 Task: Open an excel sheet and write heading  Apex Sales. Add 10 people name  'Alexander Cooper, Victoria Hayes, Daniel Carter, Chloe Murphy, Christopher Ross, Natalie Price, Jack Peterson, Harper Foster, Joseph Gray, Lily Reed'Item code in between  4055-6600. Product range in between  4000-7000. Add Products  Nike shoe, Adidas shoe, Gucci T-shirt, Louis Vuitton bag, Zara Shirt, H&M jeans, Chanel perfume, Versace perfume, Ralph Lauren, Prada Shirt_x000D_
Choose quantity  5 to 9 Tax 12 percent commission 2 percent Total Add Amount. Save page Attendance Record Sheetbook
Action: Mouse moved to (33, 141)
Screenshot: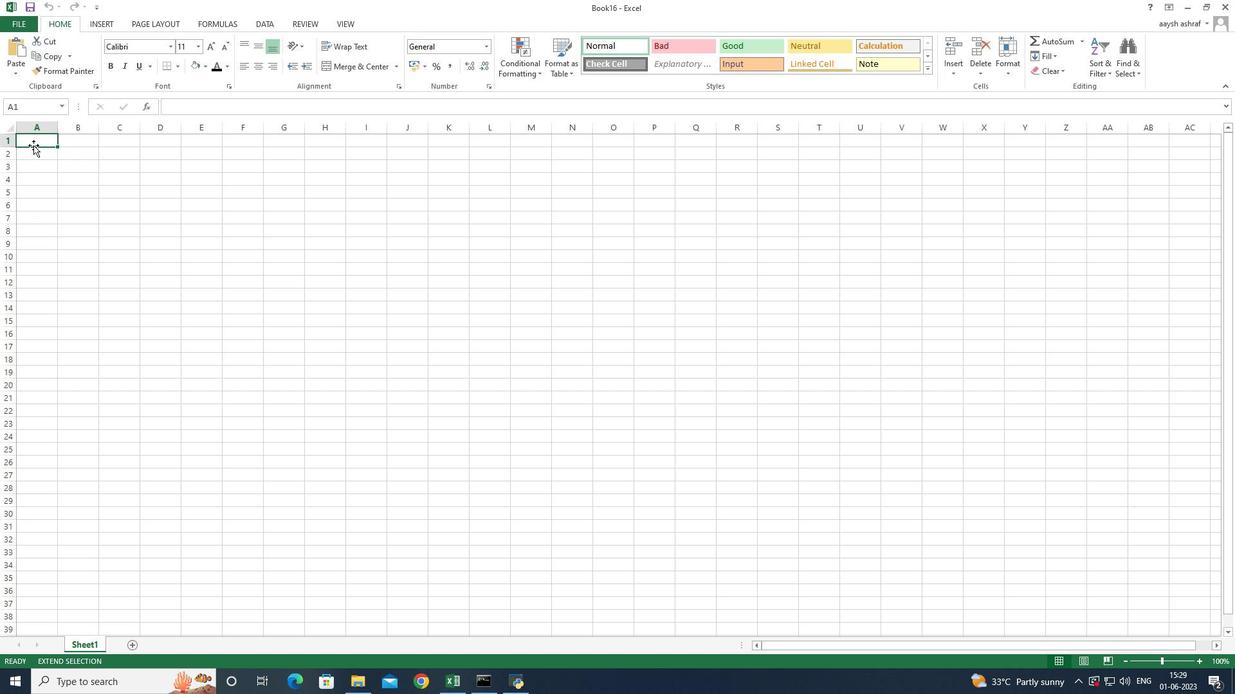 
Action: Key pressed <Key.shift>Apex<Key.space>
Screenshot: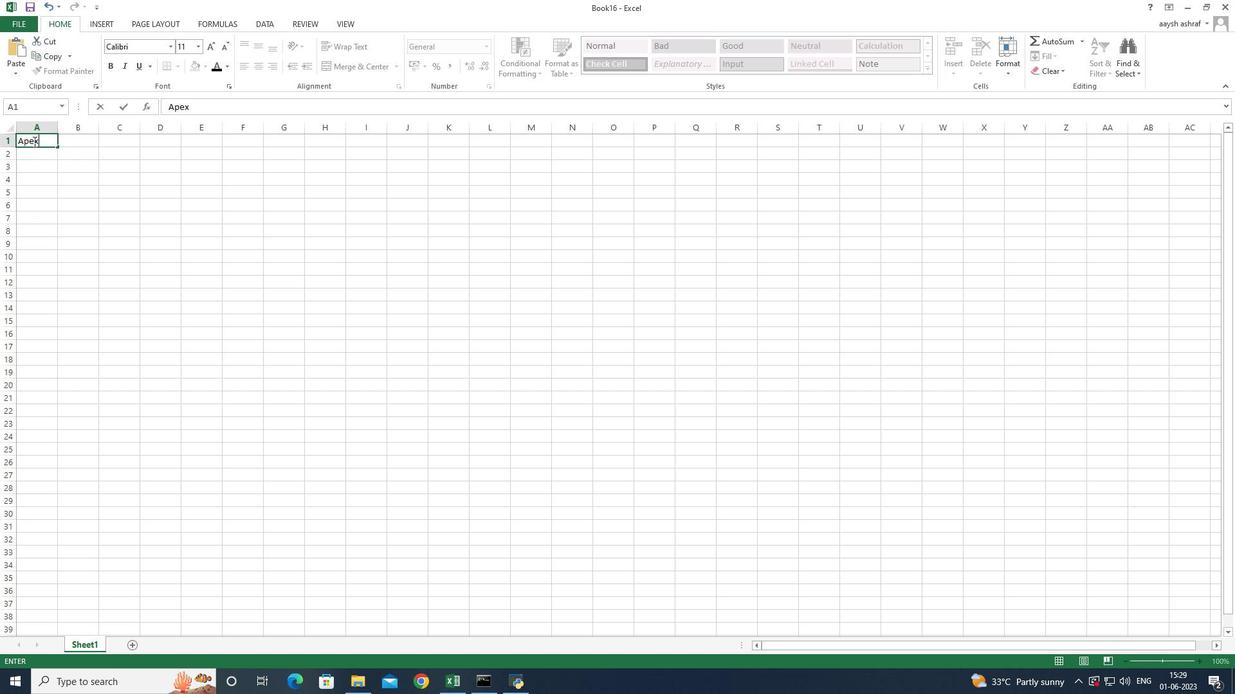 
Action: Mouse moved to (63, 176)
Screenshot: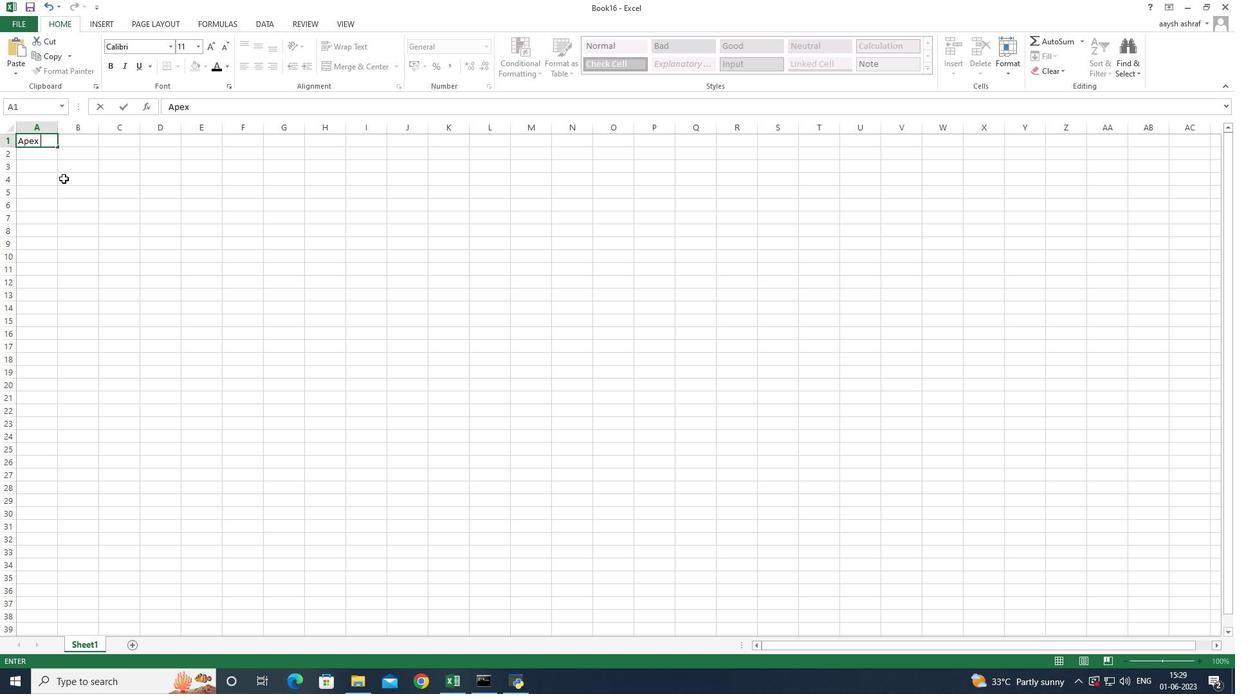 
Action: Key pressed <Key.shift>Sales<Key.enter><Key.shift>NAme<Key.backspace><Key.backspace><Key.backspace>ame<Key.space><Key.enter><Key.shift>Alexnader<Key.space><Key.shift>Cooper<Key.enter><Key.shift>Victoria<Key.space><Key.shift>Hy<Key.backspace>ayes<Key.enter><Key.shift><Key.shift><Key.shift><Key.shift><Key.shift><Key.shift><Key.shift><Key.shift><Key.shift><Key.shift><Key.shift><Key.shift>Daniel<Key.space><Key.shift>Carter<Key.enter><Key.shift>Chloe<Key.space><Key.shift>Mi<Key.backspace>urphy<Key.enter><Key.shift>Christopher<Key.space><Key.shift>Ross<Key.space><Key.enter><Key.shift>Natalie<Key.space><Key.shift>PRICE<Key.enter><Key.shift><Key.shift><Key.shift>Jacl<Key.backspace>k<Key.space><Key.shift>Peterson<Key.space><Key.enter><Key.shift>Harper<Key.space><Key.shift><Key.shift><Key.shift><Key.shift><Key.shift><Key.shift><Key.shift><Key.shift><Key.shift><Key.shift>Foster<Key.enter><Key.shift>Joseph<Key.space><Key.shift><Key.shift><Key.shift><Key.shift><Key.shift><Key.shift><Key.shift><Key.shift><Key.shift><Key.shift><Key.shift><Key.shift><Key.shift><Key.shift><Key.shift><Key.shift><Key.shift><Key.shift><Key.shift><Key.shift><Key.shift>Gray<Key.enter><Key.shift>Lily<Key.space><Key.shift>Reed<Key.enter>
Screenshot: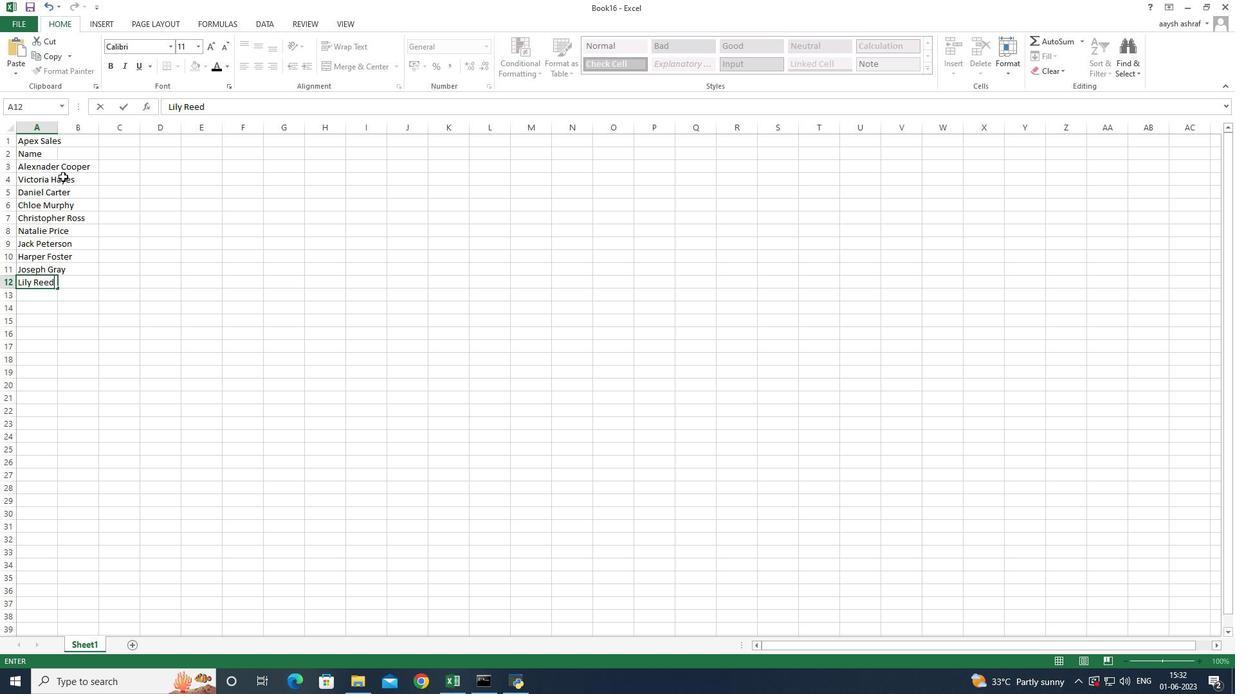 
Action: Mouse moved to (47, 156)
Screenshot: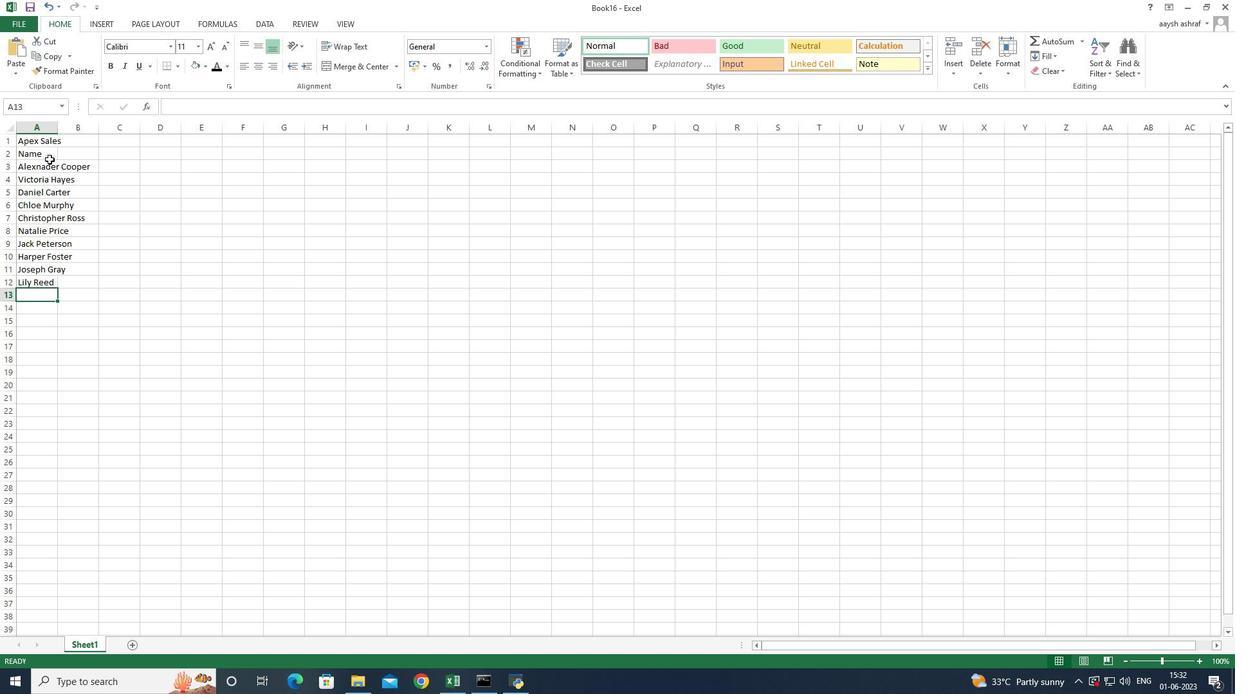 
Action: Mouse pressed left at (47, 156)
Screenshot: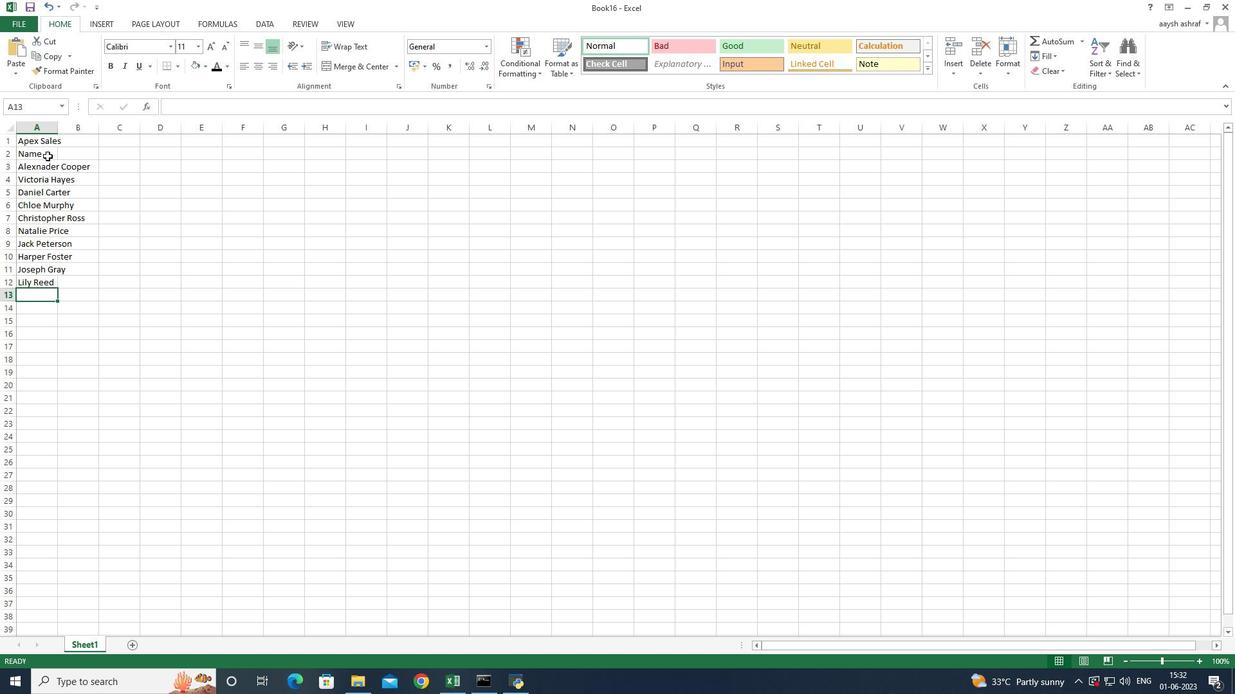 
Action: Mouse moved to (58, 128)
Screenshot: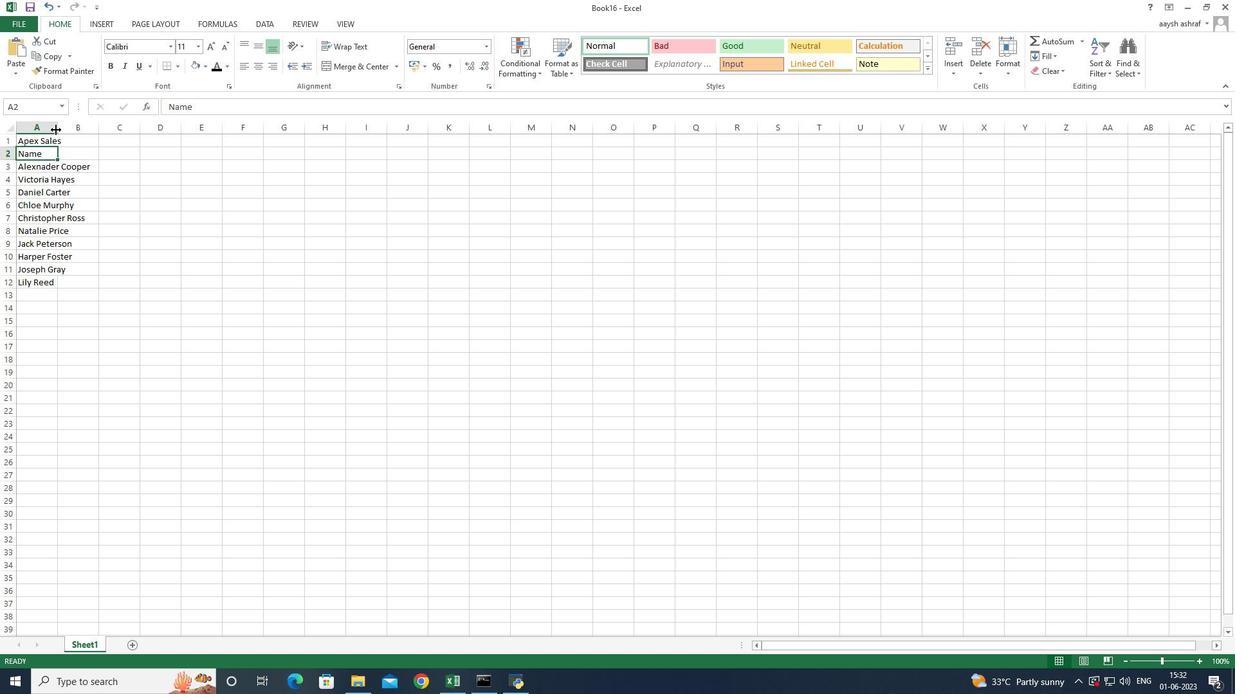 
Action: Mouse pressed left at (58, 128)
Screenshot: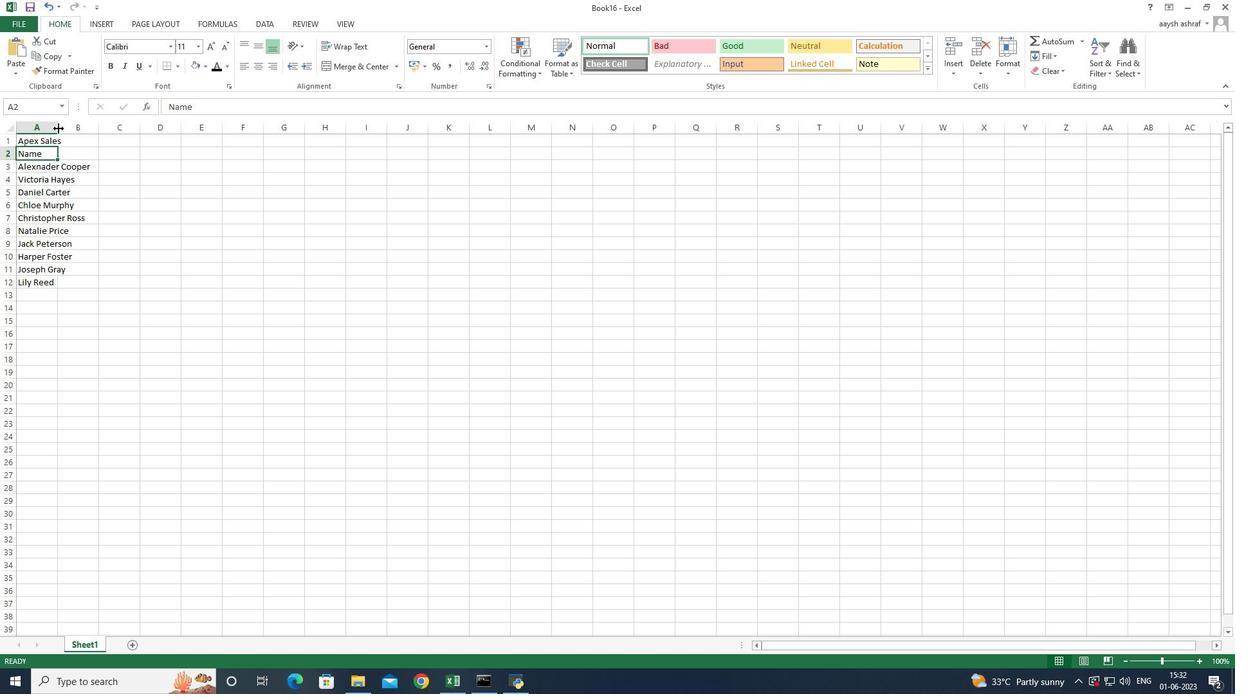 
Action: Mouse moved to (116, 153)
Screenshot: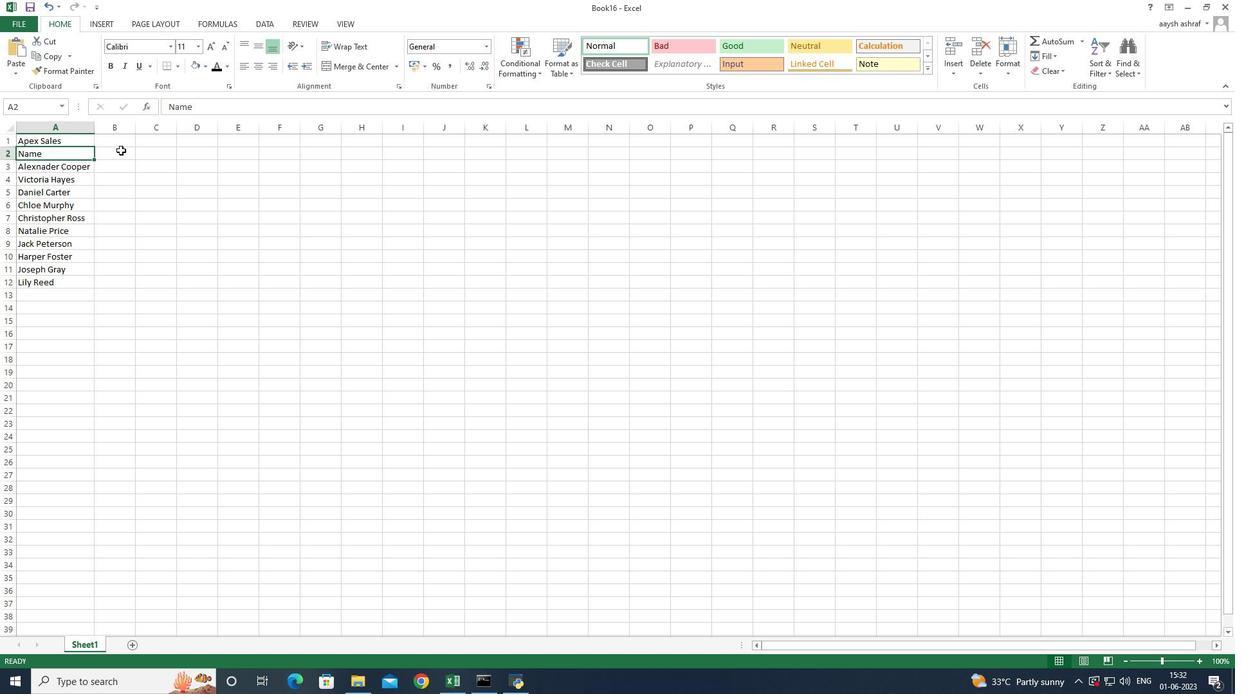 
Action: Mouse pressed left at (116, 153)
Screenshot: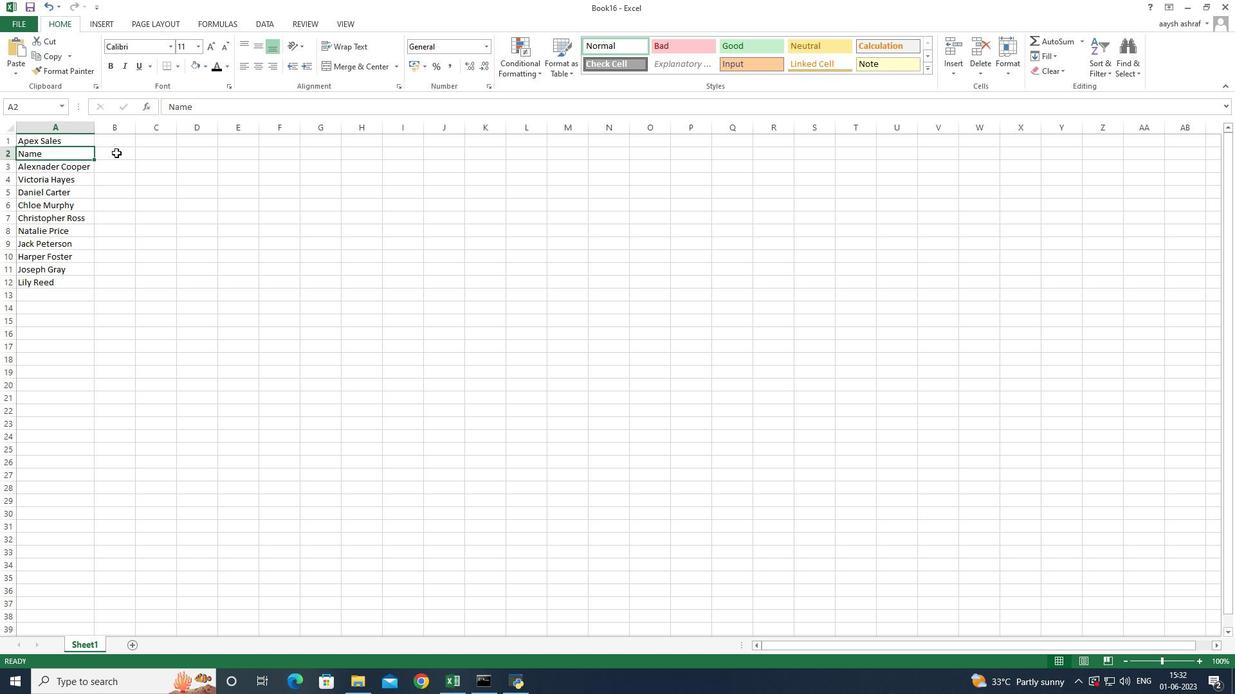 
Action: Mouse pressed left at (116, 153)
Screenshot: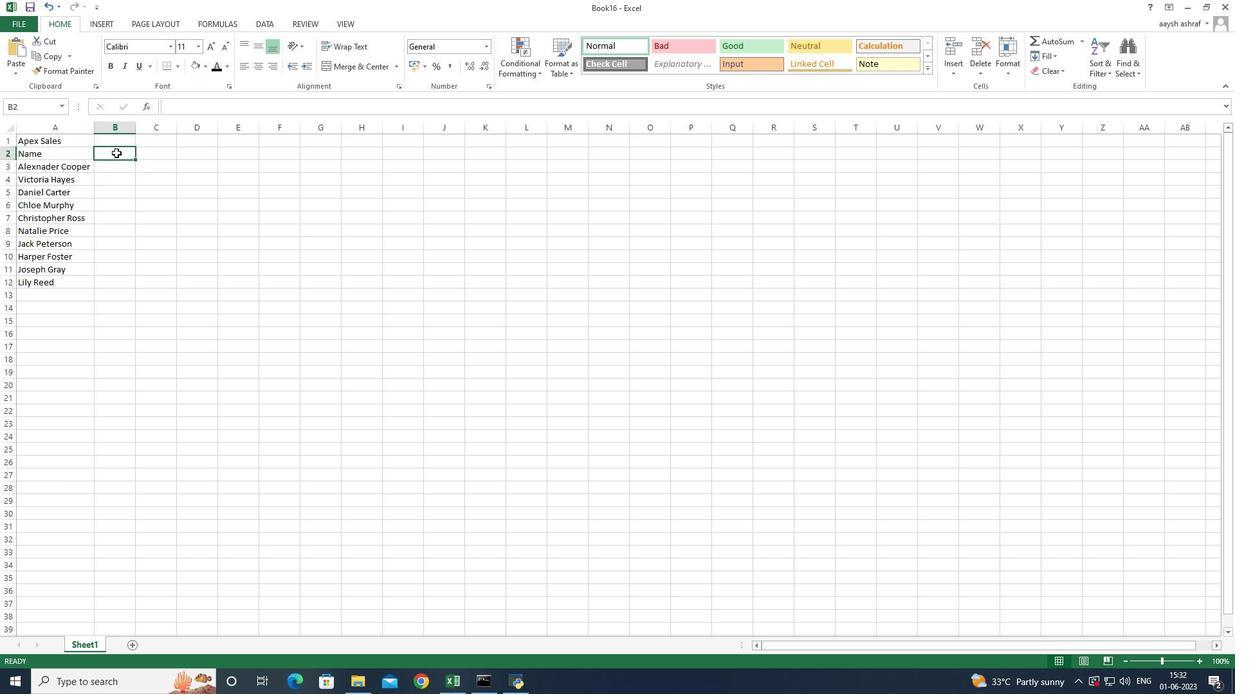 
Action: Key pressed <Key.shift>Item<Key.space><Key.shift>Code<Key.enter>4055<Key.enter>4056<Key.enter>5000<Key.enter>5500<Key.enter>6000<Key.enter>7000<Key.enter>7500
Screenshot: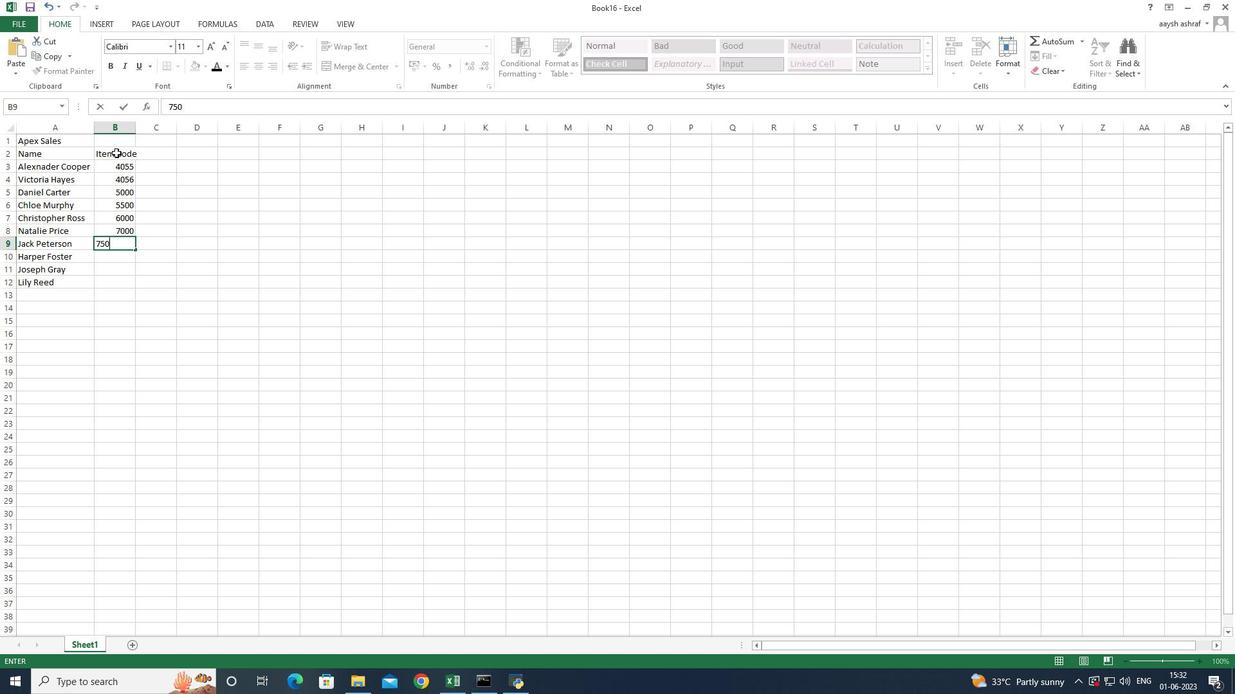 
Action: Mouse moved to (123, 219)
Screenshot: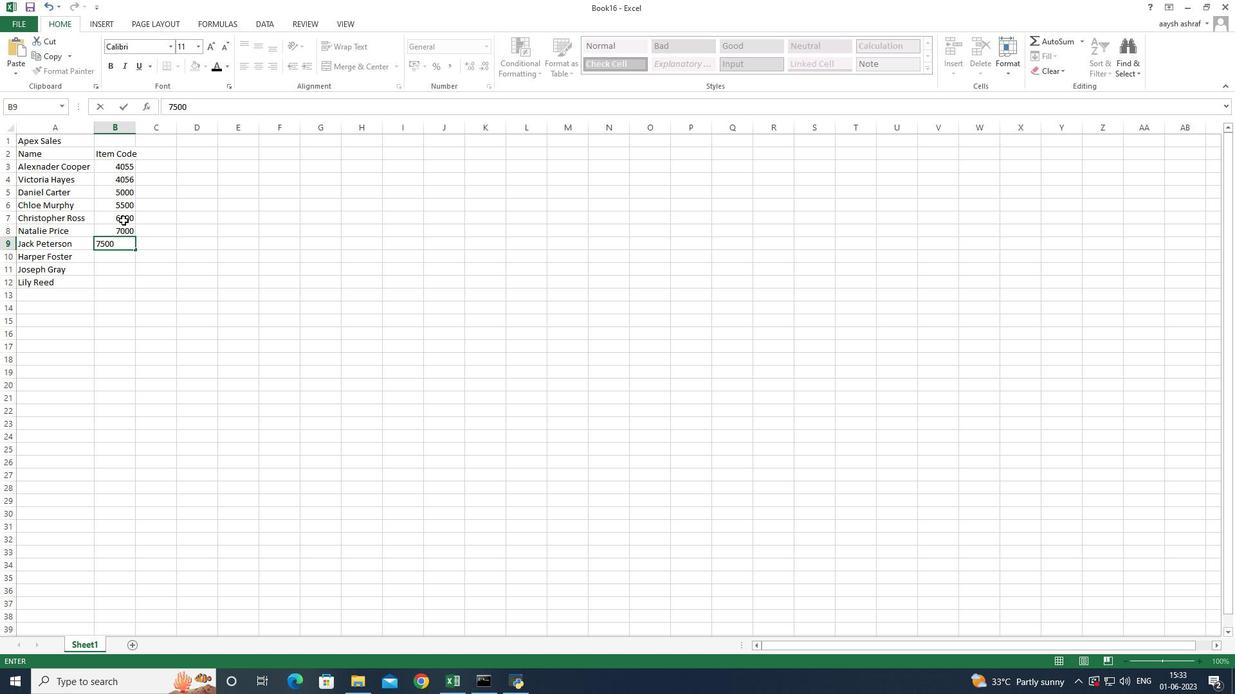 
Action: Mouse pressed left at (123, 219)
Screenshot: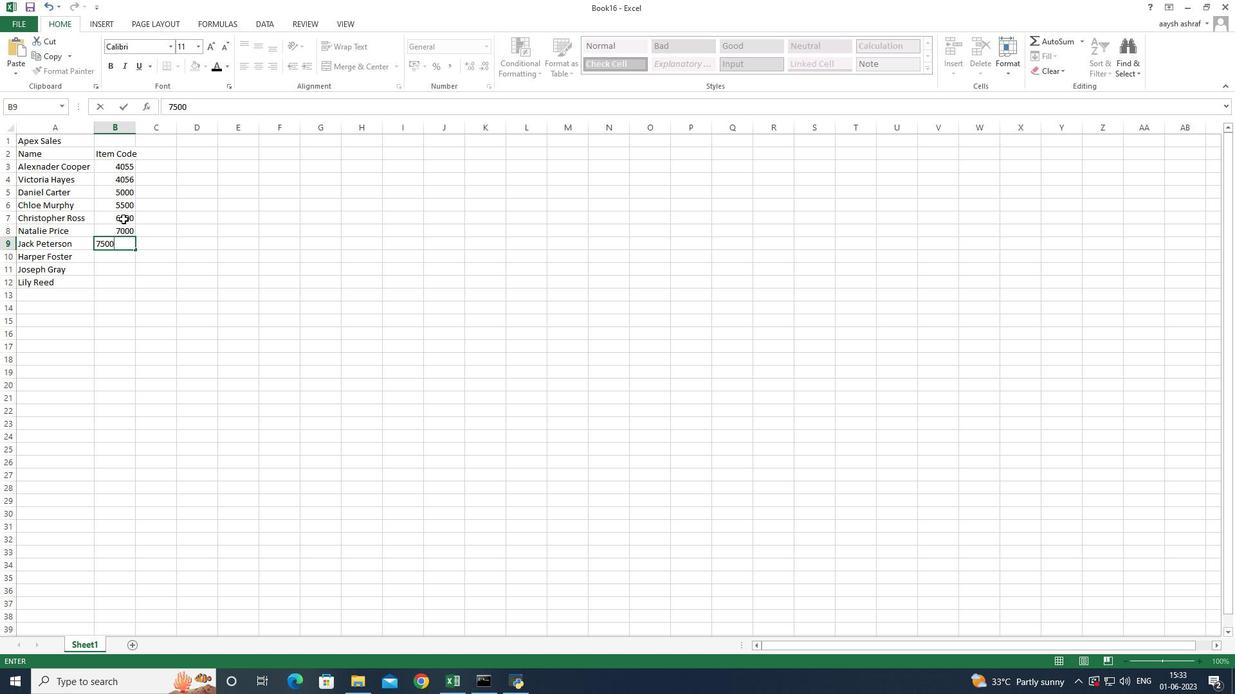 
Action: Key pressed 5600<Key.enter>5700<Key.enter>5800<Key.enter>5900<Key.enter>5950<Key.enter>6600
Screenshot: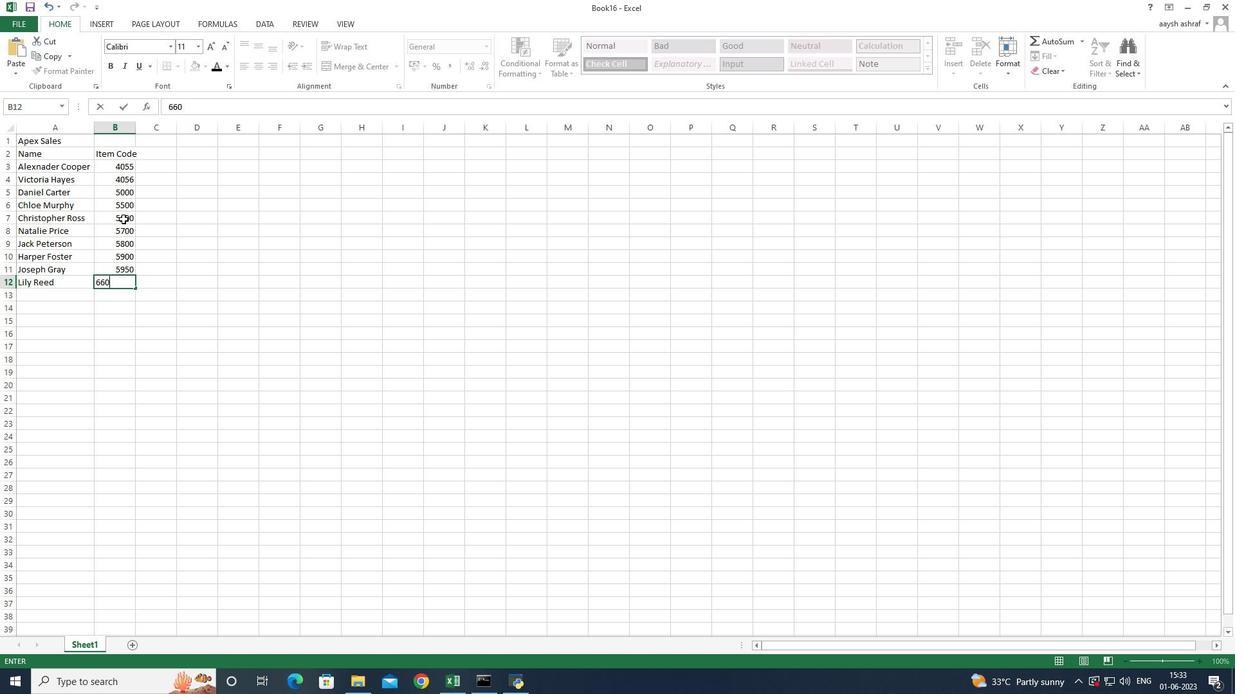 
Action: Mouse moved to (164, 279)
Screenshot: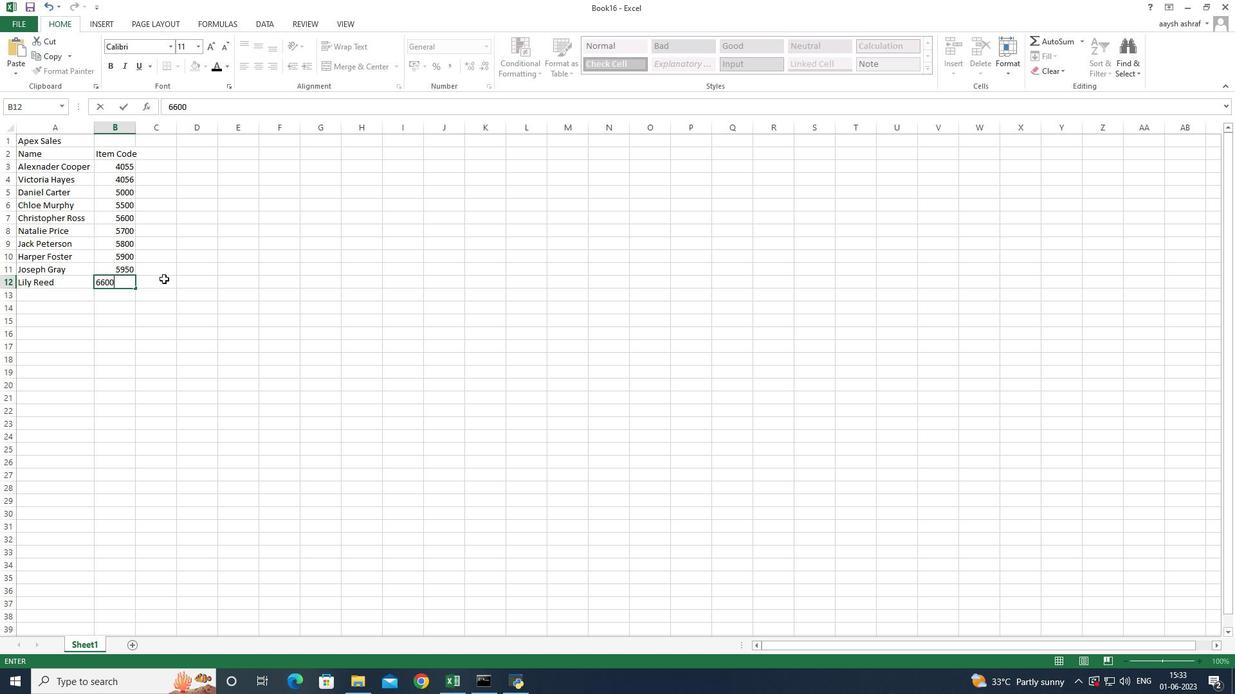 
Action: Mouse pressed left at (164, 279)
Screenshot: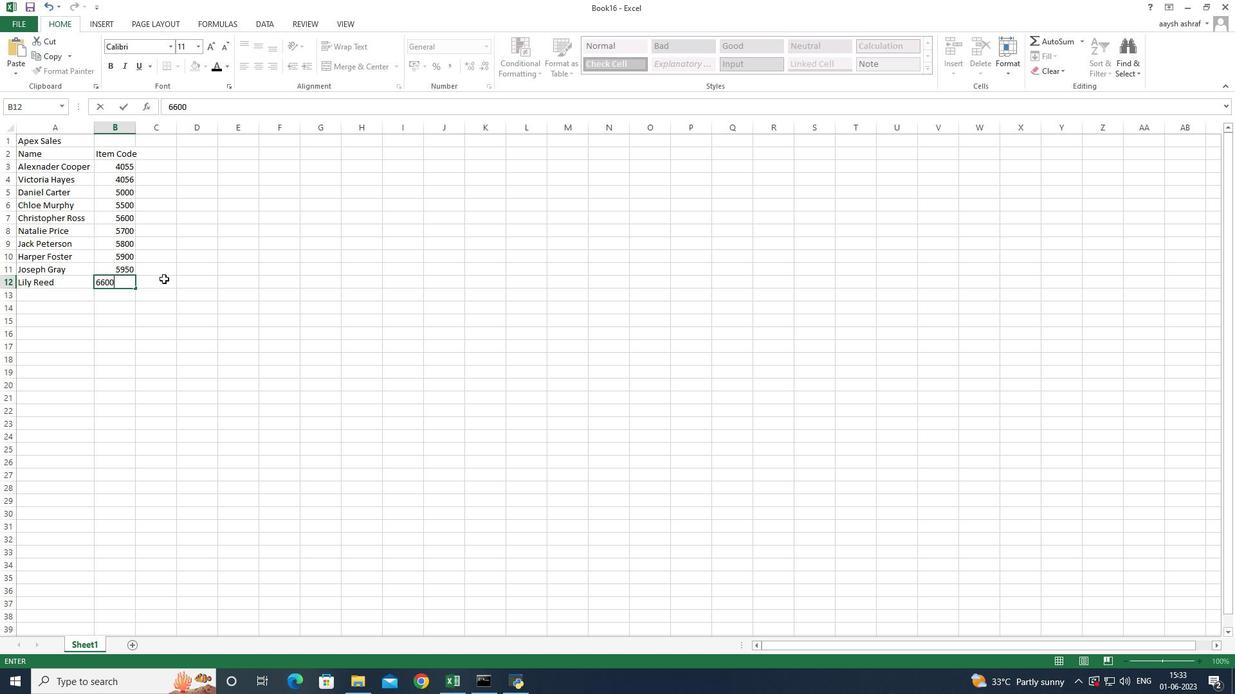 
Action: Mouse moved to (158, 155)
Screenshot: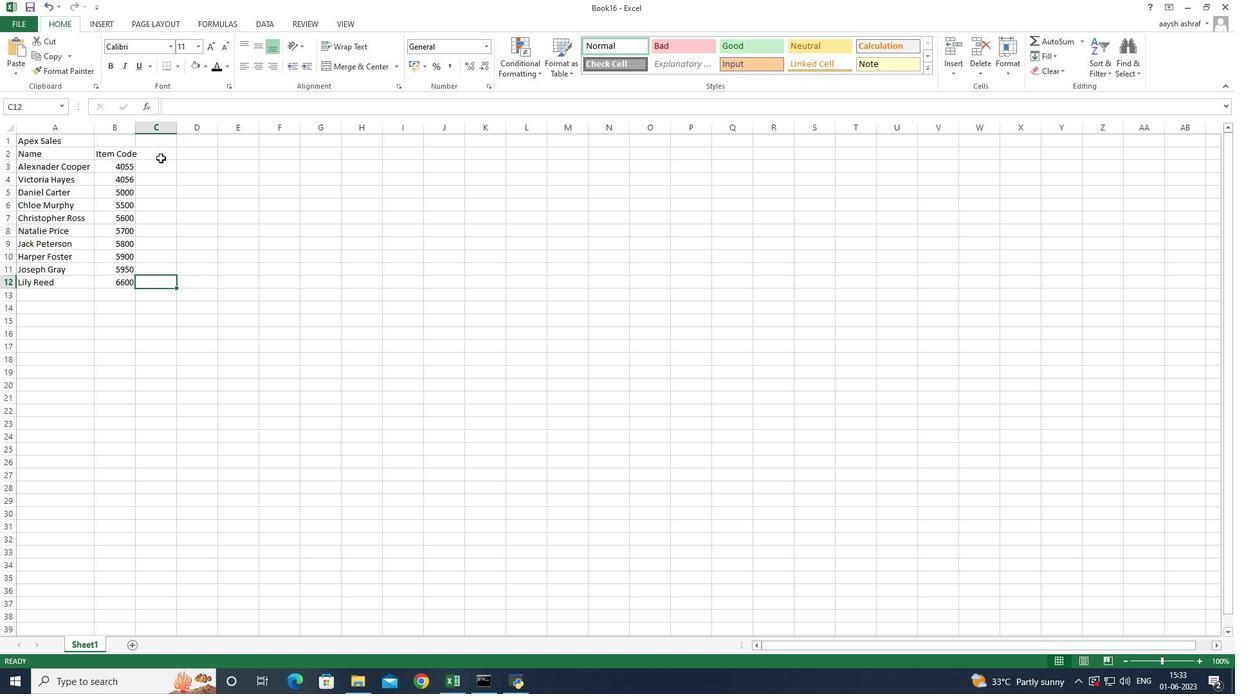 
Action: Mouse pressed left at (158, 155)
Screenshot: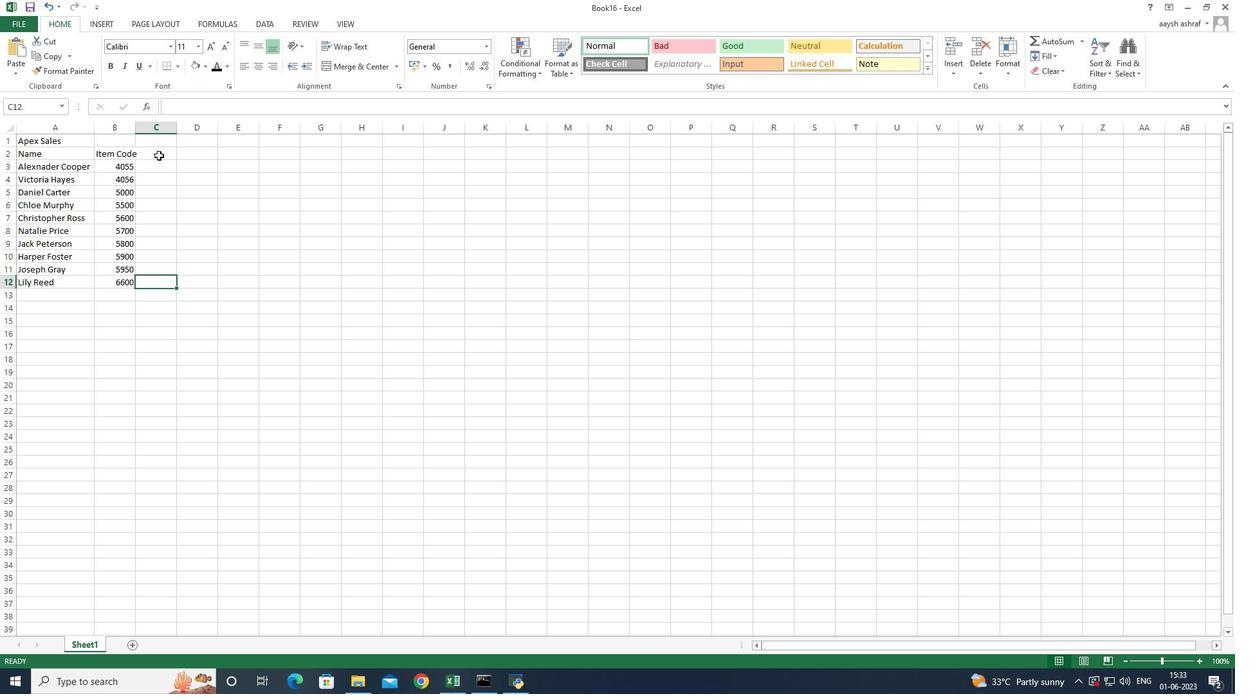 
Action: Mouse pressed left at (158, 155)
Screenshot: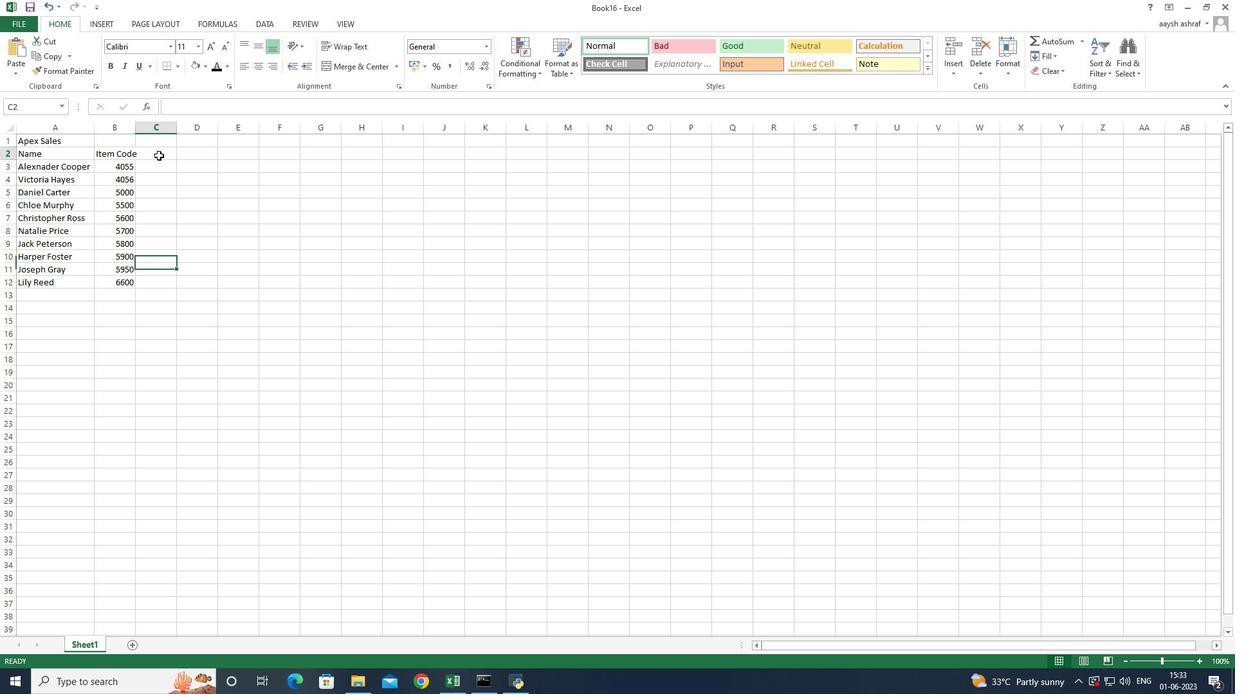 
Action: Key pressed <Key.shift>Prduct<Key.space><Key.shift>Range<Key.enter>
Screenshot: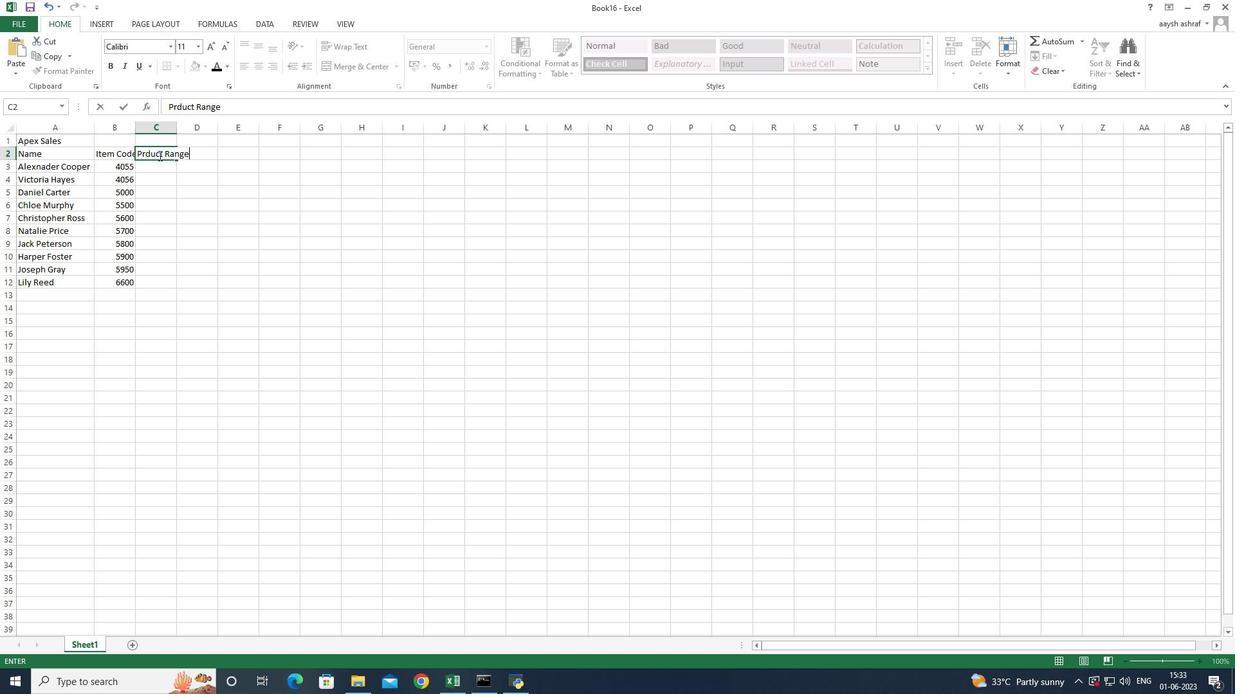 
Action: Mouse moved to (134, 142)
Screenshot: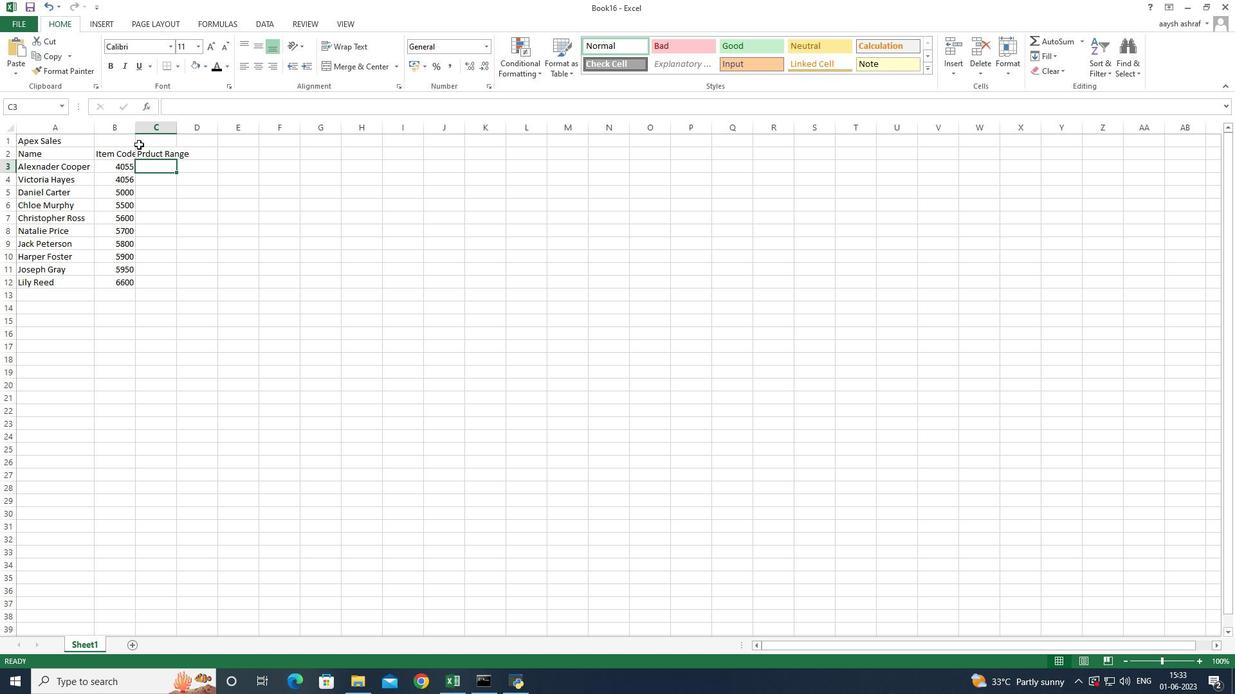
Action: Mouse pressed left at (134, 142)
Screenshot: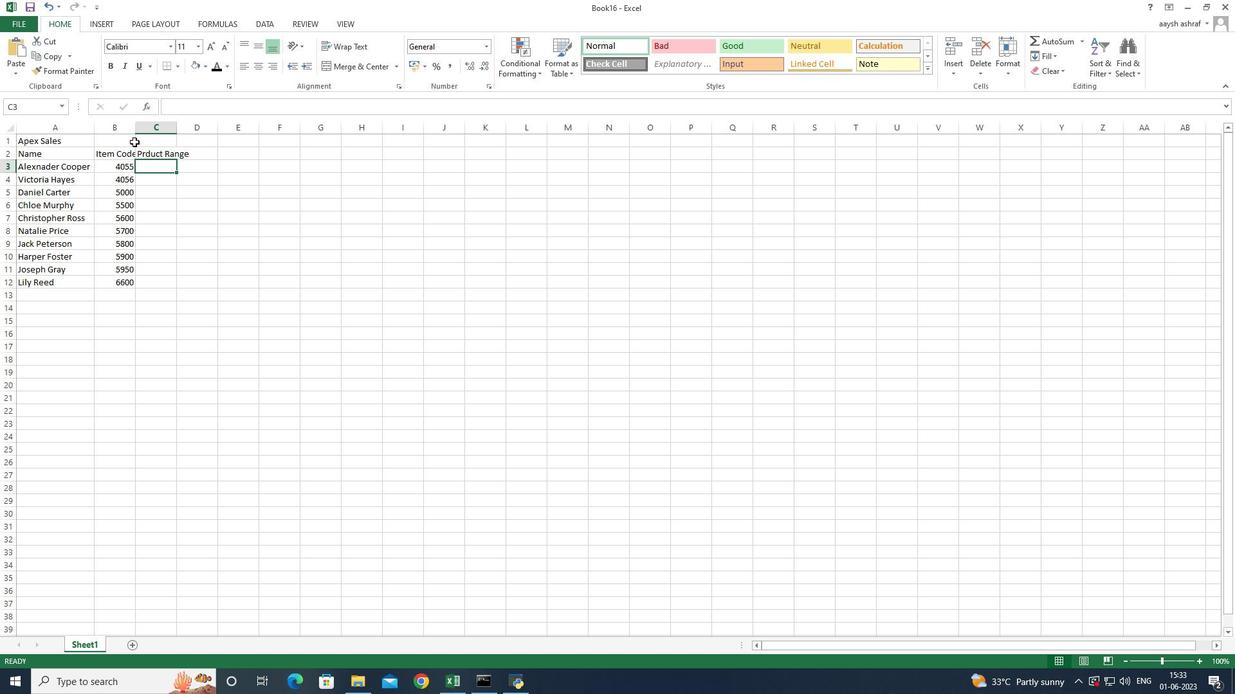 
Action: Mouse moved to (118, 155)
Screenshot: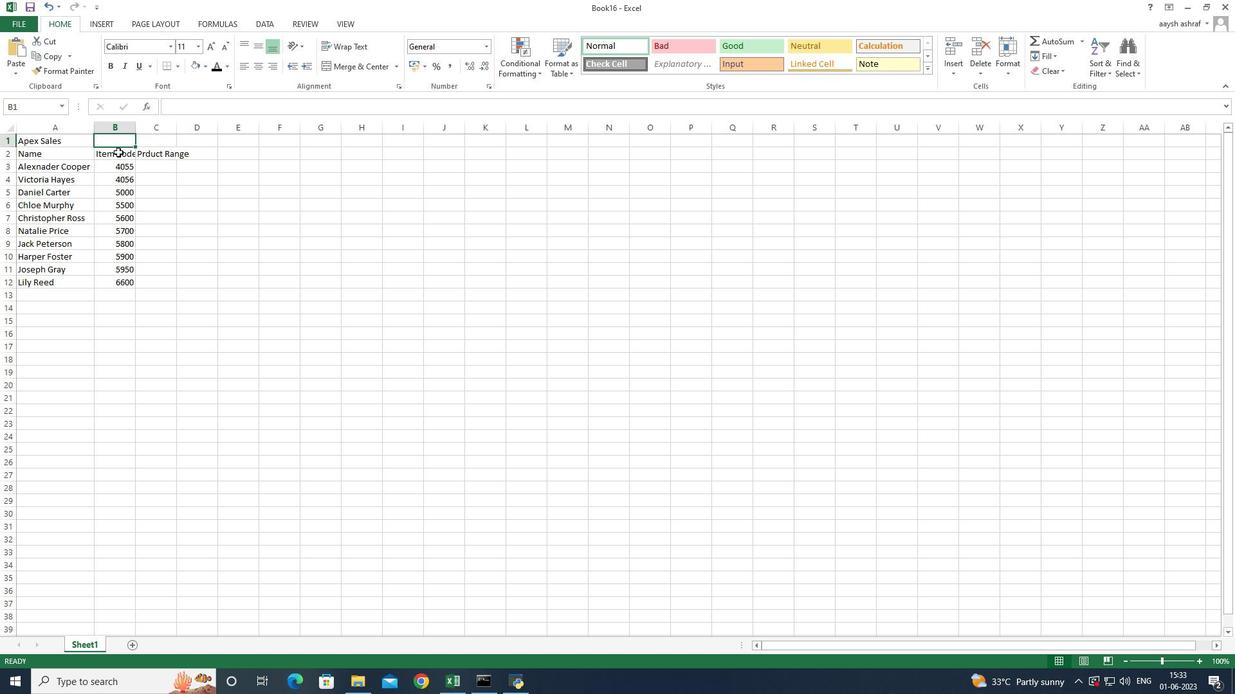 
Action: Mouse pressed left at (118, 155)
Screenshot: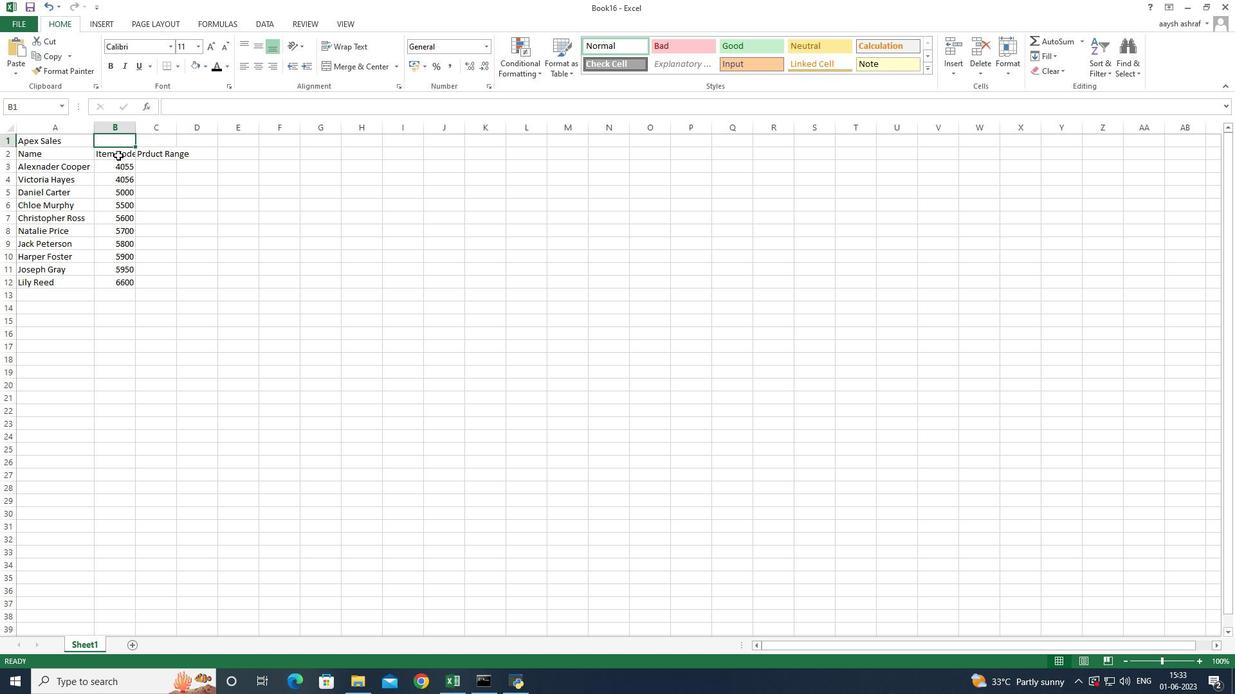 
Action: Mouse moved to (135, 127)
Screenshot: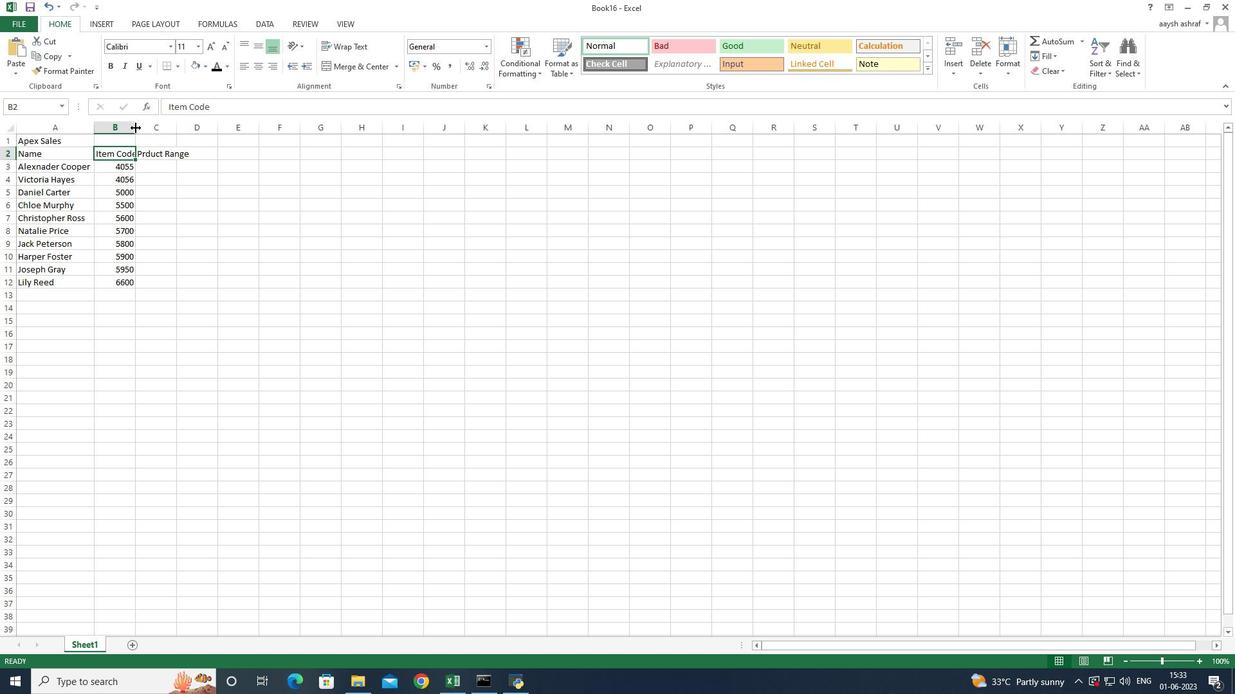
Action: Mouse pressed left at (135, 127)
Screenshot: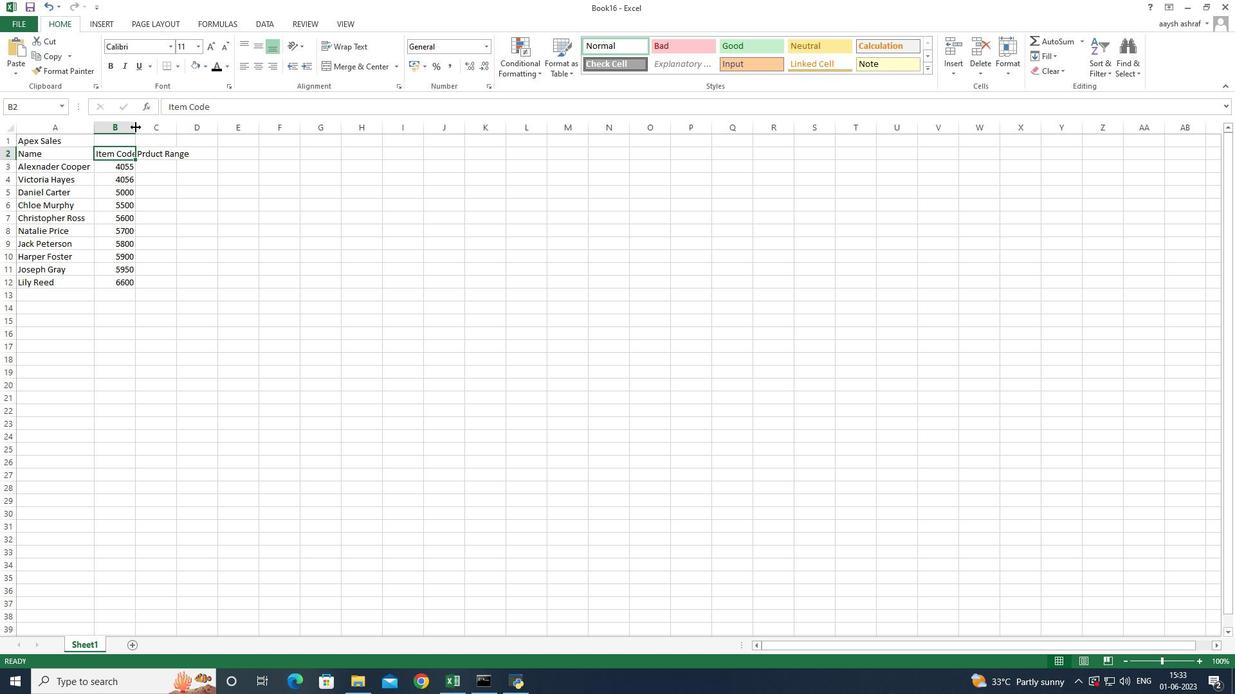 
Action: Mouse pressed left at (135, 127)
Screenshot: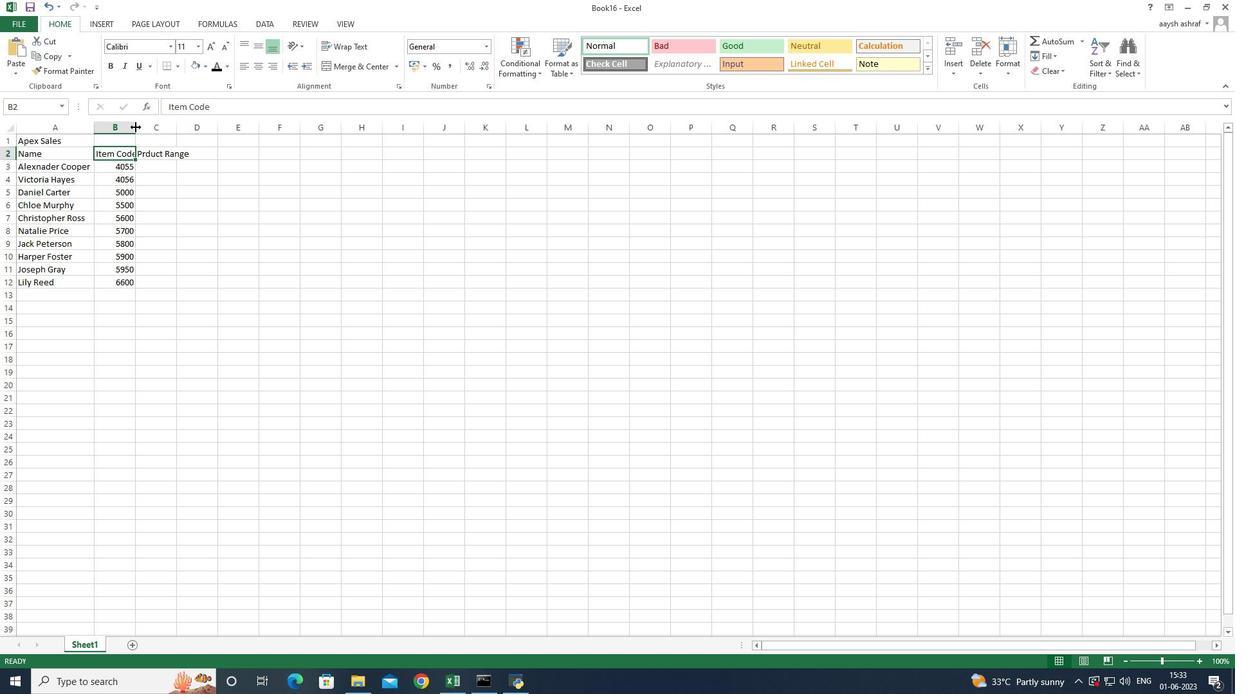 
Action: Mouse moved to (175, 142)
Screenshot: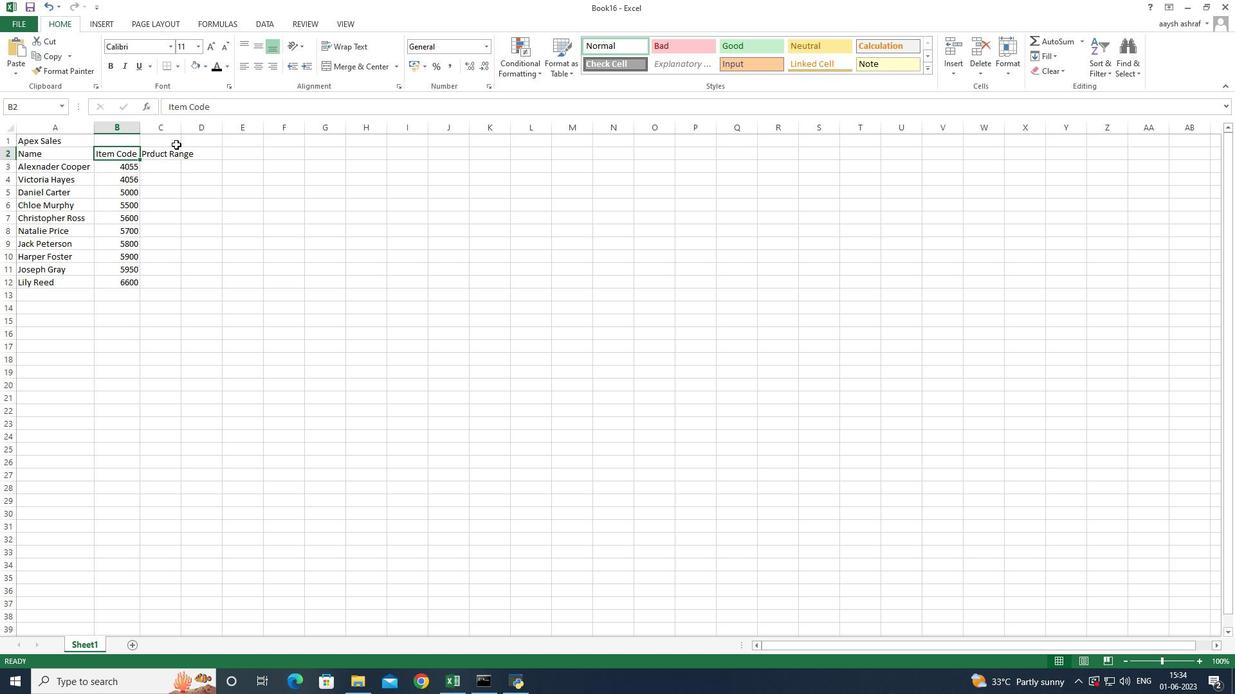 
Action: Mouse pressed left at (175, 142)
Screenshot: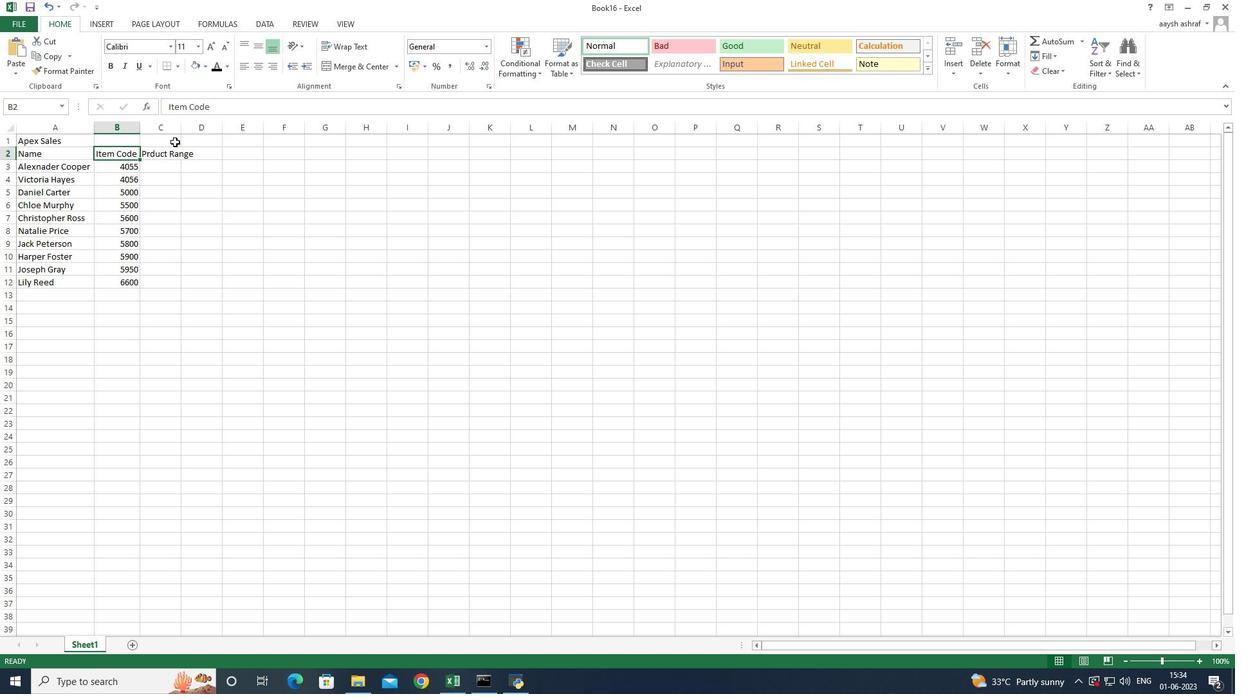 
Action: Mouse moved to (180, 126)
Screenshot: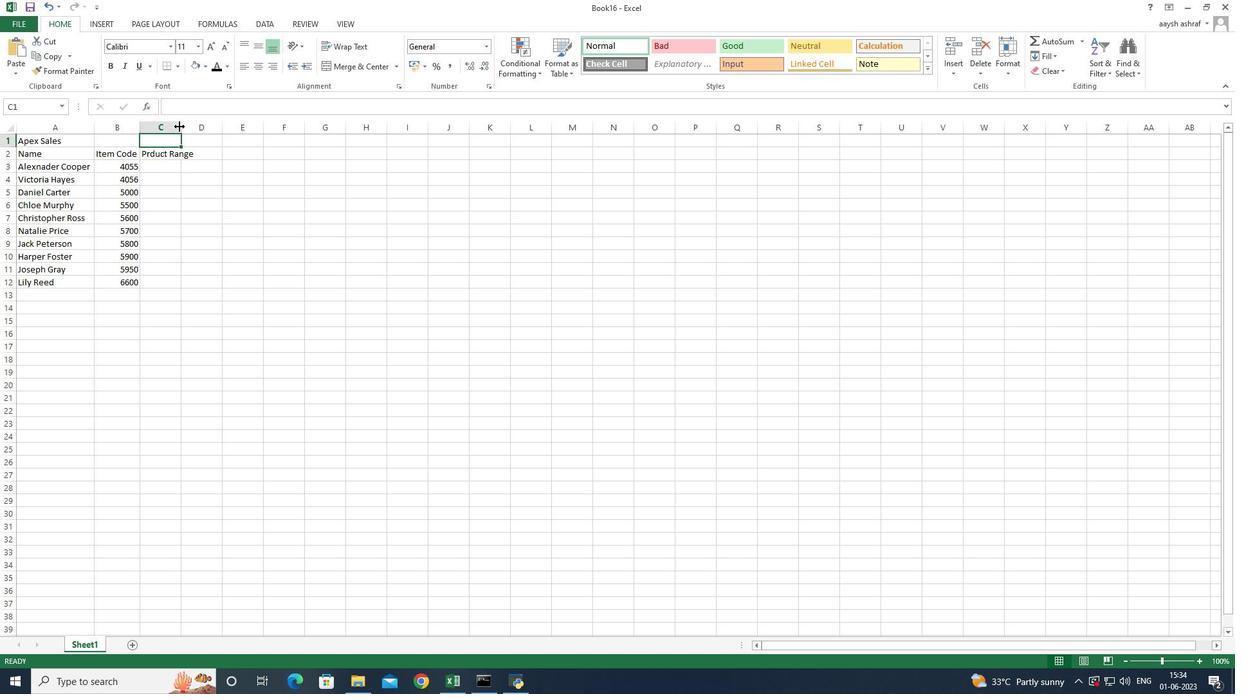 
Action: Mouse pressed left at (180, 126)
Screenshot: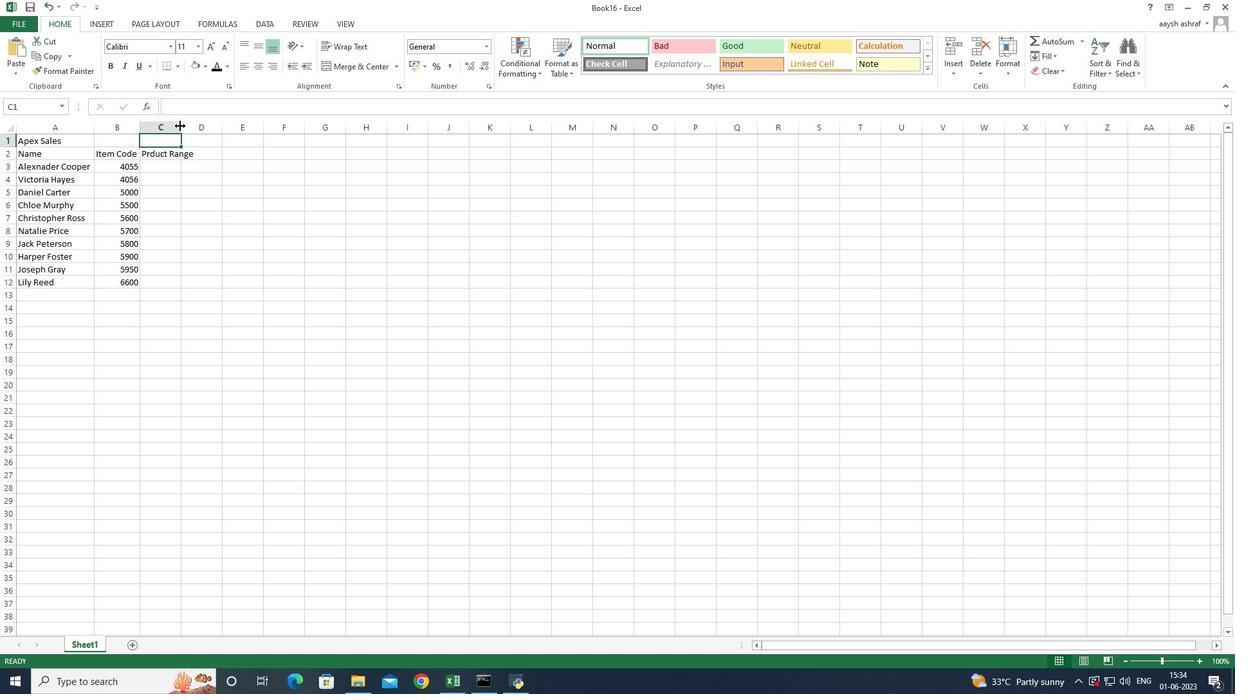 
Action: Mouse moved to (152, 164)
Screenshot: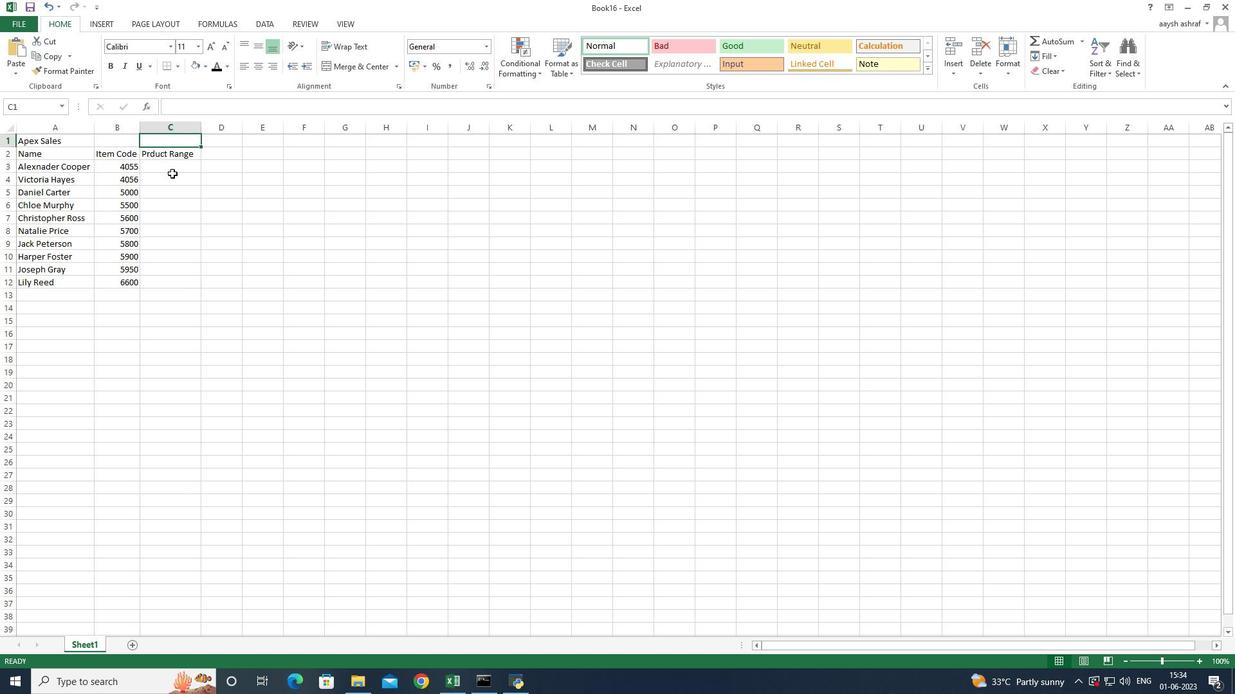 
Action: Mouse pressed left at (152, 164)
Screenshot: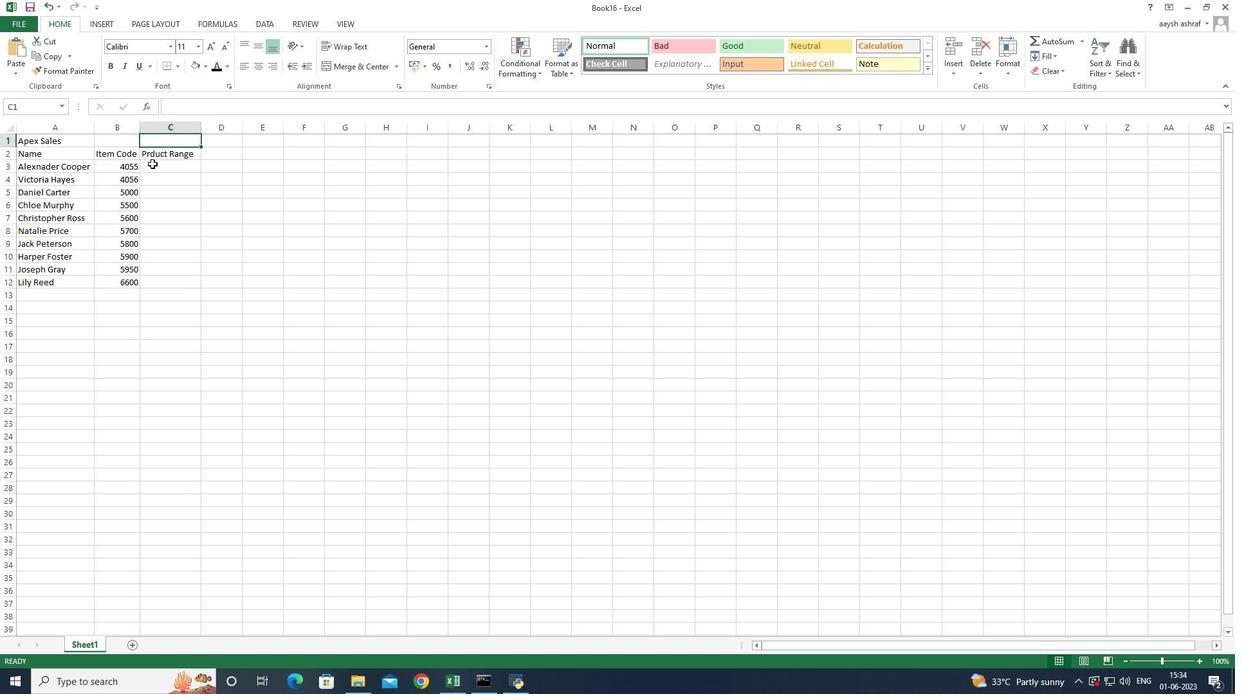 
Action: Mouse pressed left at (152, 164)
Screenshot: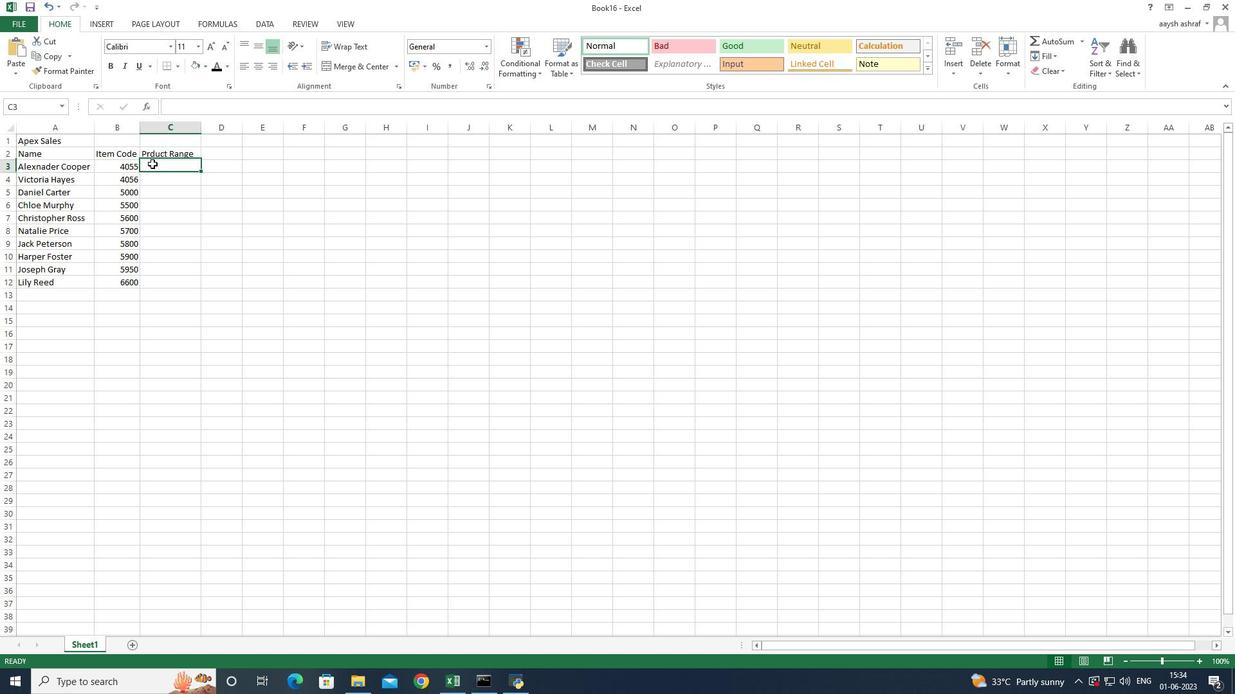 
Action: Key pressed 4000<Key.enter>4200<Key.enter>4500<Key.enter>4700<Key.enter>4800<Key.enter>4900<Key.enter>5000<Key.enter>6500<Key.enter>6600<Key.enter>7000<Key.enter>
Screenshot: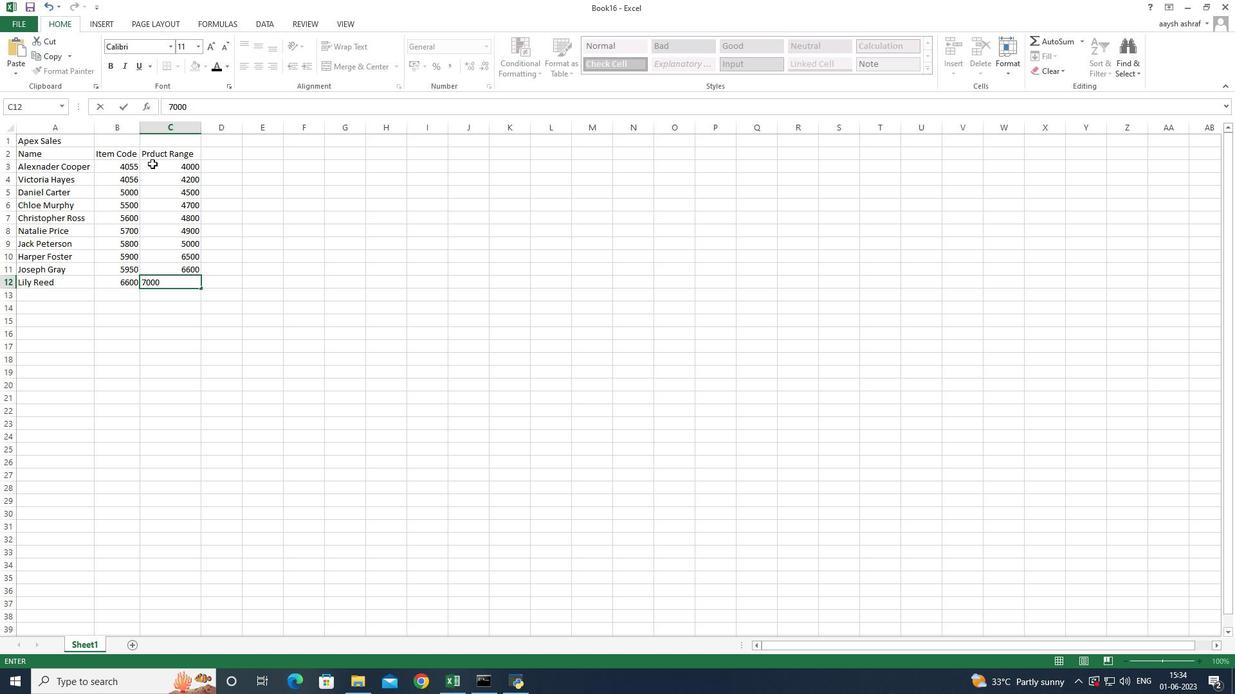 
Action: Mouse moved to (232, 155)
Screenshot: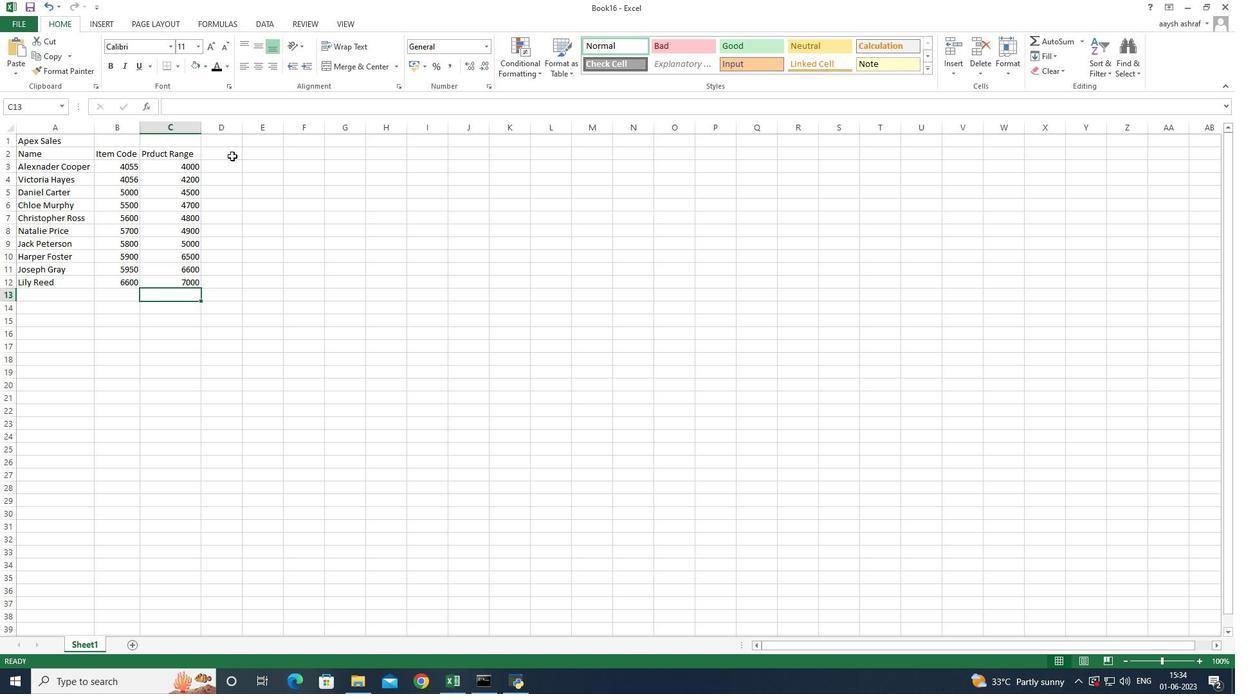 
Action: Mouse pressed left at (232, 155)
Screenshot: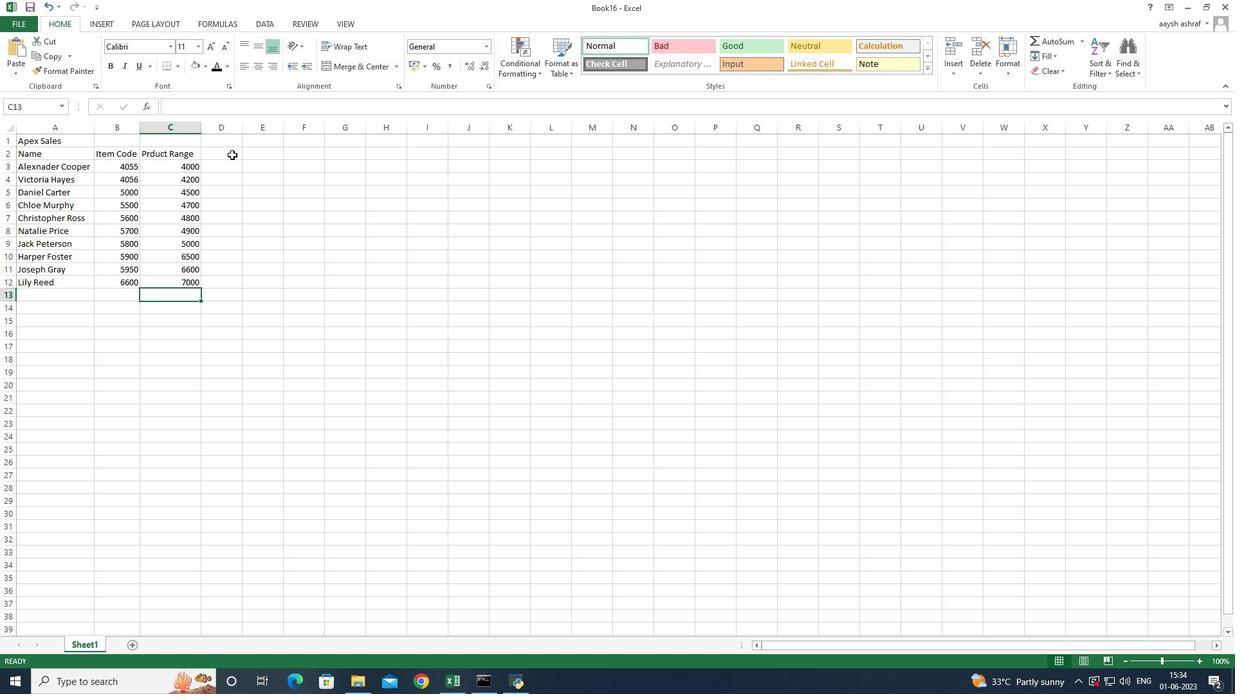
Action: Mouse pressed left at (232, 155)
Screenshot: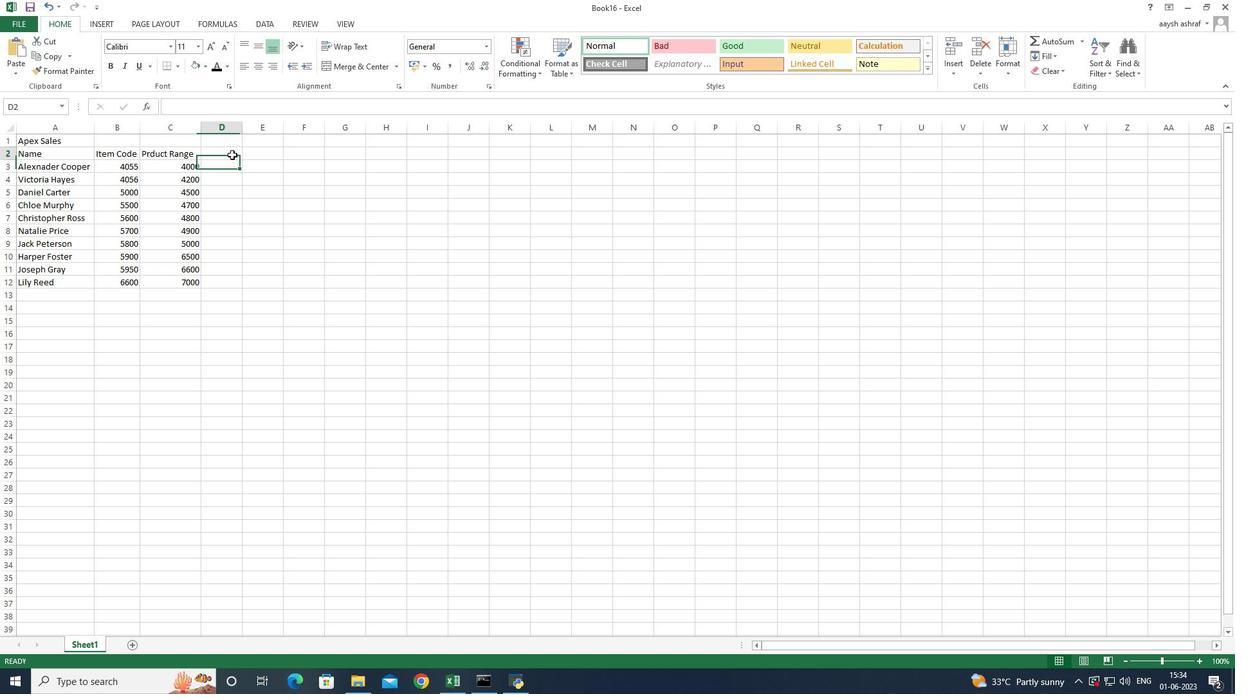 
Action: Key pressed <Key.shift>Products<Key.space><Key.enter><Key.shift>Nike<Key.space><Key.shift>Shoe<Key.enter><Key.shift>Adidas<Key.space><Key.shift><Key.shift><Key.shift><Key.shift>Shoe<Key.enter><Key.shift><Key.shift><Key.shift><Key.shift><Key.shift><Key.shift><Key.shift><Key.shift><Key.shift><Key.shift><Key.shift><Key.shift><Key.shift><Key.shift><Key.shift><Key.shift><Key.shift><Key.shift><Key.shift><Key.shift><Key.shift><Key.shift><Key.shift><Key.shift><Key.shift><Key.shift><Key.shift><Key.shift><Key.shift>Guccci<Key.backspace><Key.backspace>i<Key.space><Key.shift>R<Key.backspace><Key.shift>T-<Key.shift><Key.shift><Key.shift><Key.shift>Shirt<Key.enter><Key.shift>Louis<Key.space><Key.shift>Vuitton<Key.space>bag<Key.enter><Key.shift>Zara<Key.space><Key.shift><Key.caps_lock>sH<Key.backspace>H<Key.backspace><Key.caps_lock>hirt<Key.enter><Key.shift>H<Key.shift>&M<Key.space>jeans<Key.enter><Key.shift>Chanel<Key.space><Key.shift>Perfume<Key.enter><Key.shift>Versace<Key.space><Key.shift>Perfume<Key.enter><Key.shift>Ralph<Key.space><Key.shift>Lauren<Key.enter><Key.shift>Prada<Key.space><Key.shift>Shirt<Key.enter>
Screenshot: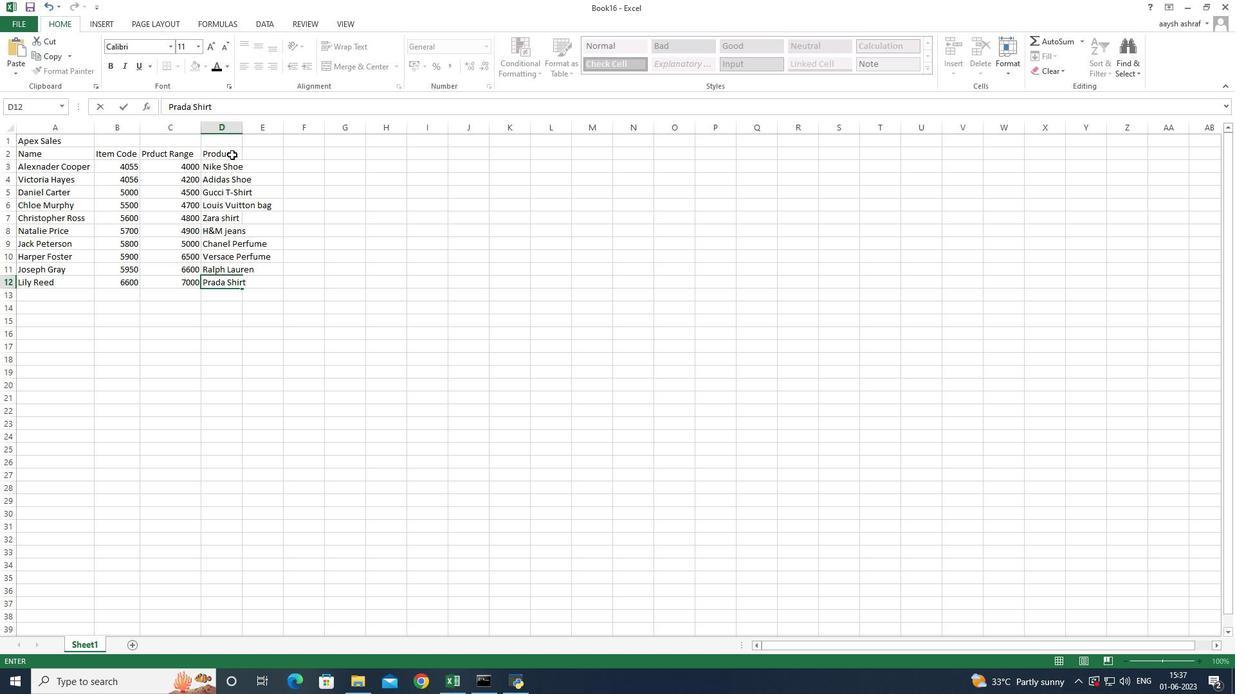 
Action: Mouse moved to (240, 125)
Screenshot: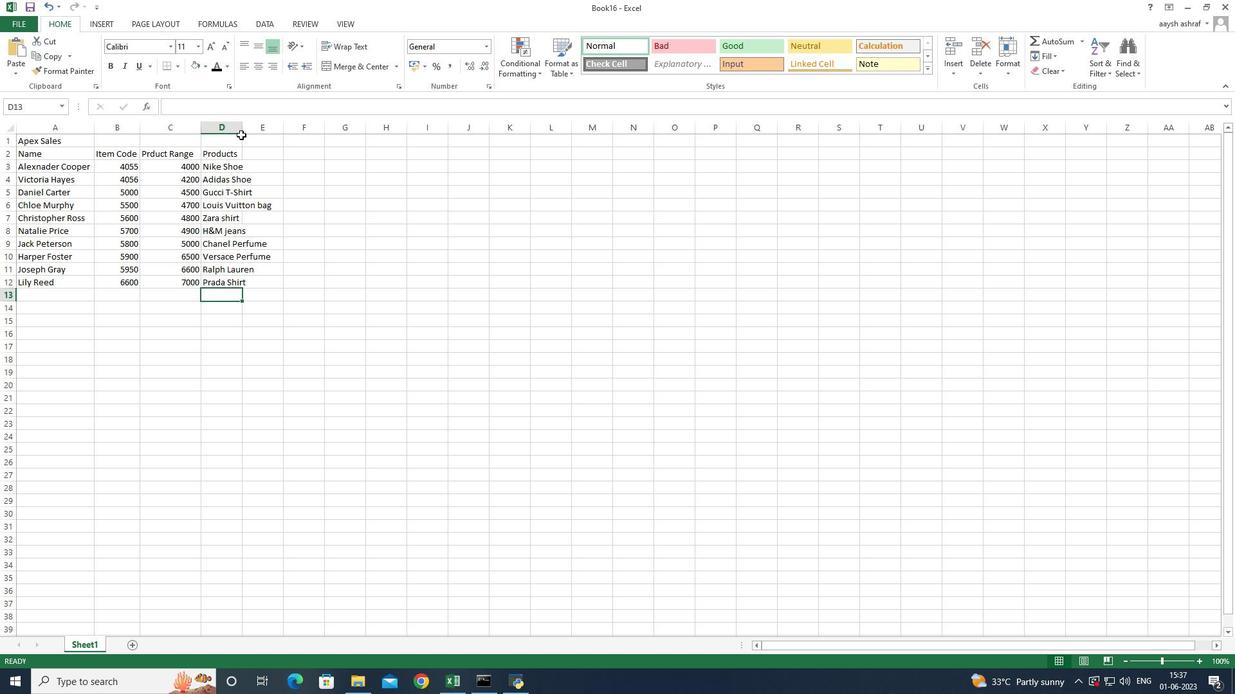 
Action: Mouse pressed left at (240, 125)
Screenshot: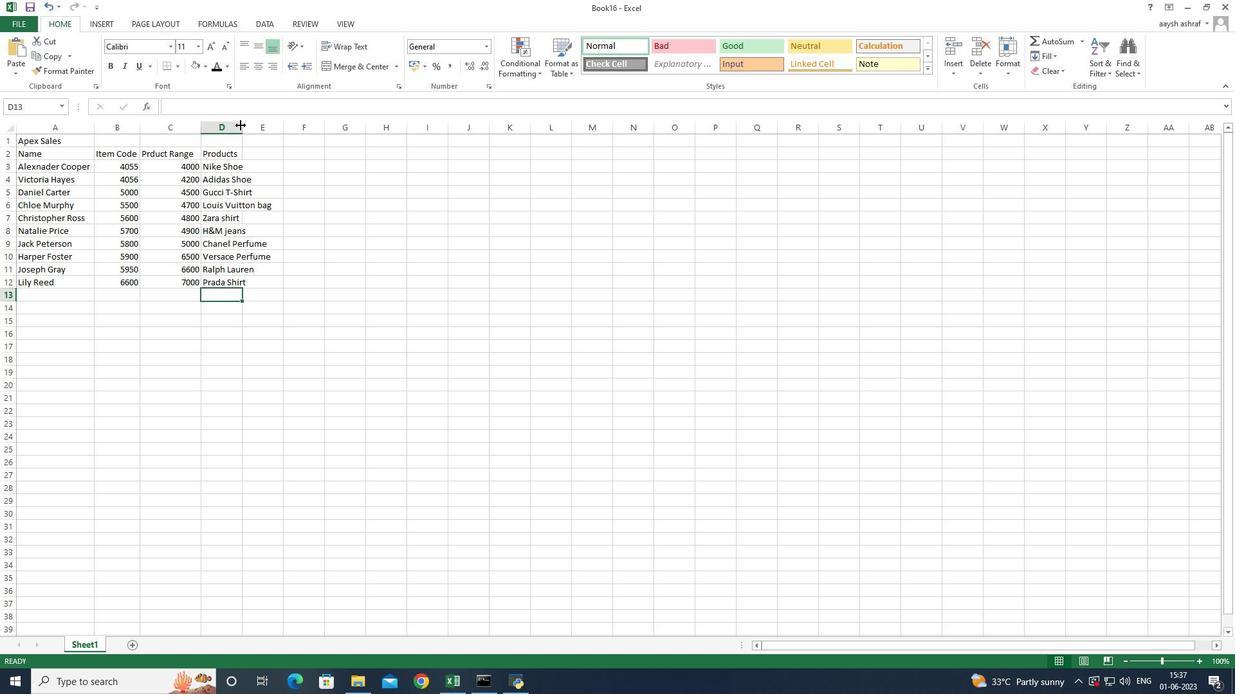 
Action: Mouse pressed left at (240, 125)
Screenshot: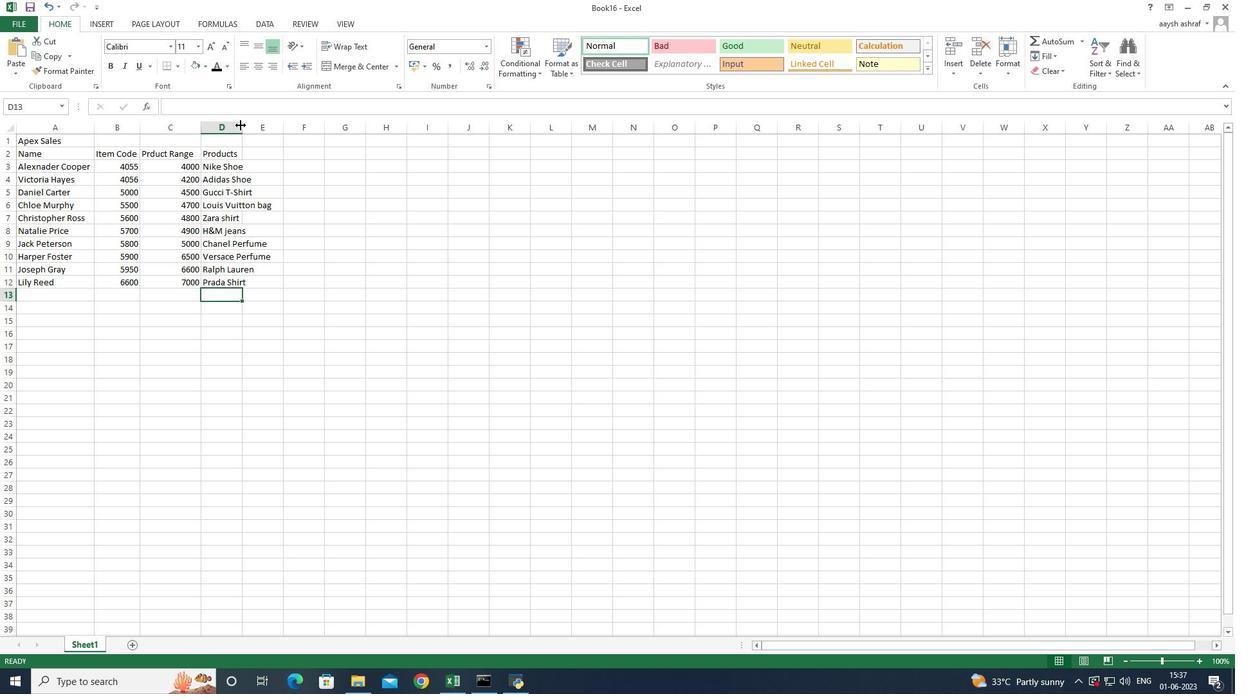 
Action: Mouse moved to (228, 319)
Screenshot: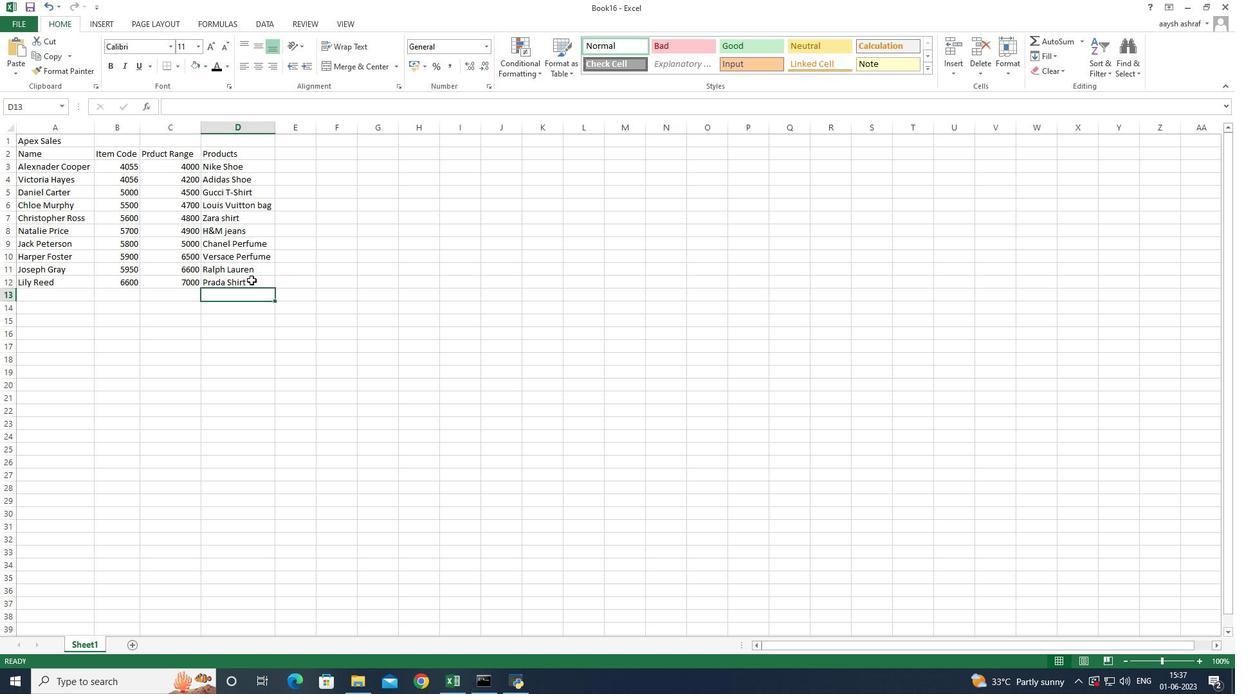 
Action: Mouse pressed left at (228, 319)
Screenshot: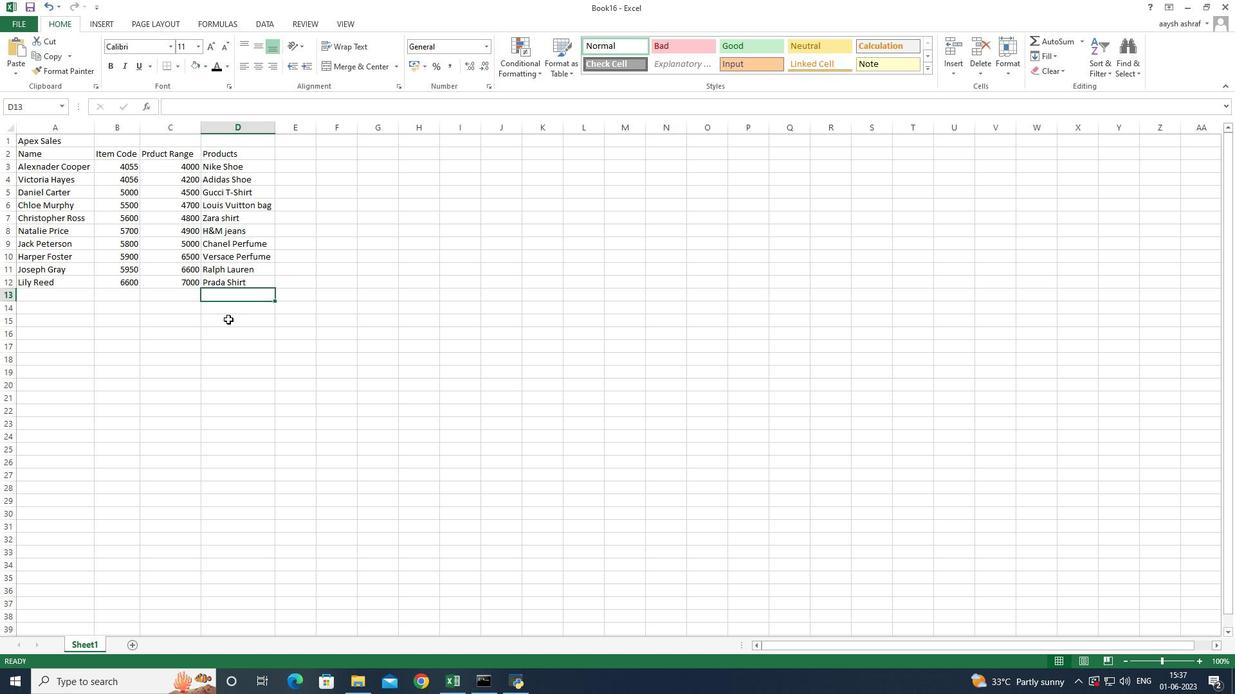 
Action: Mouse moved to (288, 152)
Screenshot: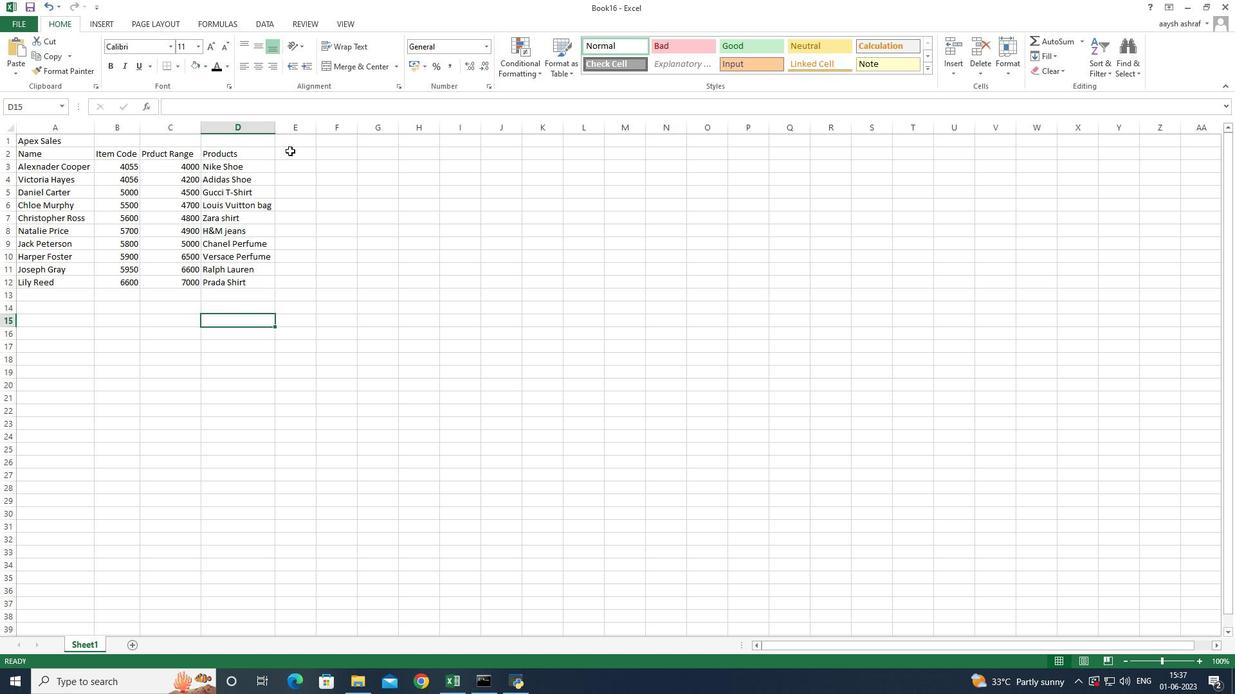 
Action: Mouse pressed left at (288, 152)
Screenshot: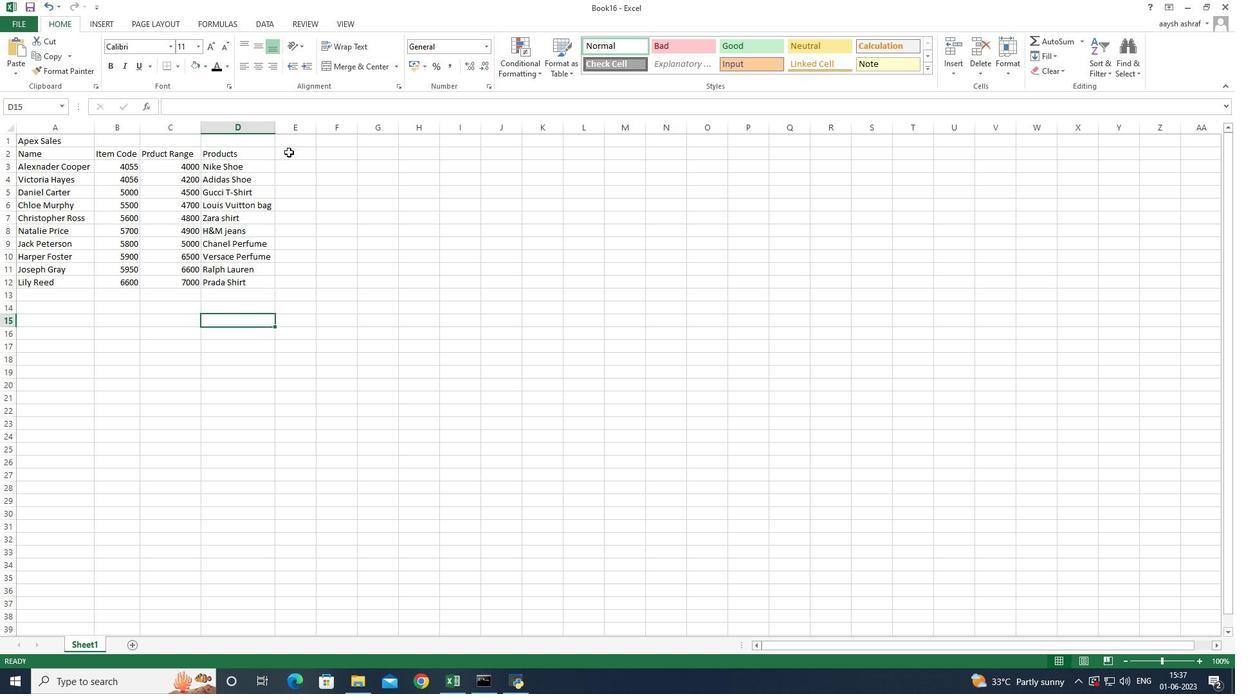 
Action: Mouse pressed left at (288, 152)
Screenshot: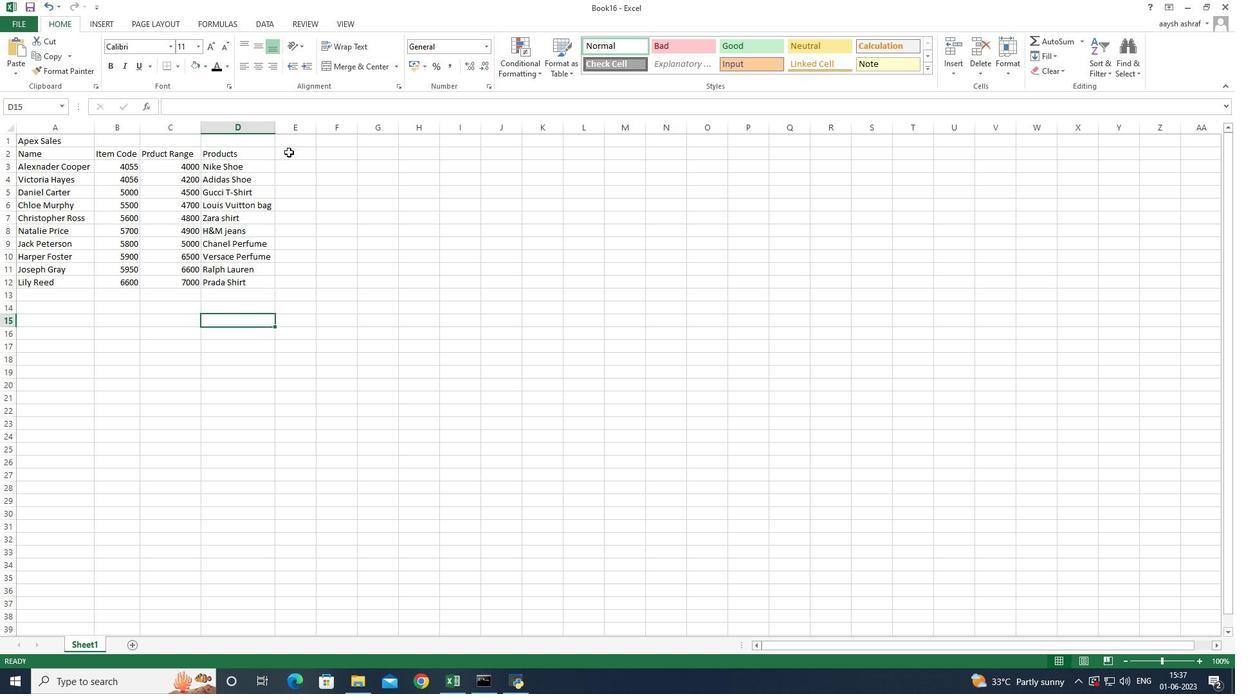 
Action: Mouse moved to (288, 153)
Screenshot: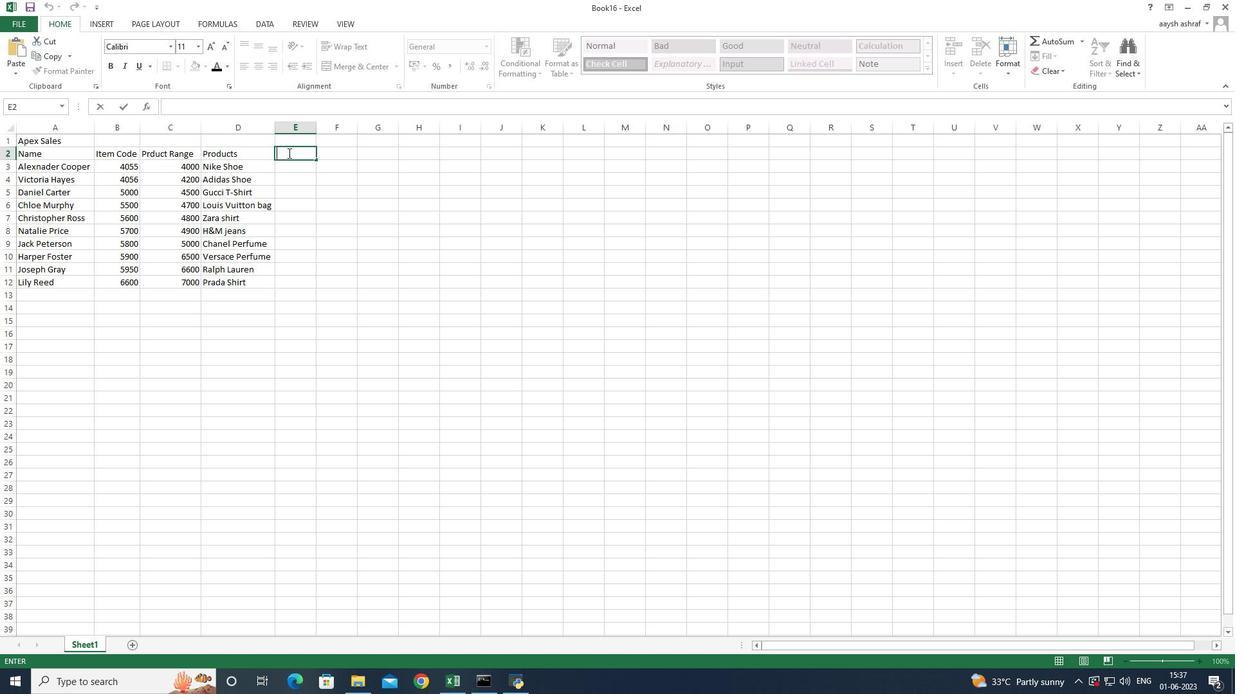 
Action: Key pressed <Key.shift><Key.shift><Key.shift><Key.shift>Quantity<Key.enter>
Screenshot: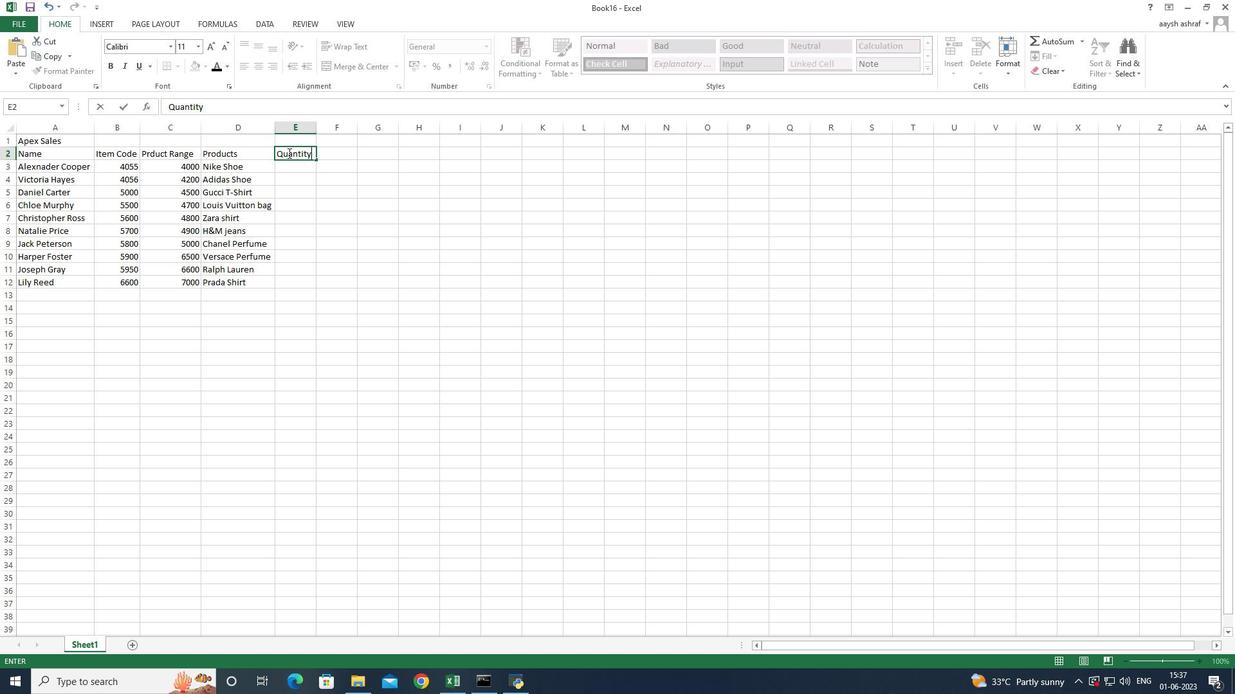 
Action: Mouse moved to (199, 256)
Screenshot: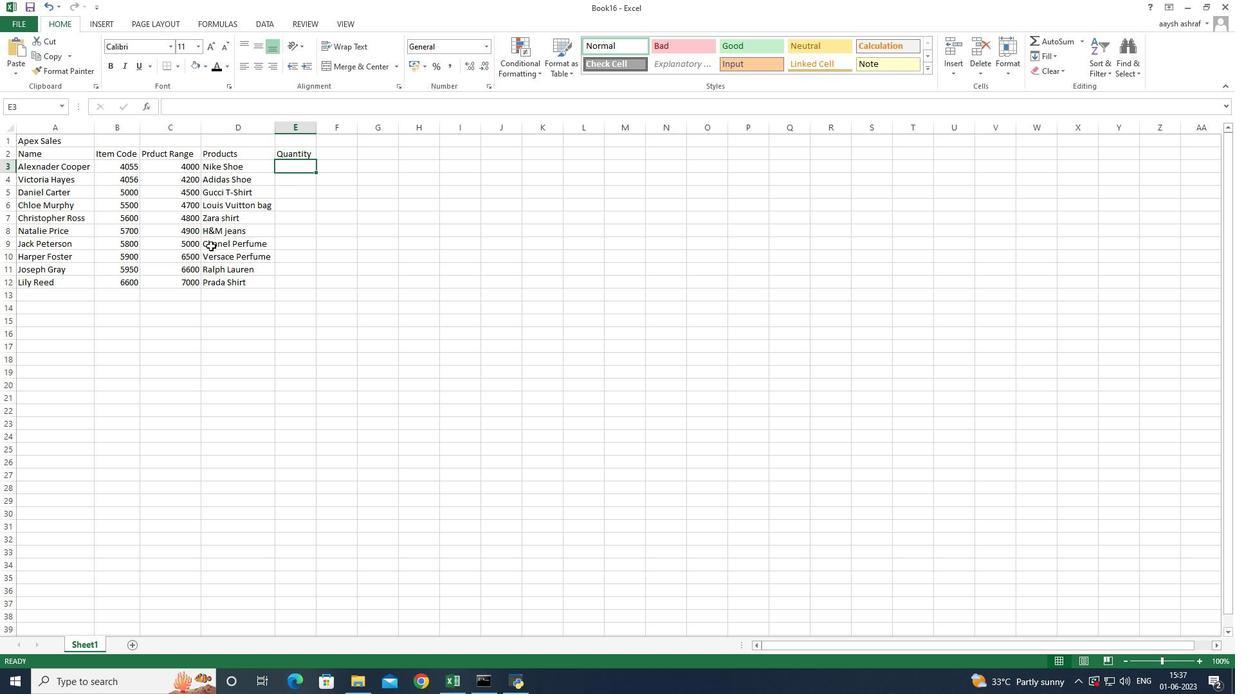 
Action: Key pressed 5<Key.enter>7<Key.enter>6<Key.enter>9<Key.enter>8<Key.enter>5<Key.enter>8<Key.enter>7<Key.enter>6<Key.enter>5<Key.enter>
Screenshot: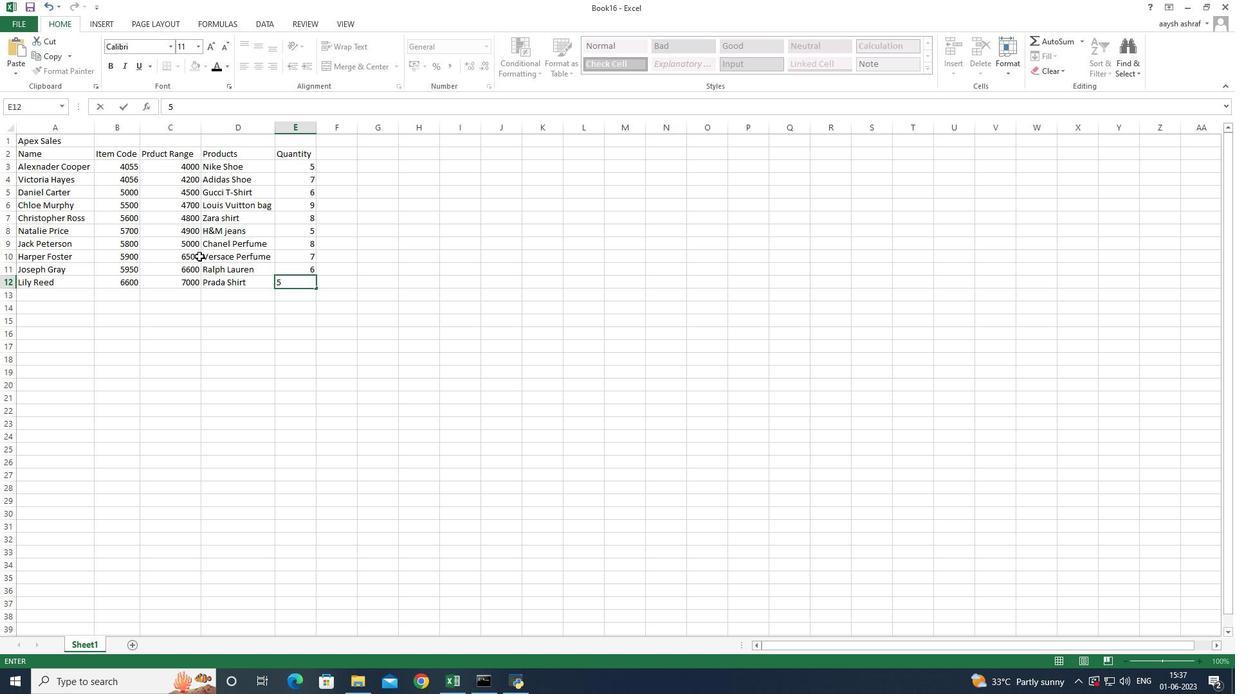 
Action: Mouse moved to (301, 283)
Screenshot: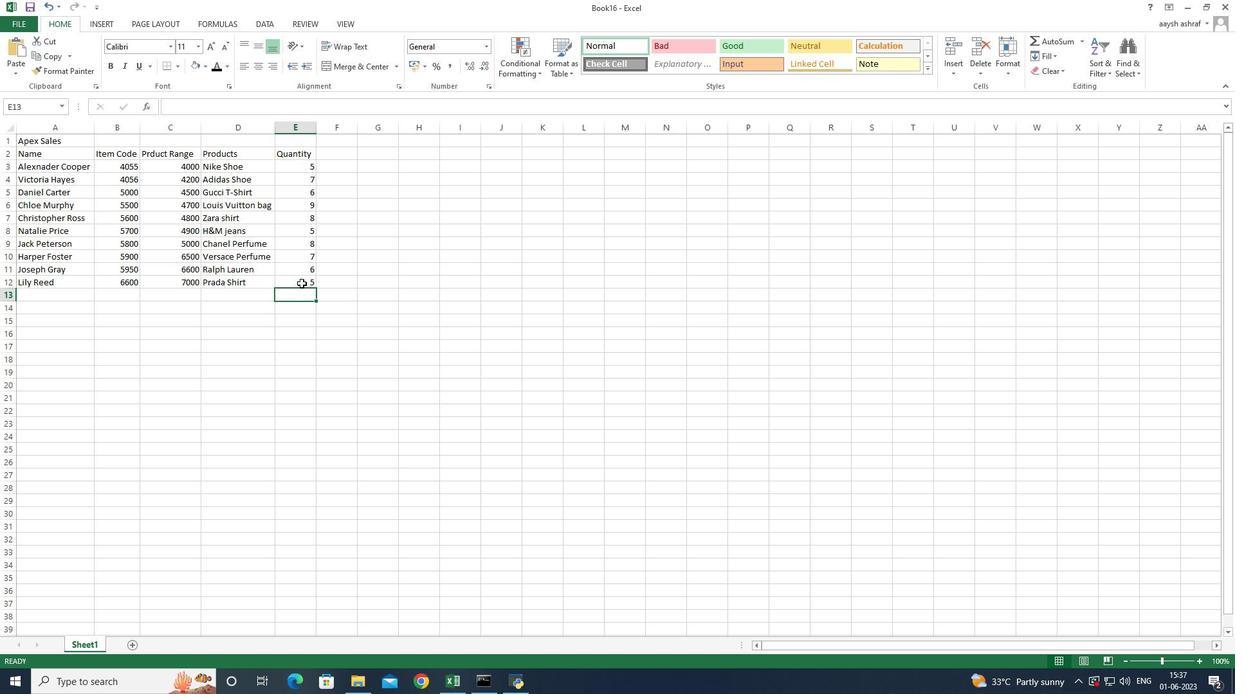 
Action: Mouse pressed left at (301, 283)
Screenshot: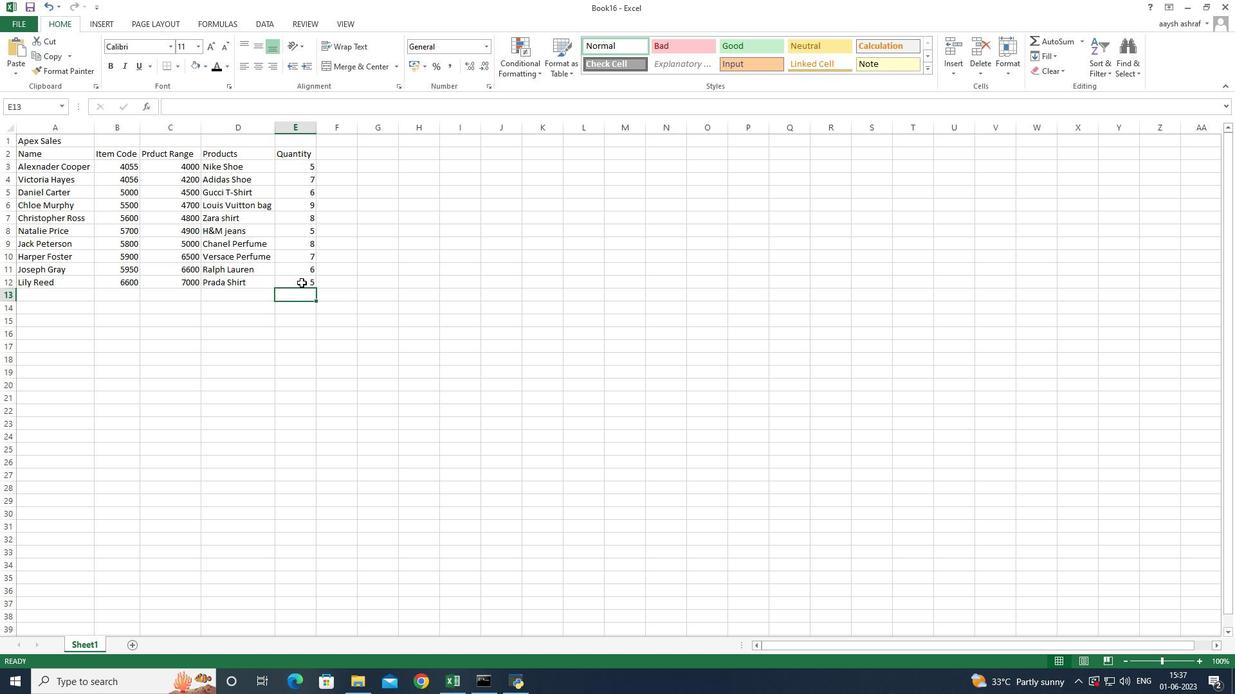 
Action: Key pressed 9<Key.enter>
Screenshot: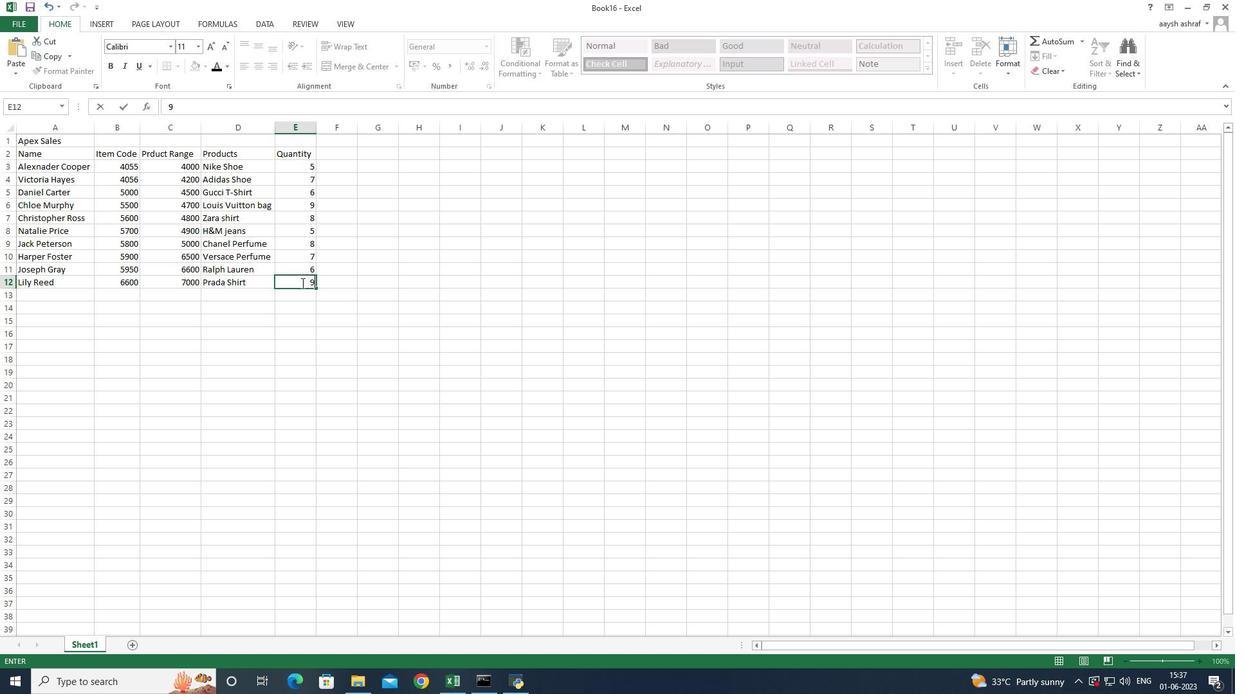 
Action: Mouse moved to (331, 152)
Screenshot: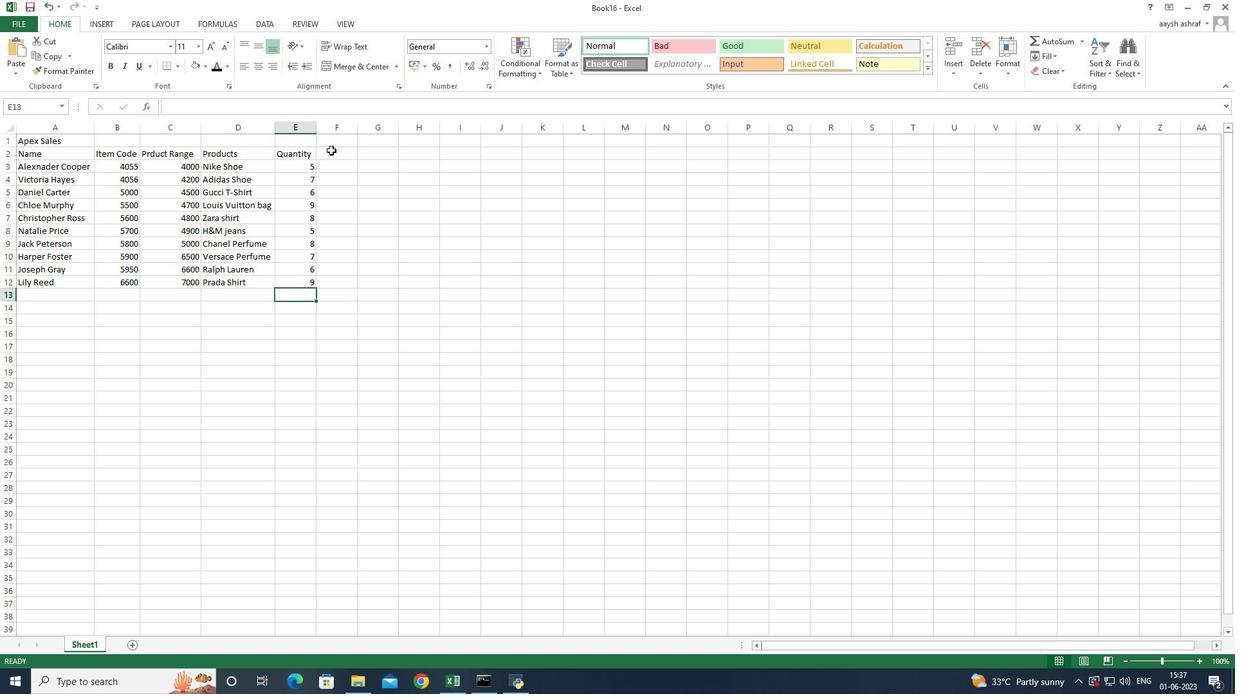
Action: Mouse pressed left at (331, 152)
Screenshot: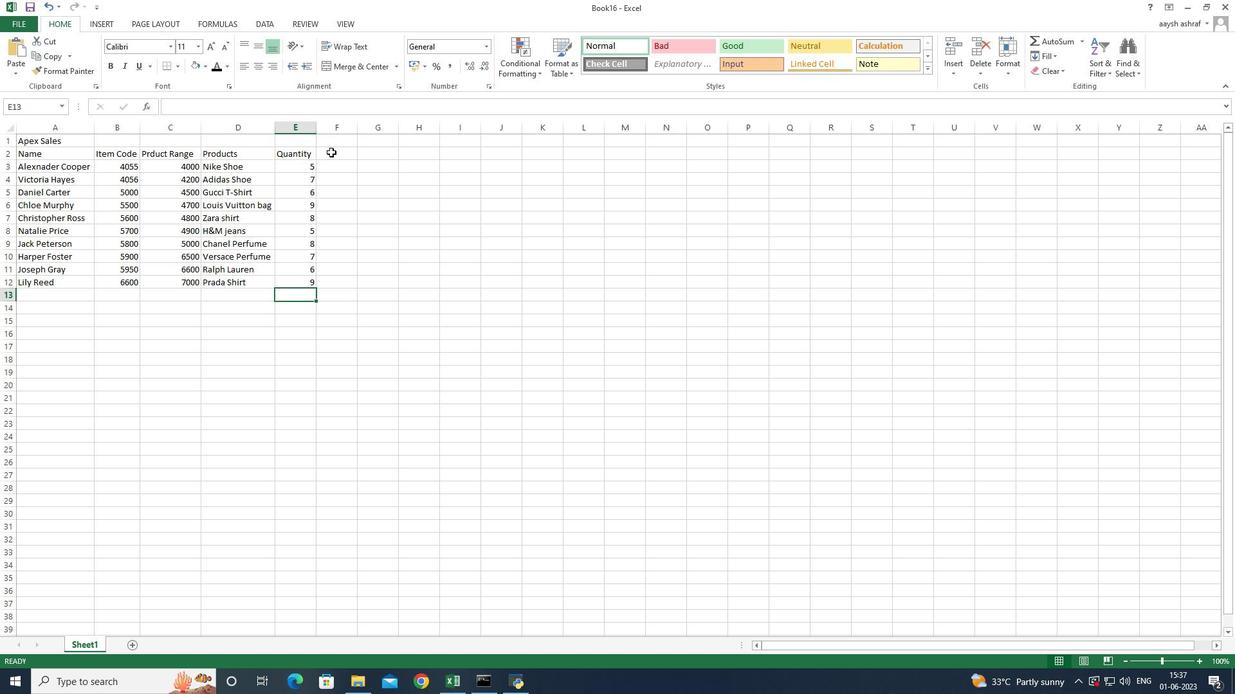 
Action: Mouse moved to (331, 153)
Screenshot: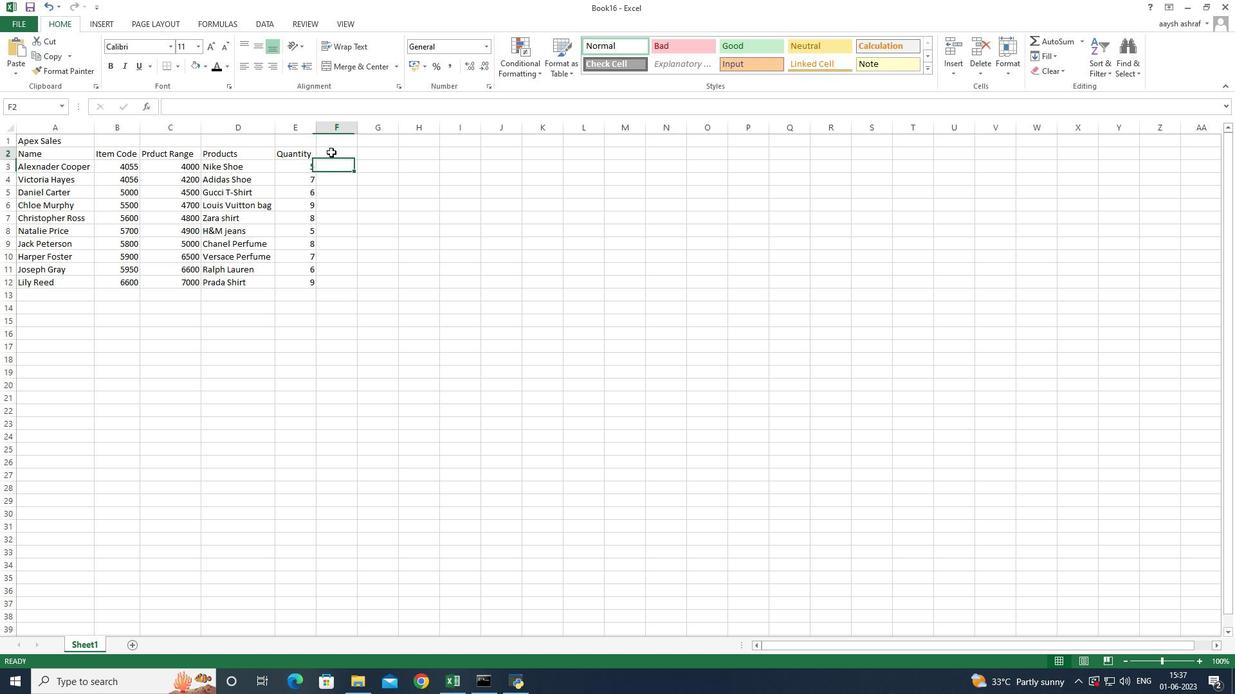 
Action: Key pressed <Key.shift><Key.shift><Key.shift><Key.shift><Key.shift>Commision<Key.space><Key.enter>
Screenshot: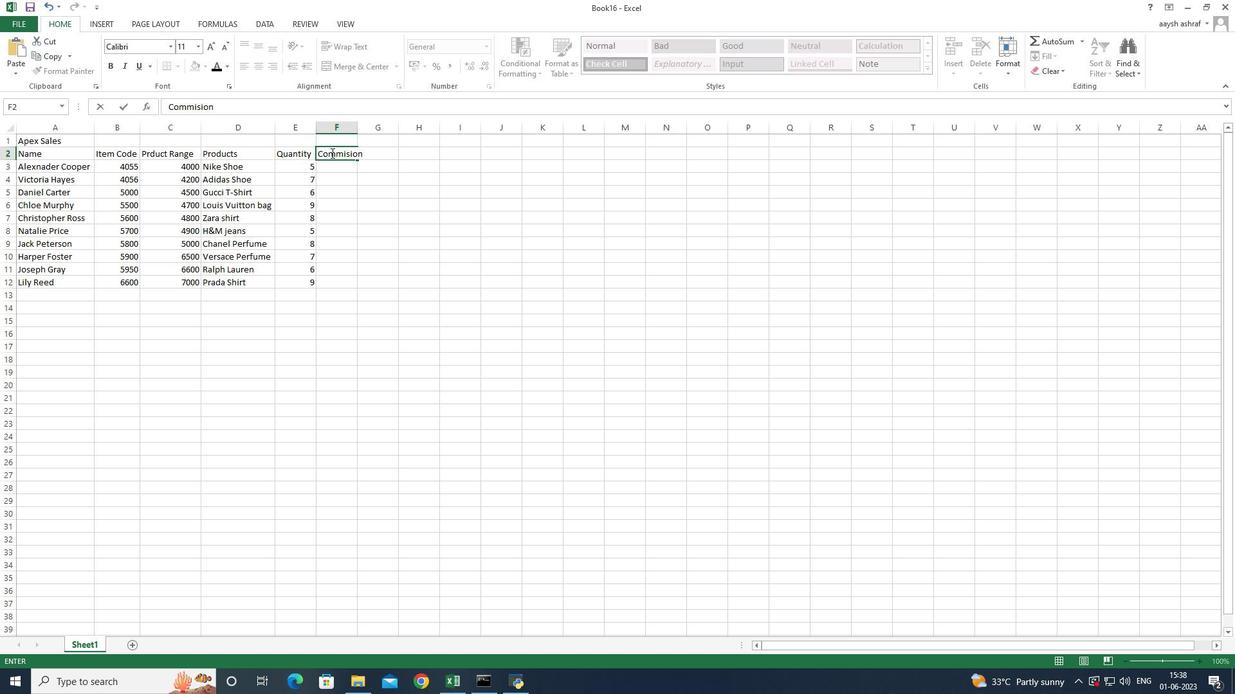 
Action: Mouse moved to (358, 128)
Screenshot: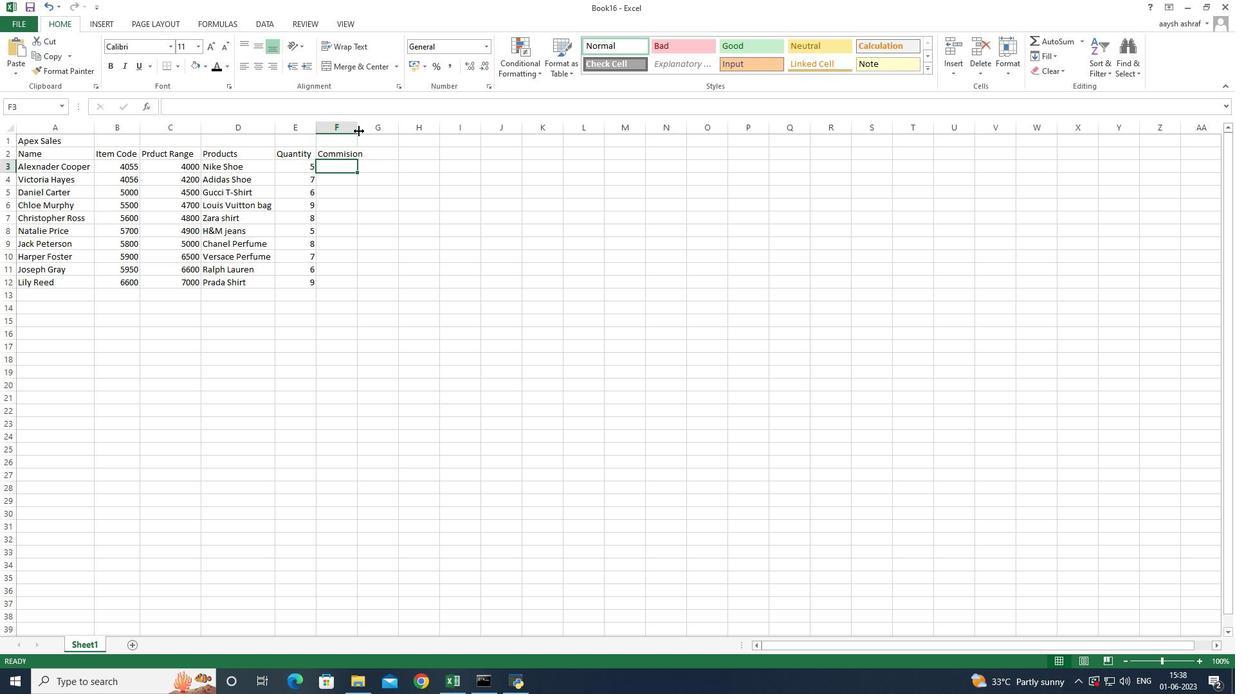 
Action: Mouse pressed left at (358, 128)
Screenshot: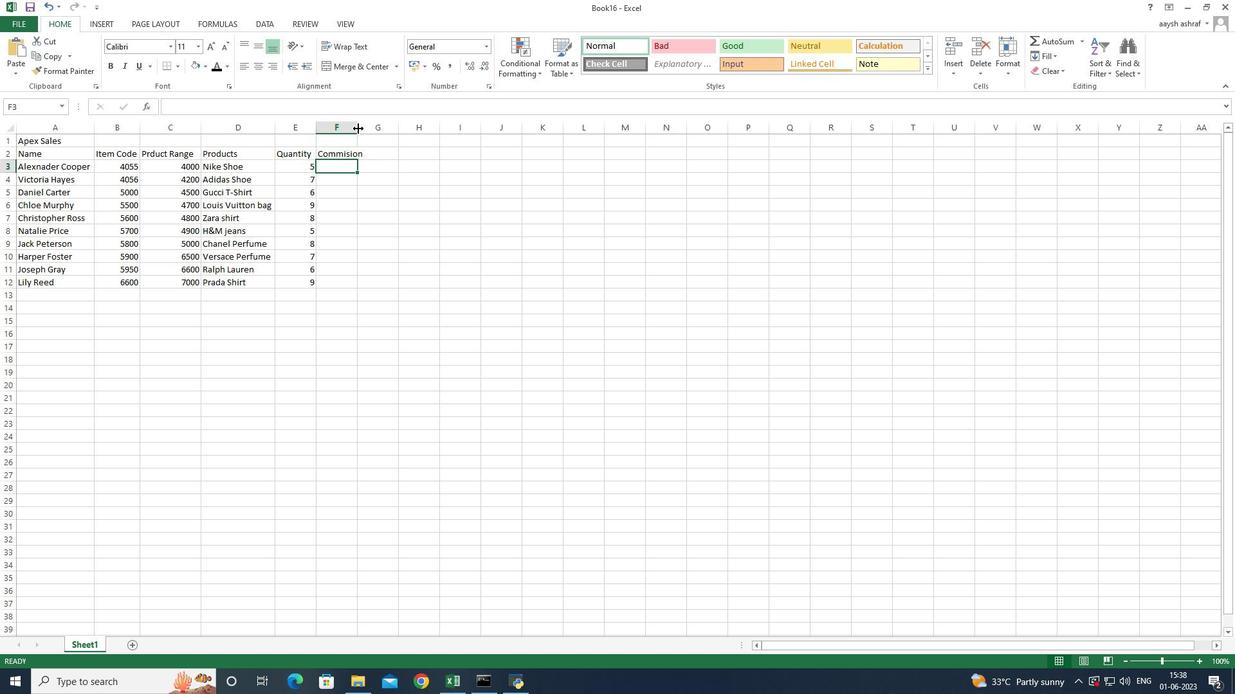 
Action: Mouse moved to (295, 169)
Screenshot: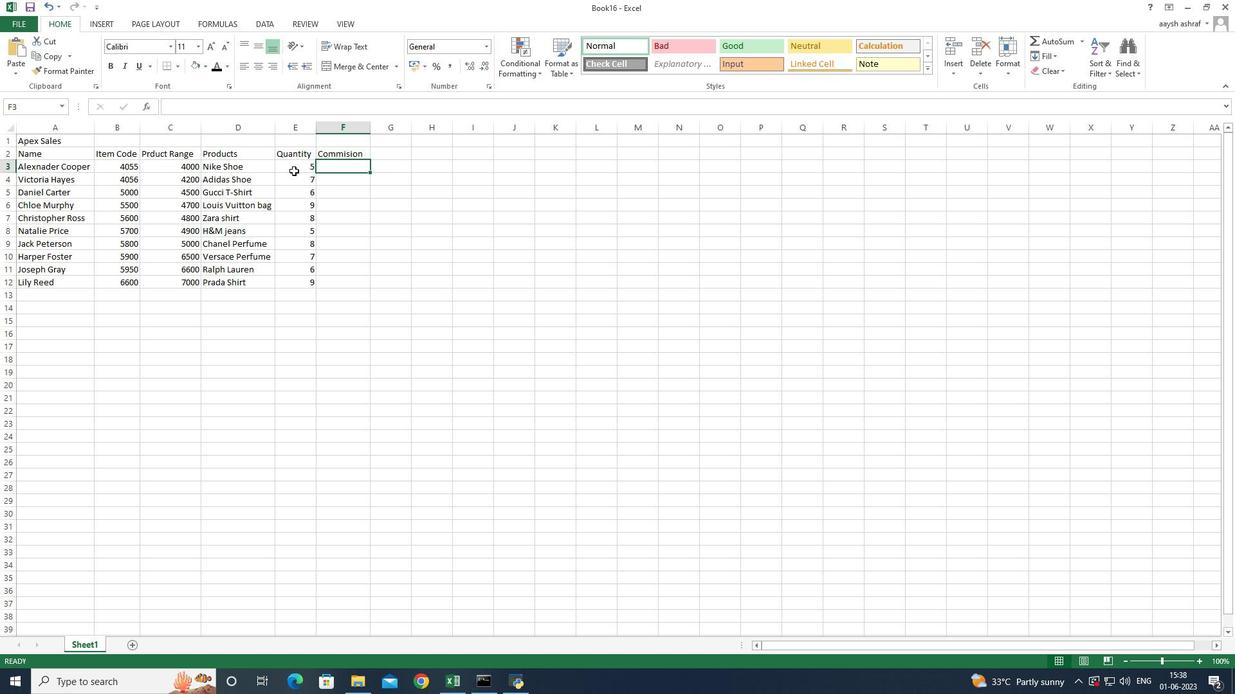 
Action: Mouse pressed left at (295, 169)
Screenshot: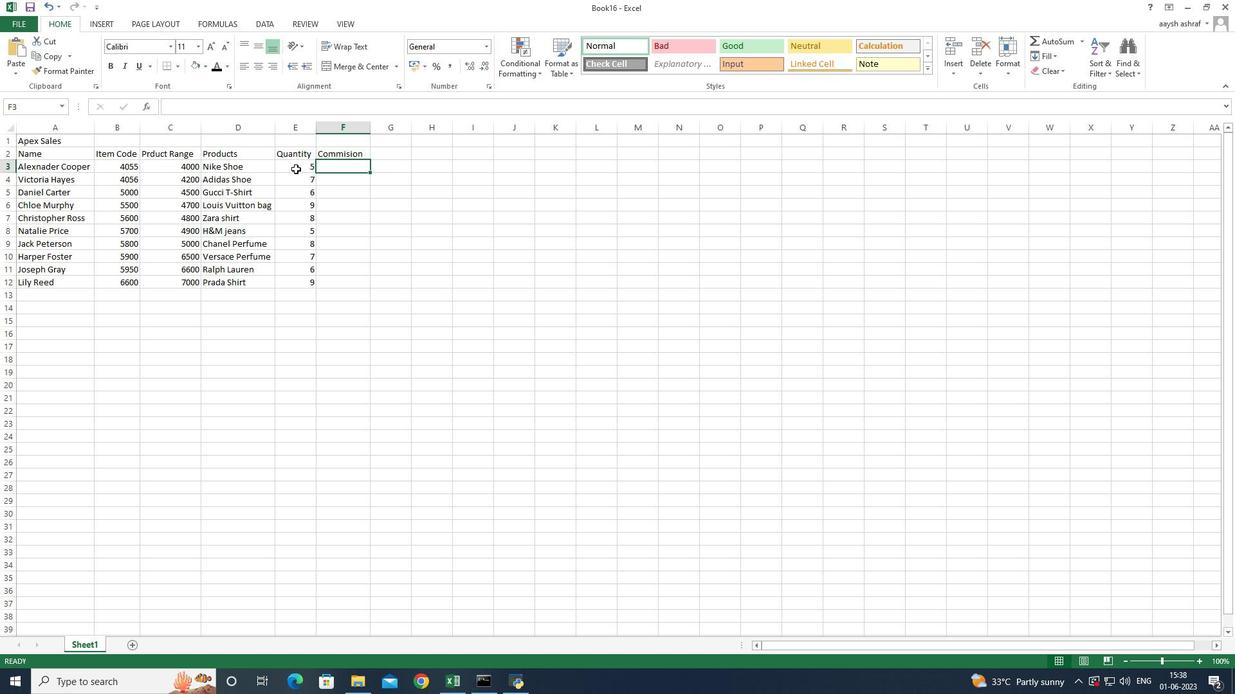 
Action: Mouse moved to (346, 163)
Screenshot: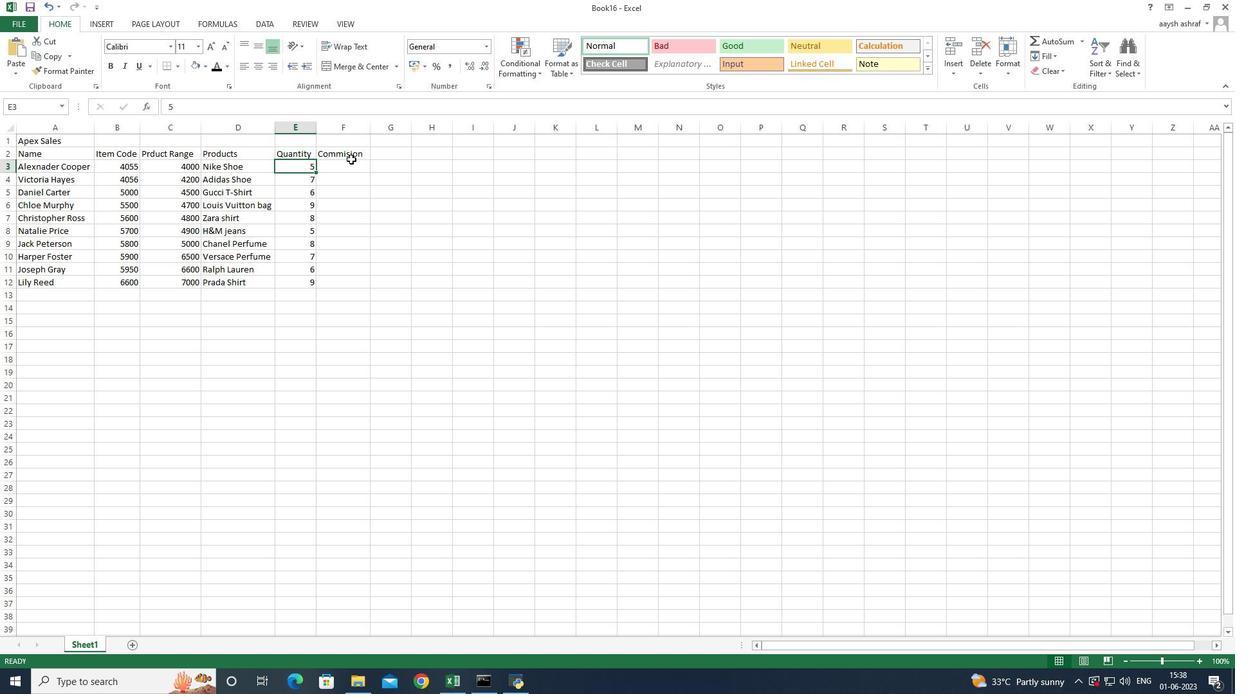 
Action: Mouse pressed left at (346, 163)
Screenshot: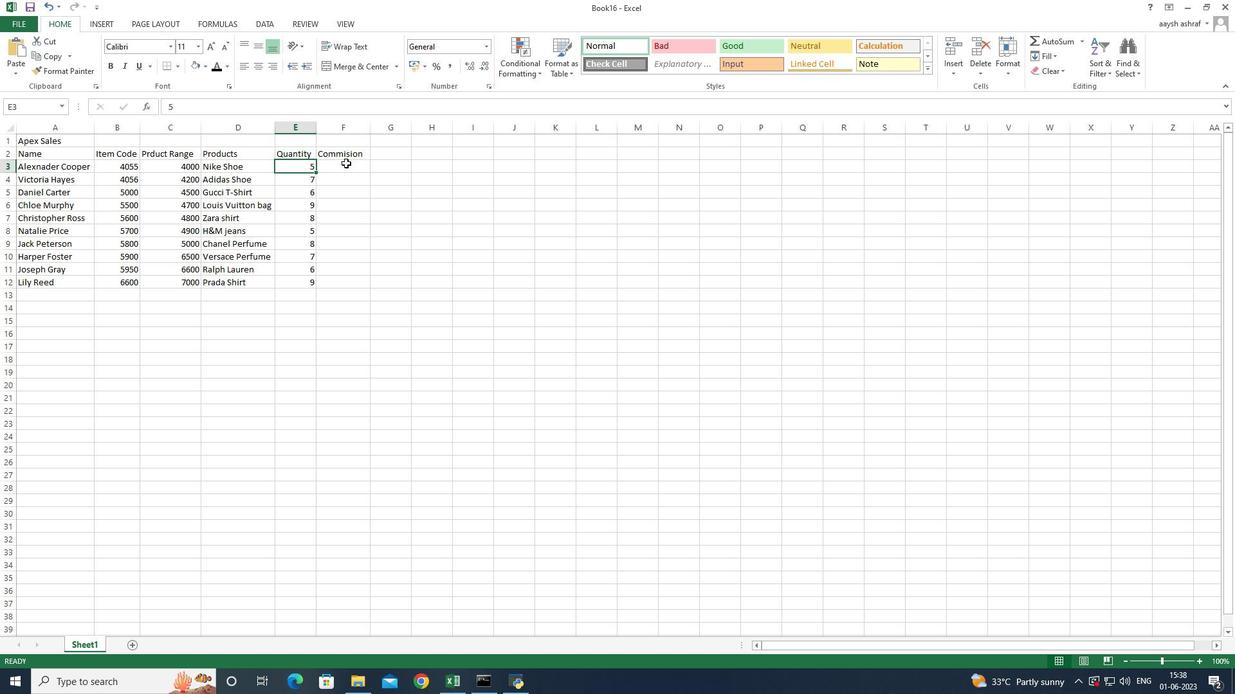 
Action: Mouse moved to (301, 285)
Screenshot: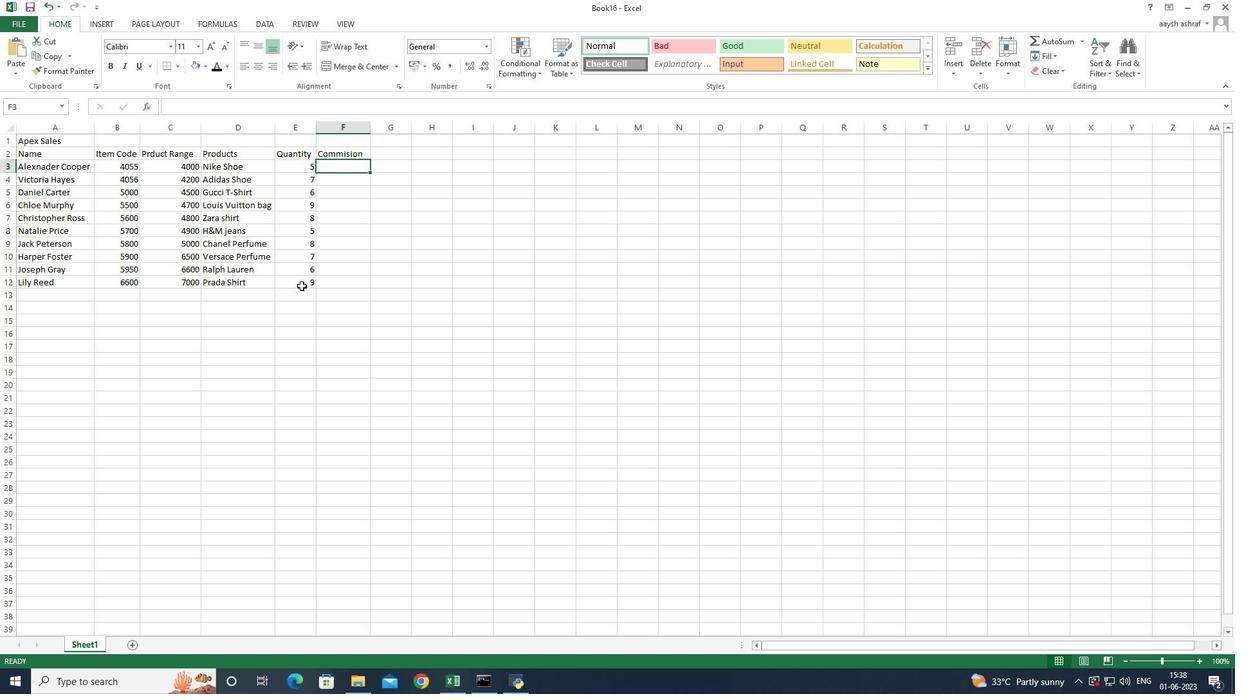 
Action: Mouse pressed left at (301, 285)
Screenshot: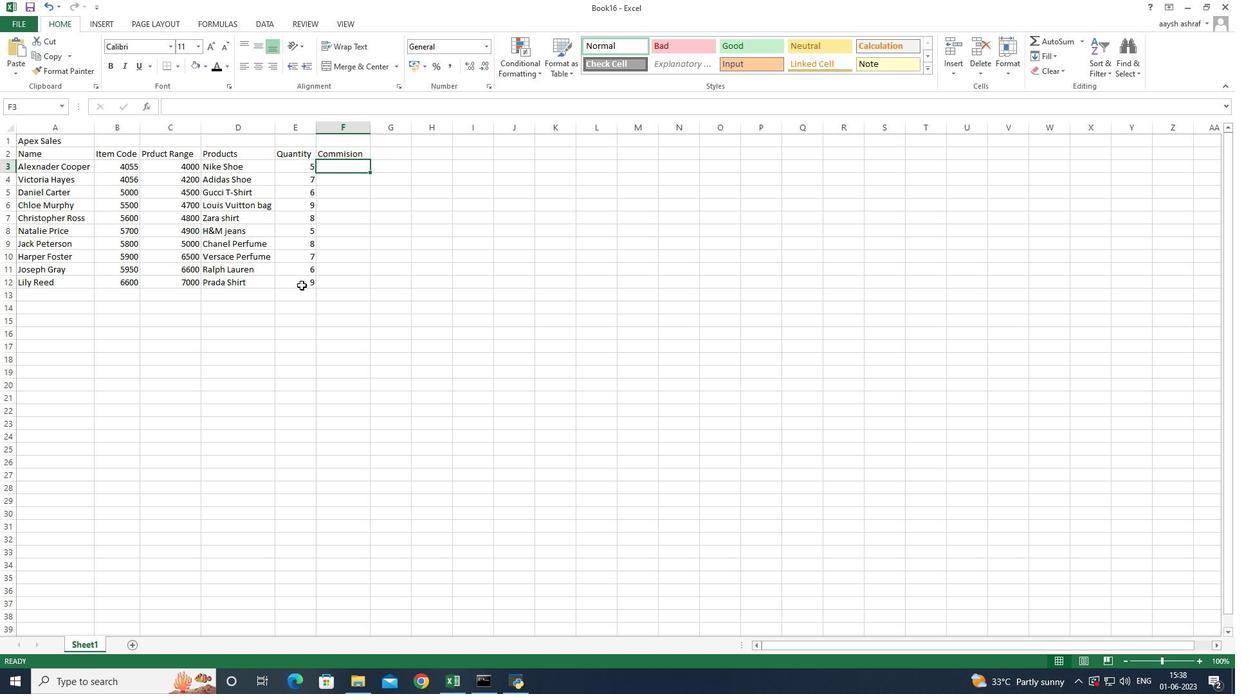 
Action: Mouse moved to (306, 171)
Screenshot: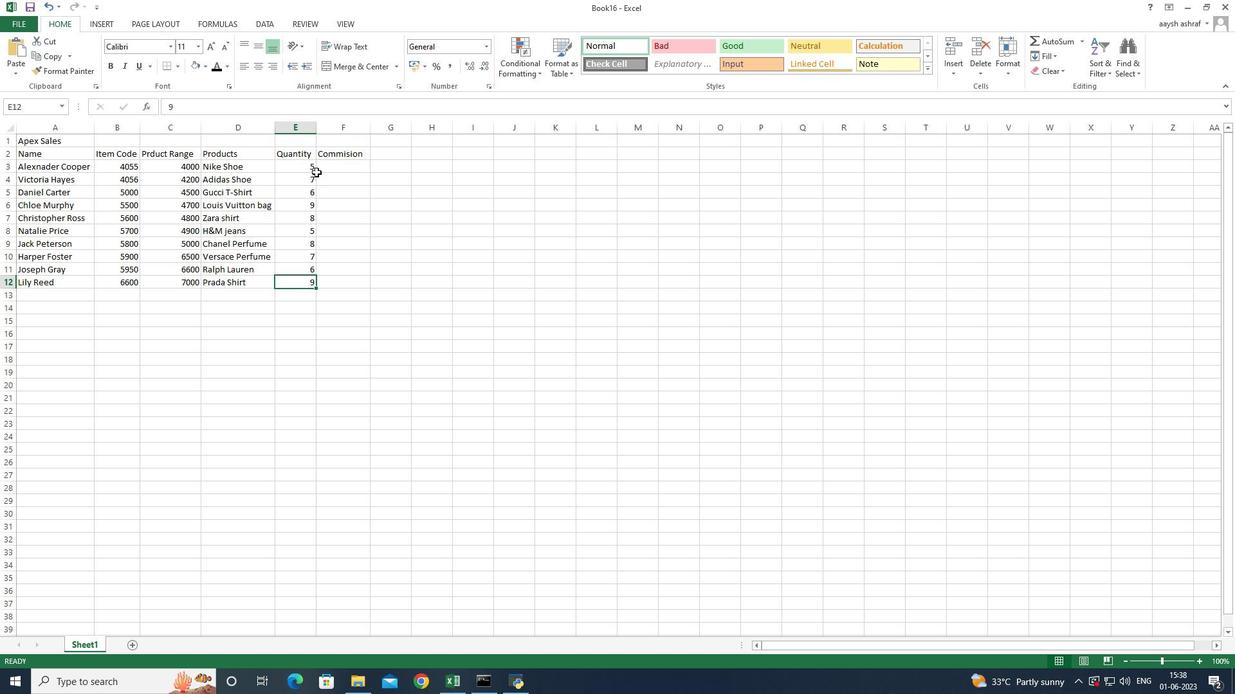 
Action: Mouse pressed left at (306, 171)
Screenshot: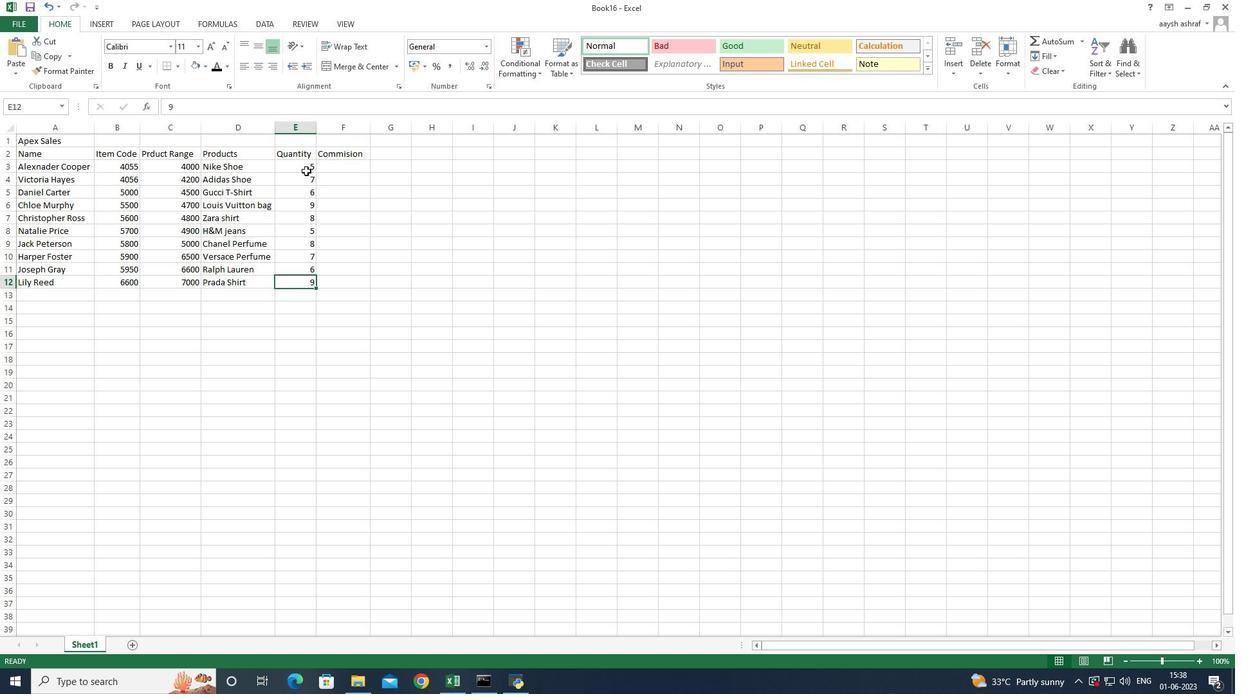 
Action: Mouse moved to (297, 177)
Screenshot: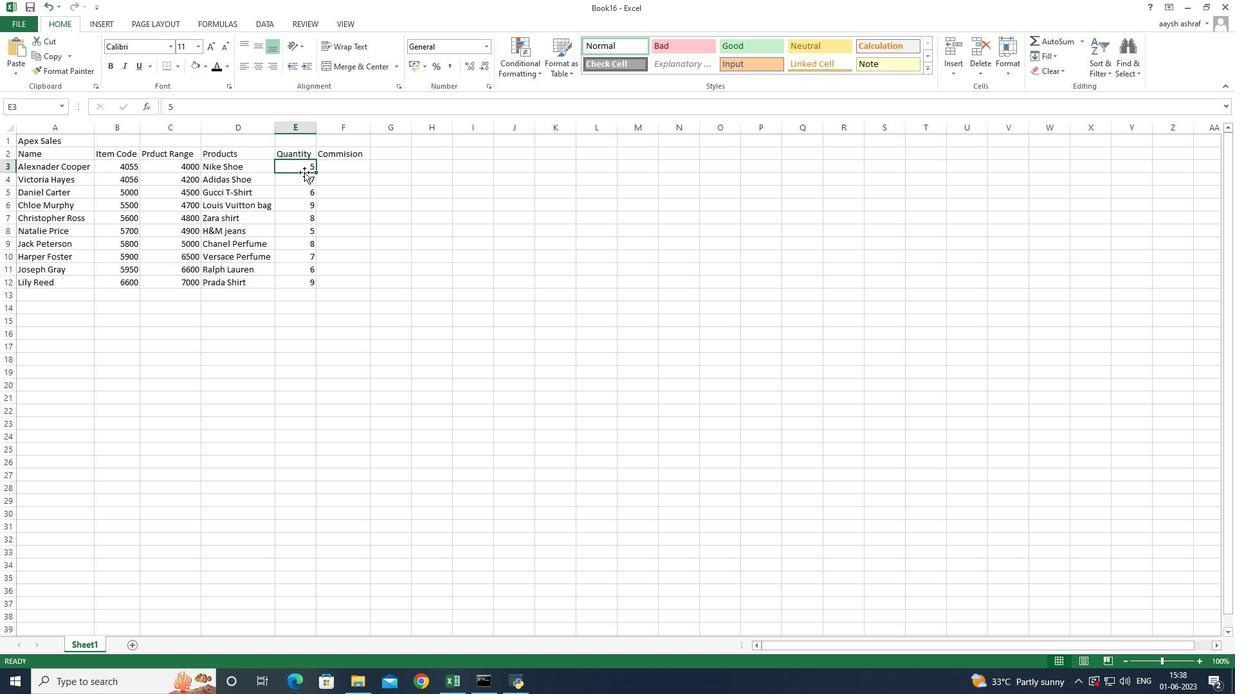 
Action: Mouse scrolled (297, 176) with delta (0, 0)
Screenshot: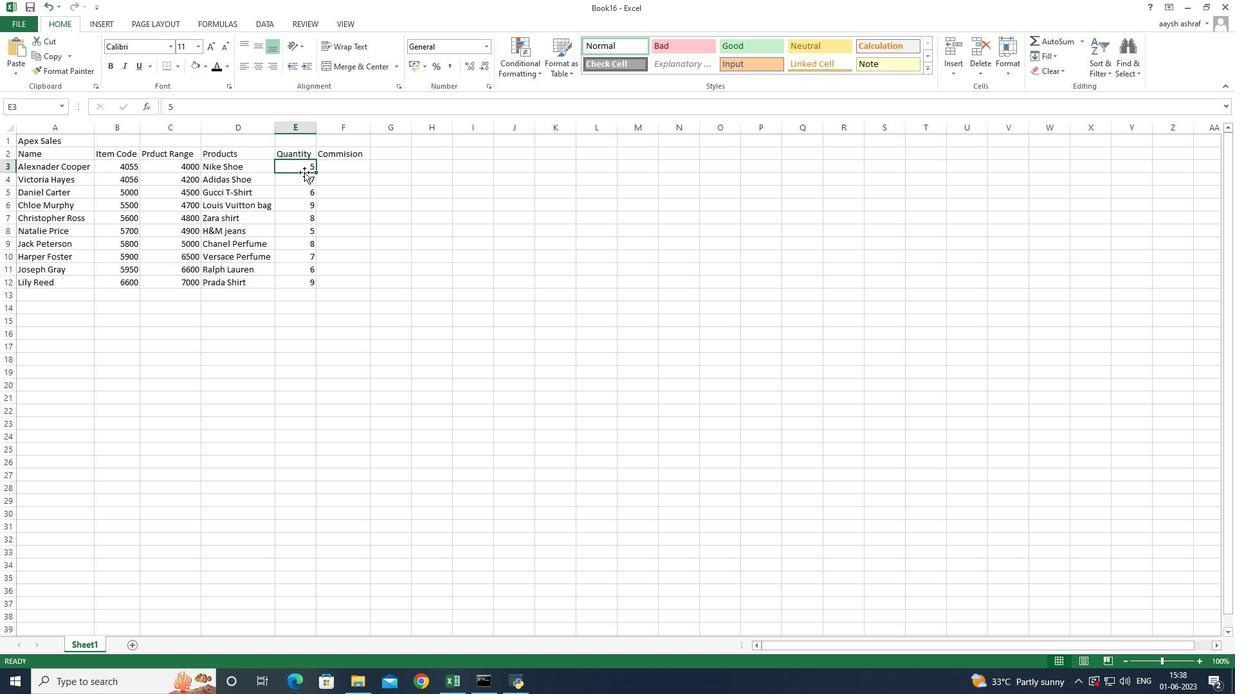 
Action: Mouse moved to (296, 177)
Screenshot: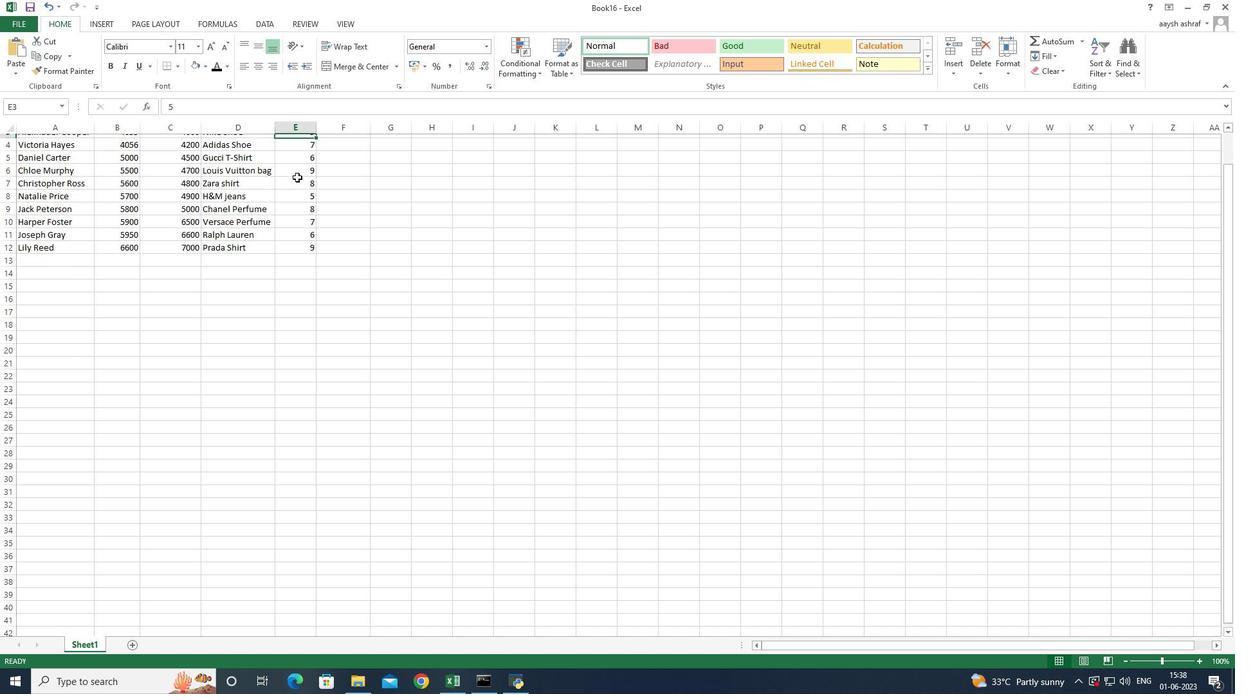 
Action: Mouse scrolled (296, 178) with delta (0, 0)
Screenshot: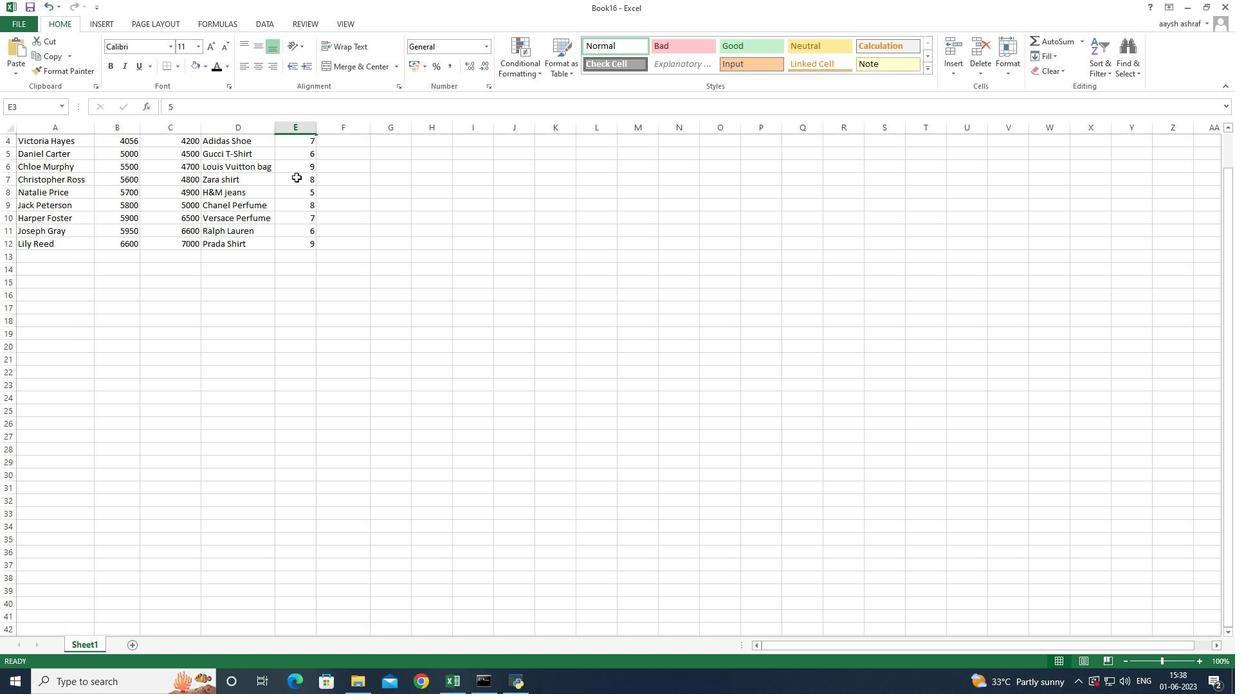 
Action: Mouse moved to (296, 178)
Screenshot: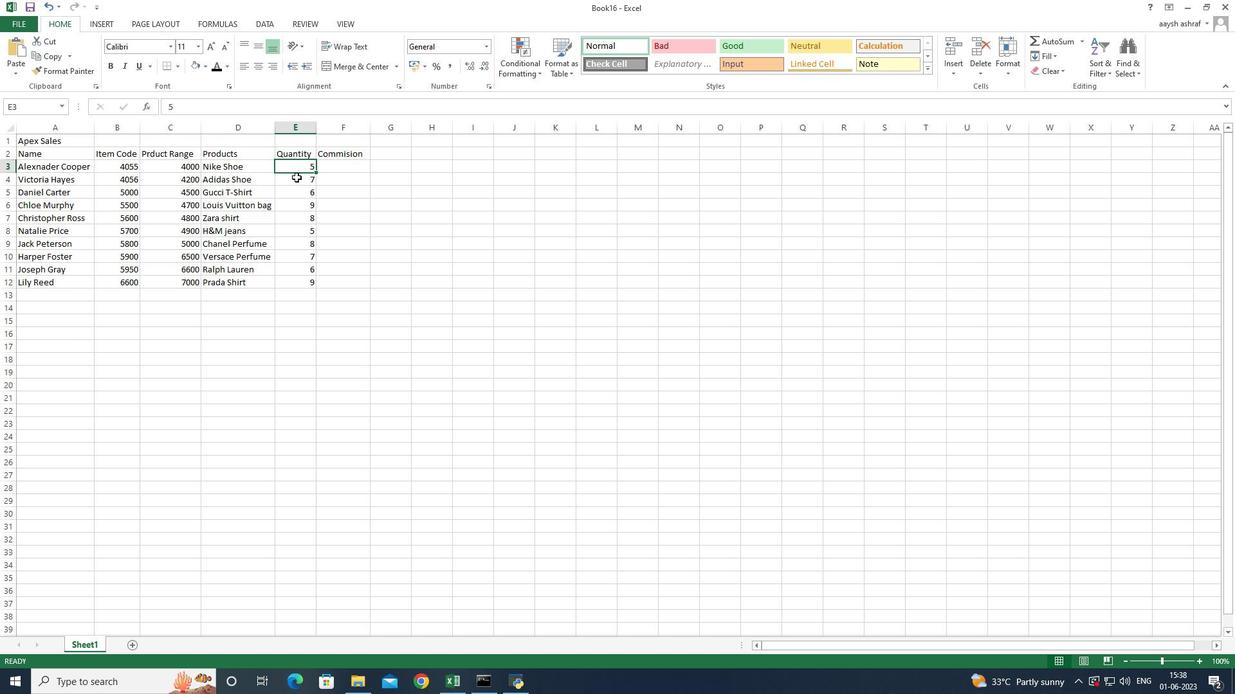 
Action: Mouse scrolled (296, 178) with delta (0, 0)
Screenshot: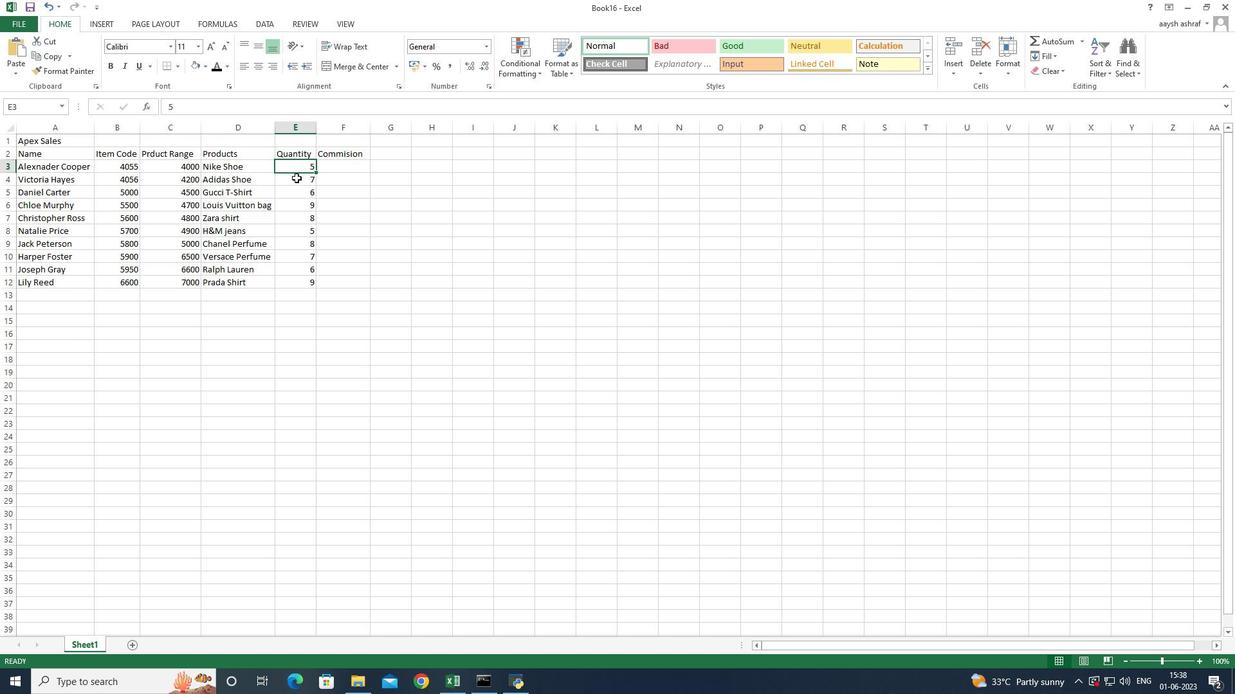 
Action: Mouse scrolled (296, 178) with delta (0, 0)
Screenshot: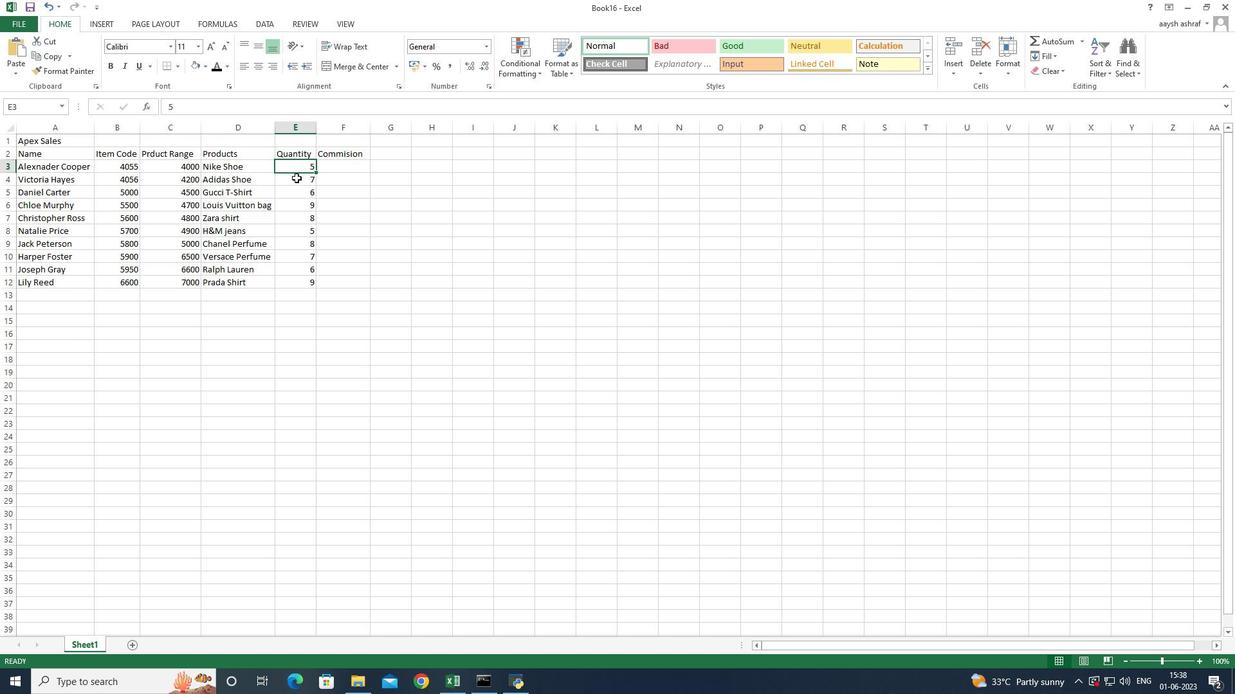 
Action: Mouse moved to (298, 178)
Screenshot: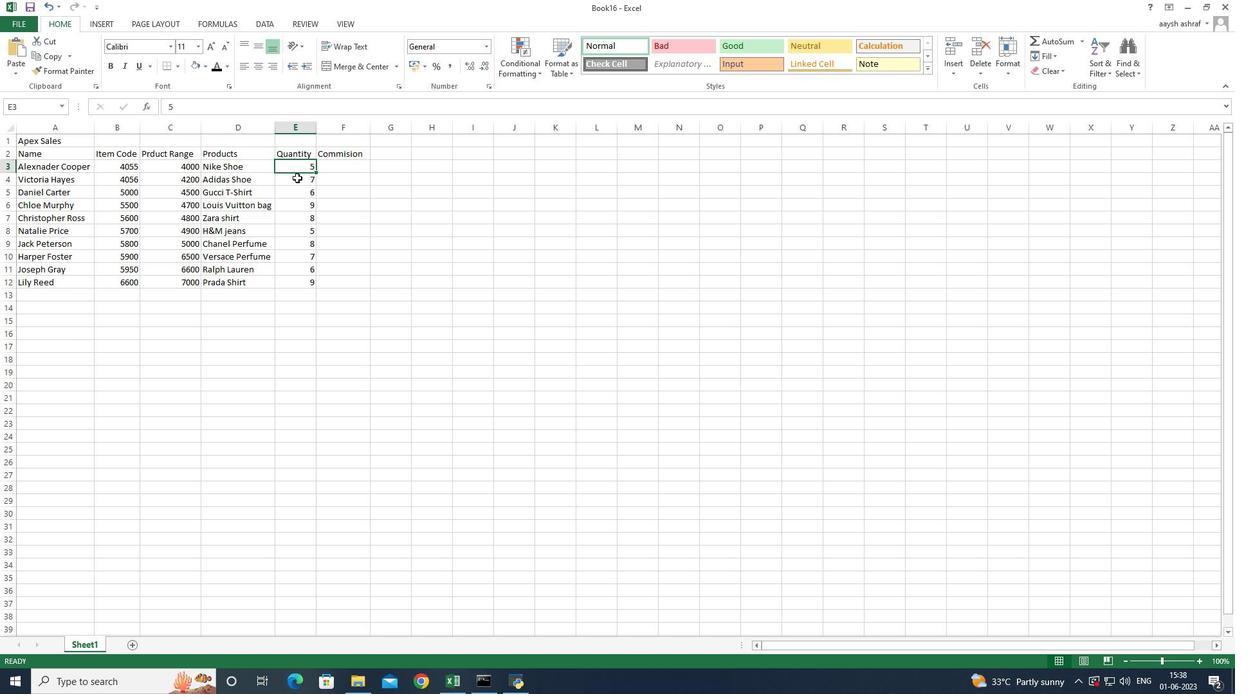 
Action: Mouse scrolled (298, 177) with delta (0, 0)
Screenshot: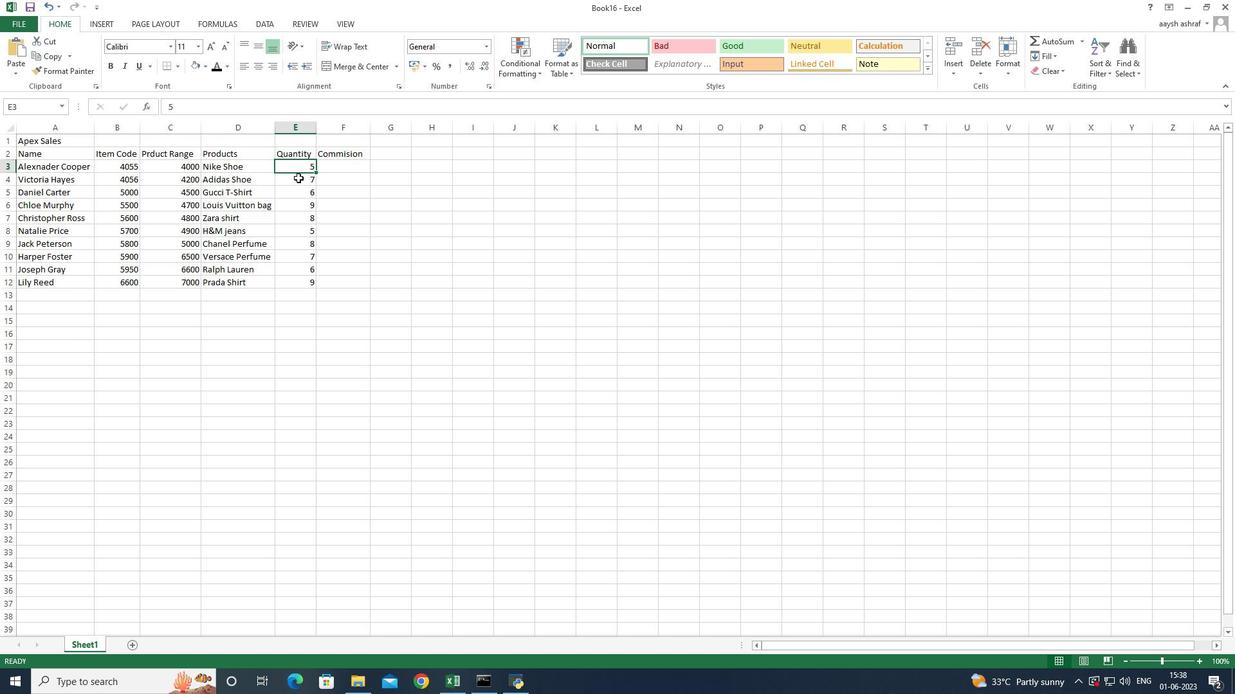 
Action: Mouse scrolled (298, 178) with delta (0, 0)
Screenshot: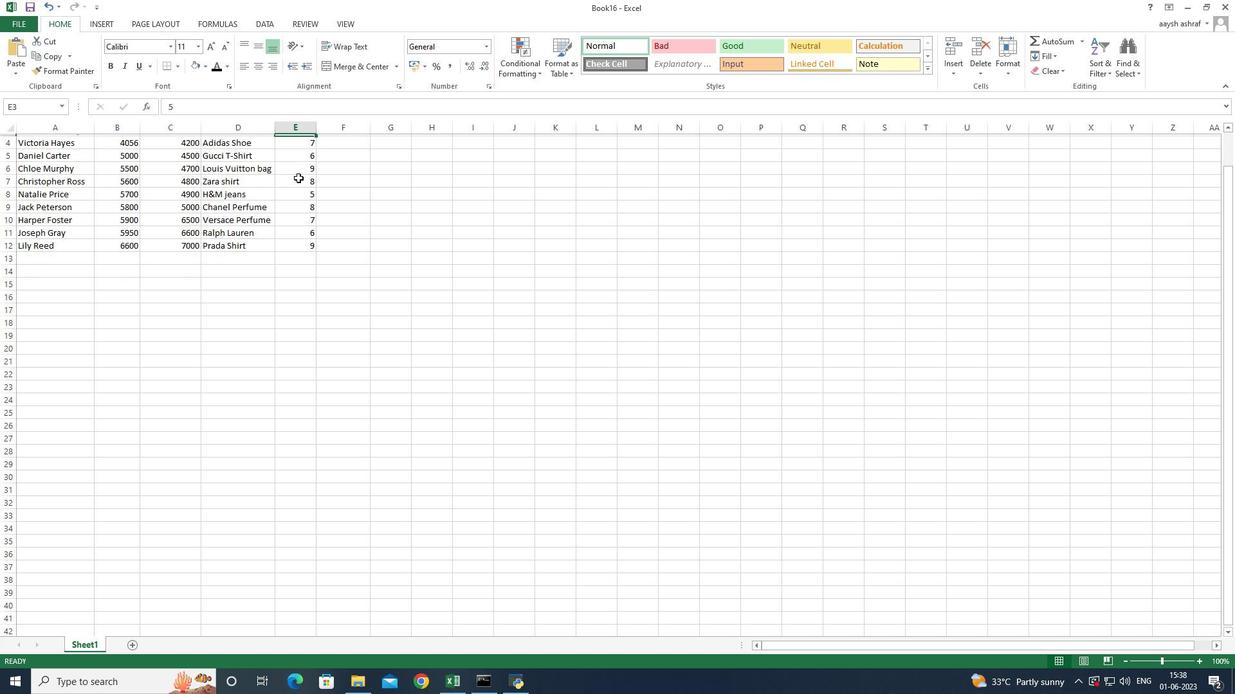 
Action: Mouse scrolled (298, 178) with delta (0, 0)
Screenshot: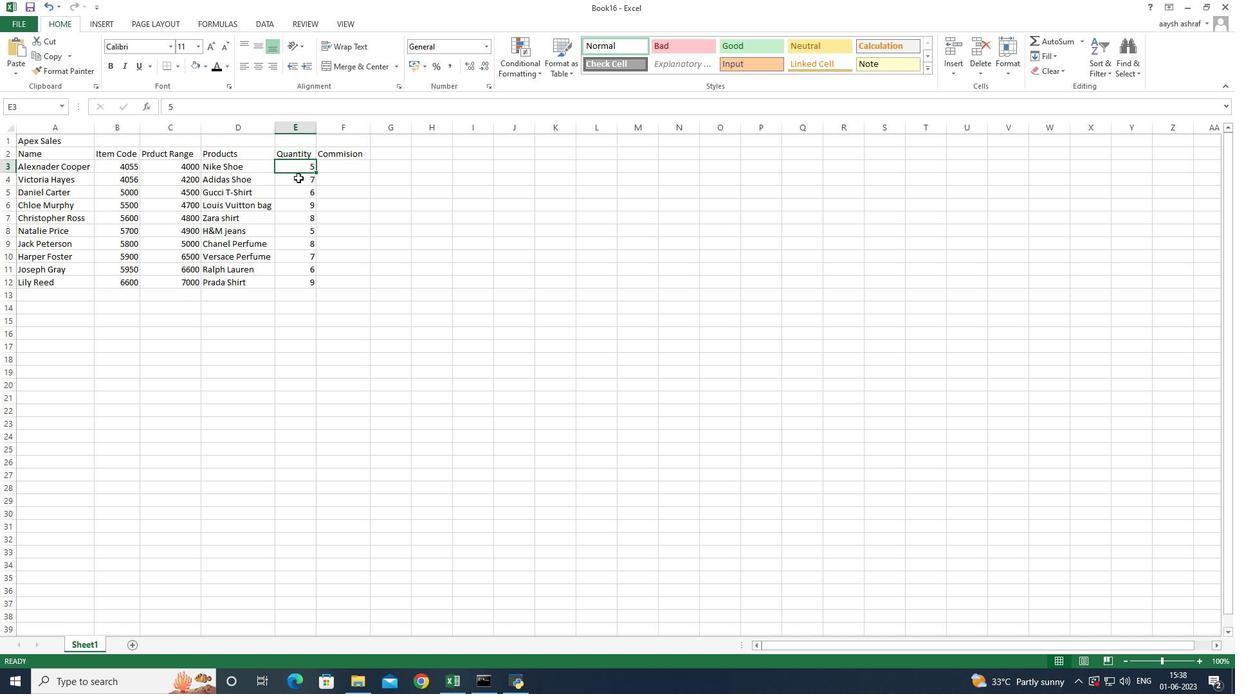 
Action: Mouse scrolled (298, 177) with delta (0, 0)
Screenshot: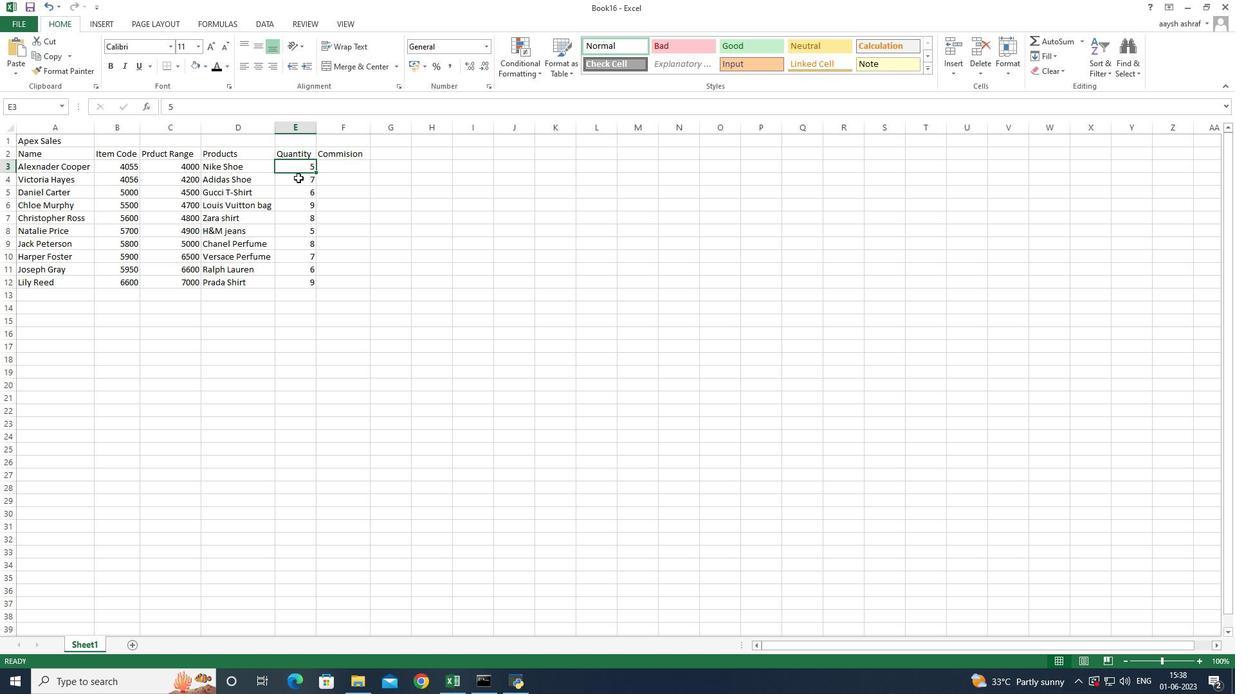 
Action: Mouse scrolled (298, 178) with delta (0, 0)
Screenshot: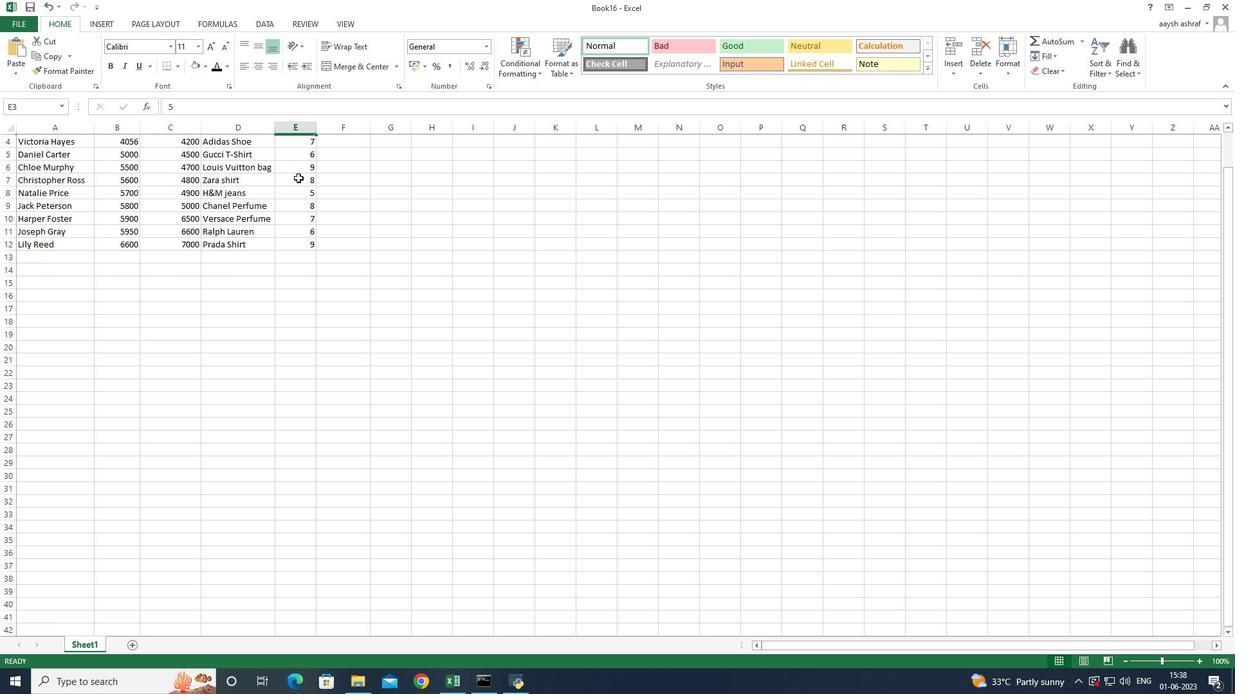 
Action: Mouse scrolled (298, 178) with delta (0, 0)
Screenshot: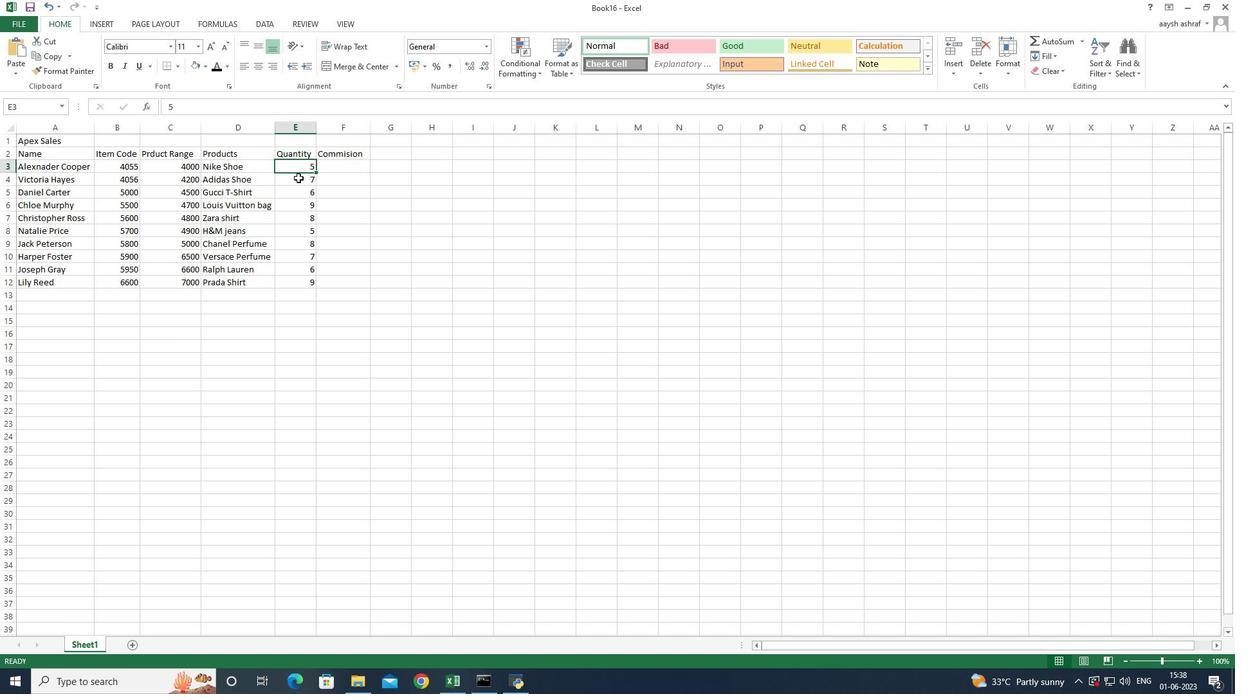
Action: Mouse scrolled (298, 178) with delta (0, 0)
Screenshot: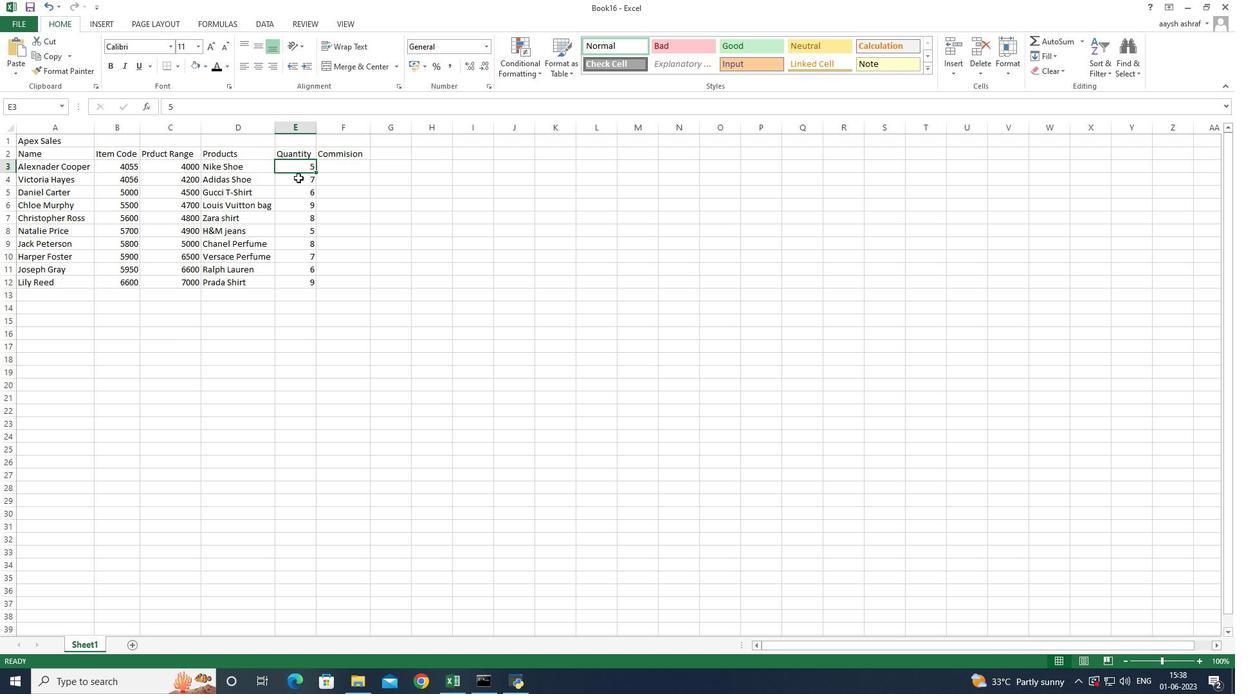 
Action: Mouse scrolled (298, 178) with delta (0, 0)
Screenshot: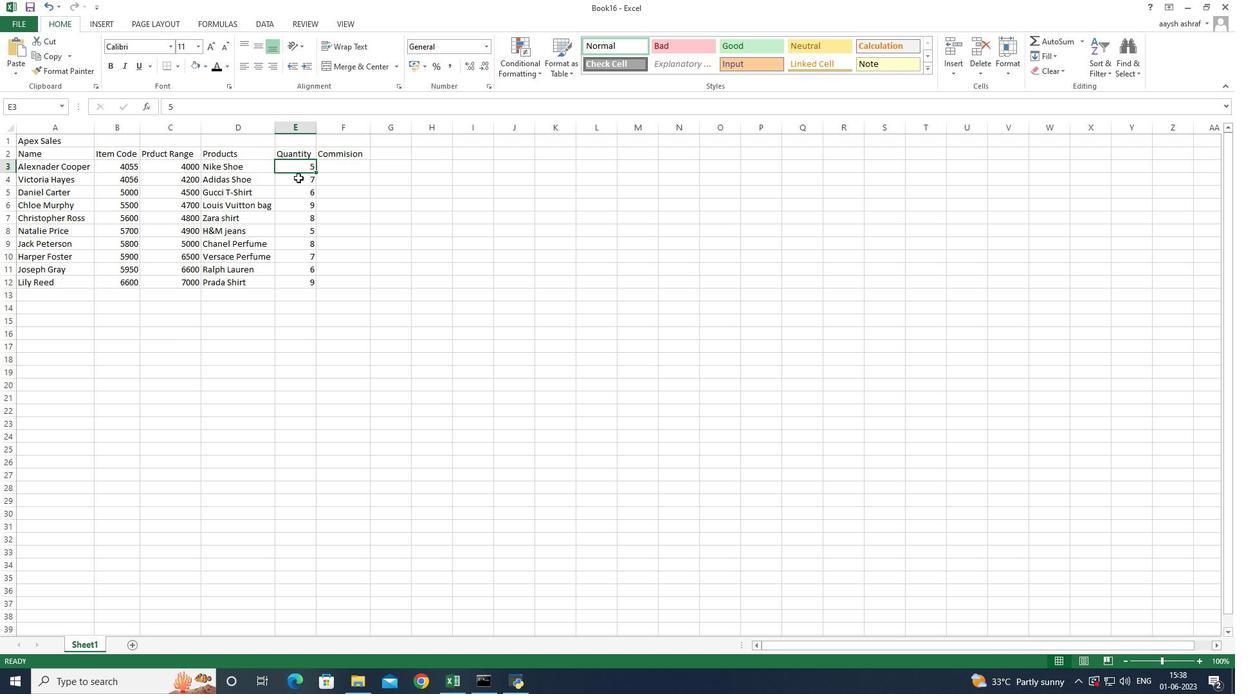 
Action: Mouse moved to (294, 181)
Screenshot: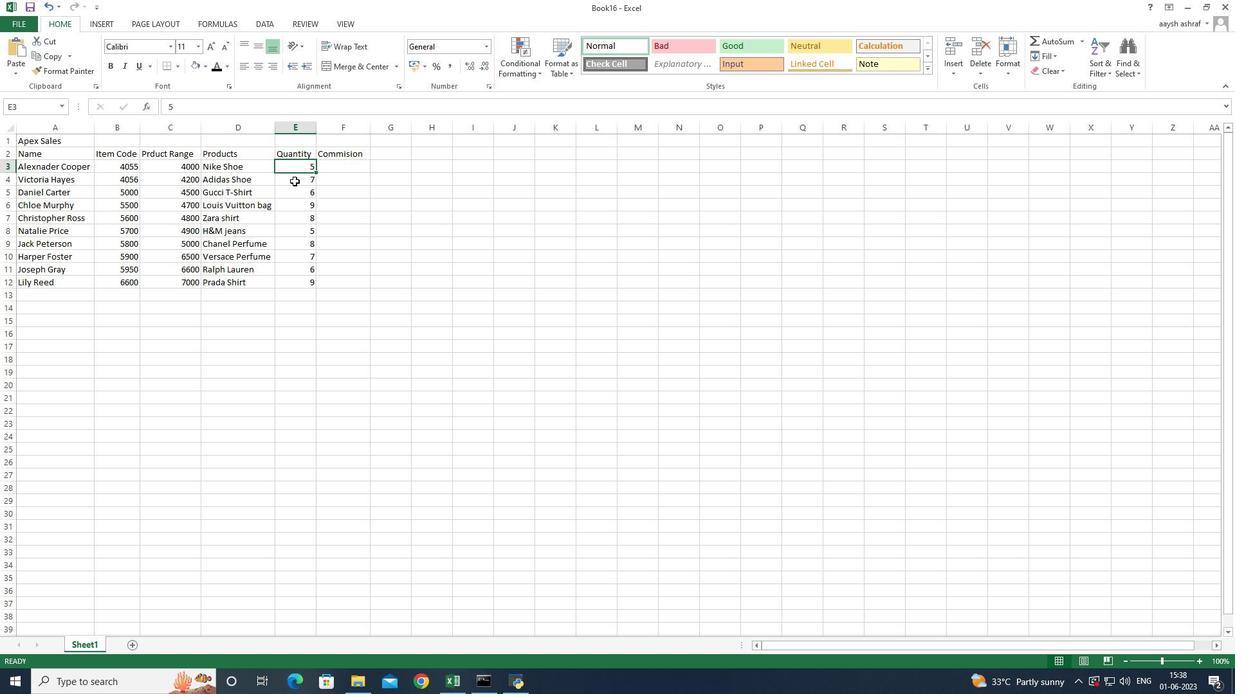 
Action: Mouse scrolled (294, 180) with delta (0, 0)
Screenshot: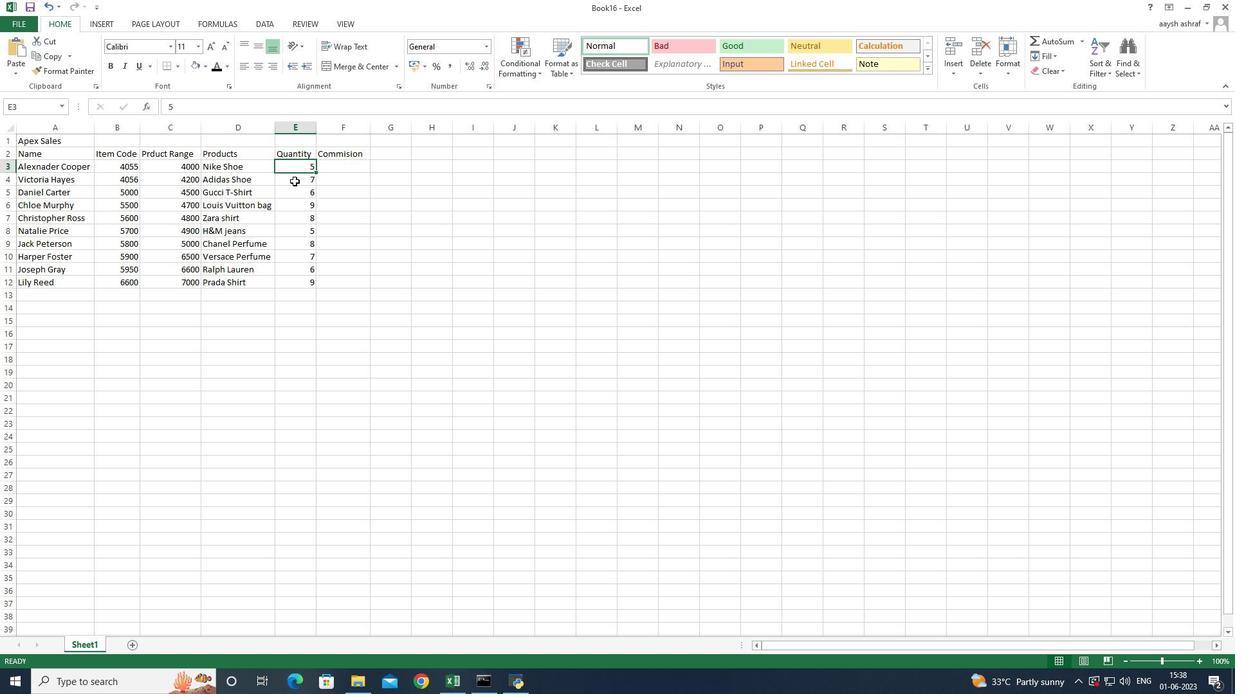 
Action: Mouse moved to (294, 181)
Screenshot: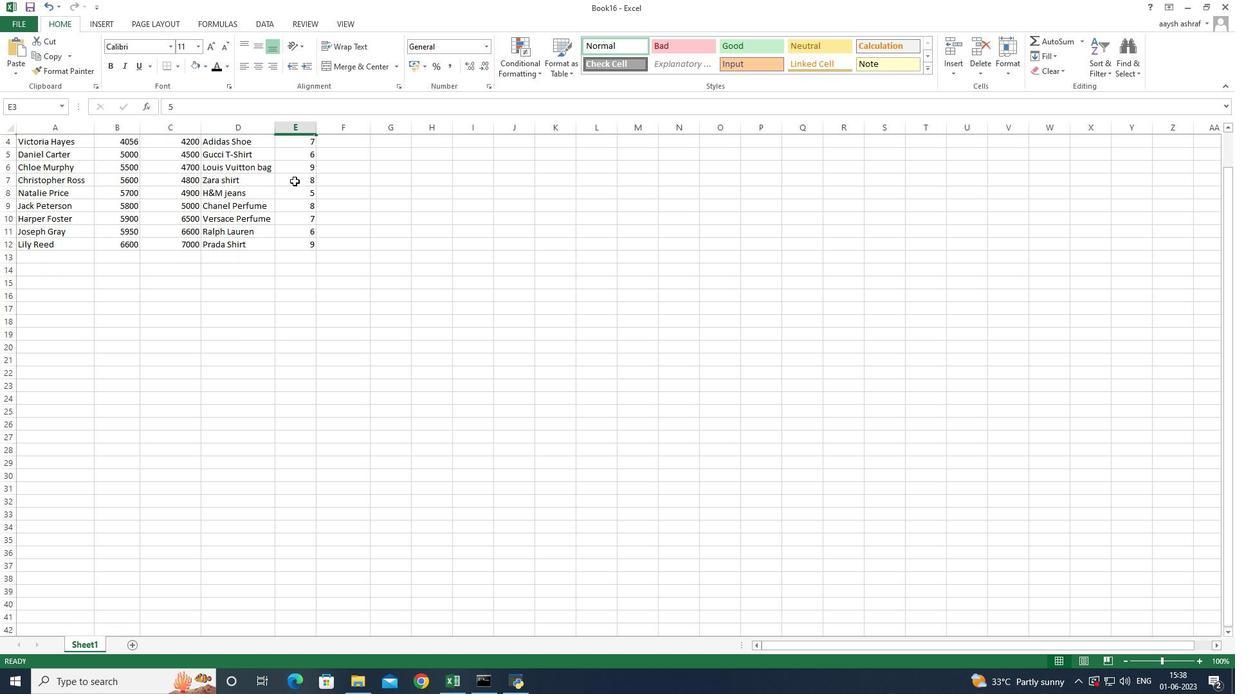 
Action: Mouse scrolled (294, 182) with delta (0, 0)
Screenshot: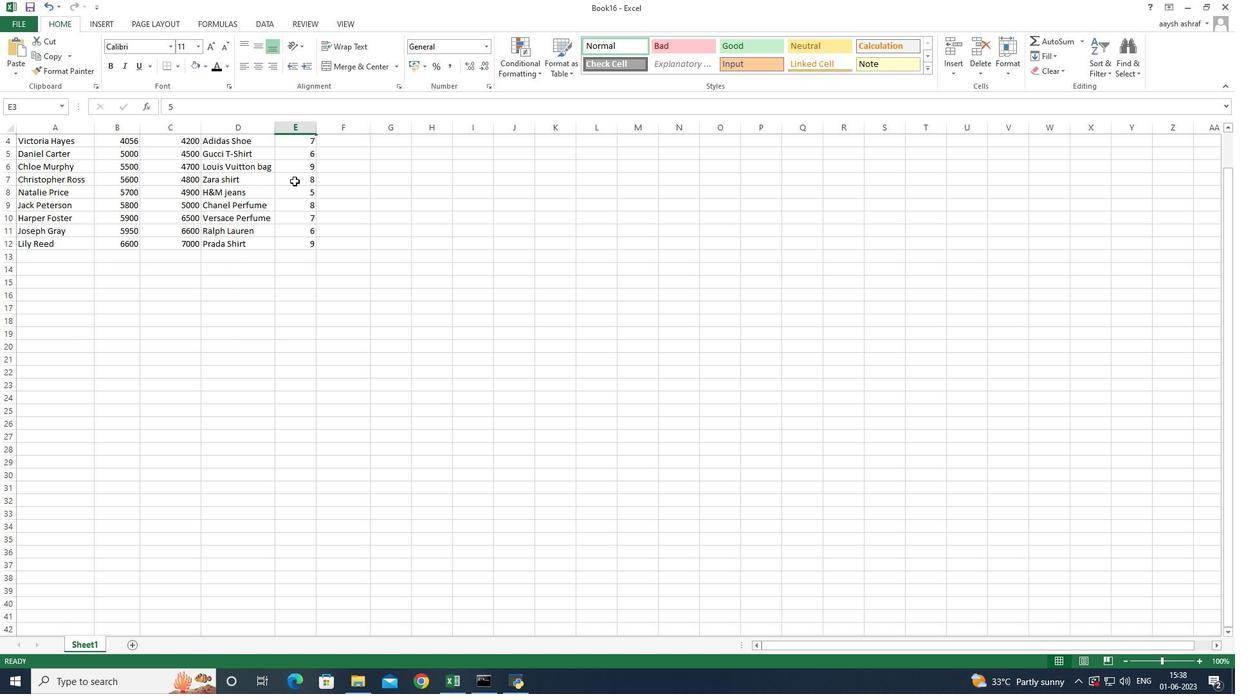 
Action: Mouse moved to (240, 186)
Screenshot: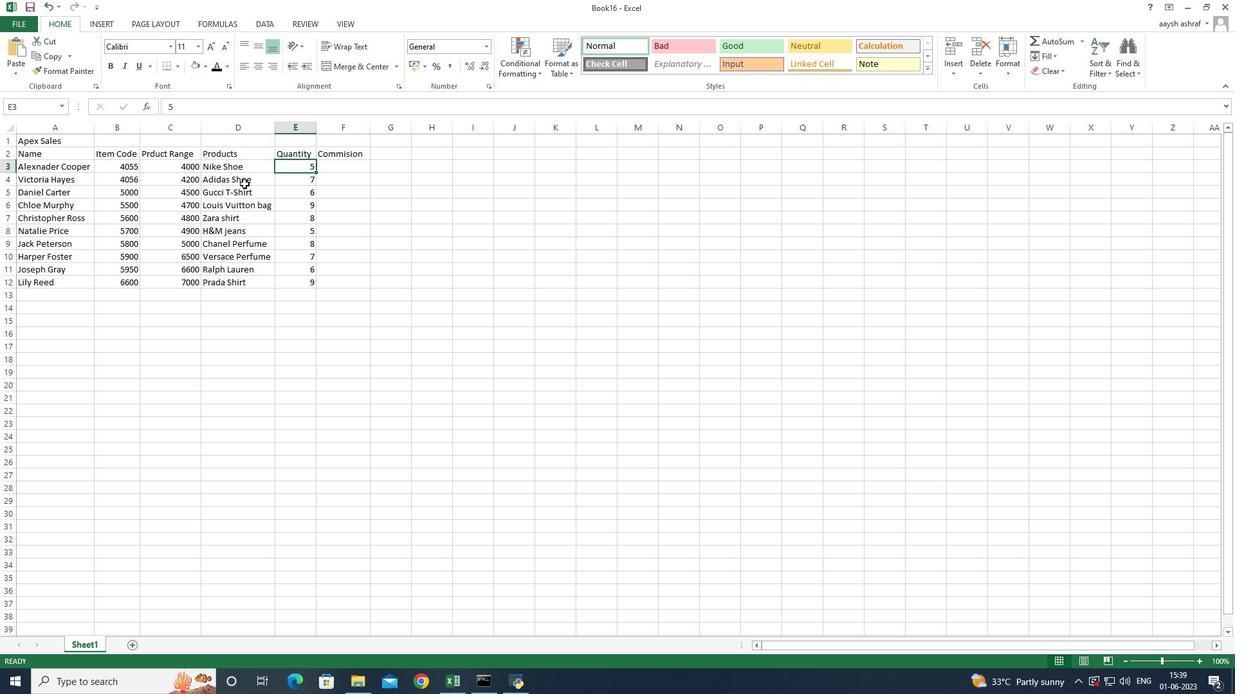 
Action: Mouse pressed left at (240, 186)
Screenshot: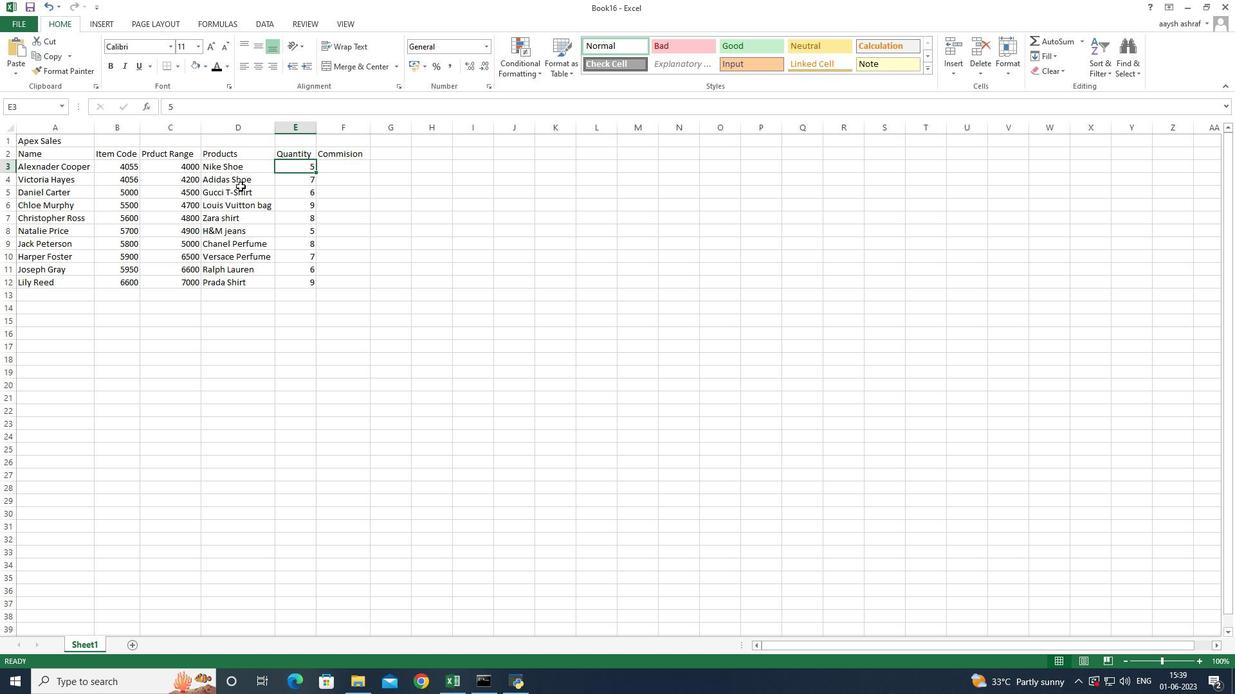 
Action: Mouse moved to (343, 171)
Screenshot: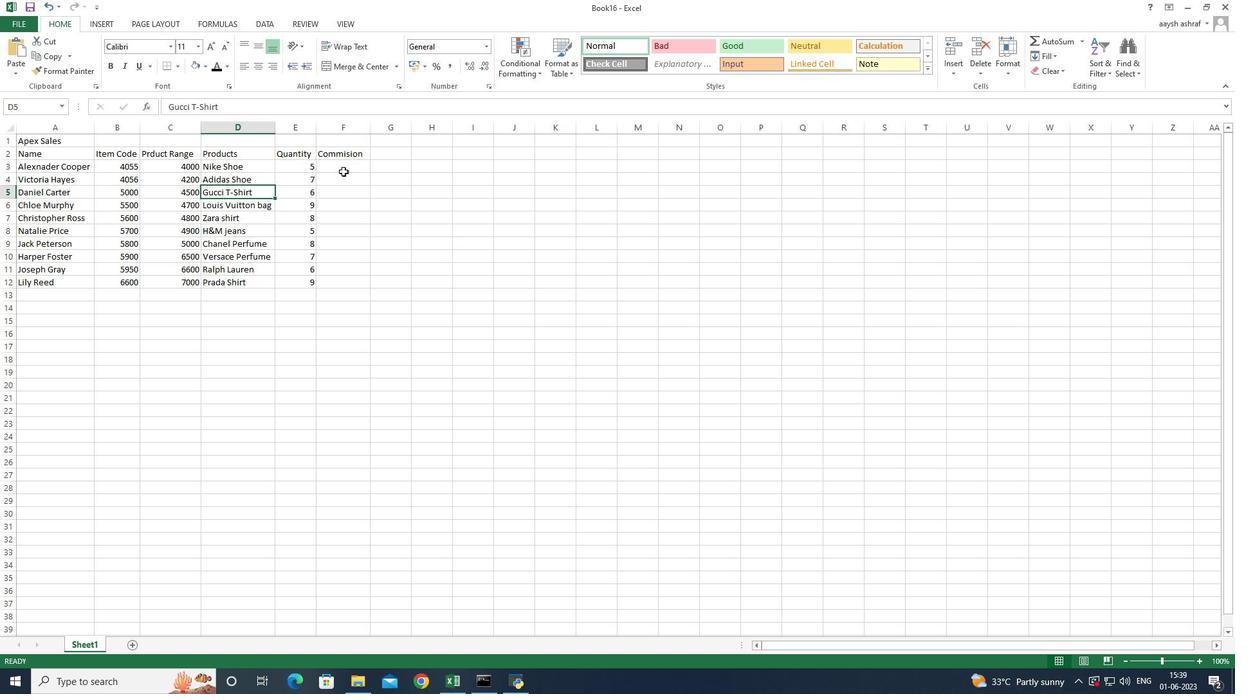 
Action: Mouse pressed left at (343, 171)
Screenshot: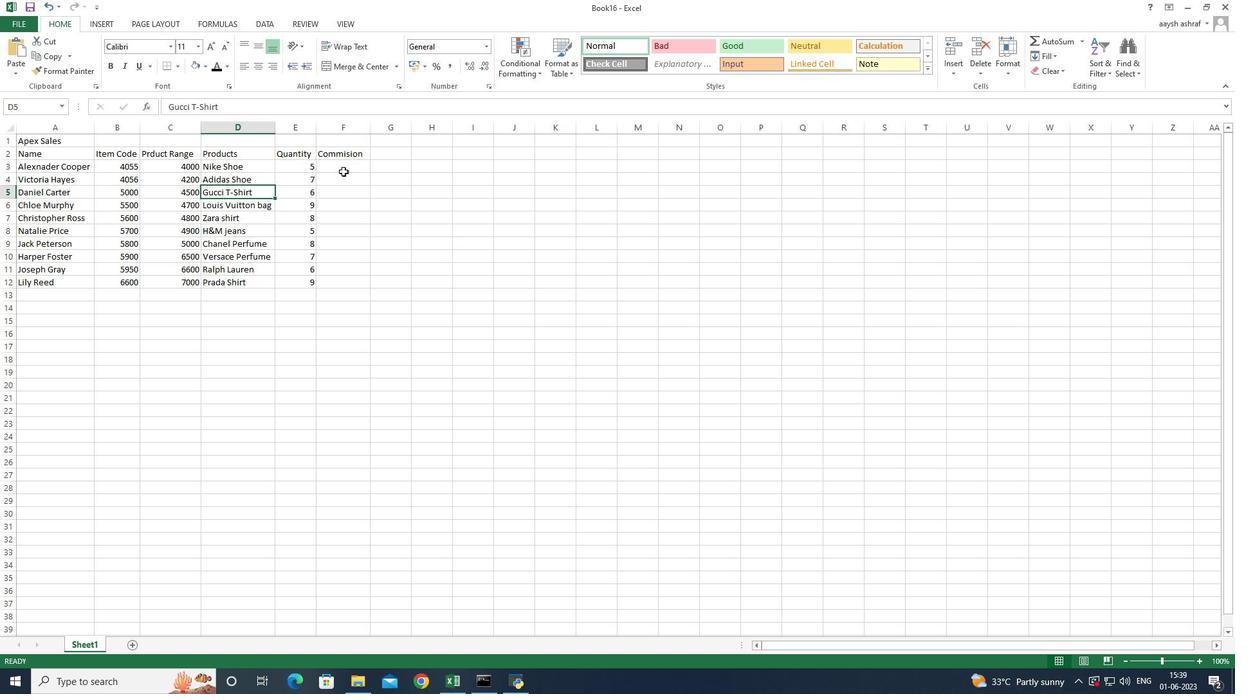 
Action: Mouse moved to (308, 189)
Screenshot: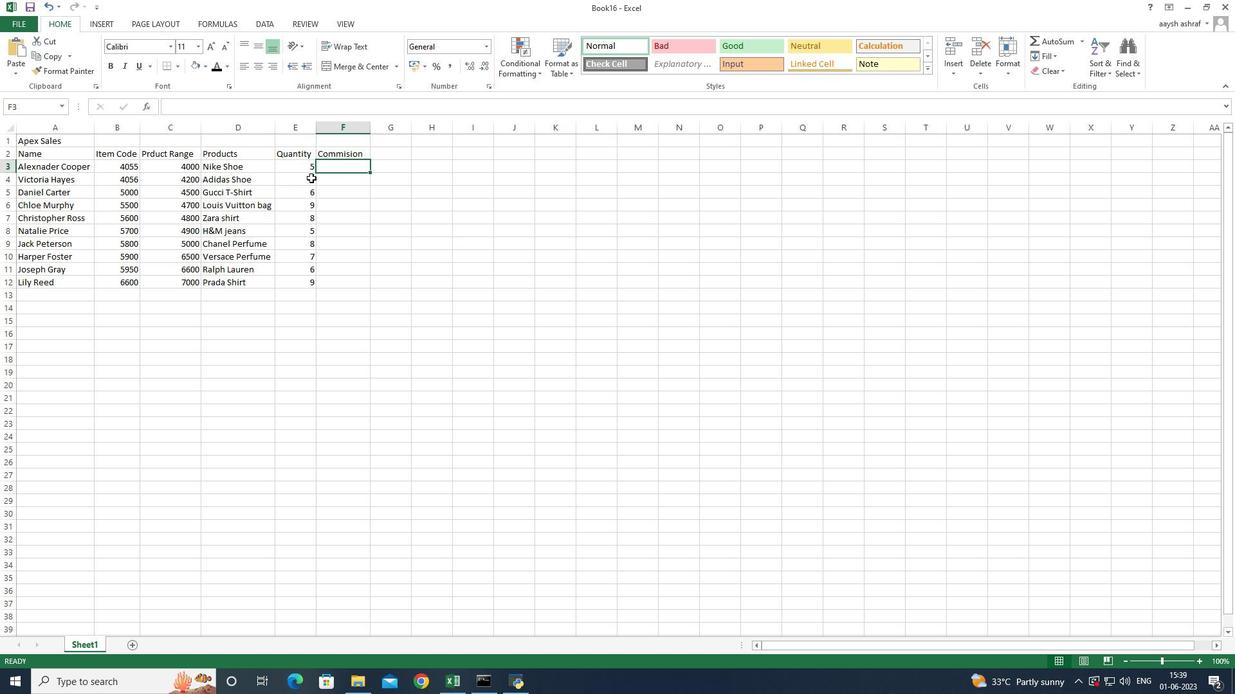
Action: Key pressed =
Screenshot: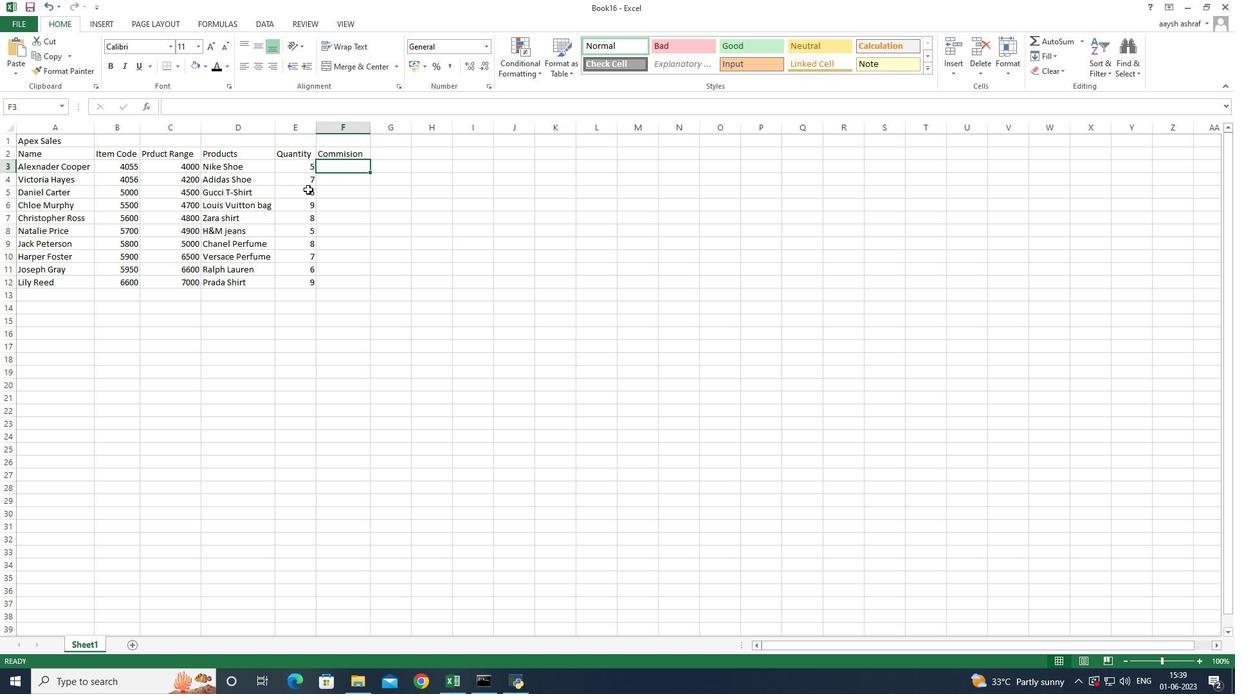 
Action: Mouse moved to (293, 167)
Screenshot: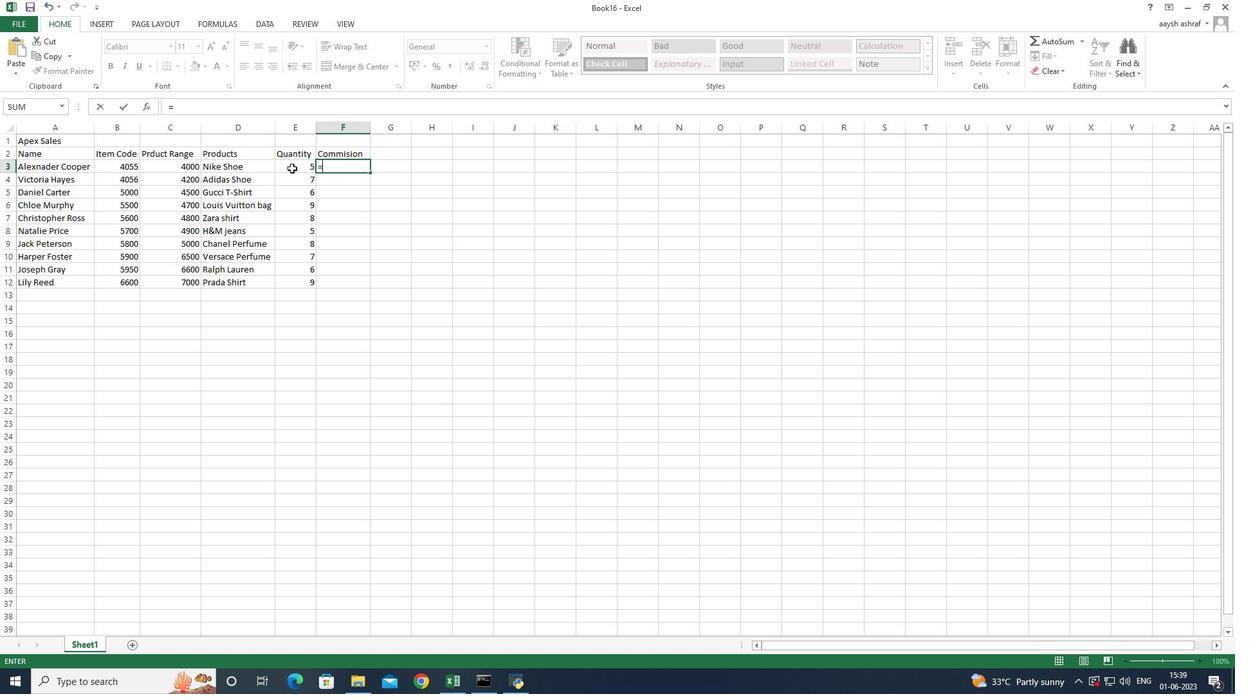 
Action: Mouse pressed left at (293, 167)
Screenshot: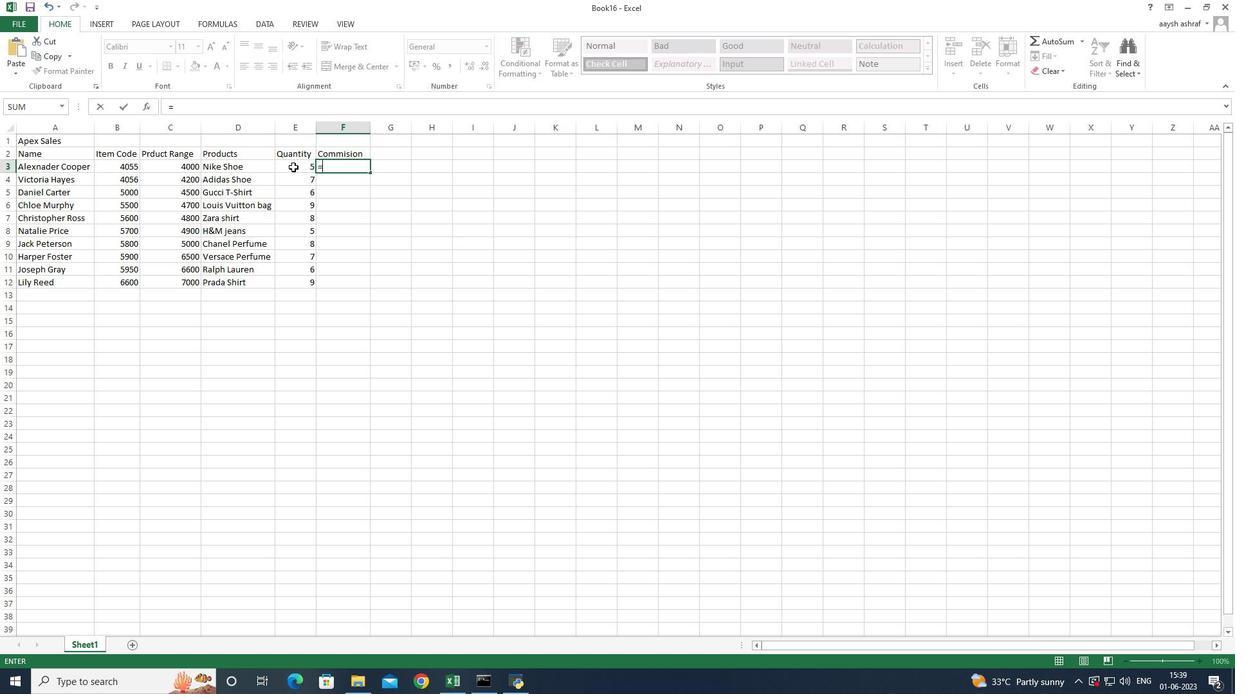 
Action: Mouse moved to (227, 176)
Screenshot: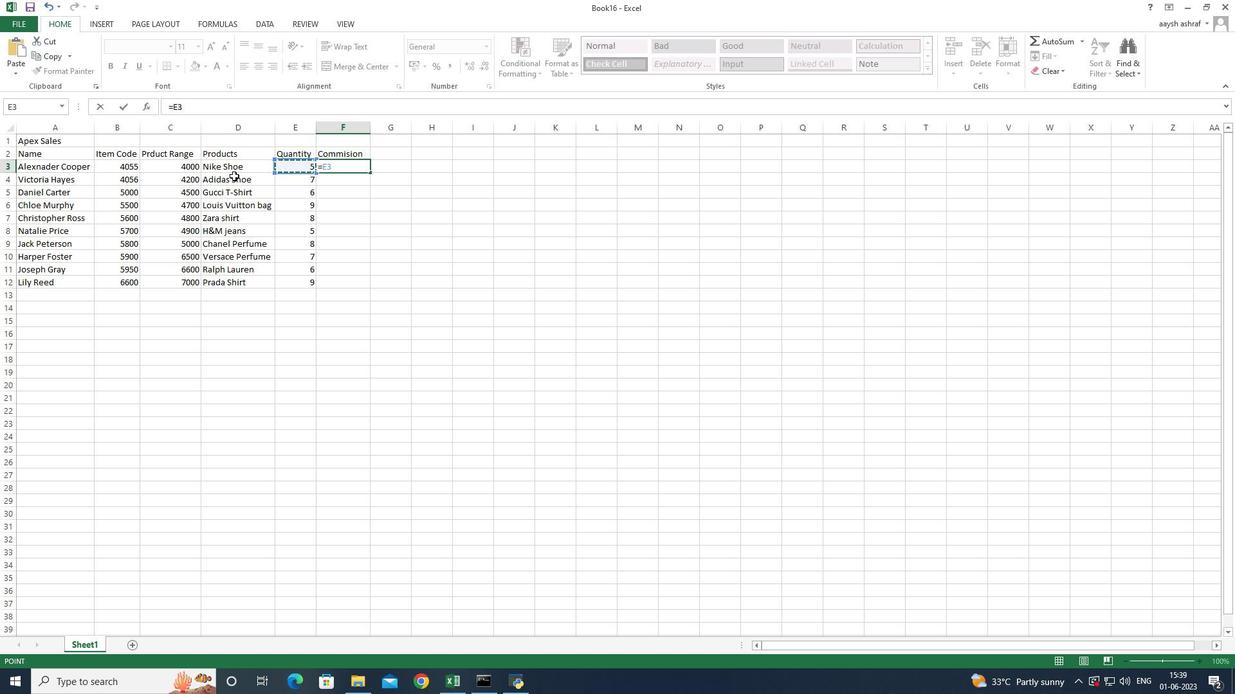 
Action: Key pressed *
Screenshot: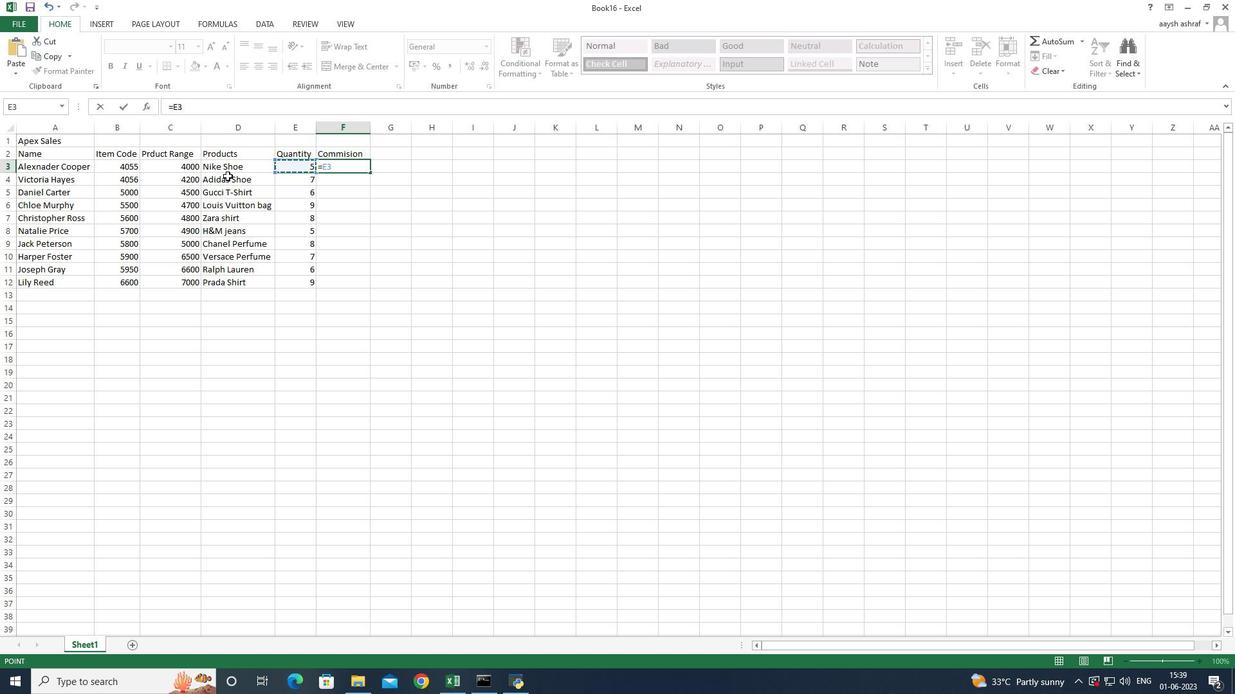
Action: Mouse moved to (181, 170)
Screenshot: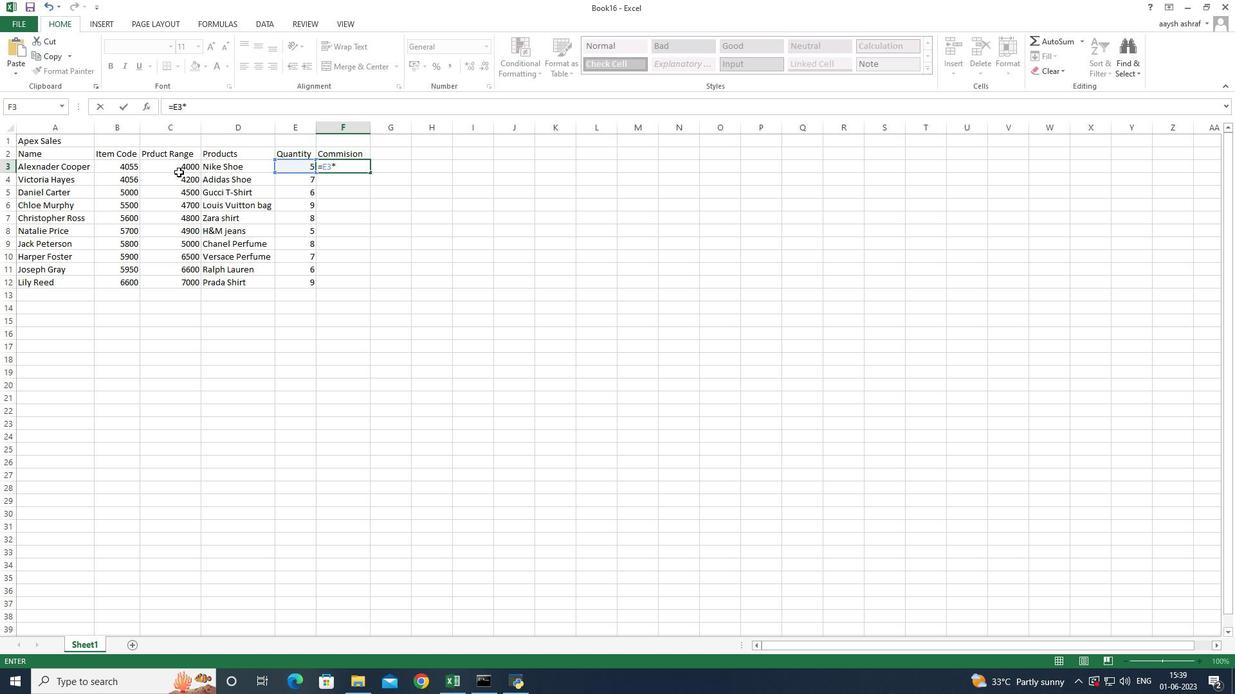 
Action: Mouse pressed left at (181, 170)
Screenshot: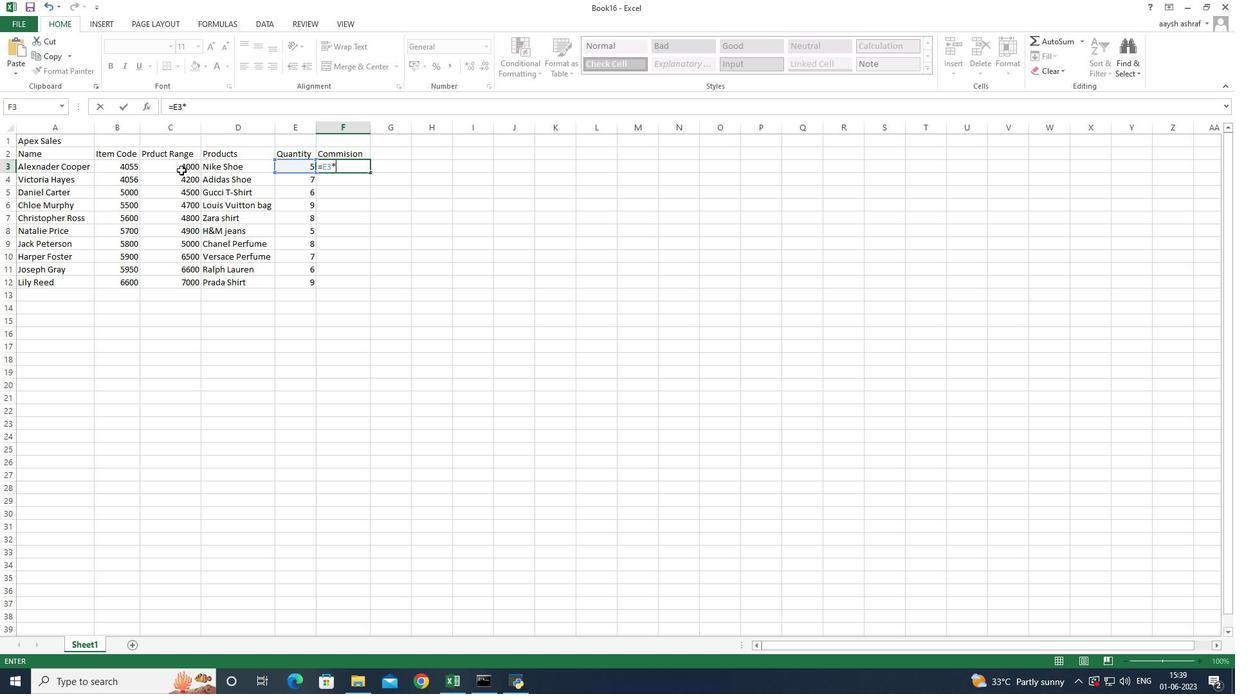 
Action: Mouse moved to (190, 169)
Screenshot: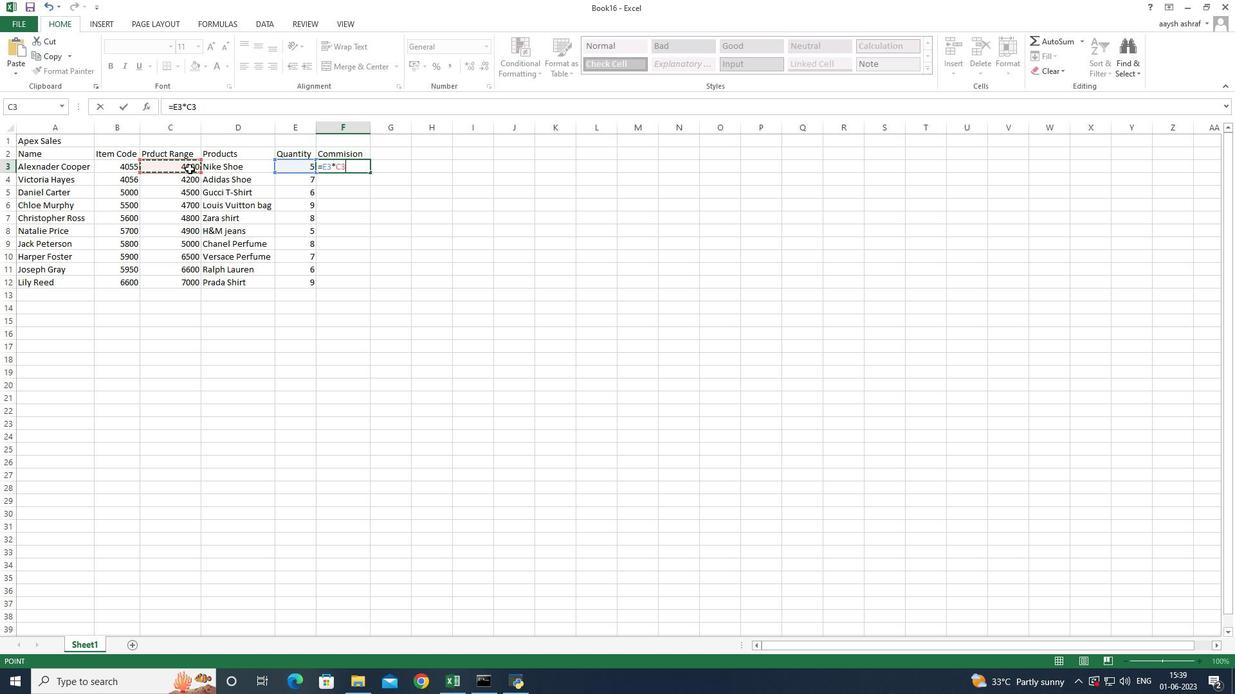 
Action: Key pressed *
Screenshot: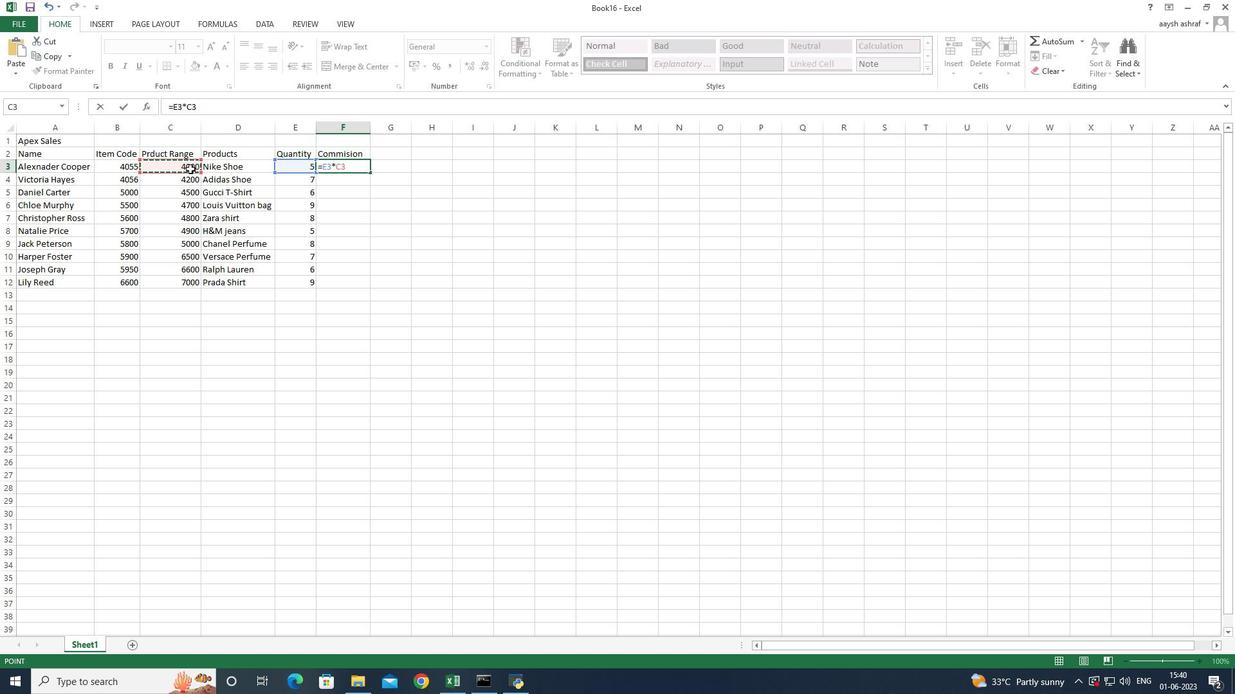 
Action: Mouse moved to (317, 208)
Screenshot: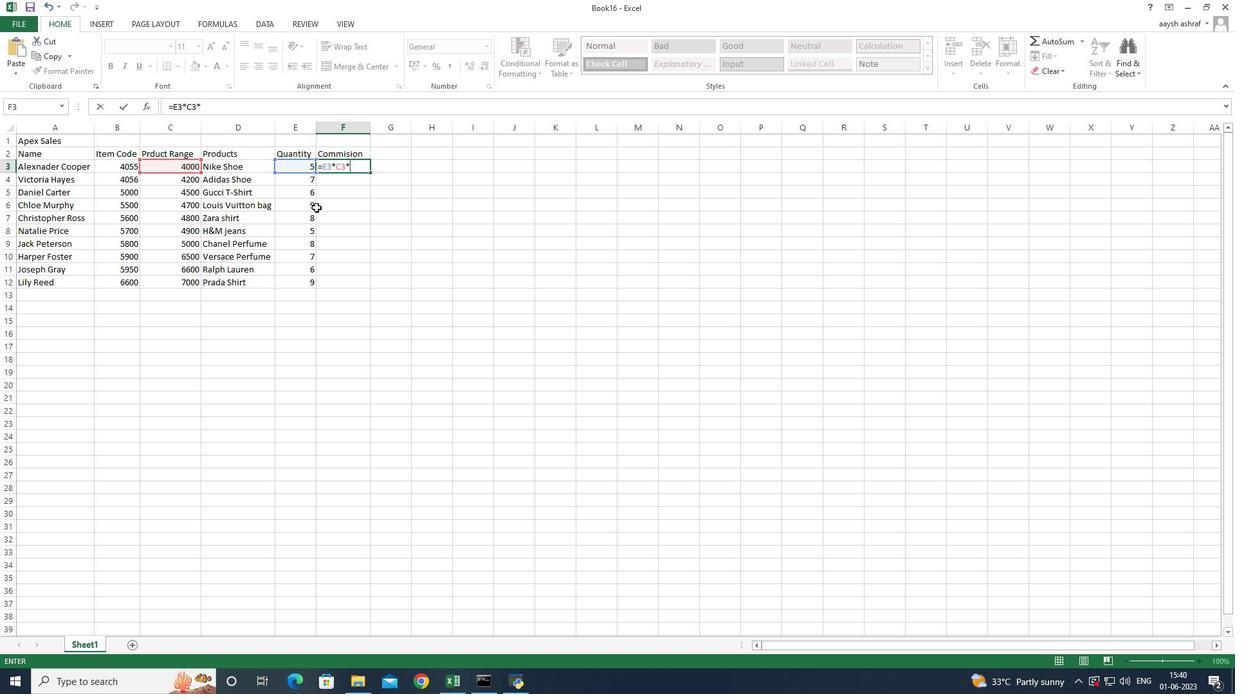 
Action: Key pressed 12<Key.shift><Key.shift><Key.shift><Key.shift><Key.shift><Key.shift><Key.shift><Key.shift><Key.shift><Key.shift><Key.shift><Key.shift><Key.shift><Key.shift><Key.shift><Key.shift><Key.shift><Key.shift><Key.shift><Key.shift><Key.shift><Key.shift>%<Key.enter>
Screenshot: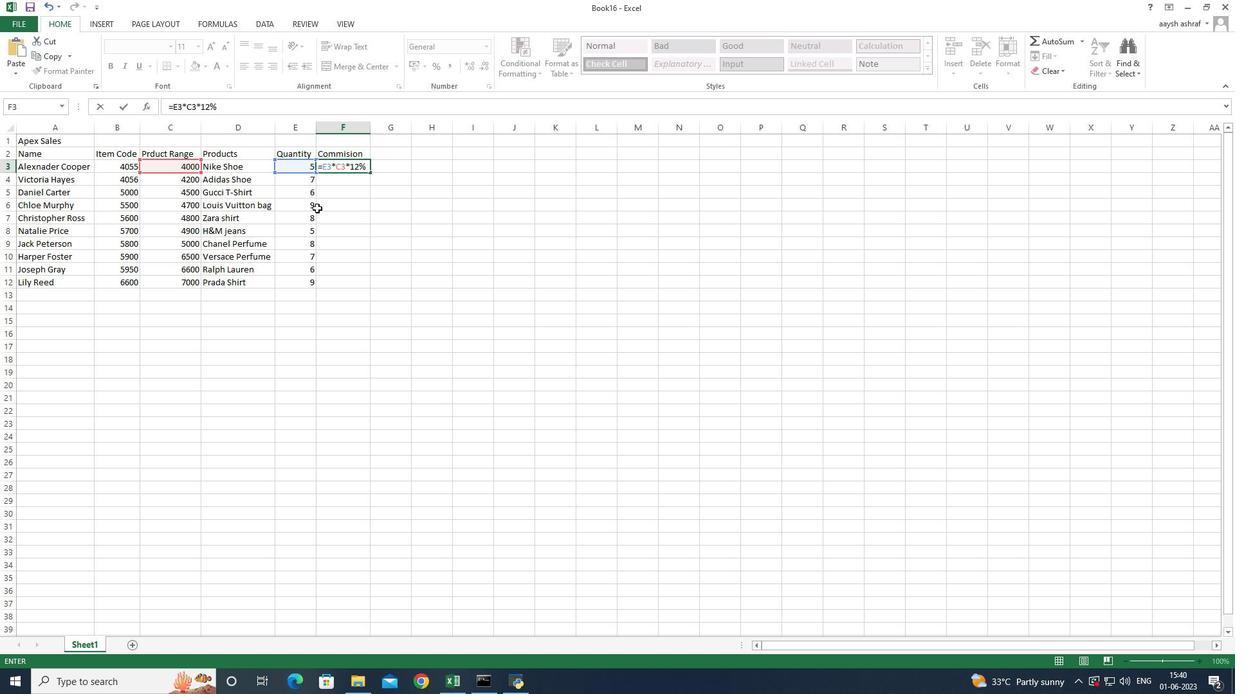 
Action: Mouse moved to (359, 166)
Screenshot: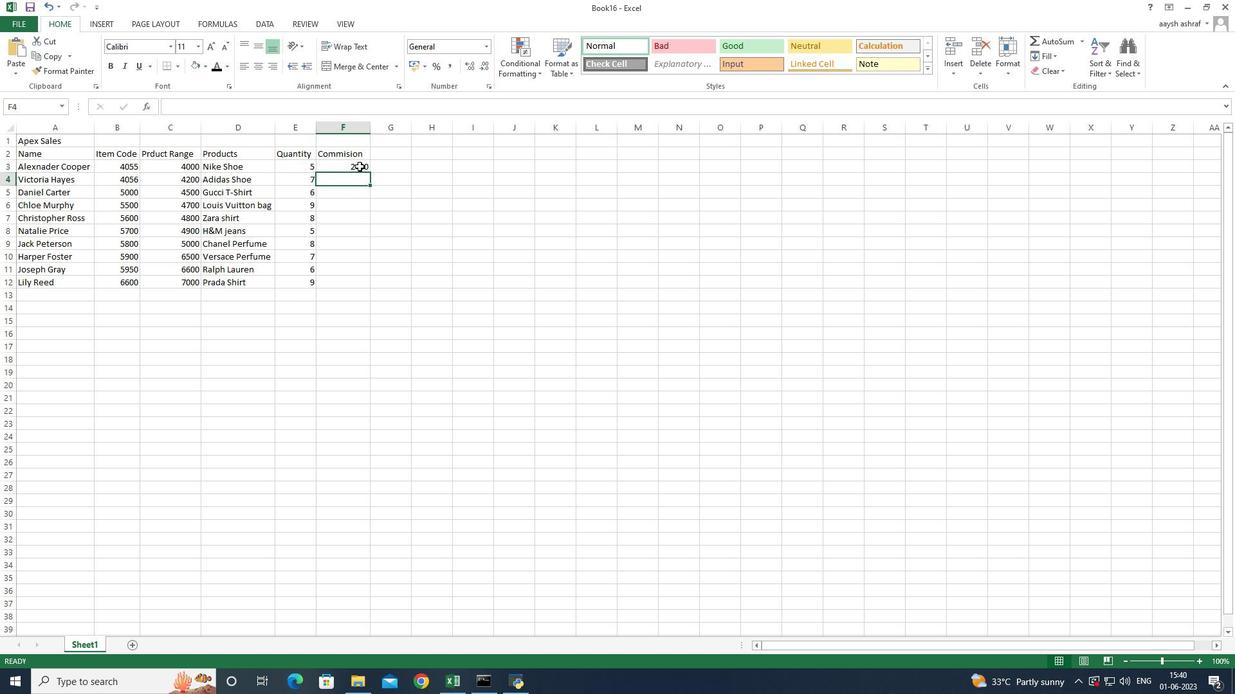 
Action: Mouse pressed left at (359, 166)
Screenshot: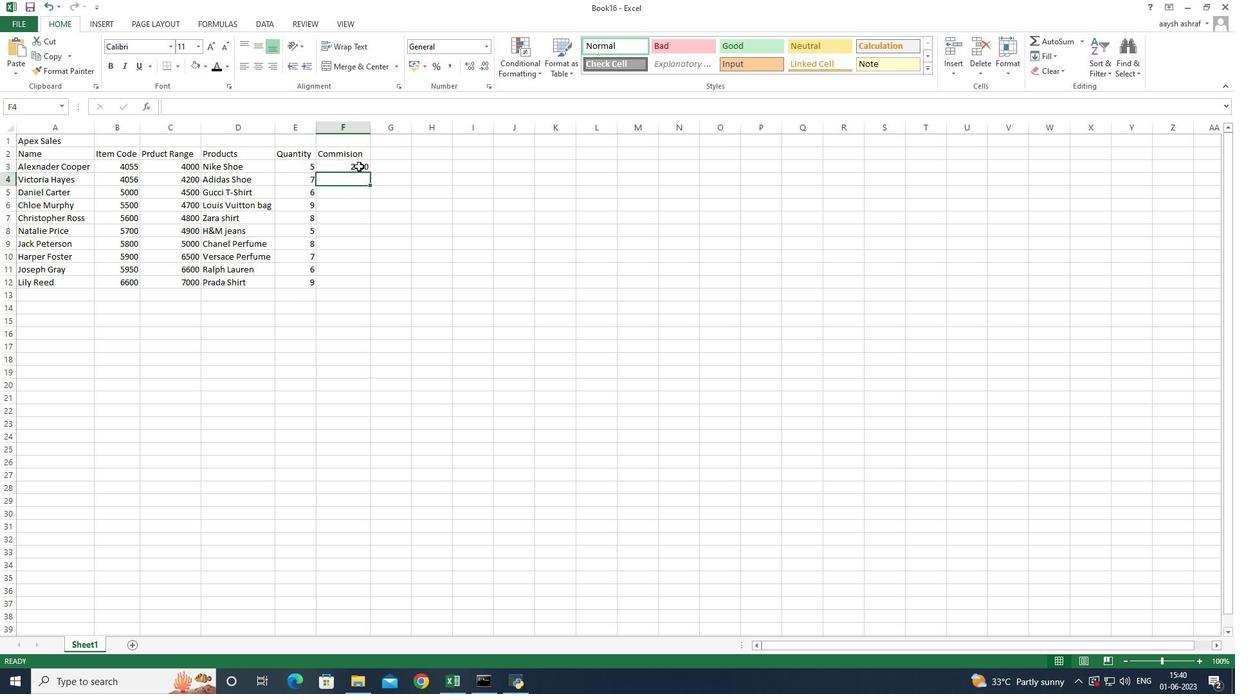 
Action: Mouse moved to (368, 173)
Screenshot: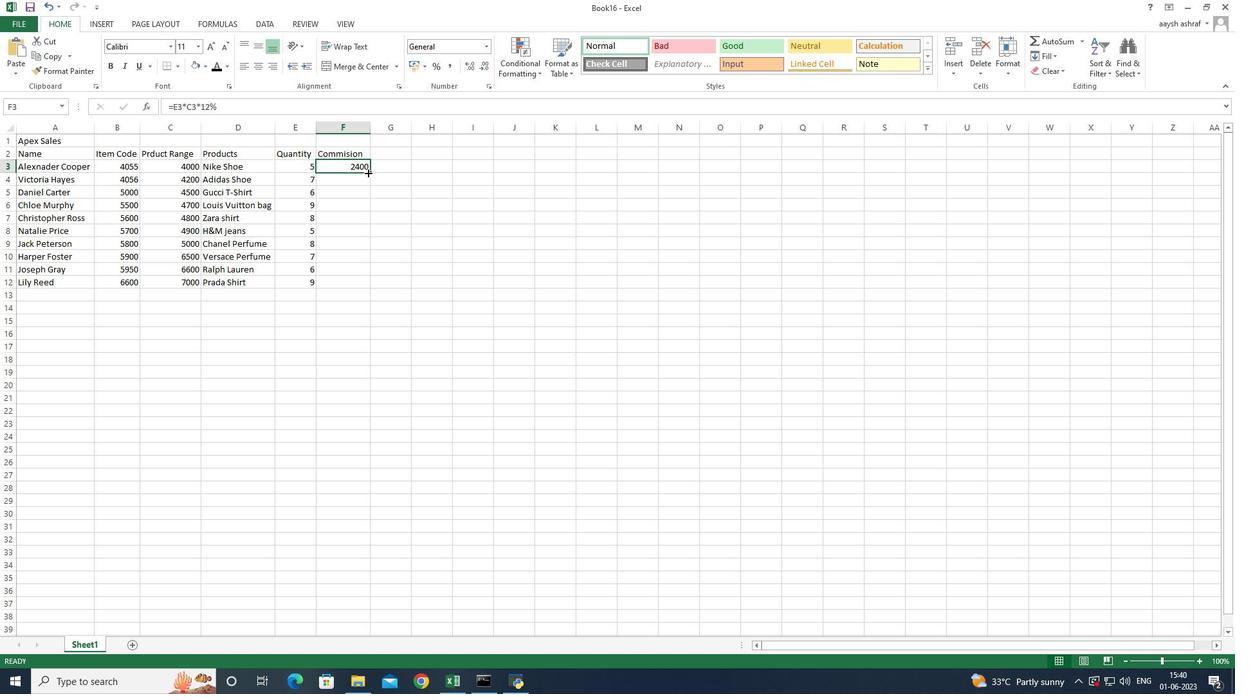 
Action: Mouse pressed left at (368, 173)
Screenshot: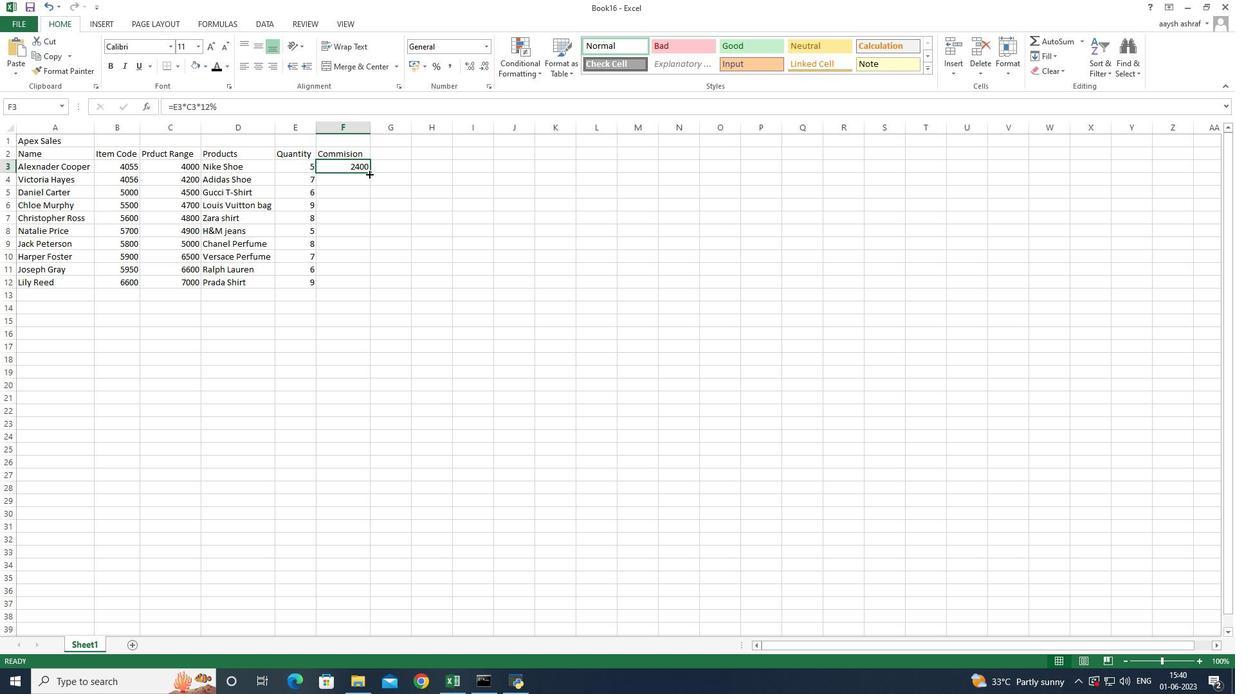 
Action: Mouse moved to (392, 153)
Screenshot: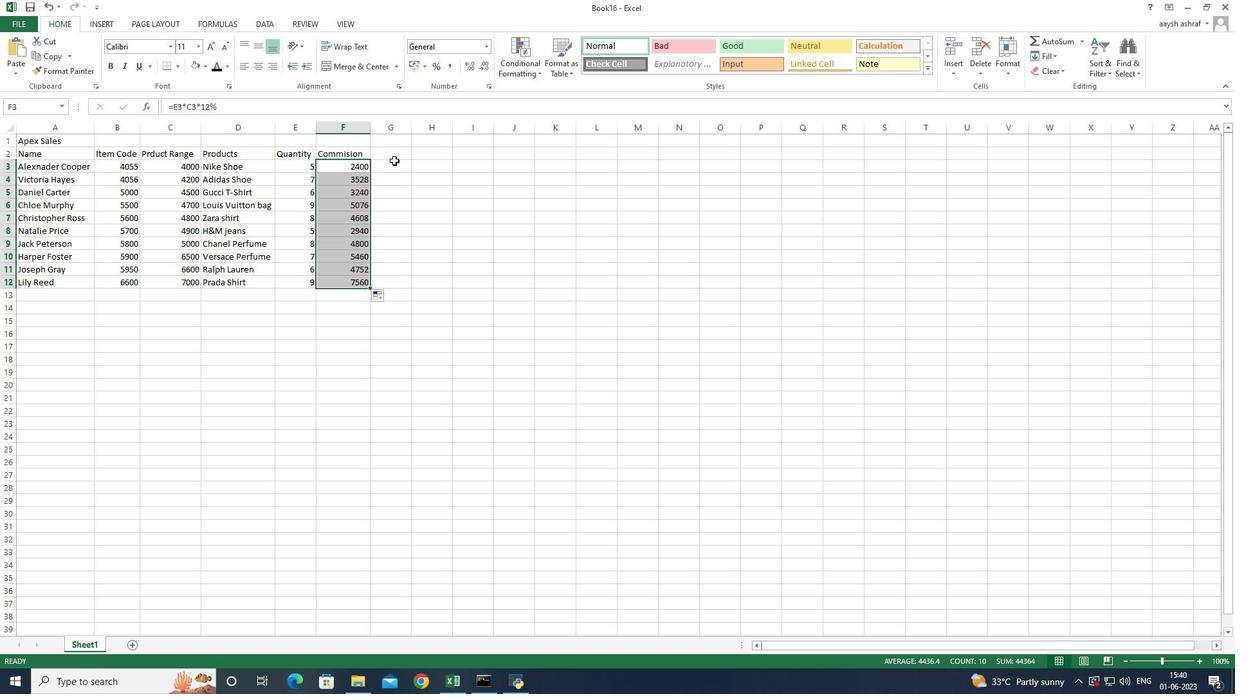 
Action: Mouse pressed left at (392, 153)
Screenshot: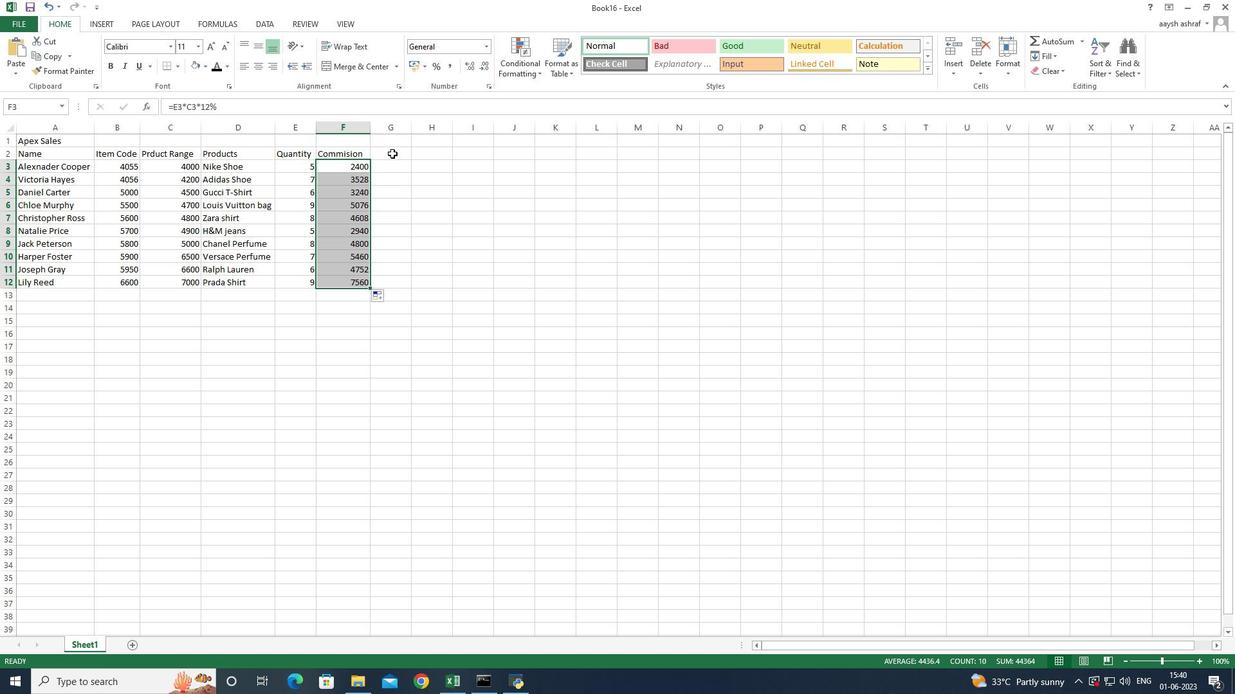 
Action: Mouse moved to (395, 168)
Screenshot: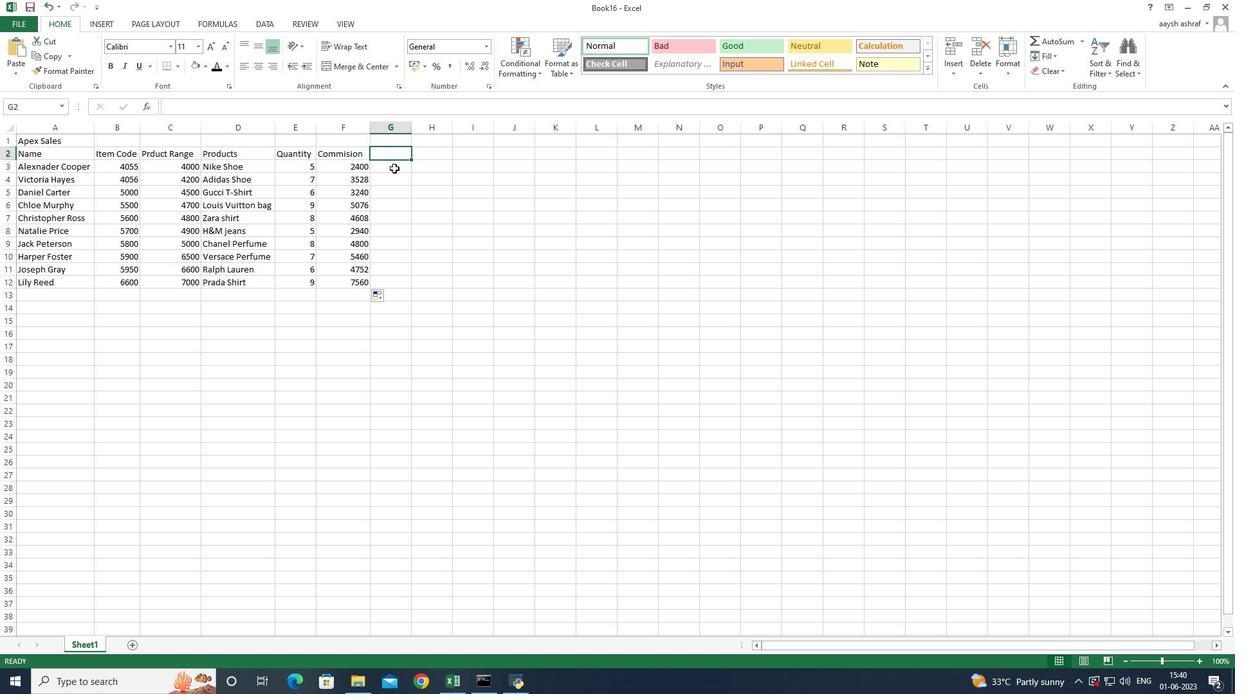 
Action: Key pressed <Key.shift>Amount<Key.enter>
Screenshot: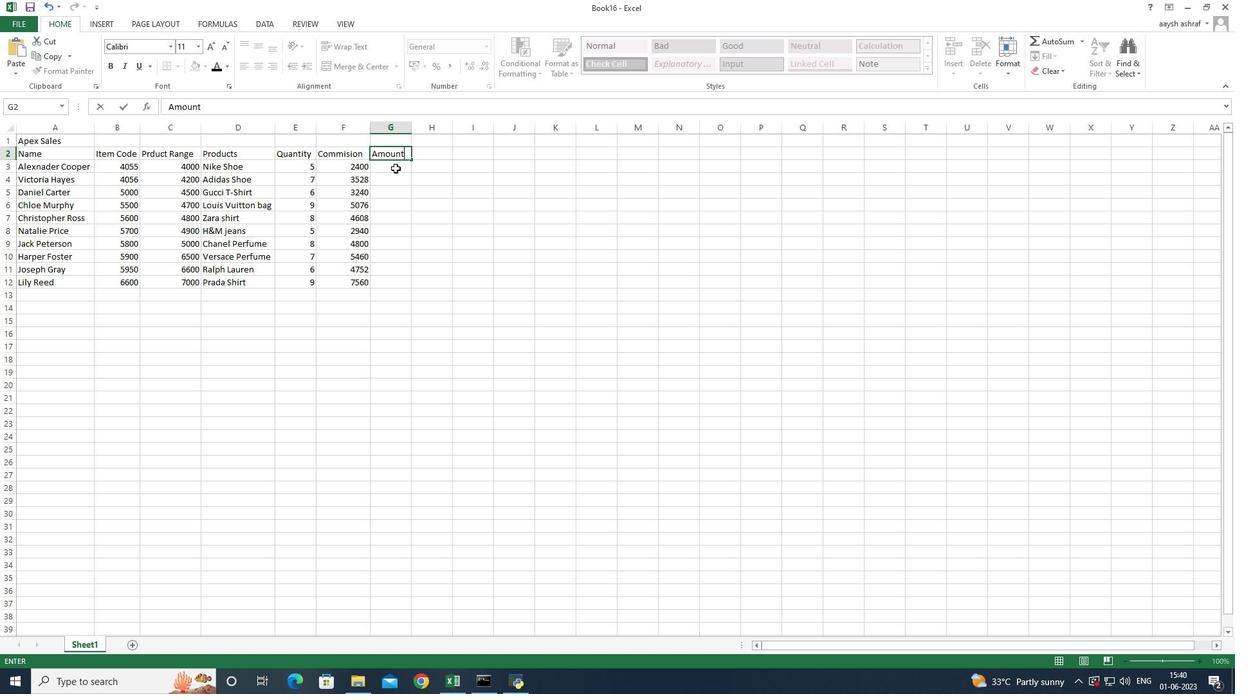 
Action: Mouse moved to (393, 182)
Screenshot: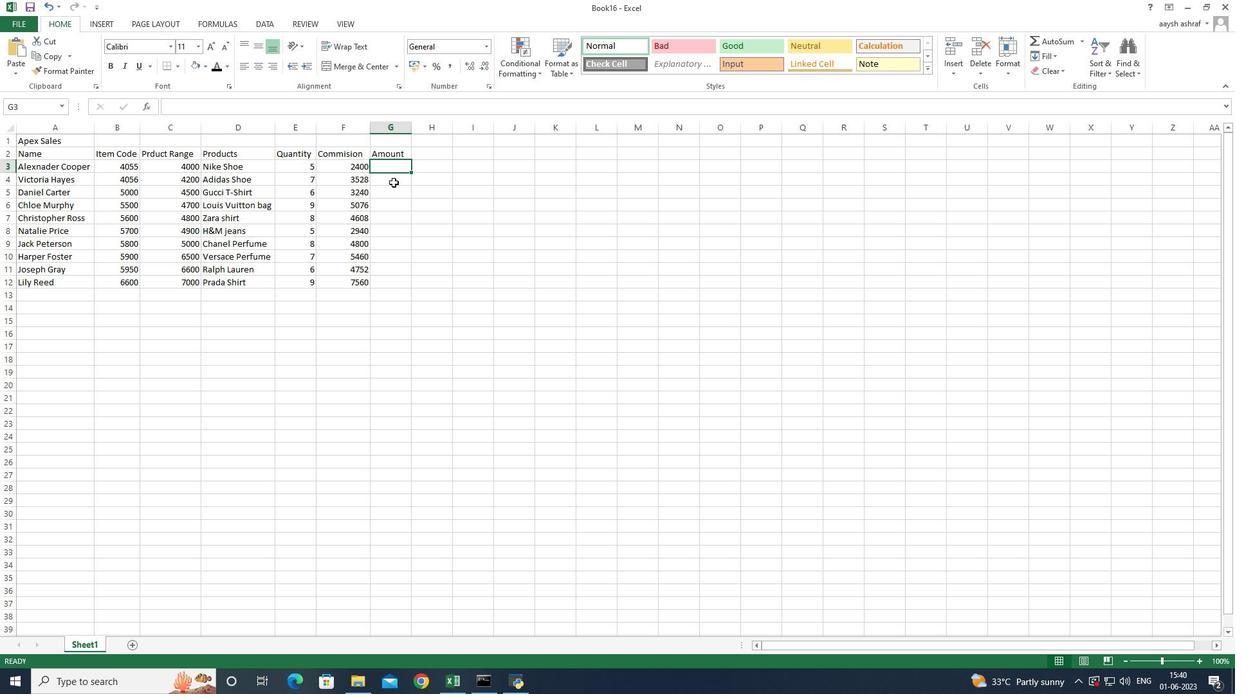 
Action: Key pressed =
Screenshot: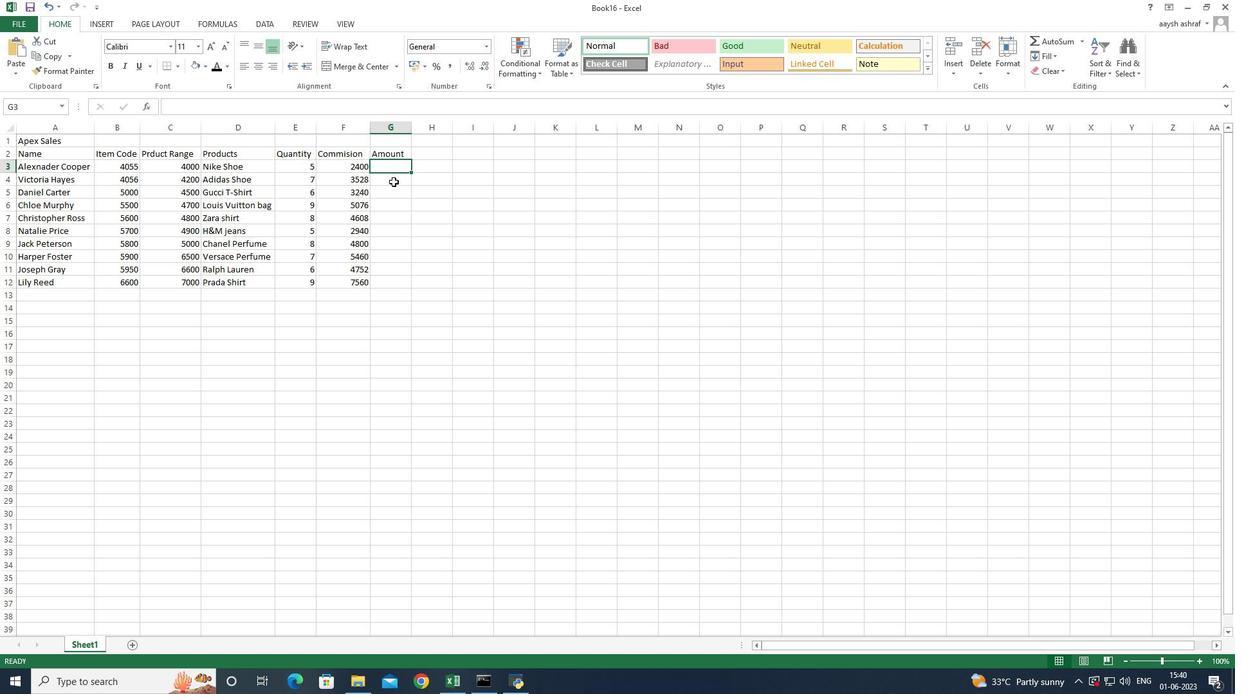 
Action: Mouse moved to (306, 167)
Screenshot: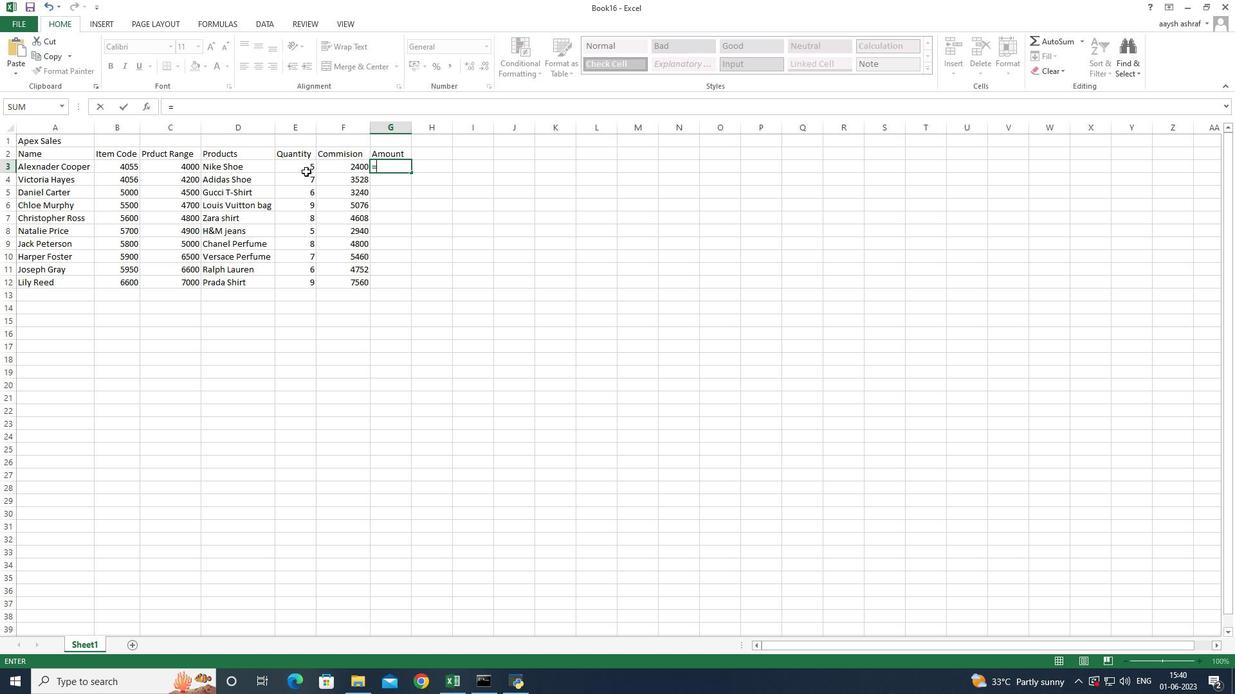 
Action: Mouse pressed left at (306, 167)
Screenshot: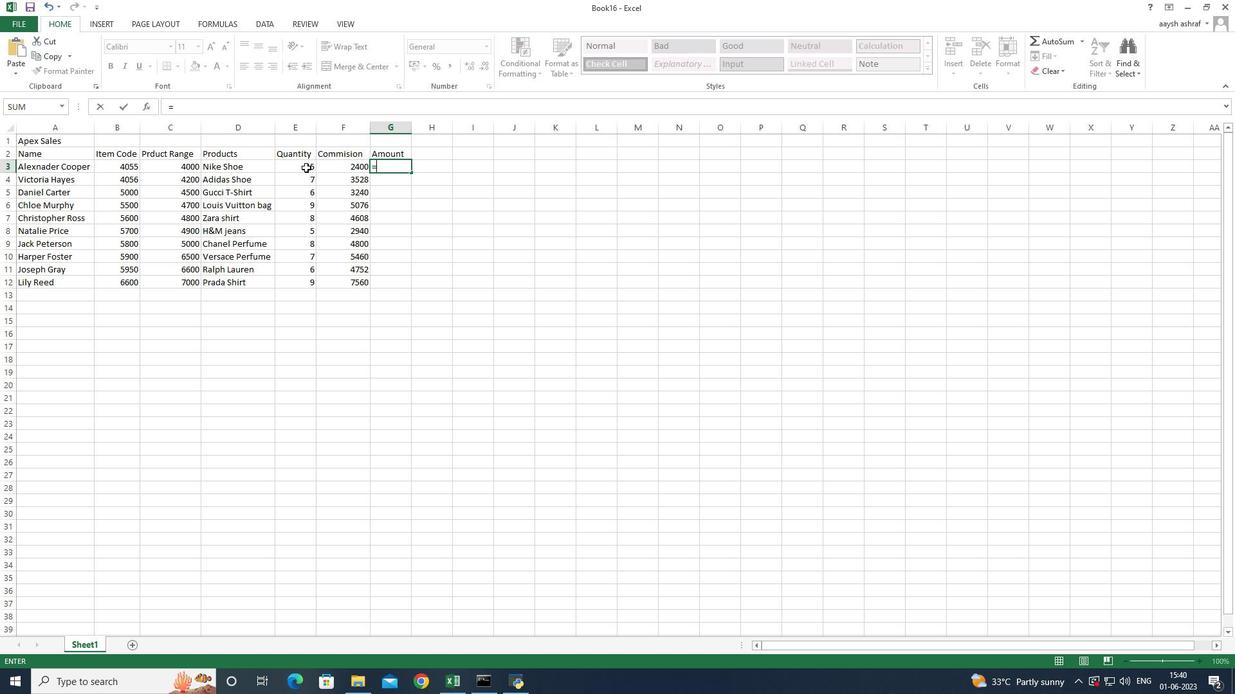 
Action: Key pressed <Key.shift>(
Screenshot: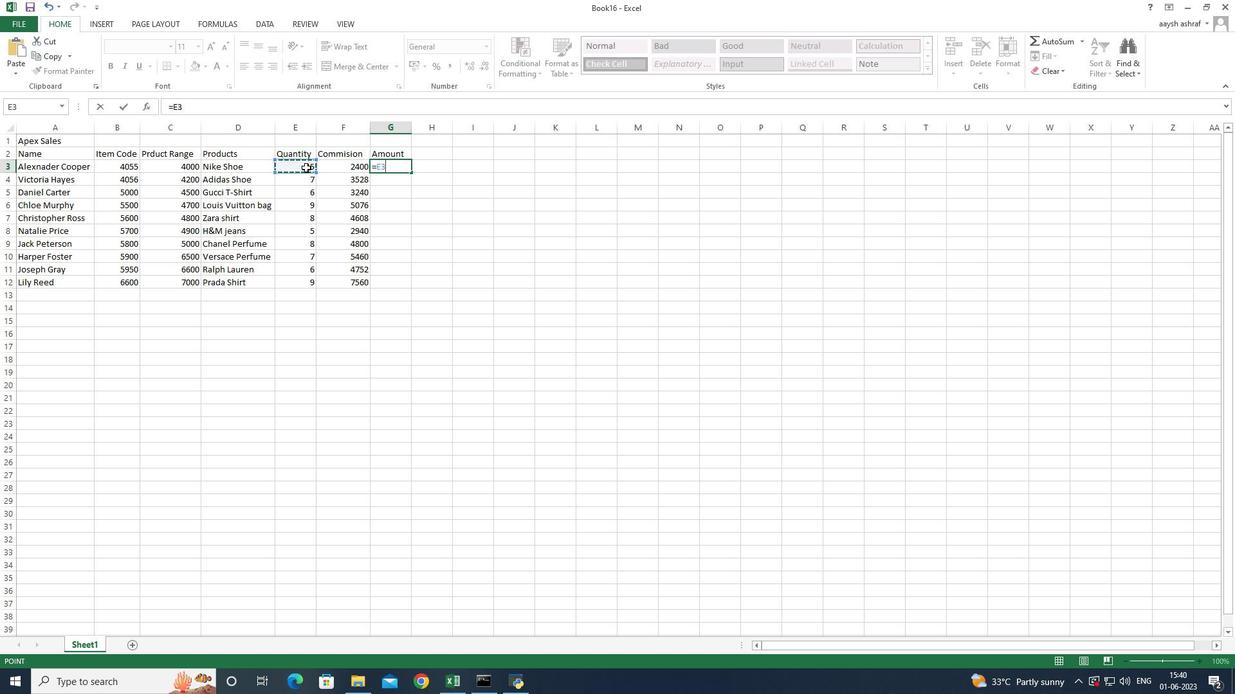 
Action: Mouse moved to (187, 166)
Screenshot: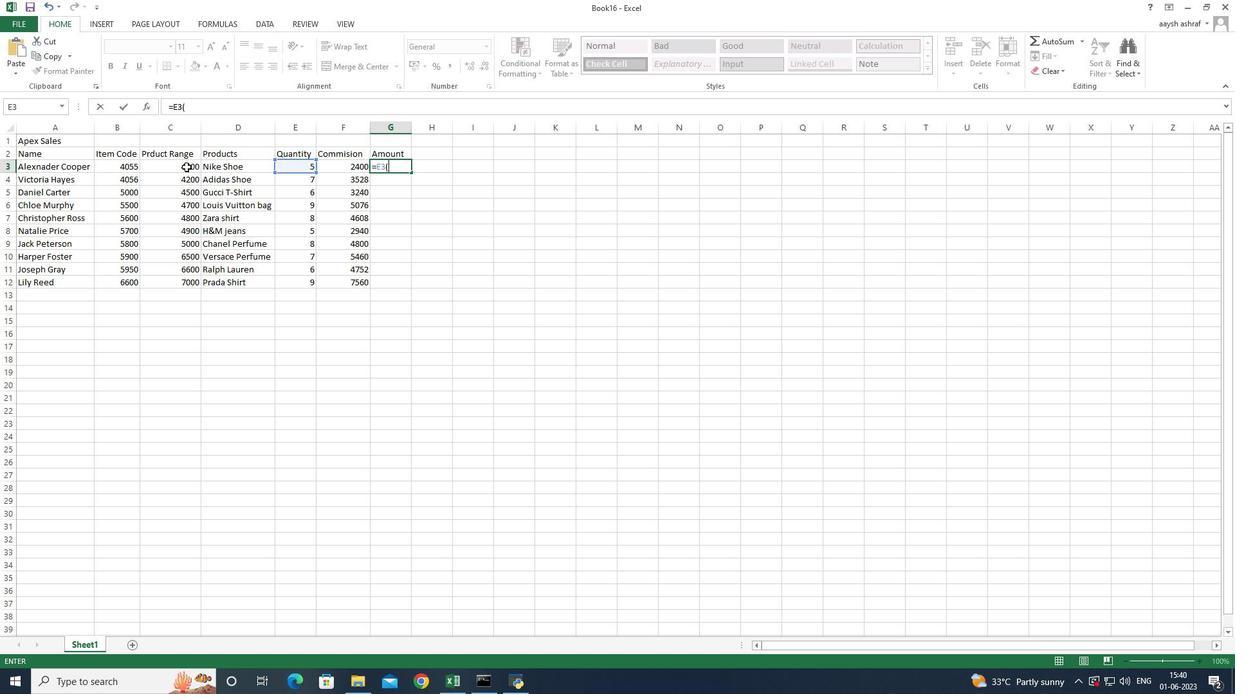 
Action: Mouse pressed left at (187, 166)
Screenshot: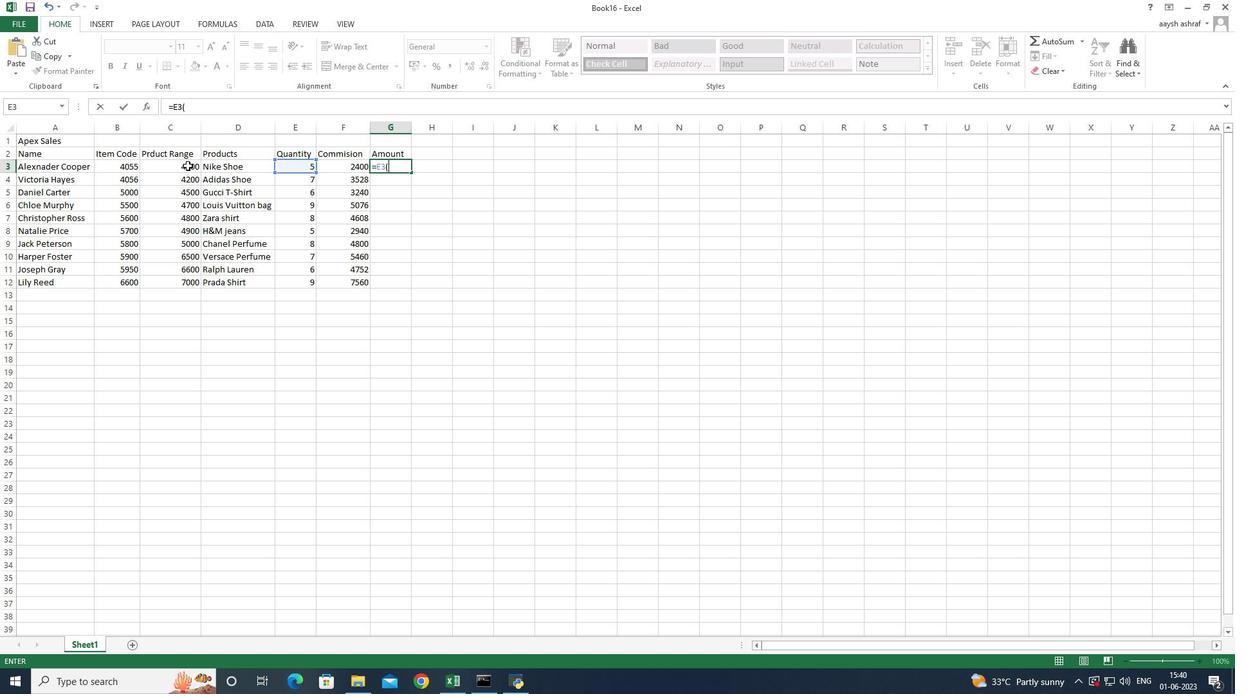 
Action: Mouse moved to (189, 166)
Screenshot: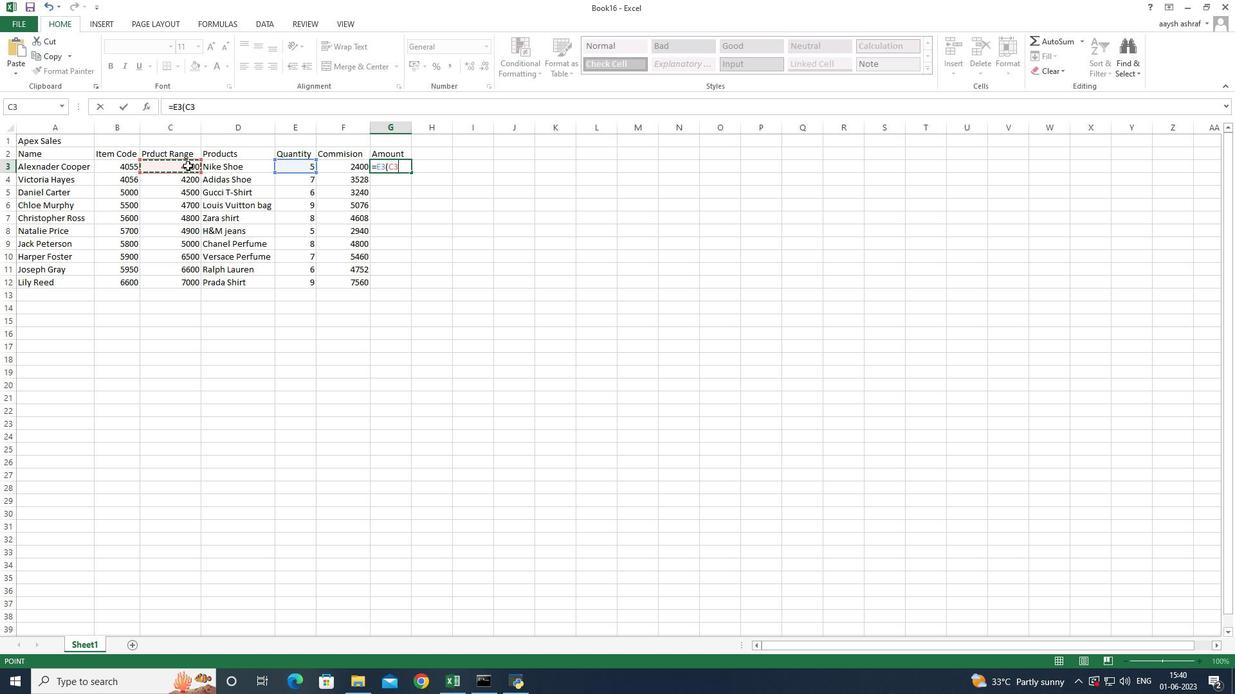
Action: Key pressed +
Screenshot: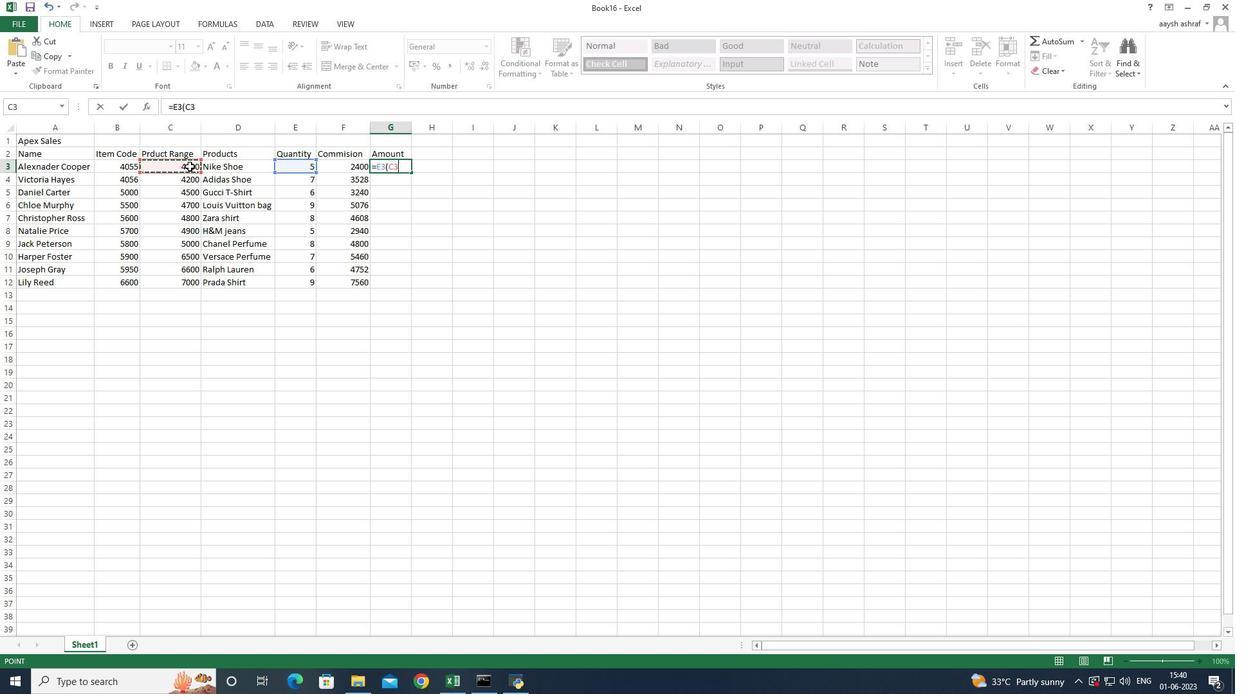
Action: Mouse moved to (348, 166)
Screenshot: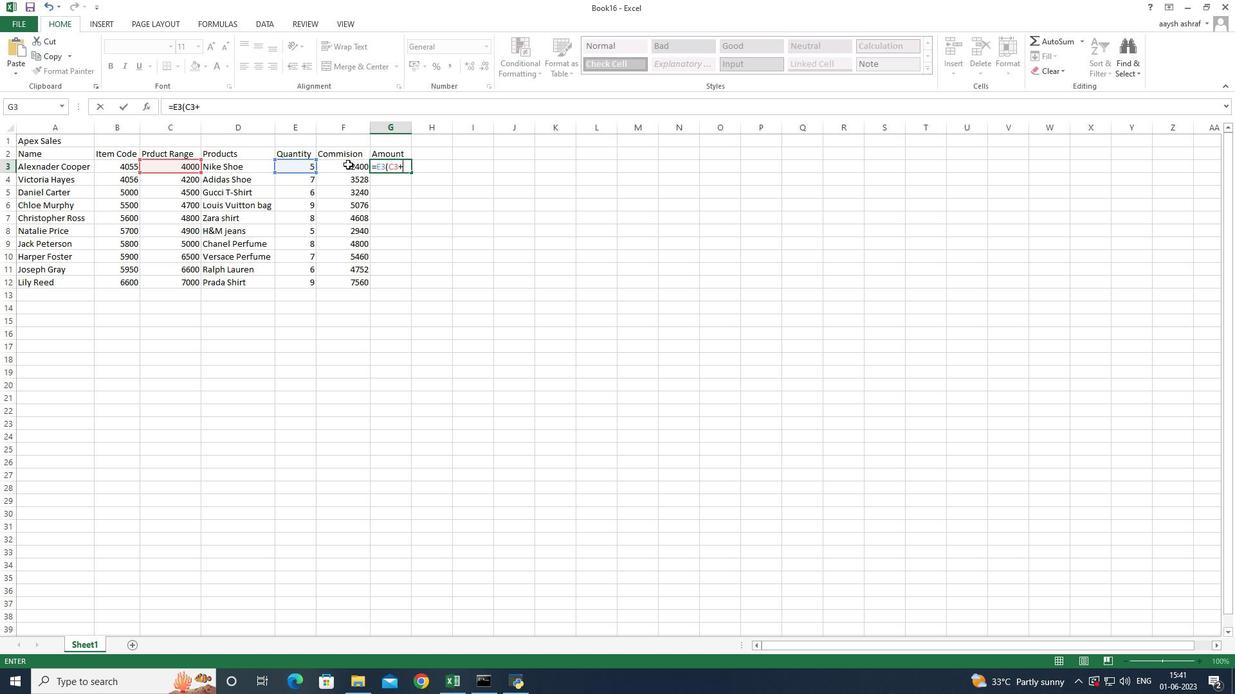 
Action: Mouse pressed left at (348, 166)
Screenshot: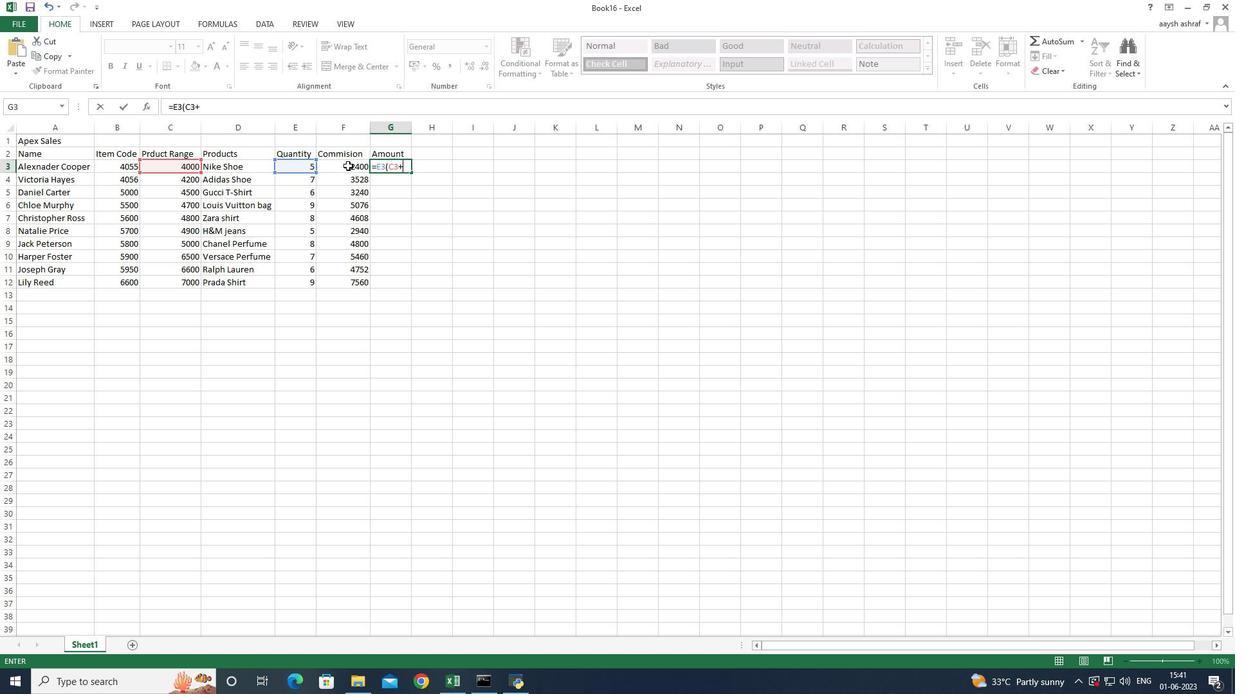 
Action: Mouse moved to (348, 166)
Screenshot: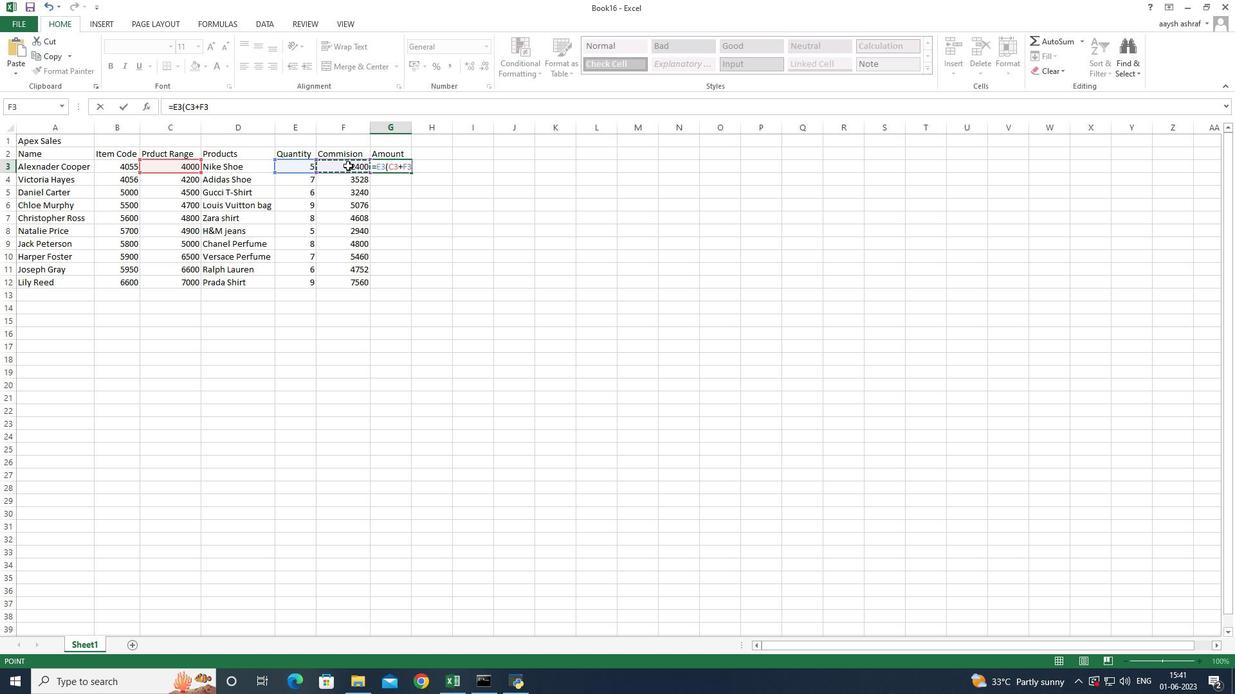 
Action: Key pressed <Key.shift>)
Screenshot: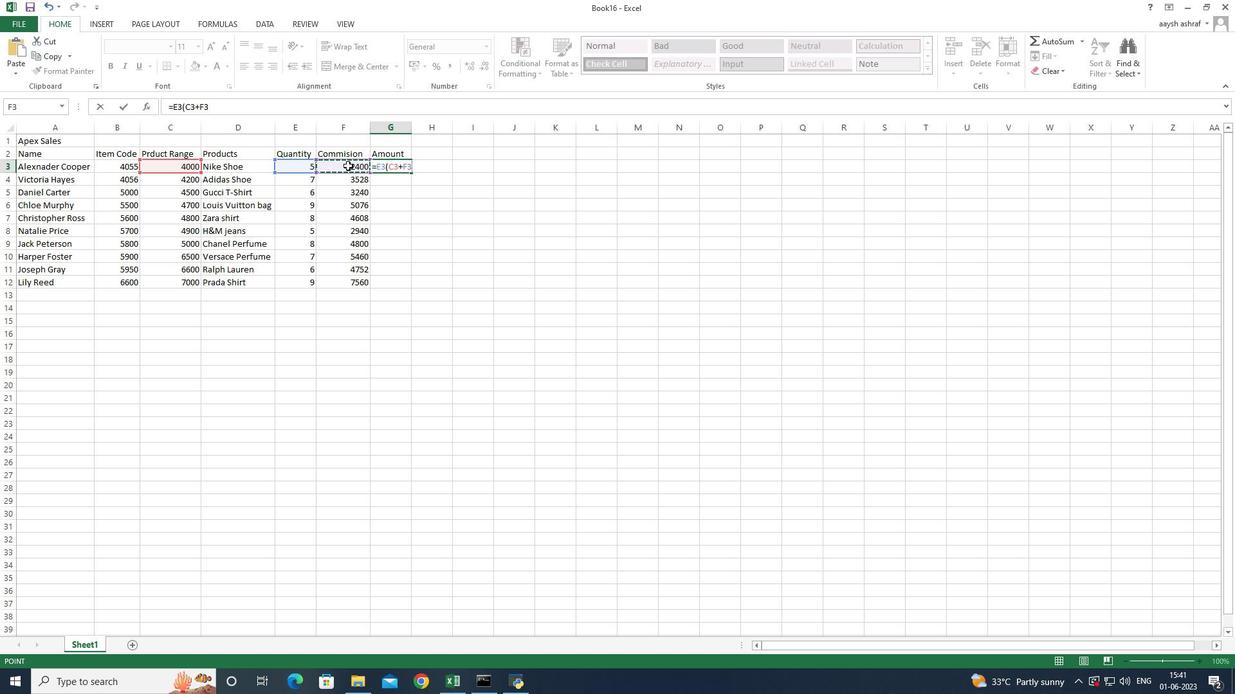 
Action: Mouse moved to (388, 182)
Screenshot: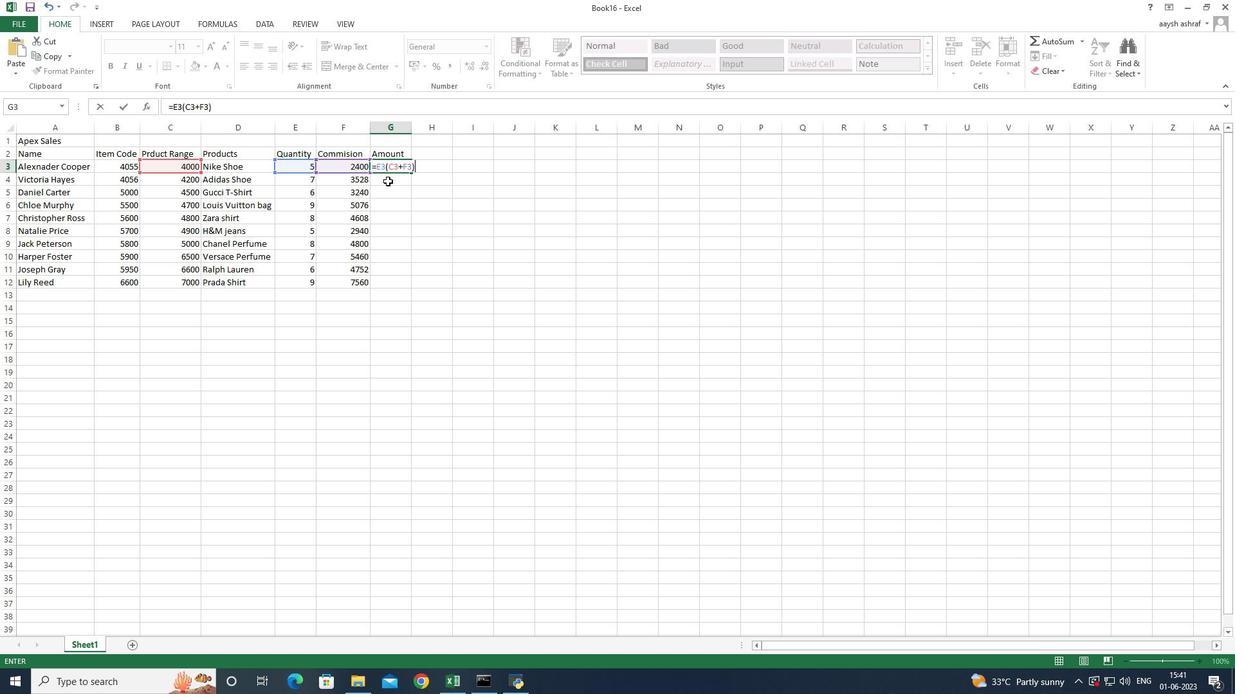 
Action: Key pressed <Key.enter>
Screenshot: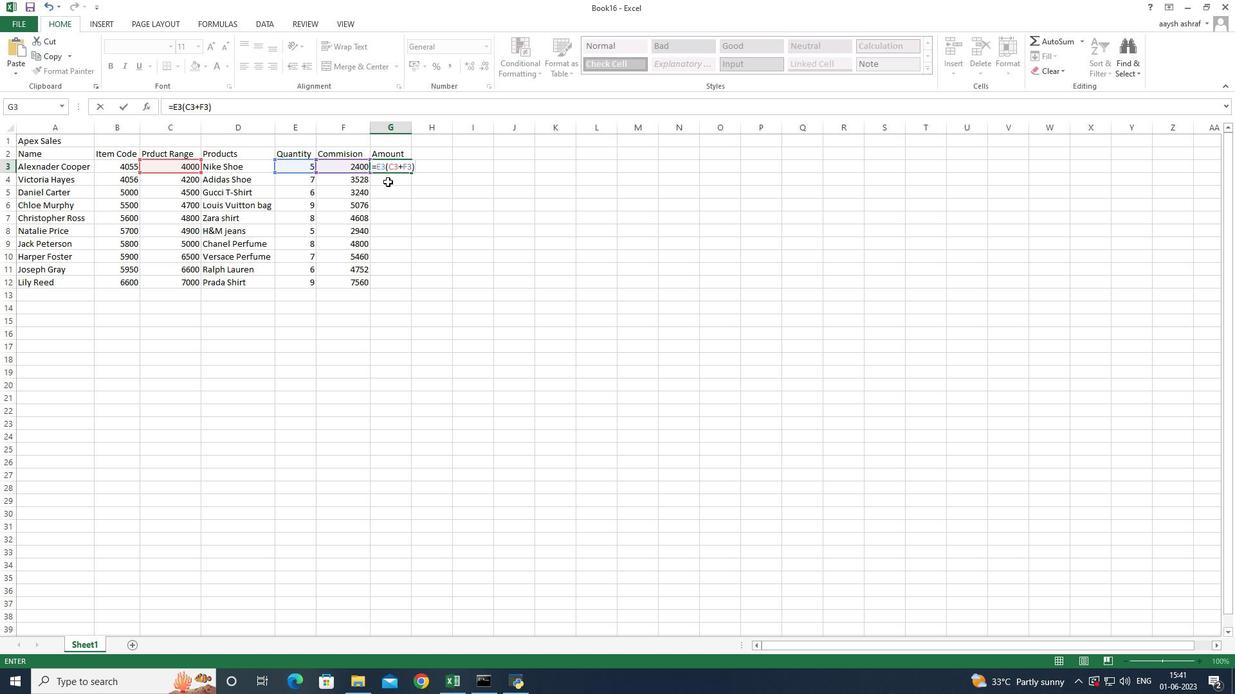 
Action: Mouse moved to (393, 166)
Screenshot: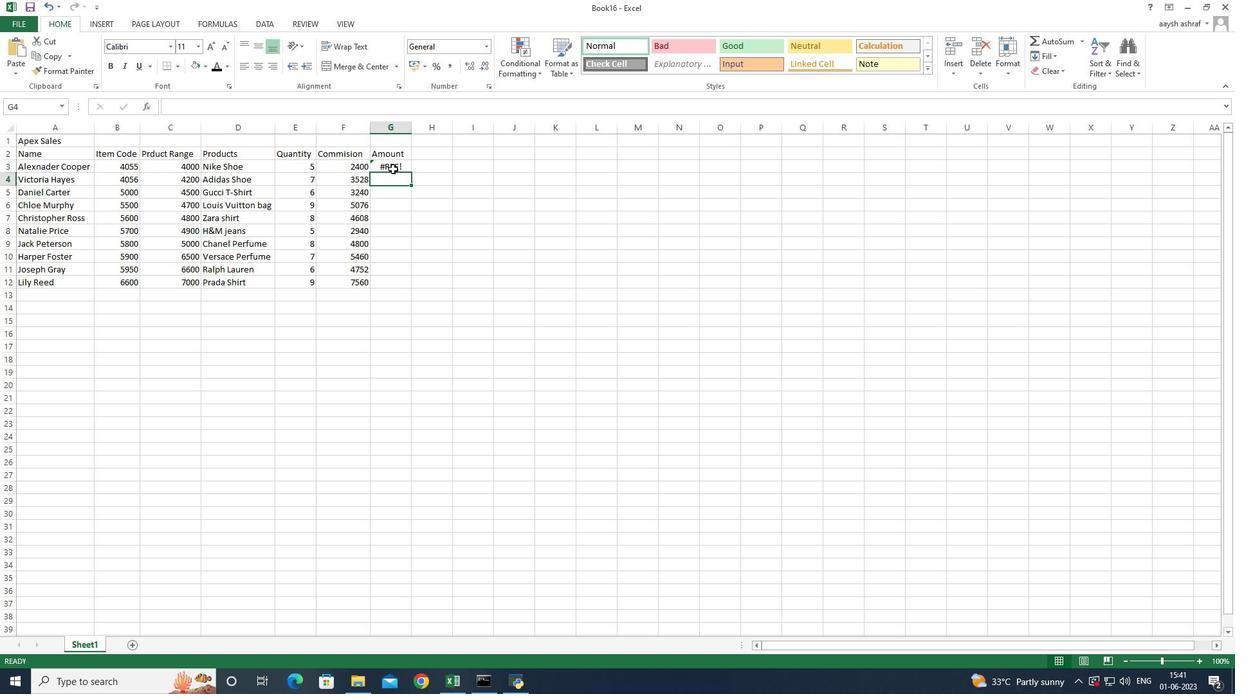 
Action: Mouse pressed left at (393, 166)
Screenshot: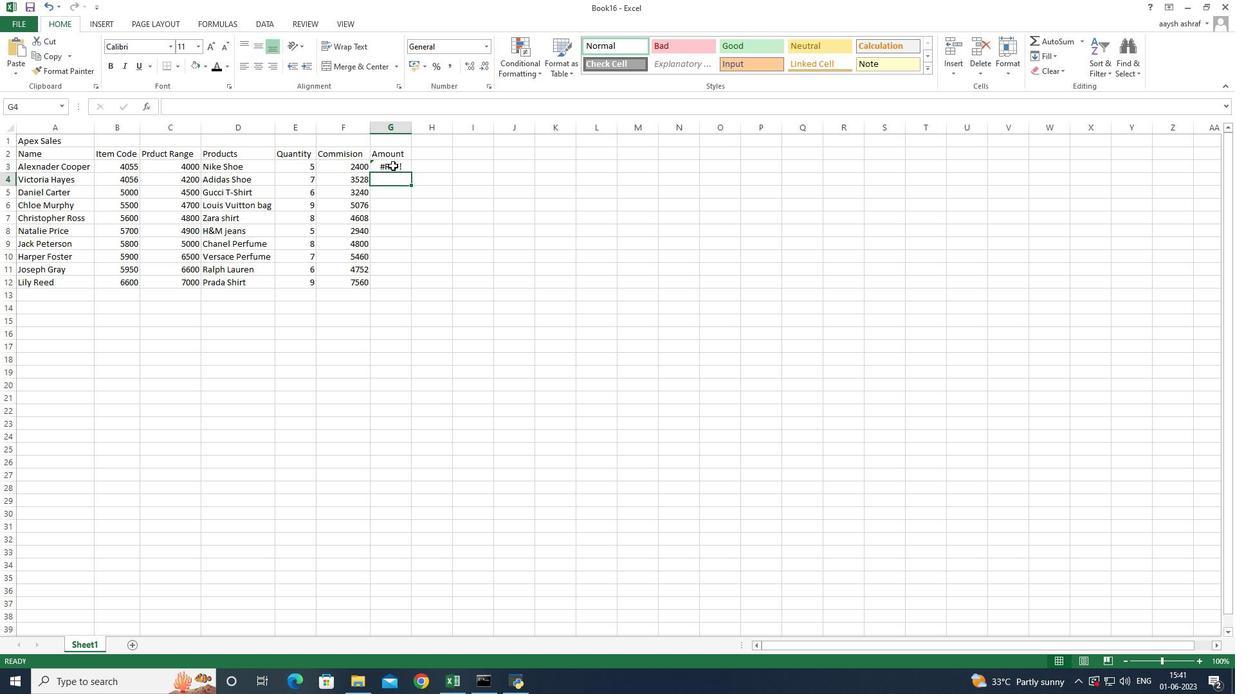 
Action: Mouse pressed left at (393, 166)
Screenshot: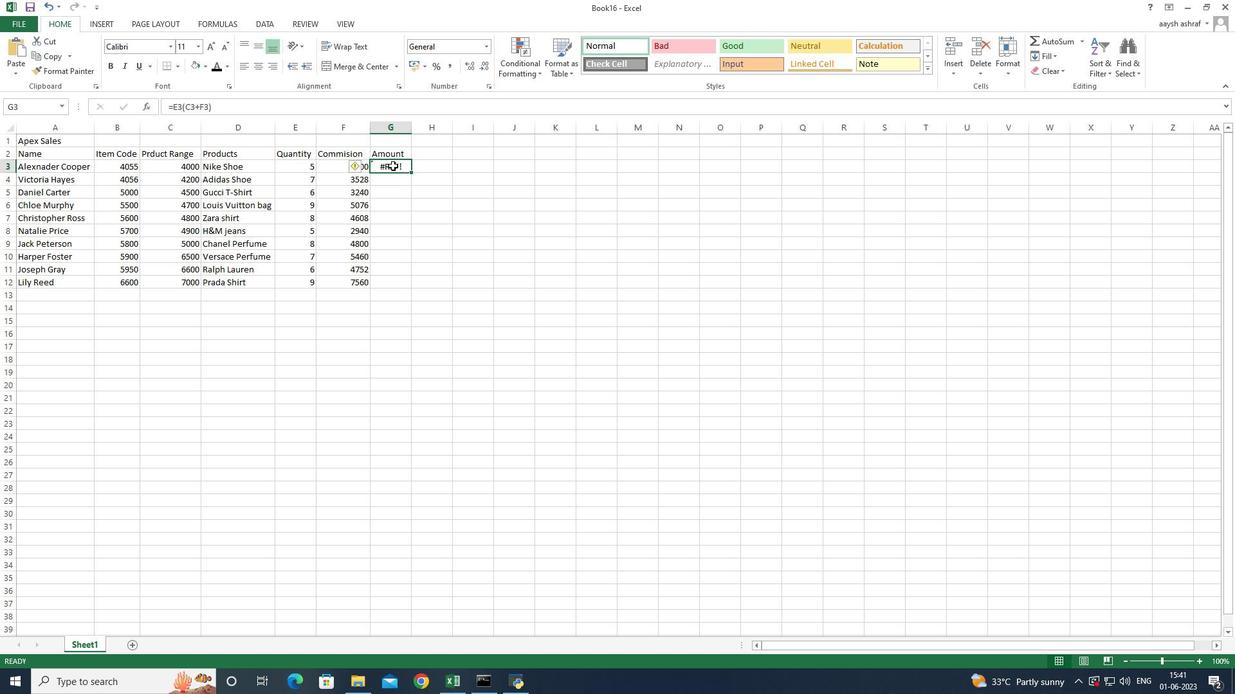 
Action: Mouse pressed left at (393, 166)
Screenshot: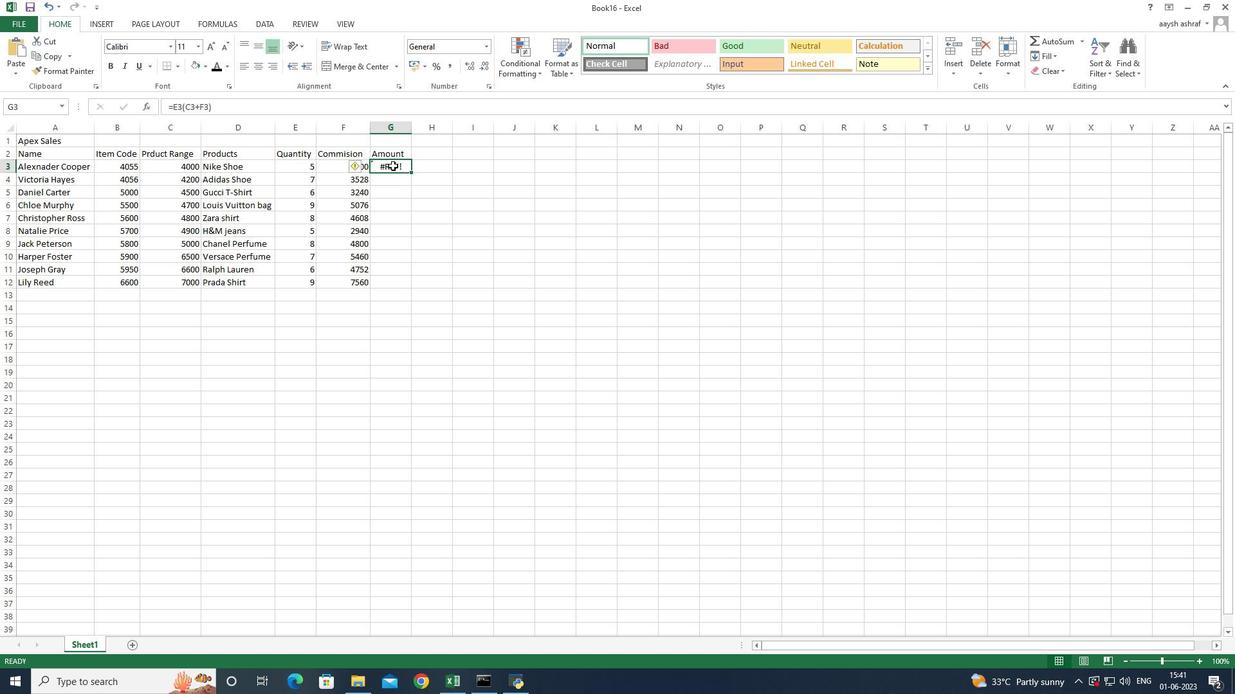 
Action: Mouse moved to (401, 178)
Screenshot: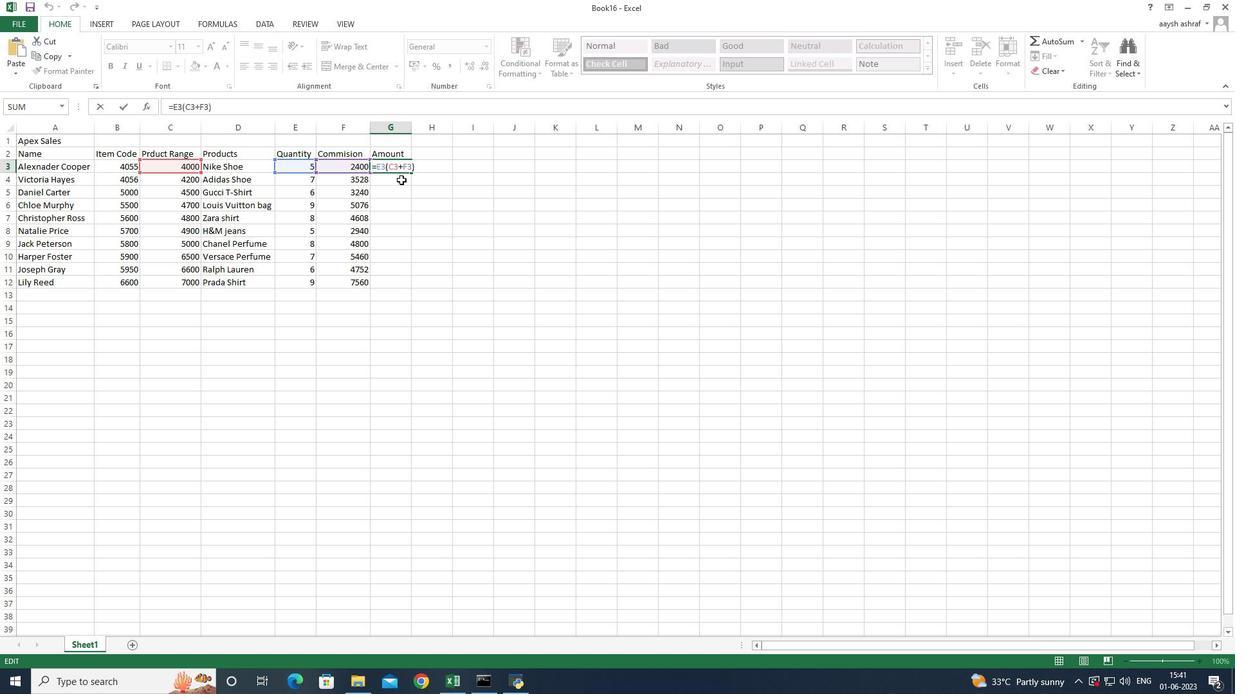 
Action: Mouse pressed left at (401, 178)
Screenshot: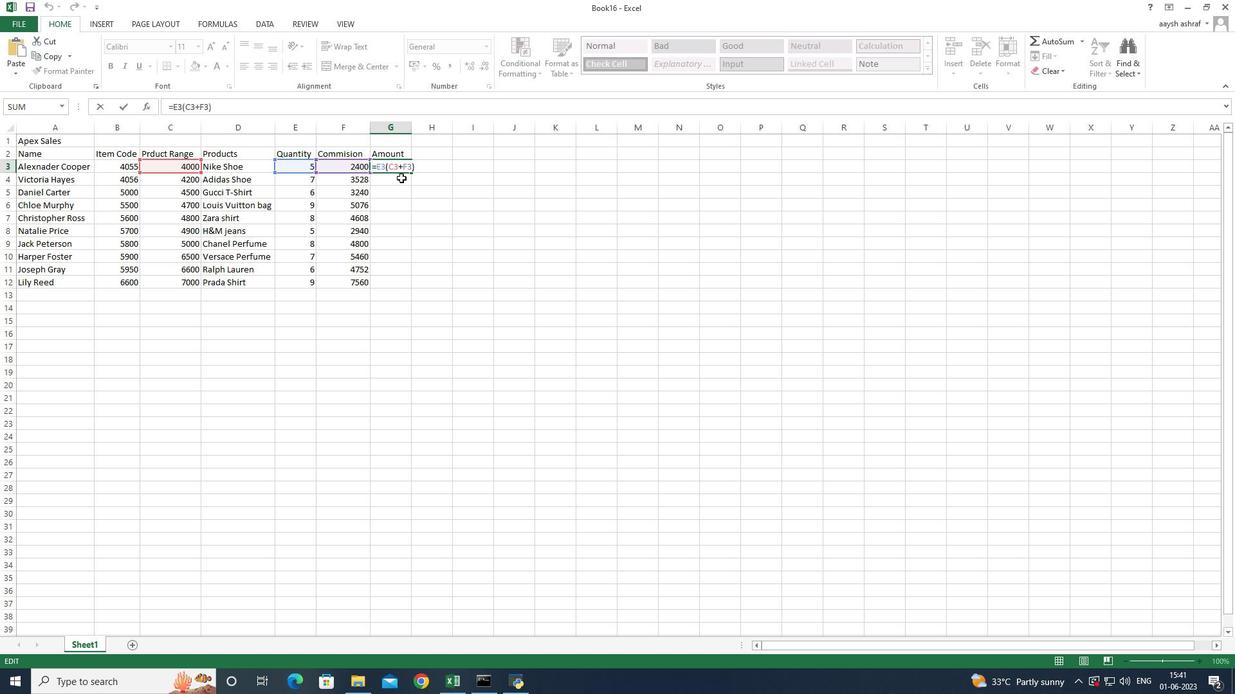 
Action: Mouse moved to (400, 169)
Screenshot: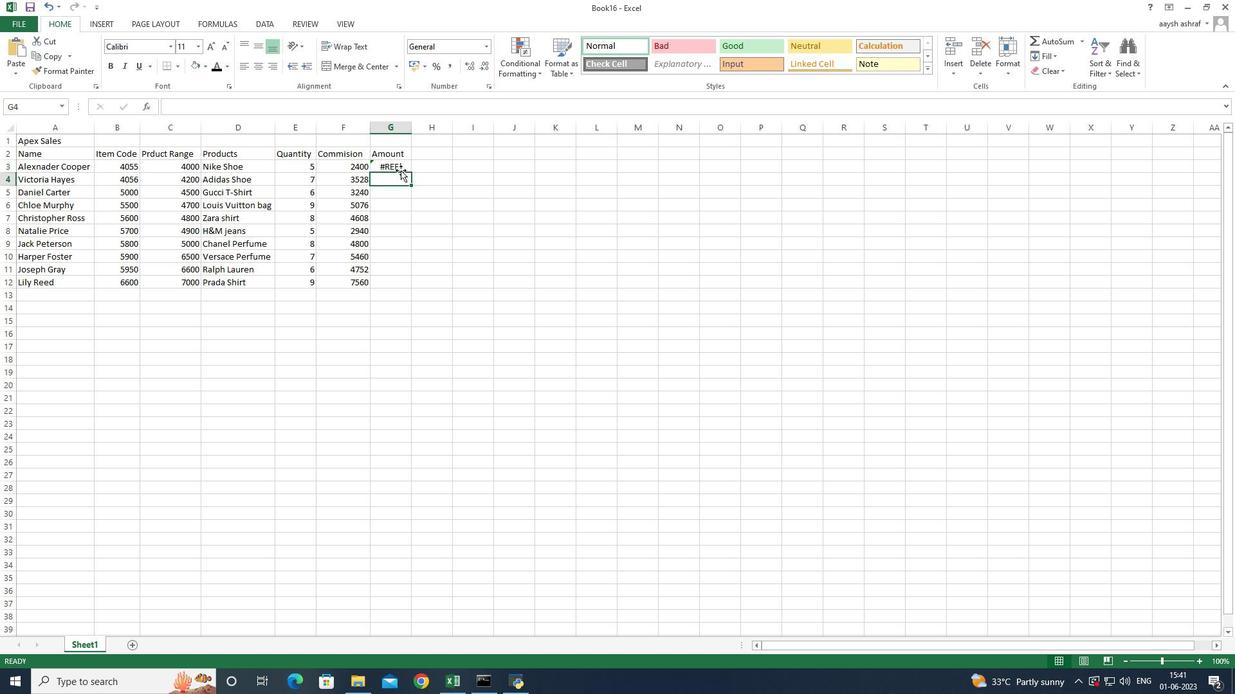 
Action: Mouse pressed left at (400, 169)
Screenshot: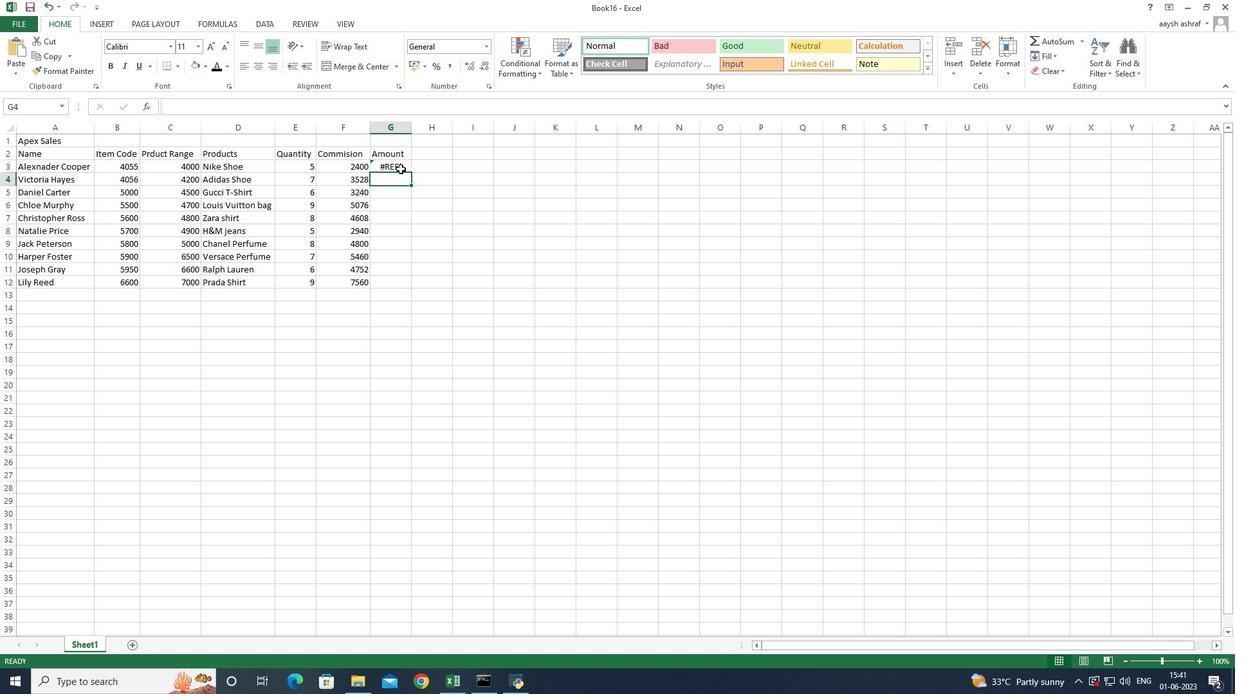 
Action: Mouse pressed left at (400, 169)
Screenshot: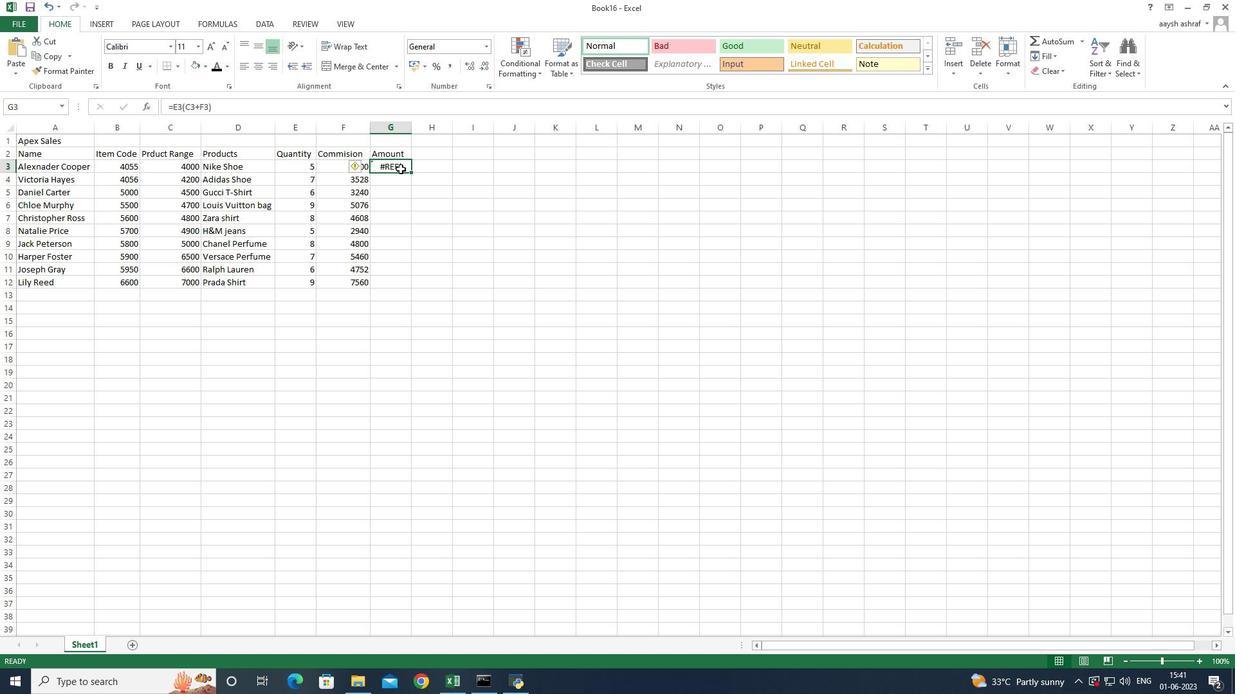 
Action: Mouse pressed left at (400, 169)
Screenshot: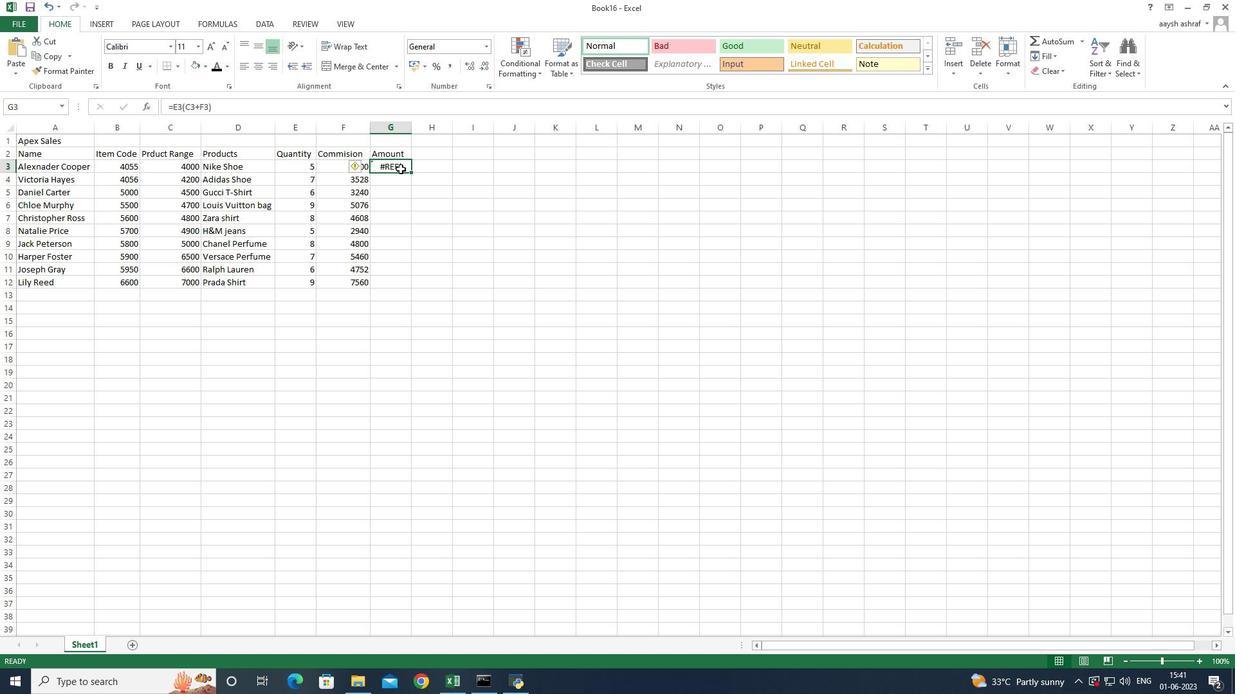 
Action: Mouse moved to (410, 169)
Screenshot: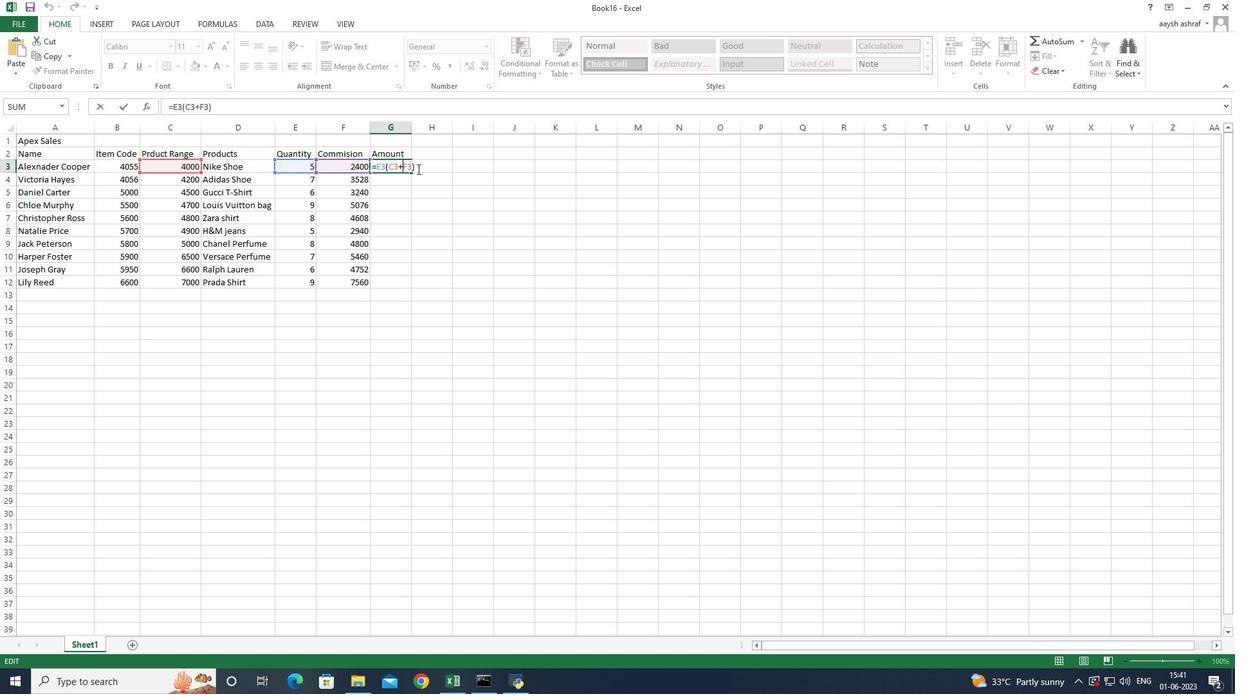 
Action: Key pressed <Key.enter>
Screenshot: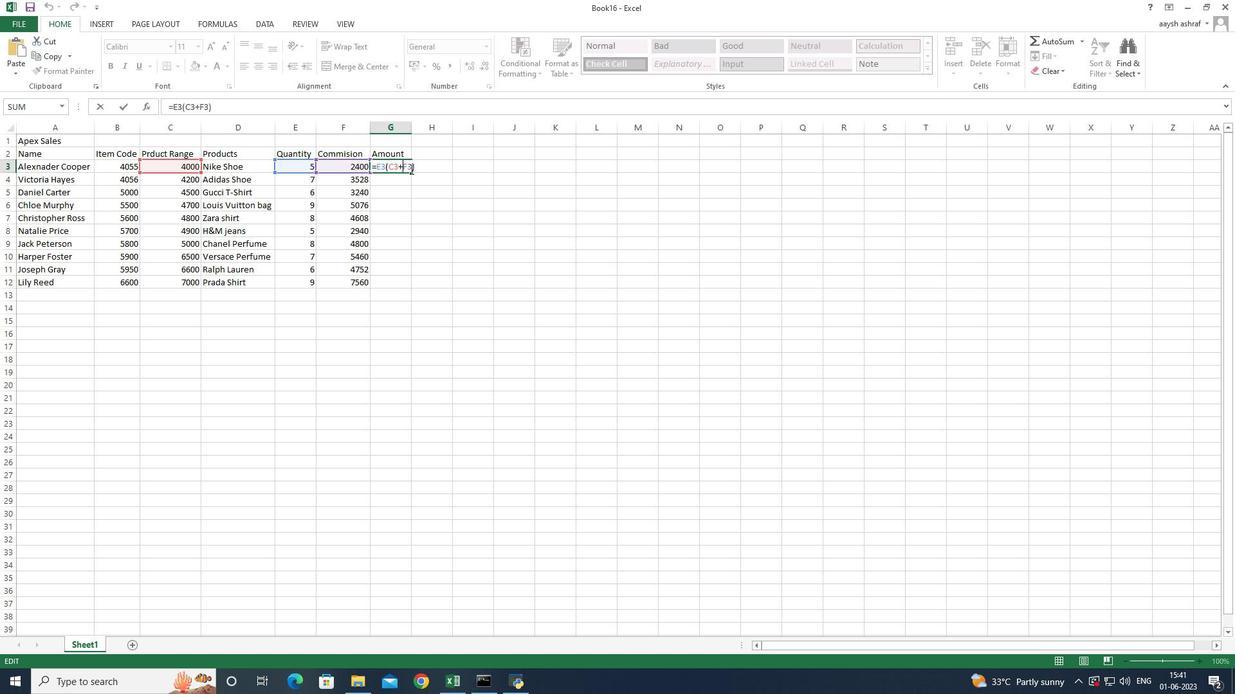 
Action: Mouse moved to (402, 170)
Screenshot: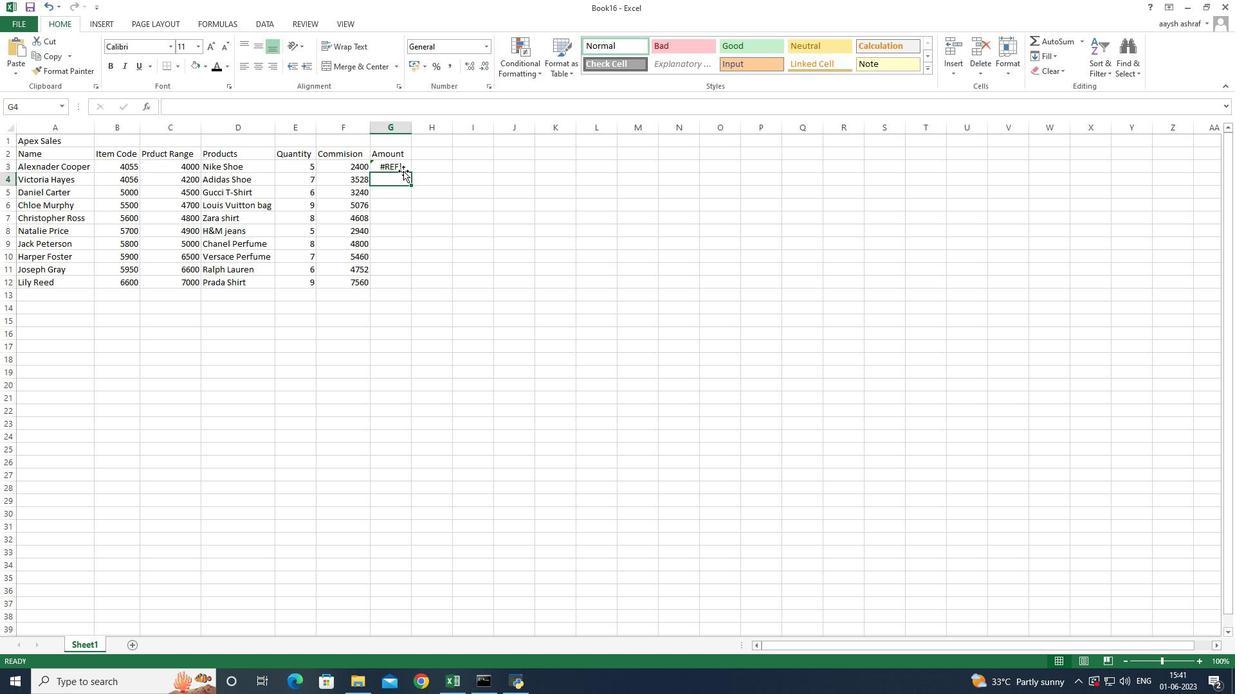 
Action: Mouse pressed left at (402, 170)
Screenshot: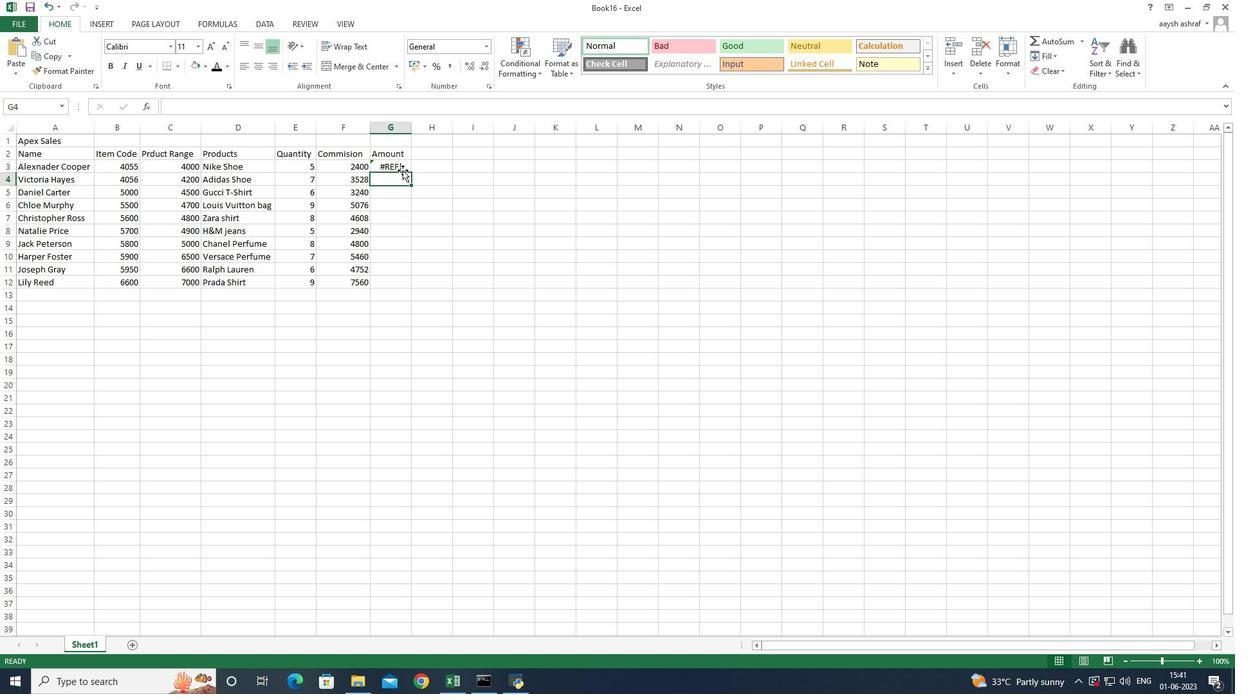 
Action: Mouse moved to (402, 168)
Screenshot: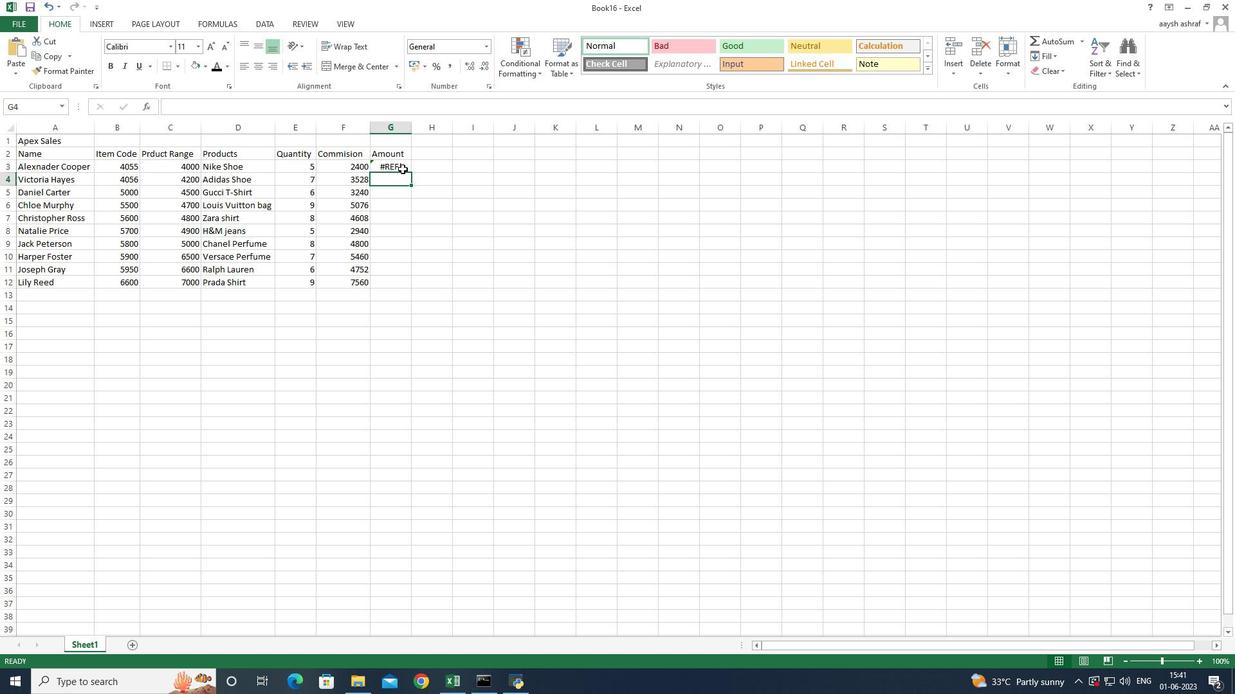 
Action: Mouse pressed left at (402, 168)
Screenshot: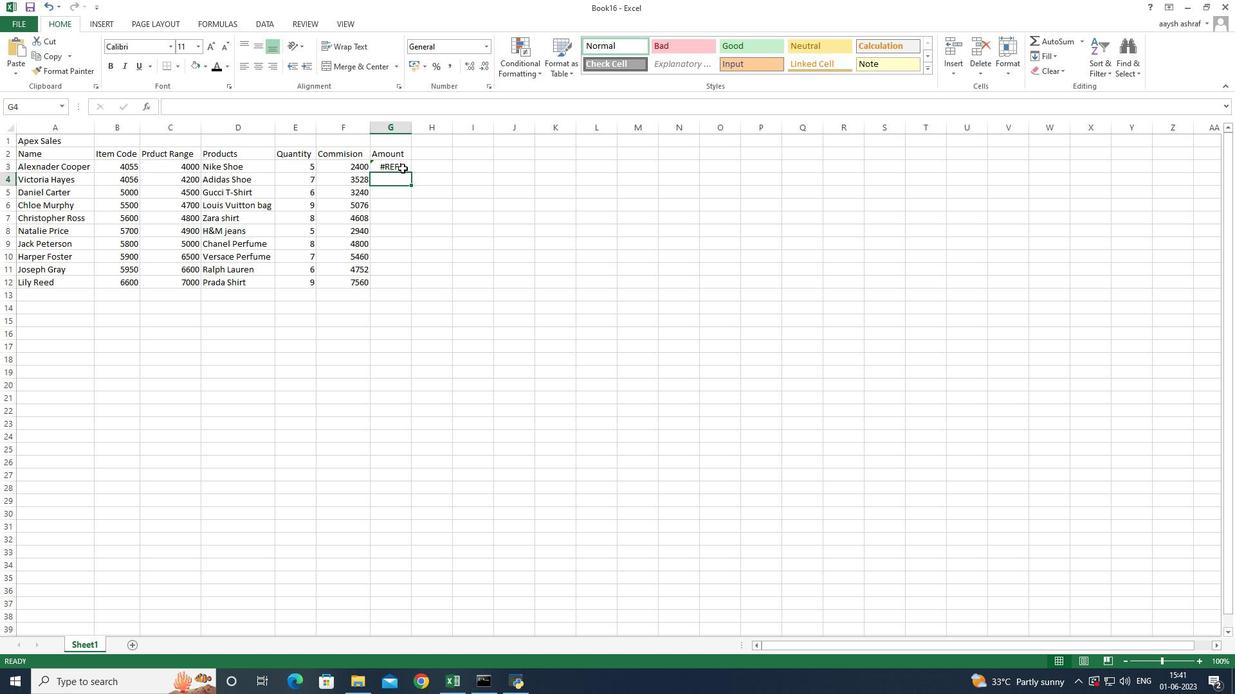 
Action: Mouse moved to (402, 167)
Screenshot: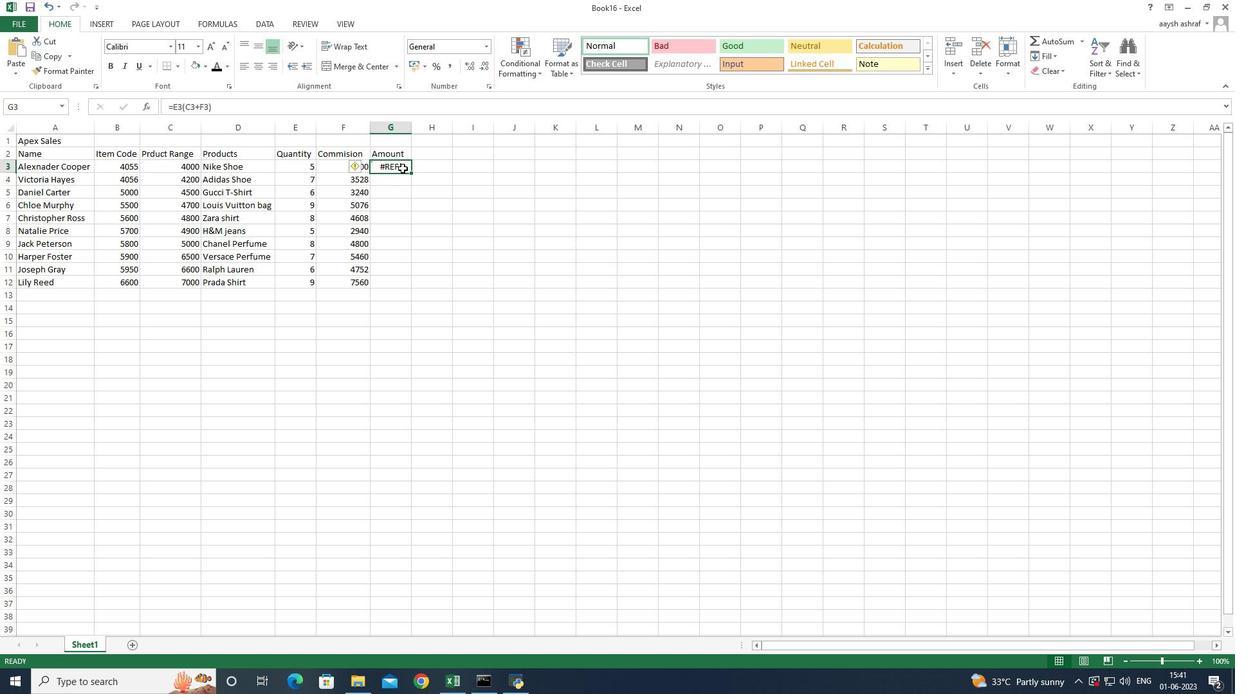 
Action: Key pressed <Key.delete>
Screenshot: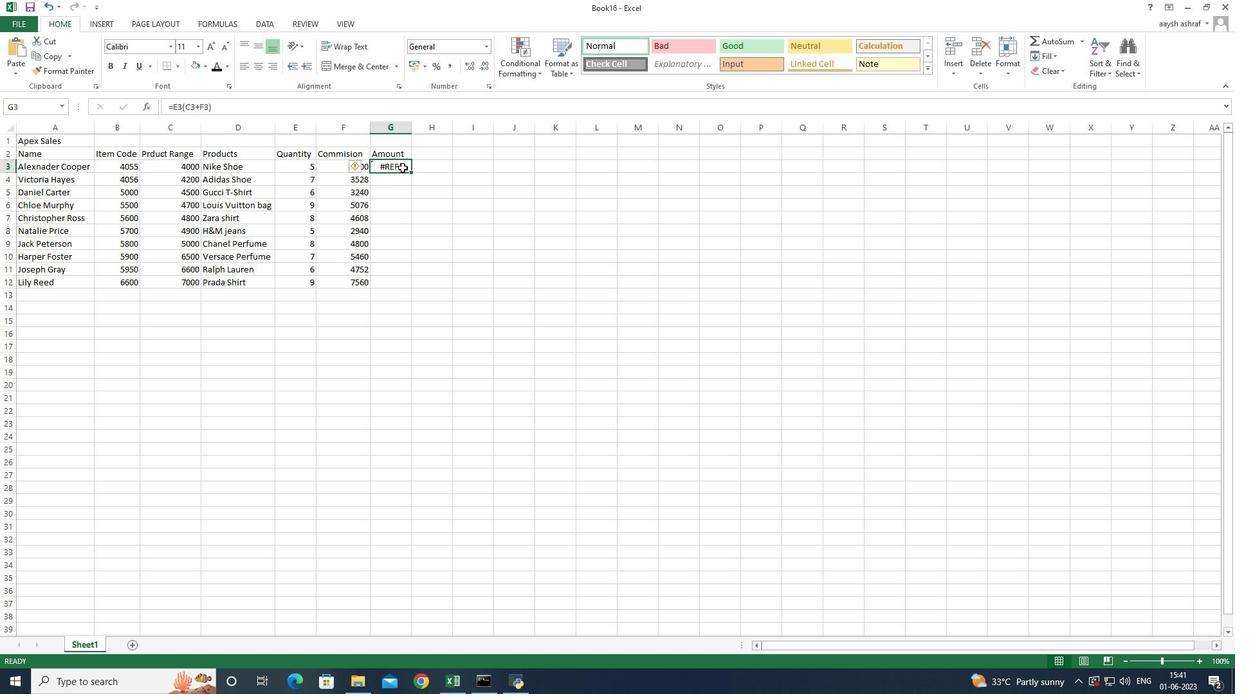 
Action: Mouse moved to (391, 169)
Screenshot: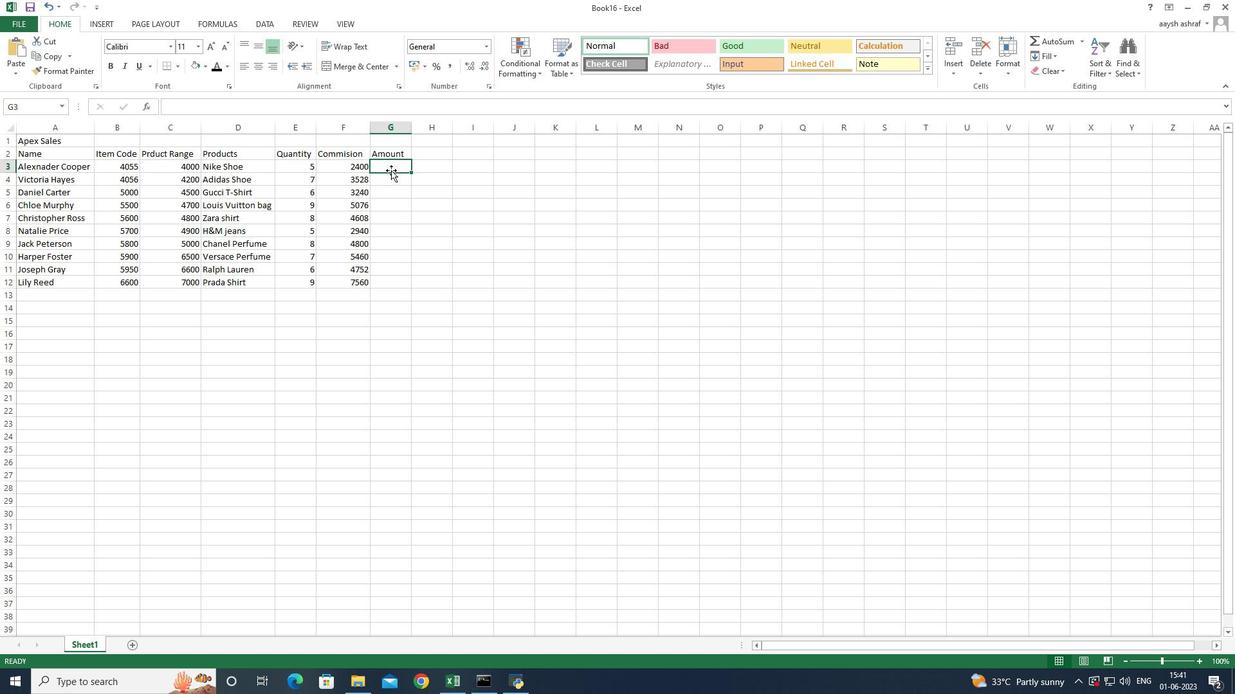 
Action: Key pressed =
Screenshot: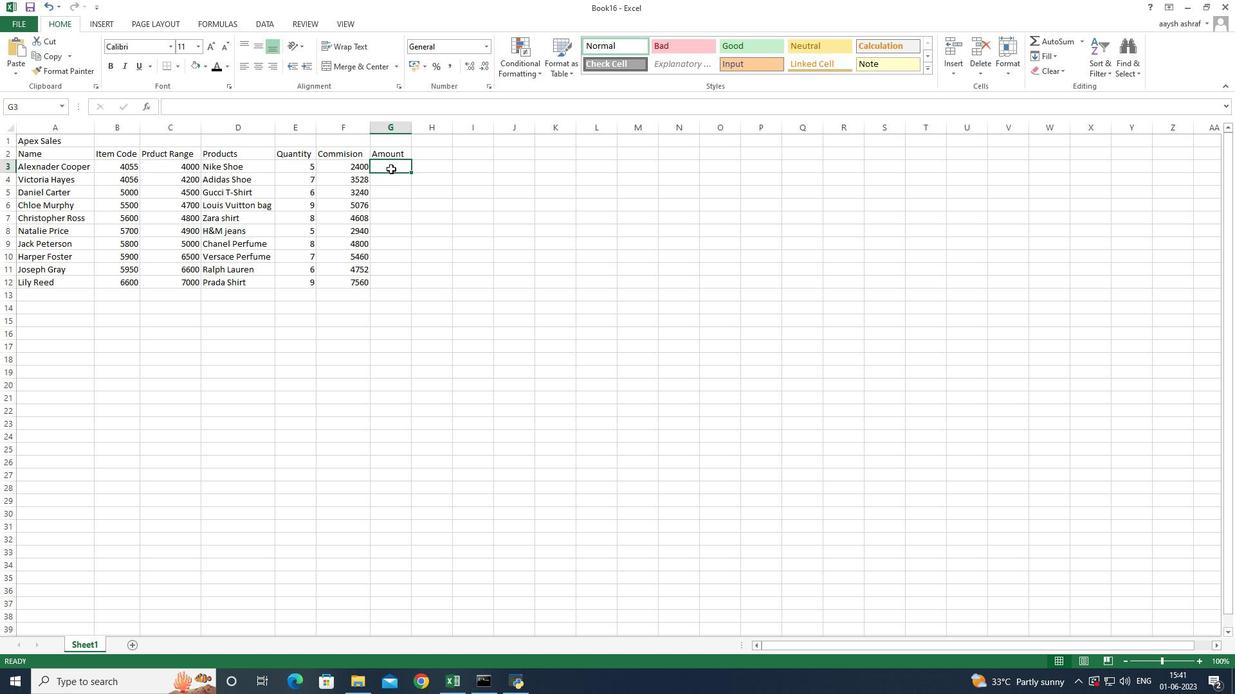 
Action: Mouse moved to (186, 167)
Screenshot: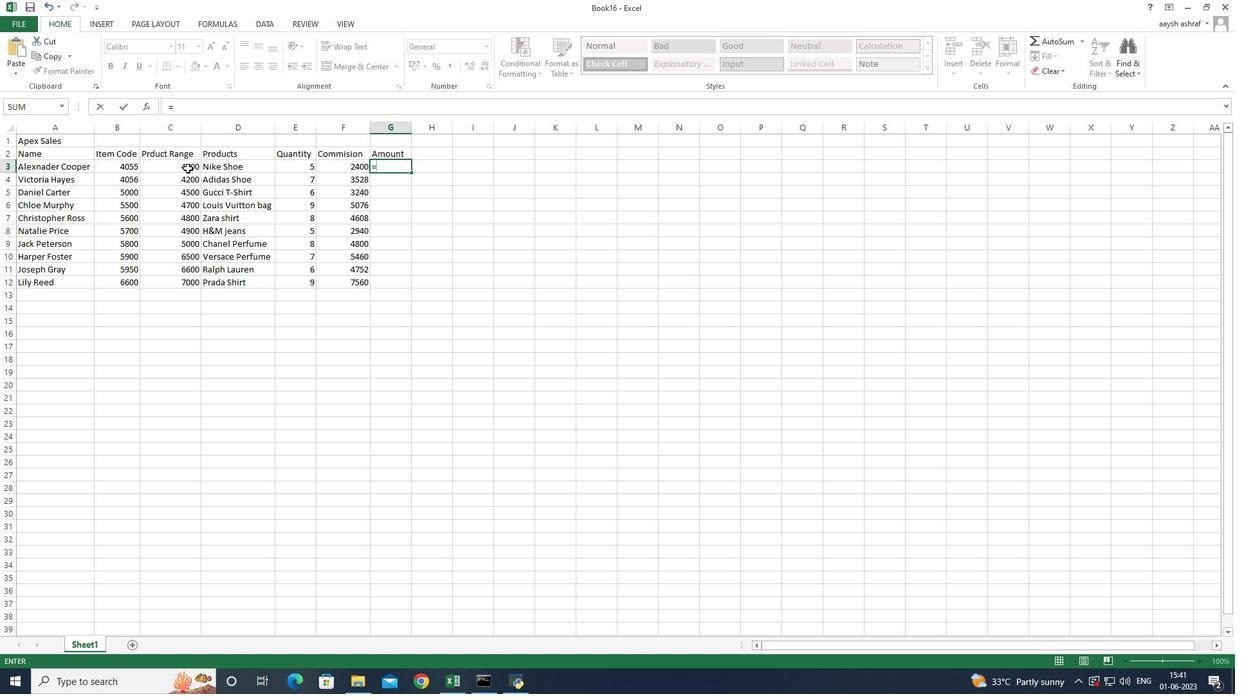 
Action: Mouse pressed left at (186, 167)
Screenshot: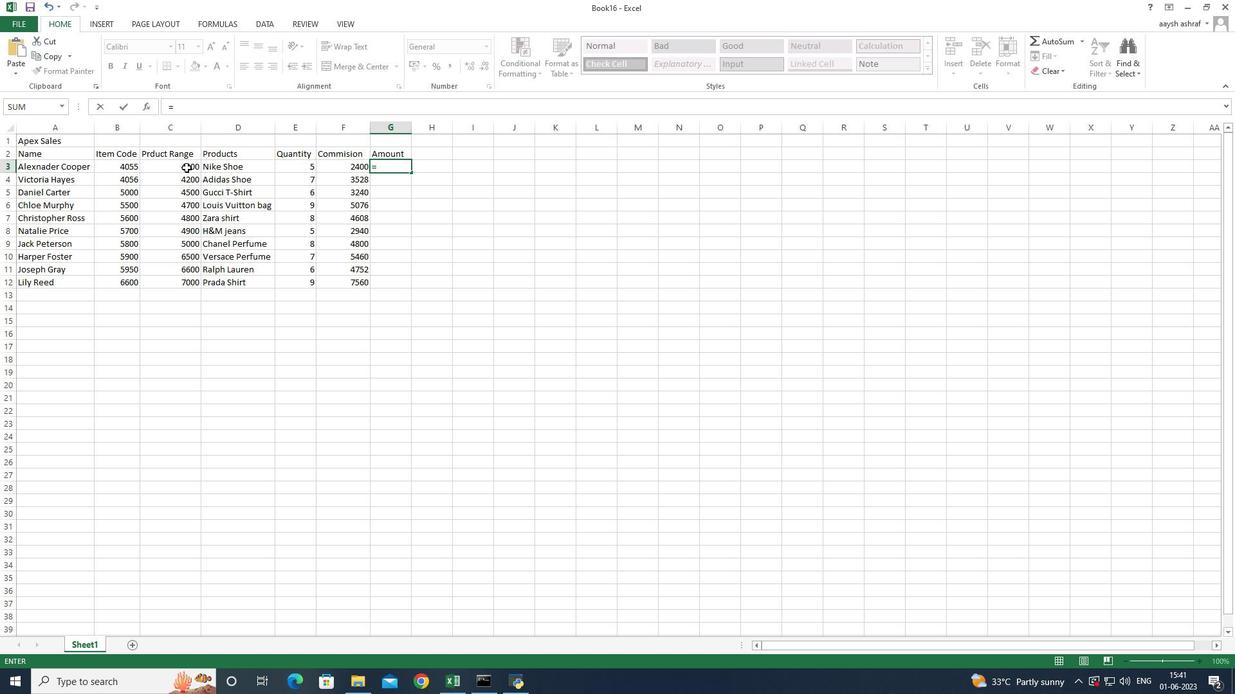 
Action: Mouse moved to (193, 167)
Screenshot: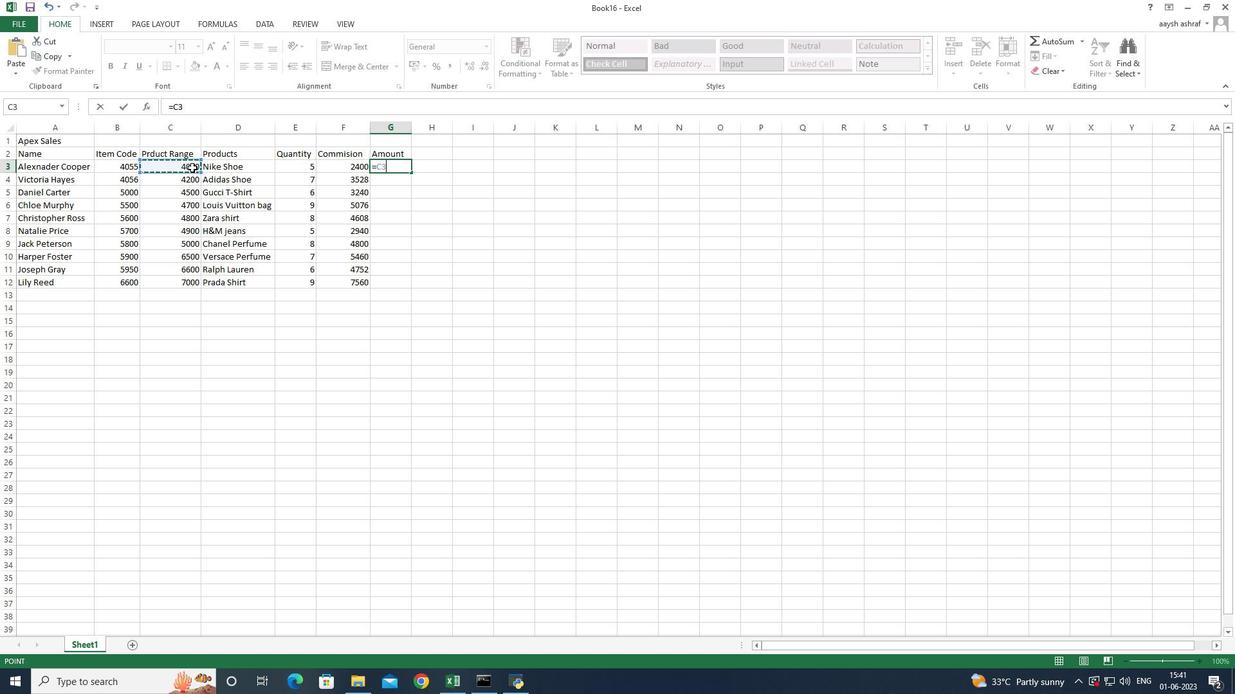 
Action: Key pressed +<Key.shift>(
Screenshot: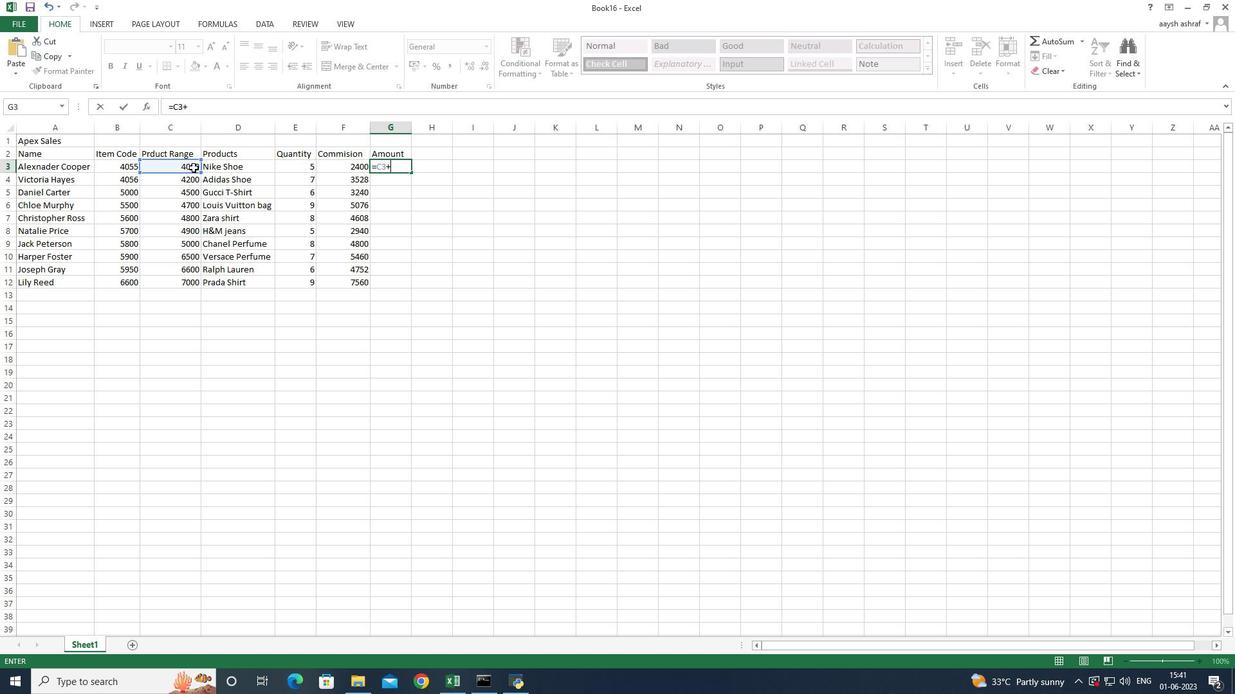 
Action: Mouse moved to (304, 165)
Screenshot: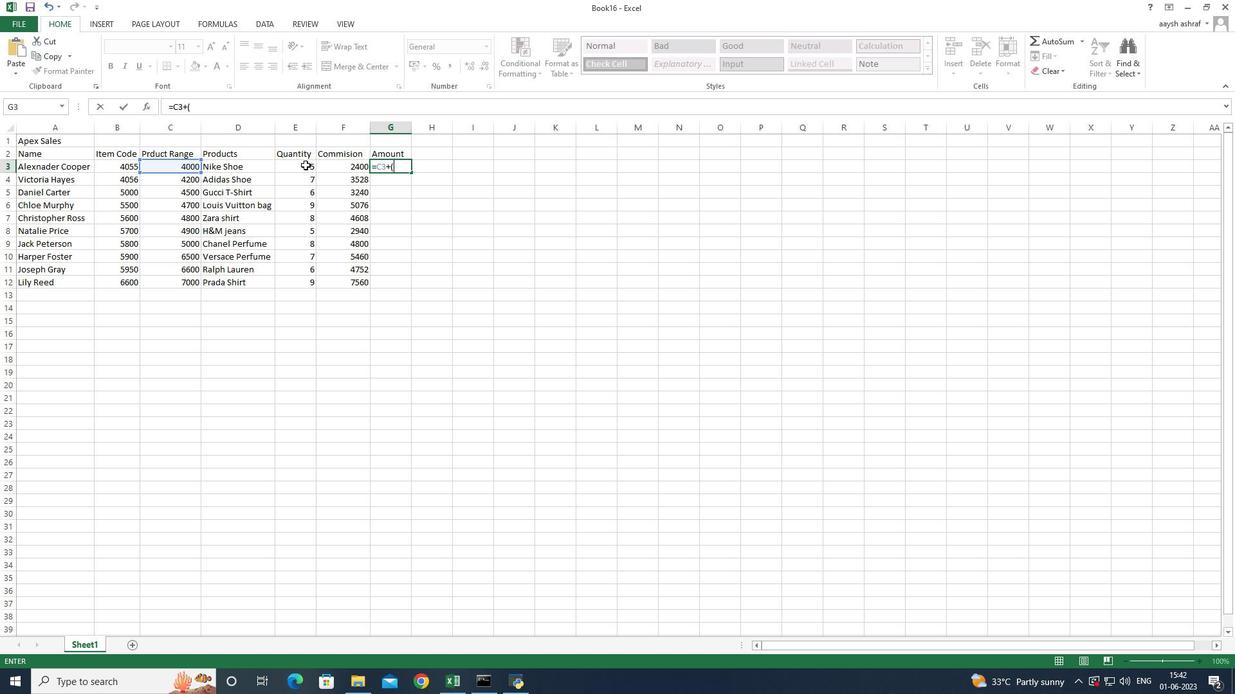 
Action: Key pressed <Key.backspace><Key.backspace>
Screenshot: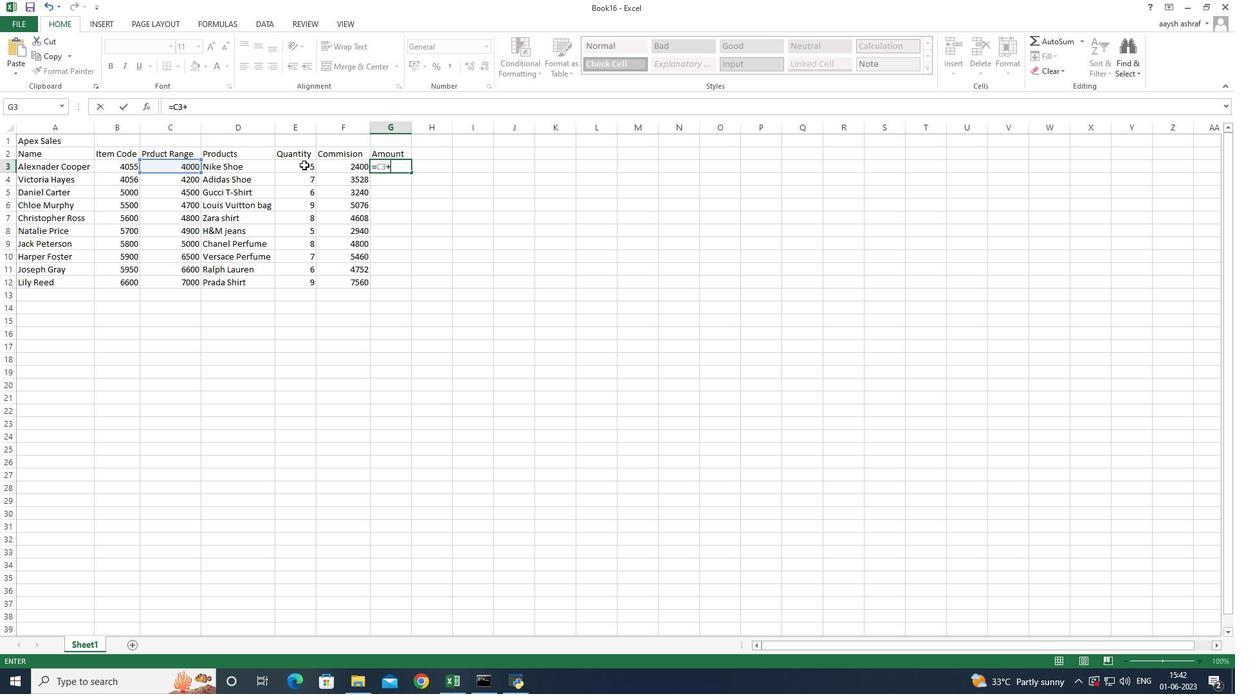 
Action: Mouse moved to (298, 164)
Screenshot: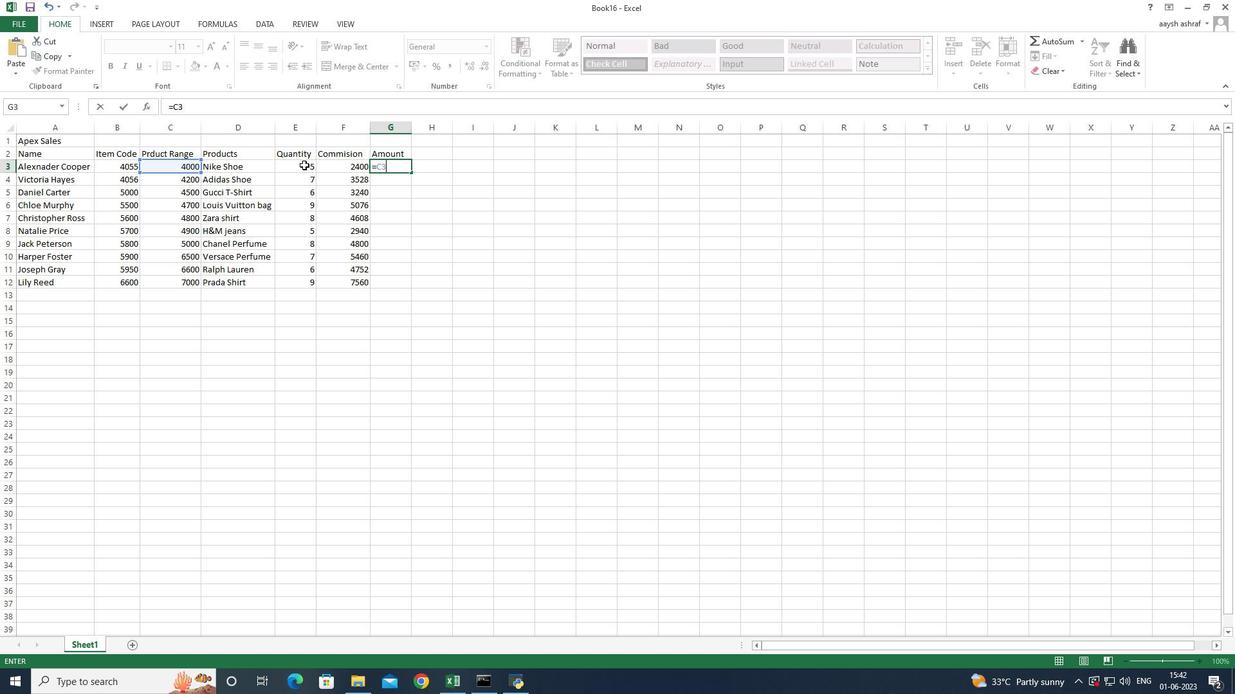 
Action: Key pressed *
Screenshot: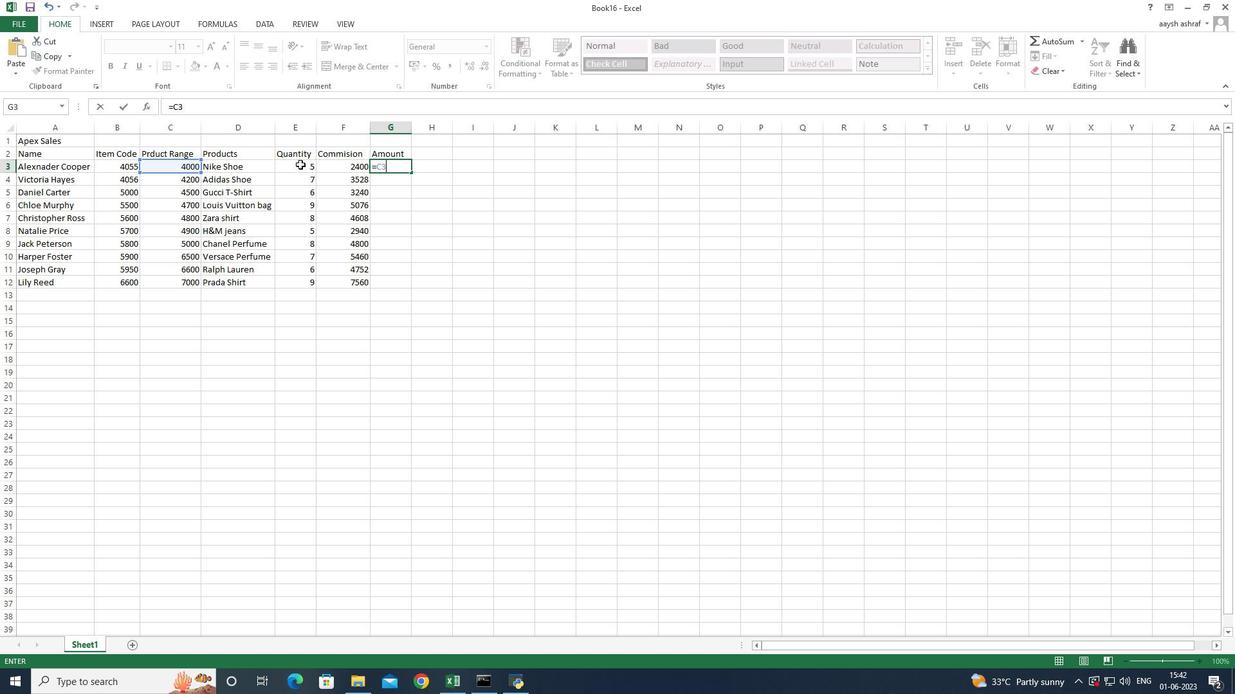 
Action: Mouse moved to (297, 164)
Screenshot: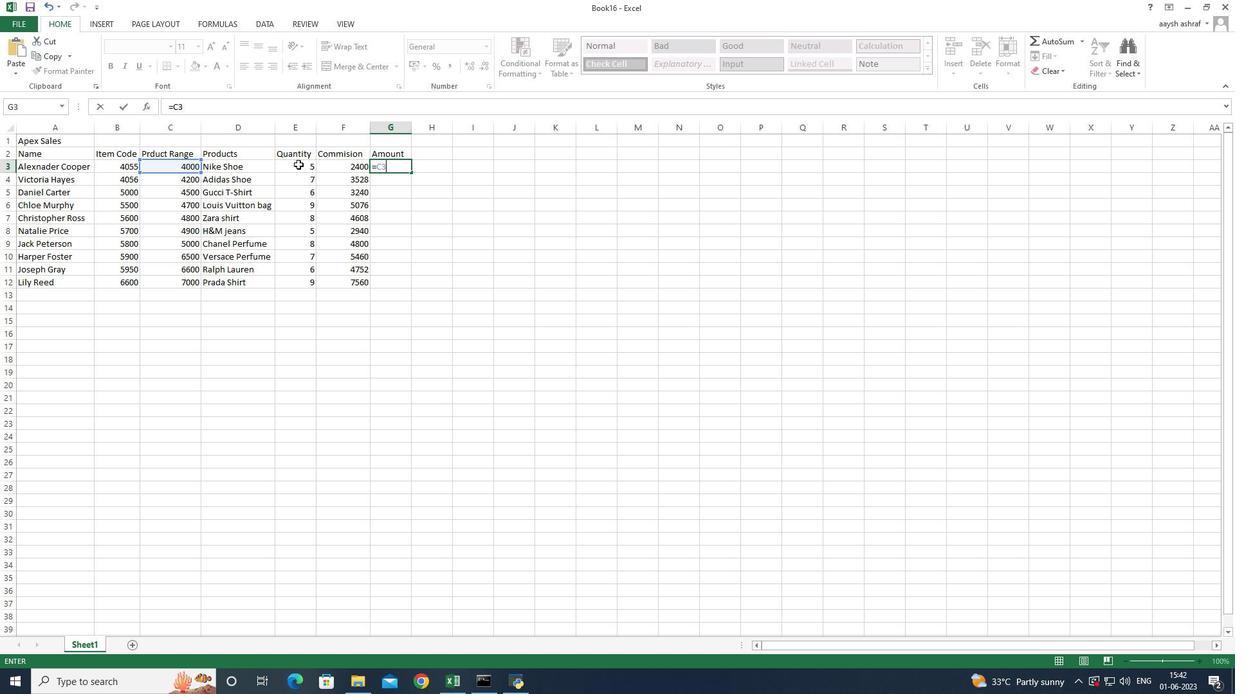 
Action: Key pressed <Key.shift><Key.shift><Key.shift><Key.shift><Key.shift><Key.shift><Key.shift><Key.shift><Key.shift>(
Screenshot: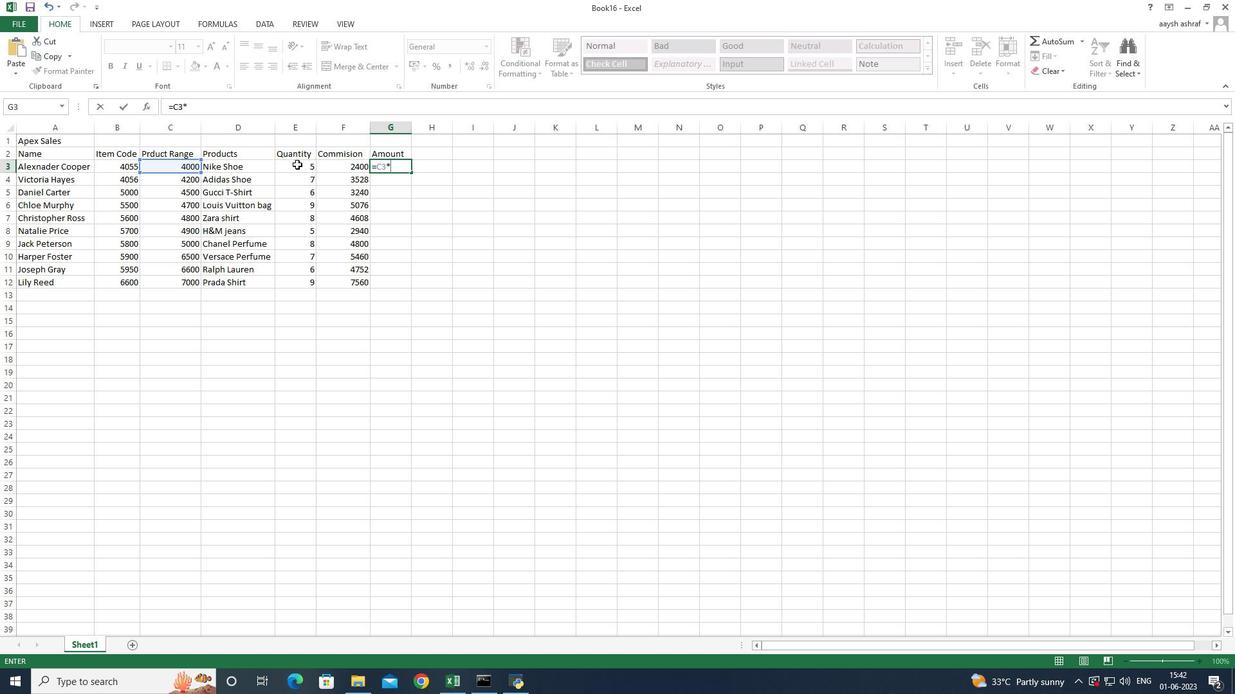 
Action: Mouse moved to (191, 175)
Screenshot: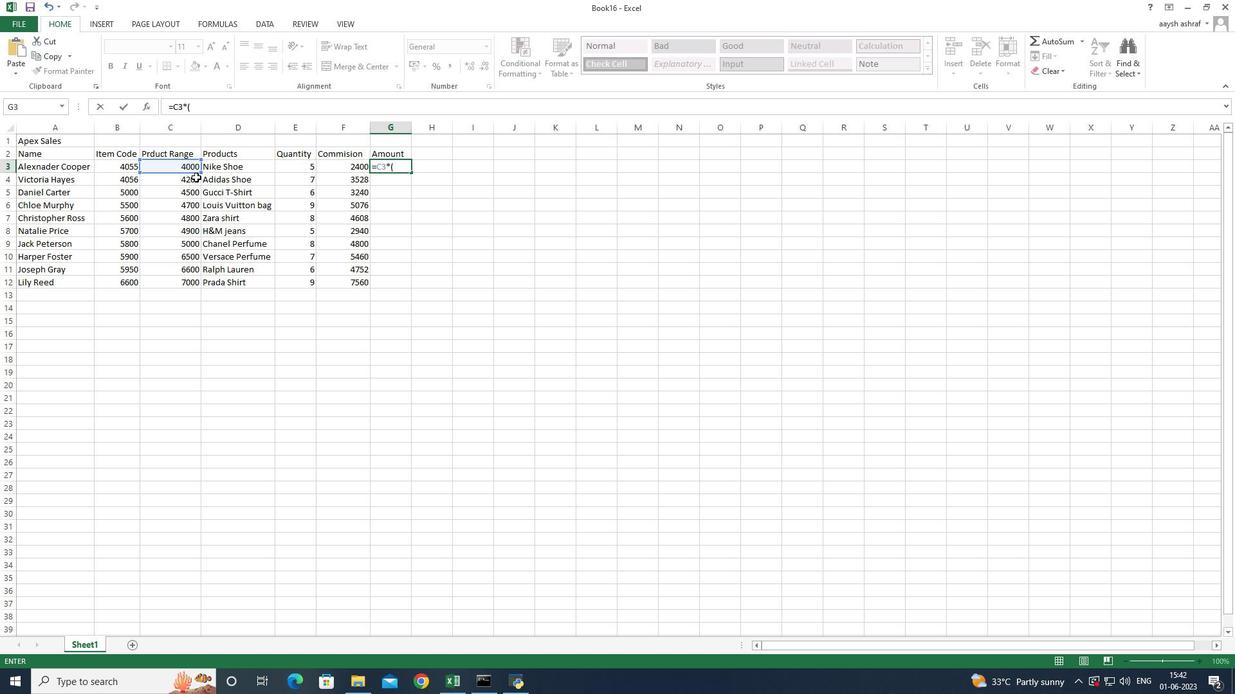 
Action: Key pressed <Key.backspace><Key.backspace><Key.backspace><Key.backspace>
Screenshot: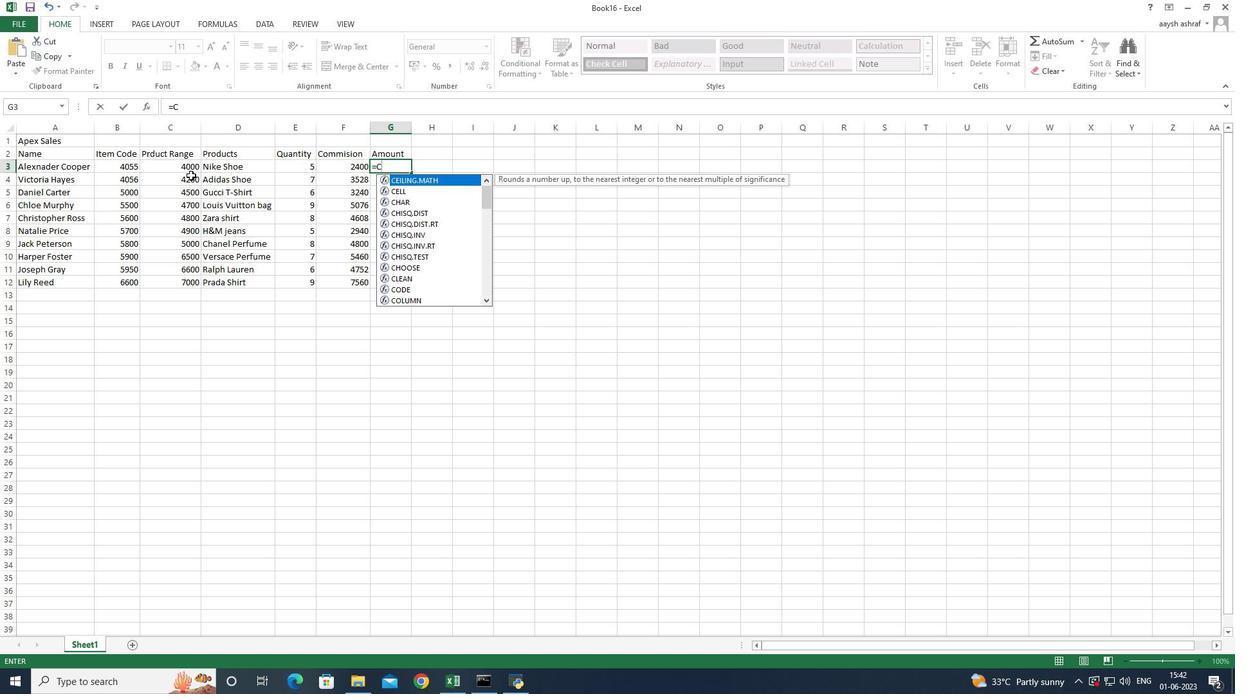 
Action: Mouse moved to (300, 167)
Screenshot: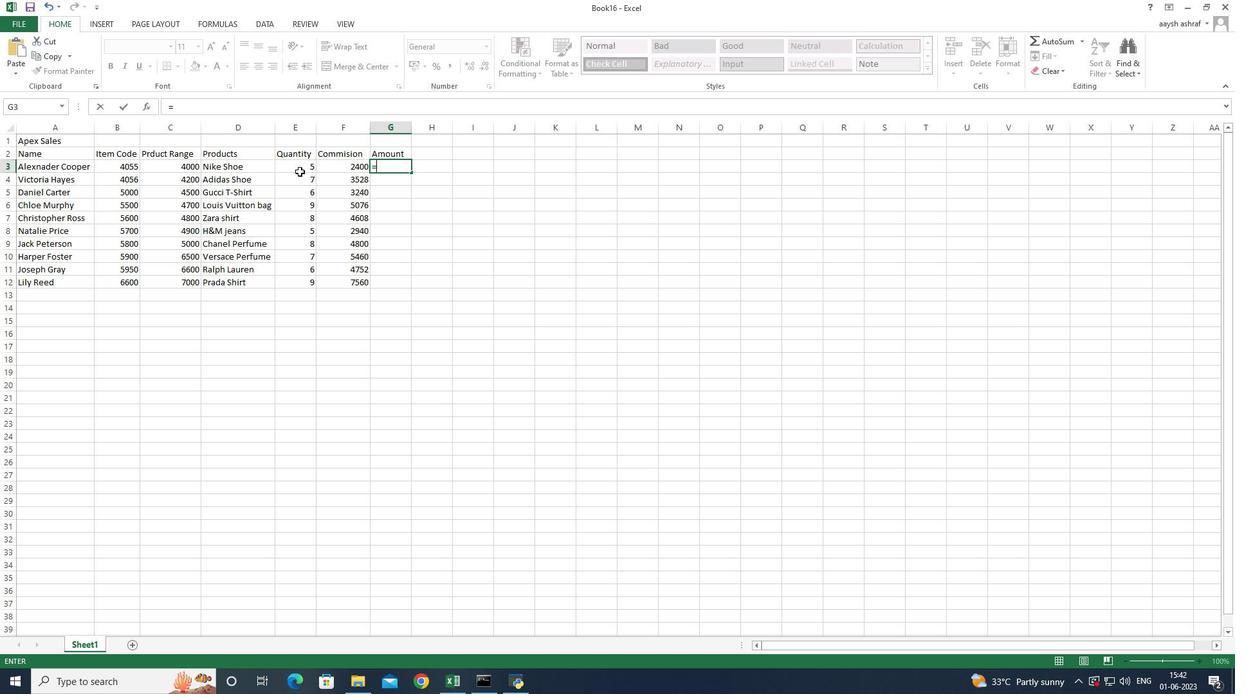 
Action: Mouse pressed left at (300, 167)
Screenshot: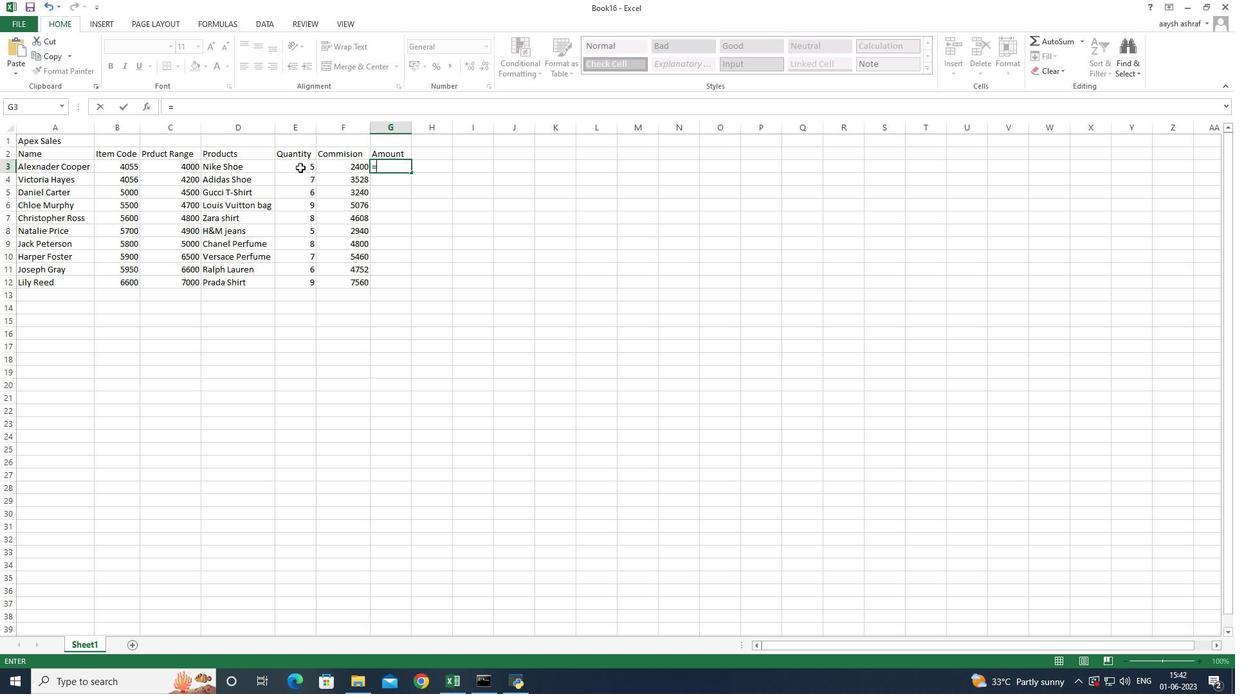 
Action: Key pressed *<Key.shift>(
Screenshot: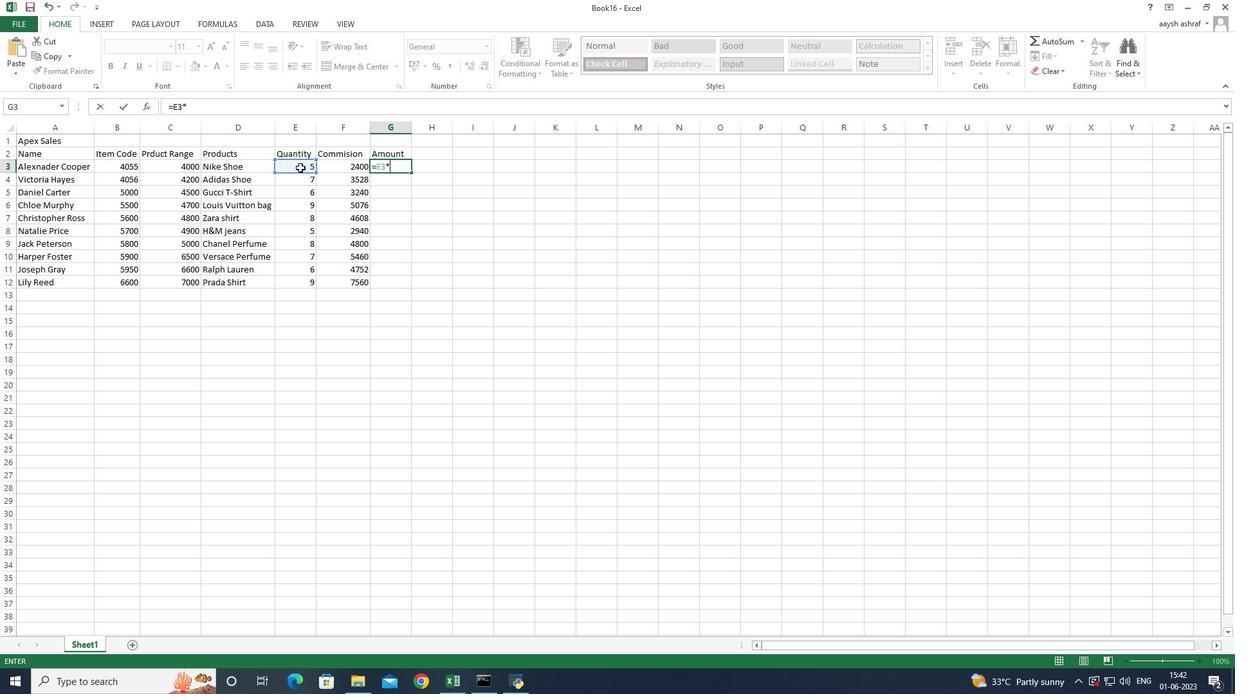 
Action: Mouse moved to (175, 165)
Screenshot: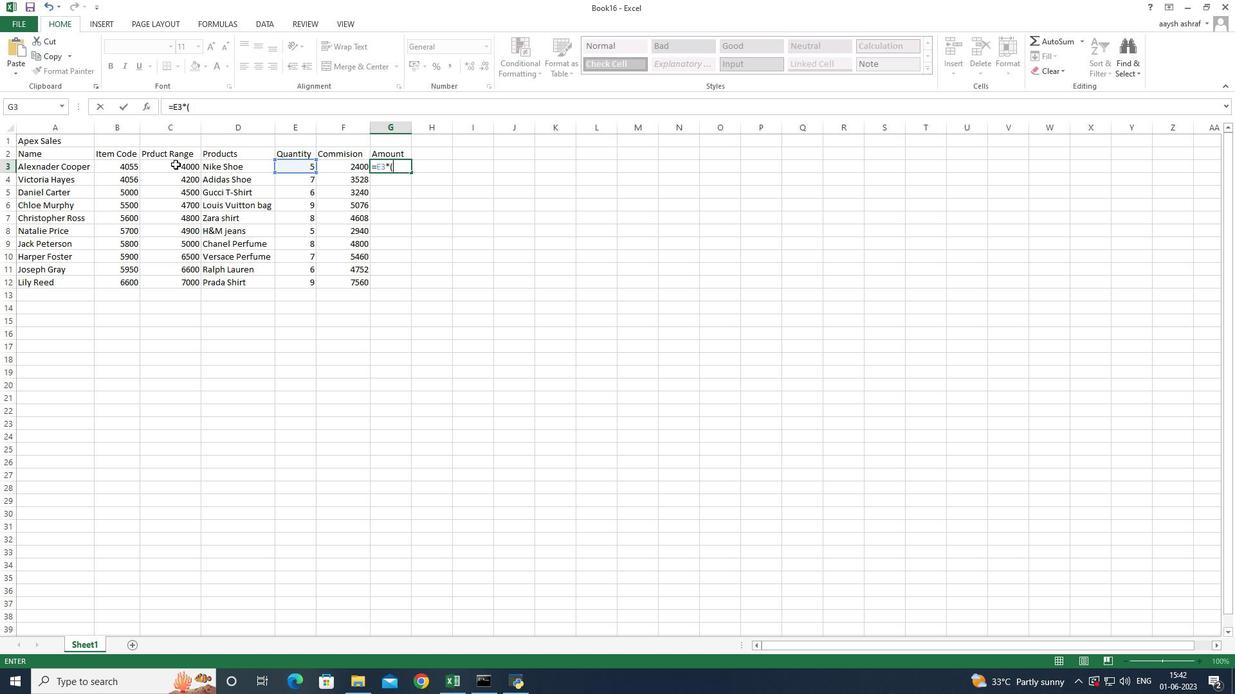 
Action: Mouse pressed left at (175, 165)
Screenshot: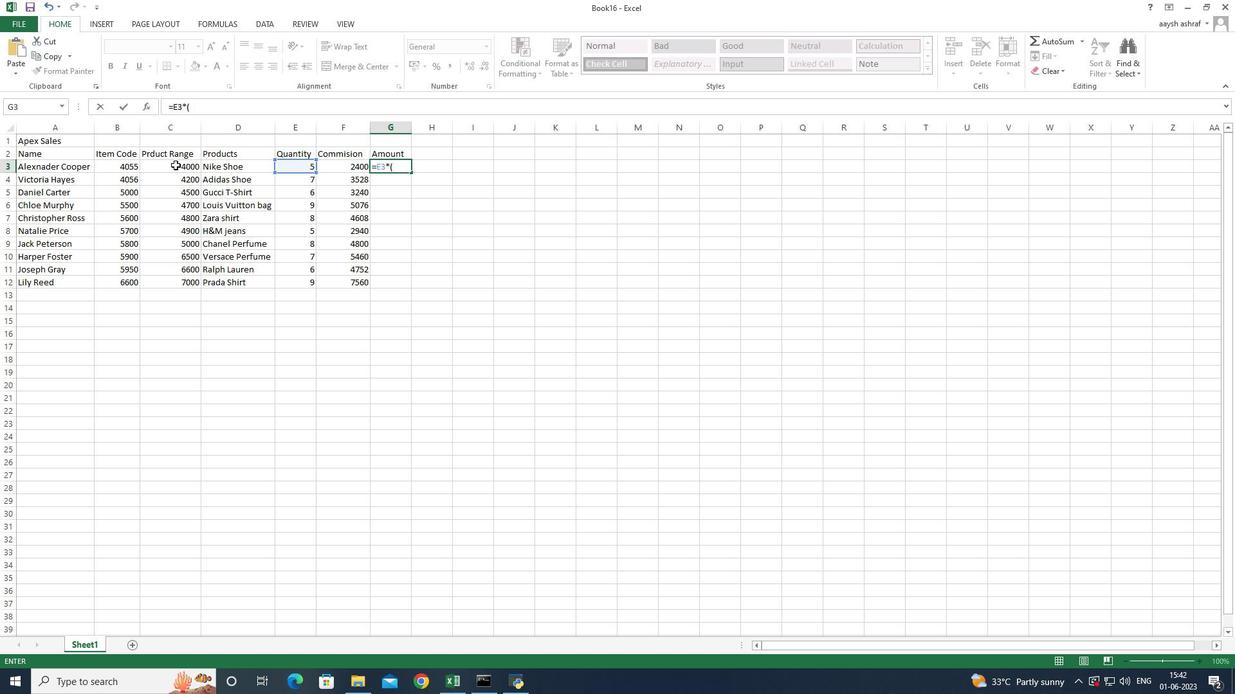 
Action: Mouse moved to (351, 172)
Screenshot: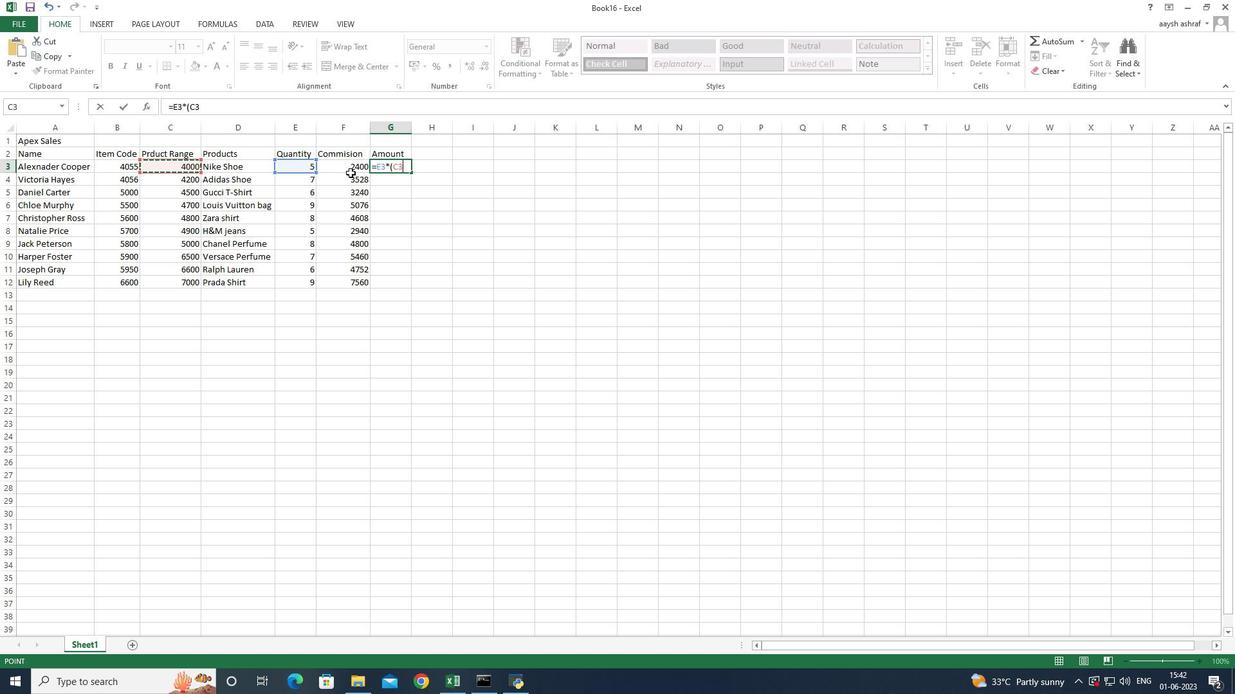 
Action: Key pressed +
Screenshot: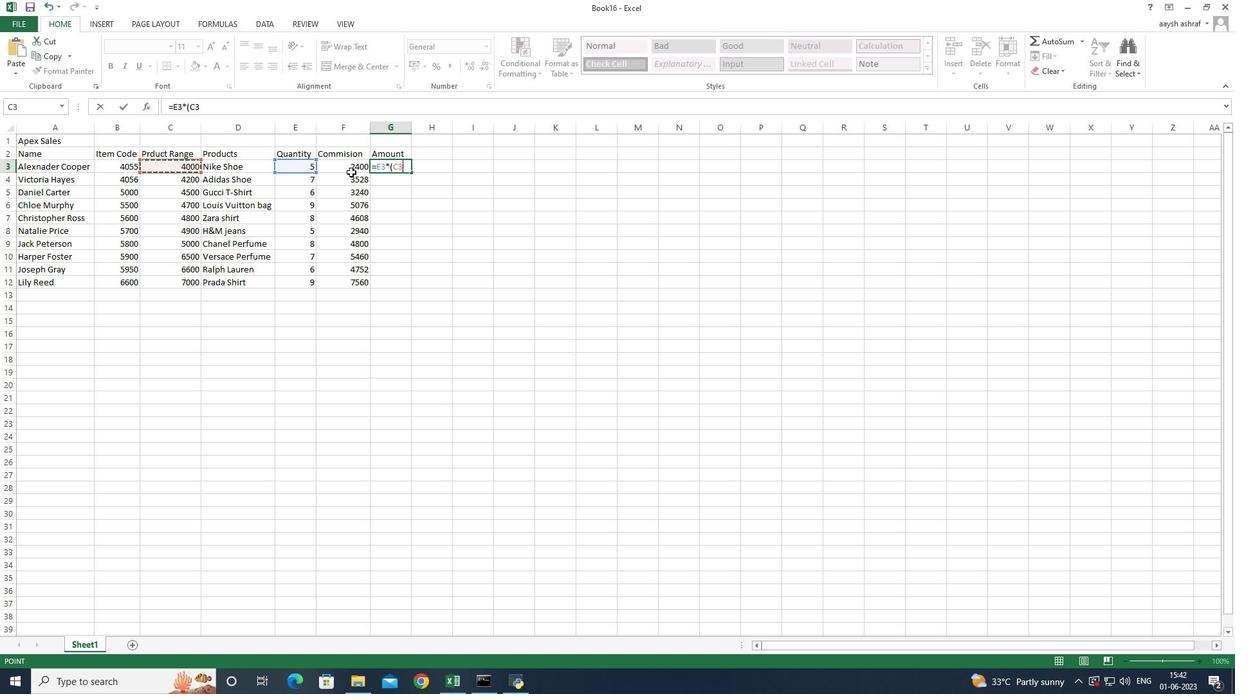 
Action: Mouse moved to (350, 164)
Screenshot: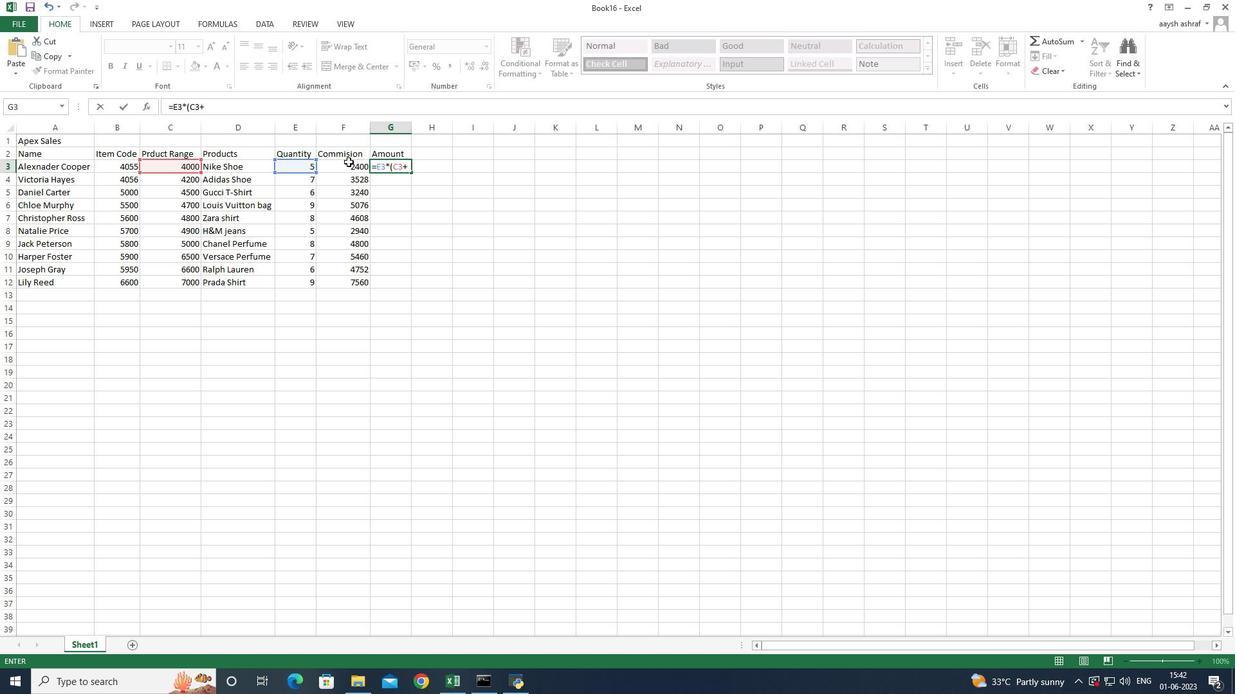 
Action: Mouse pressed left at (350, 164)
Screenshot: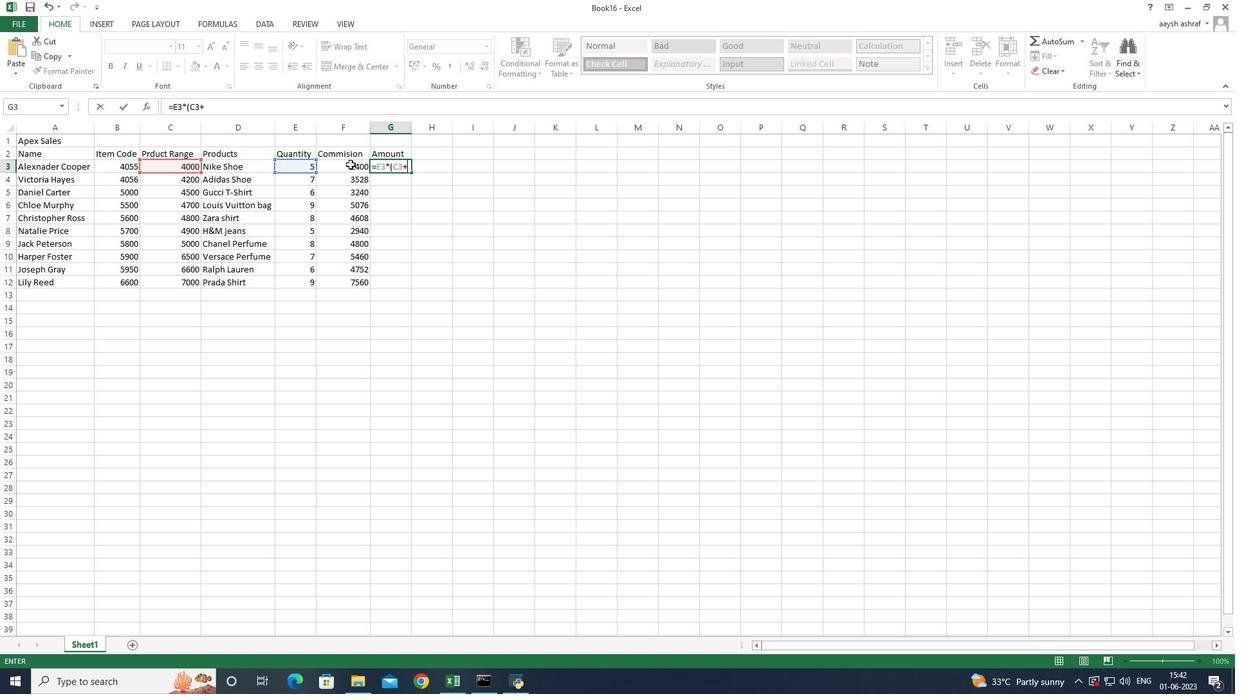 
Action: Key pressed <Key.shift>)<Key.enter>
Screenshot: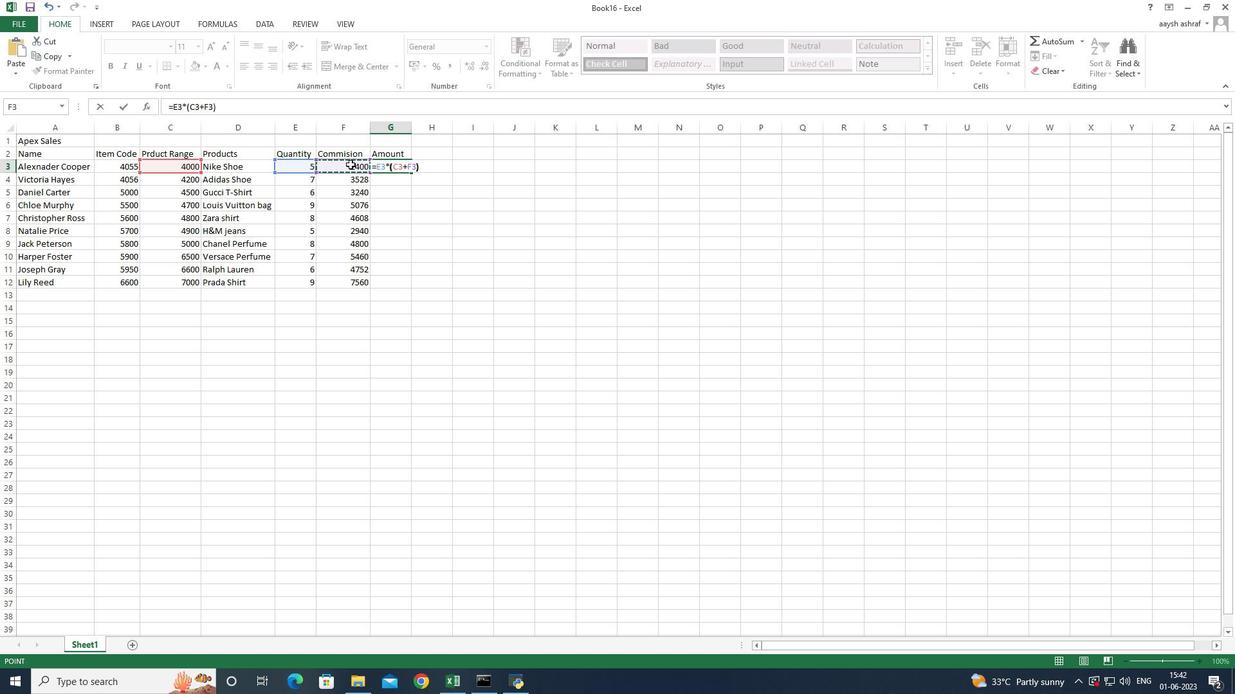 
Action: Mouse moved to (388, 166)
Screenshot: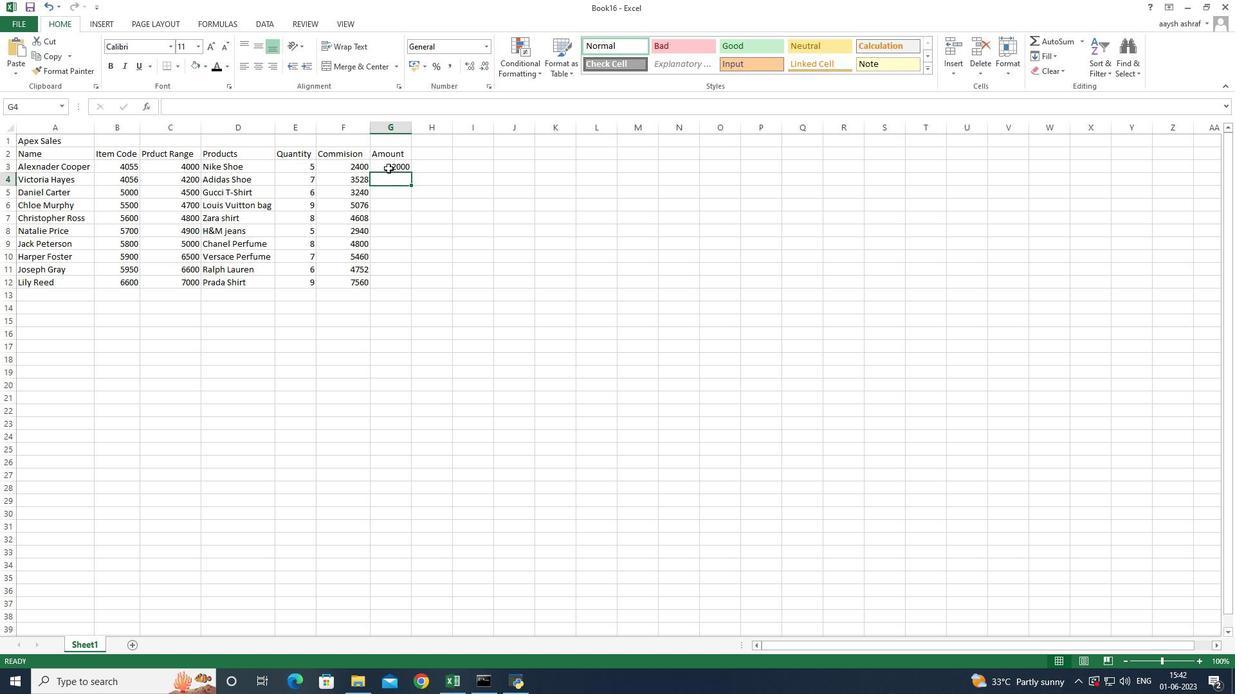 
Action: Mouse pressed left at (388, 166)
Screenshot: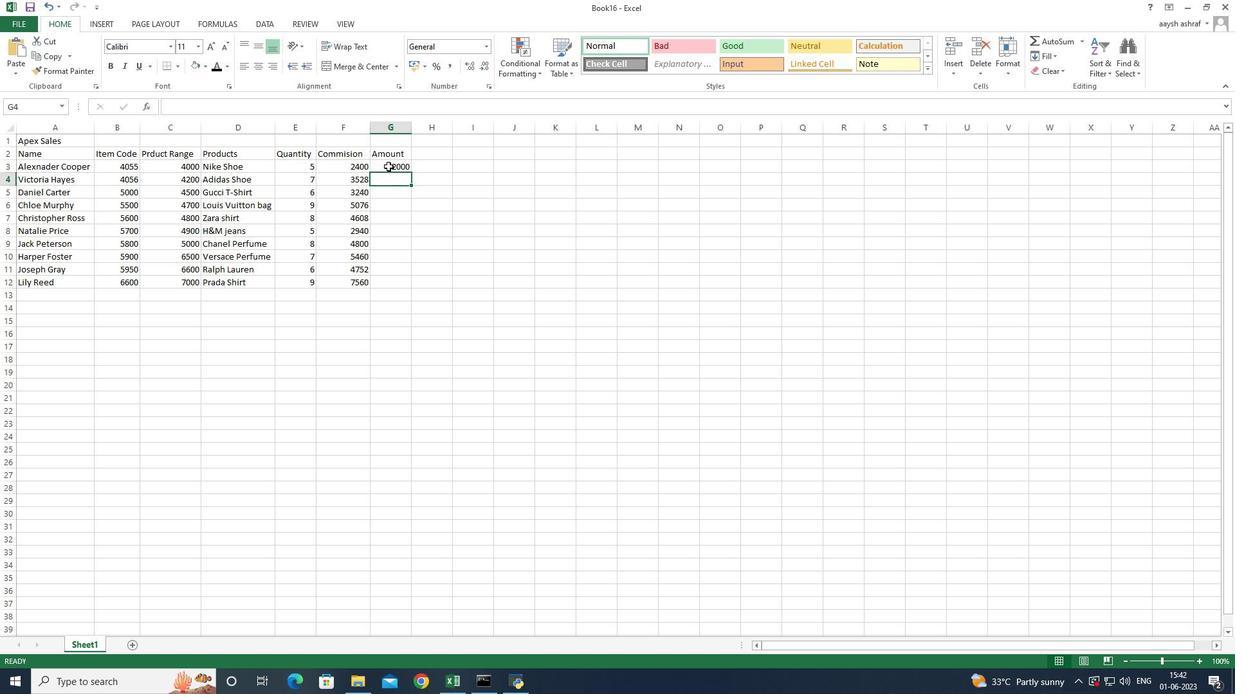 
Action: Mouse moved to (408, 172)
Screenshot: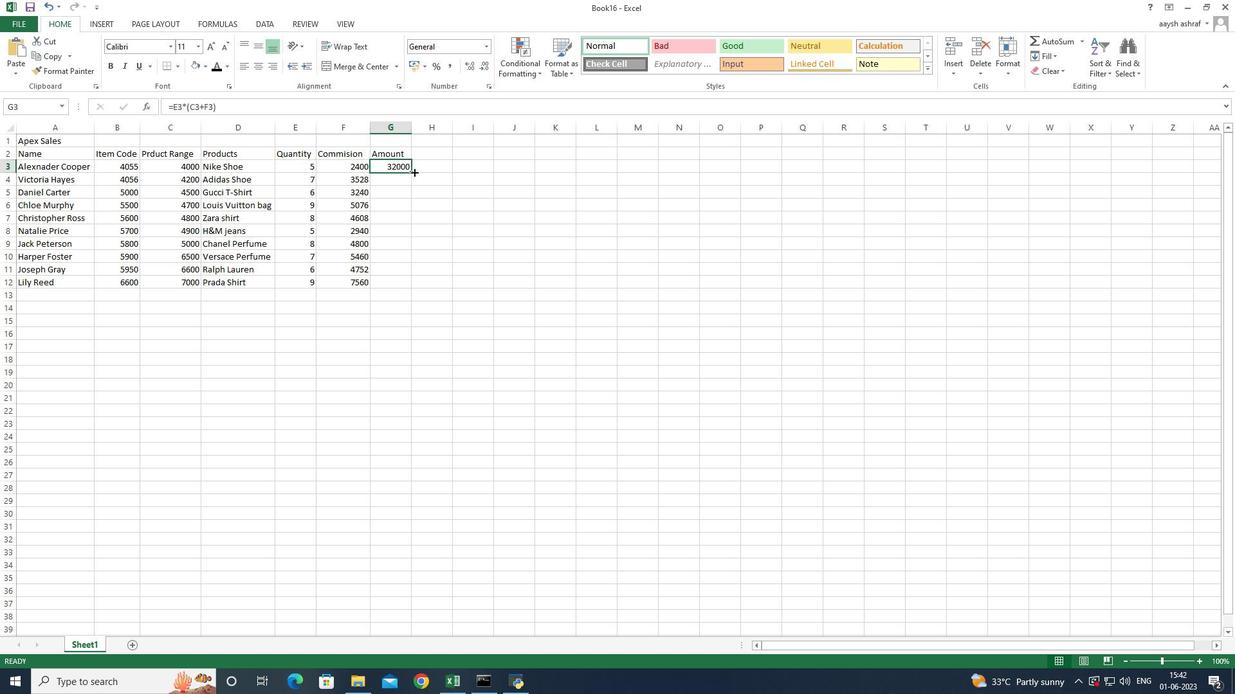 
Action: Mouse pressed left at (408, 172)
Screenshot: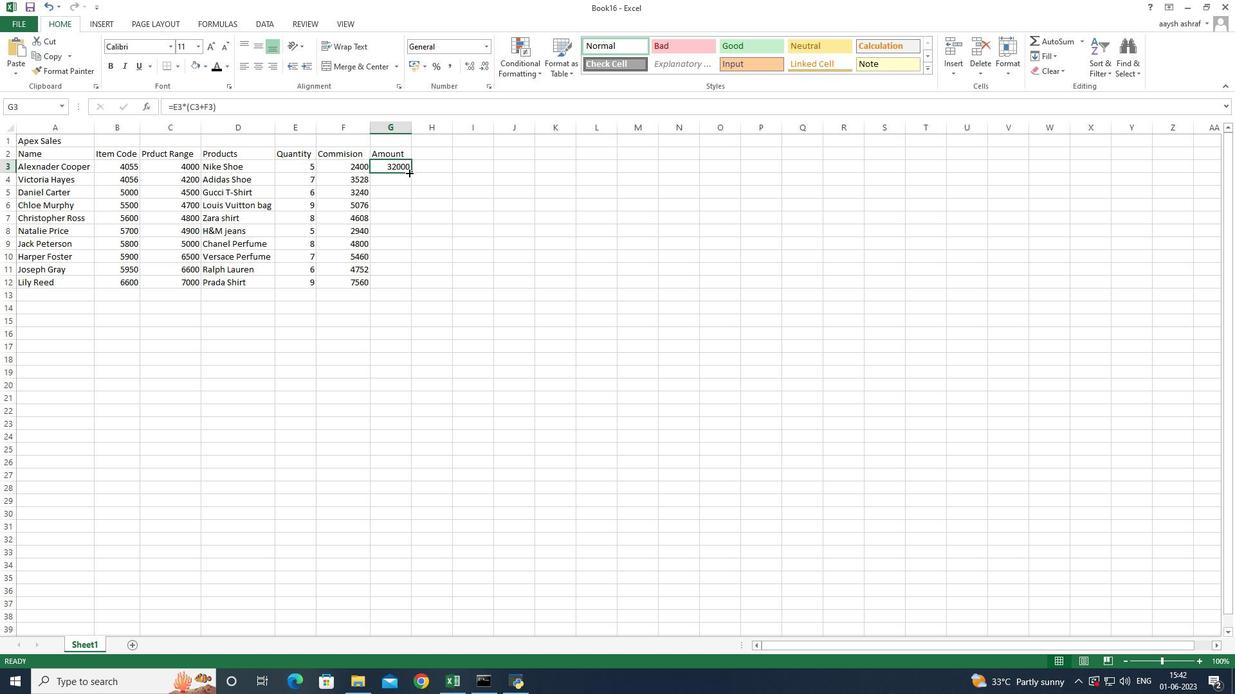 
Action: Mouse moved to (255, 323)
Screenshot: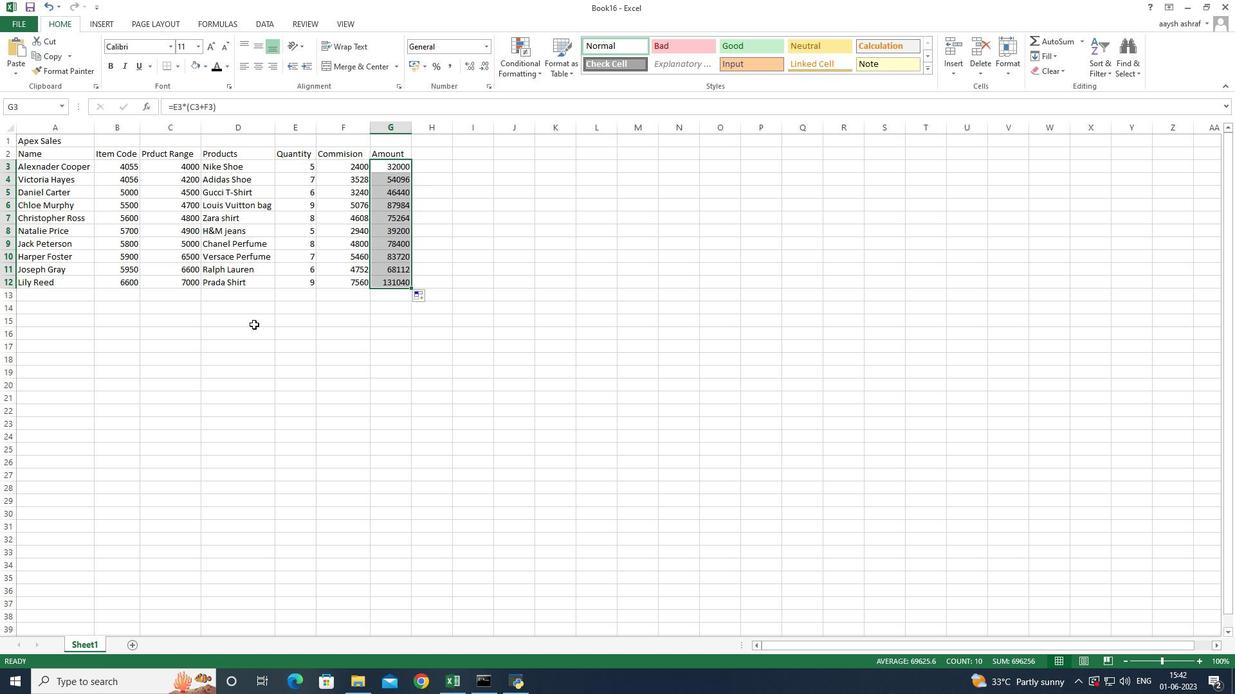 
Action: Mouse pressed left at (255, 323)
Screenshot: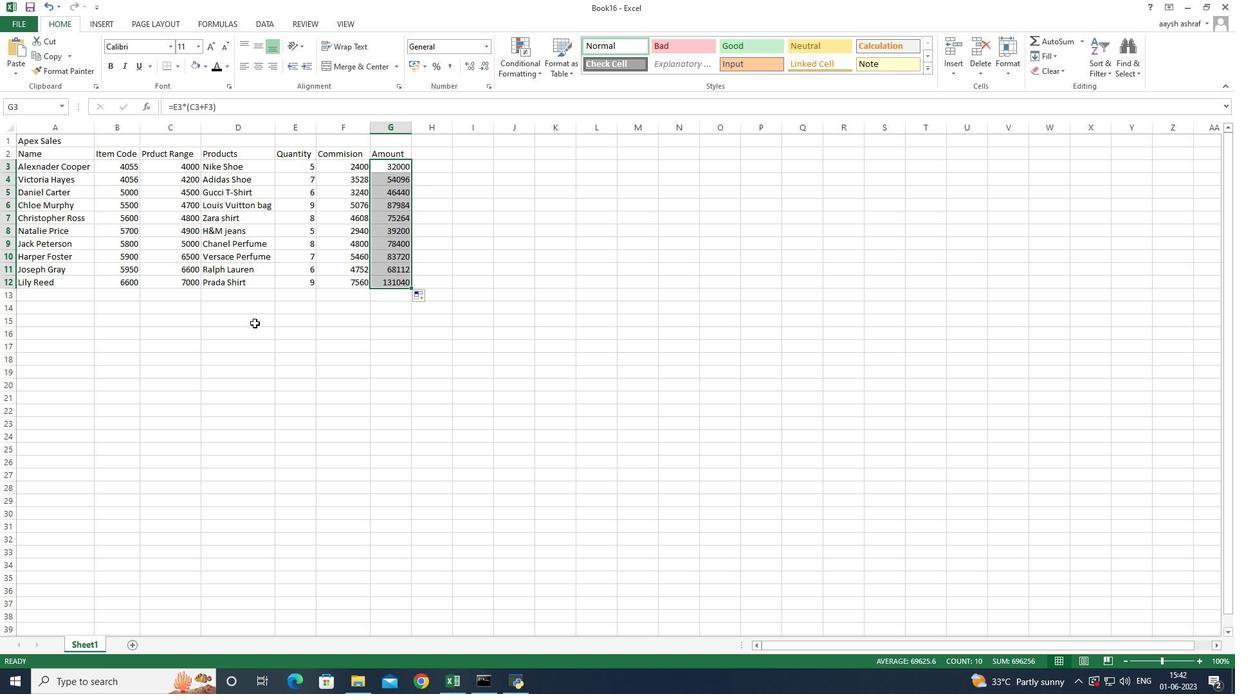 
Action: Mouse moved to (15, 25)
Screenshot: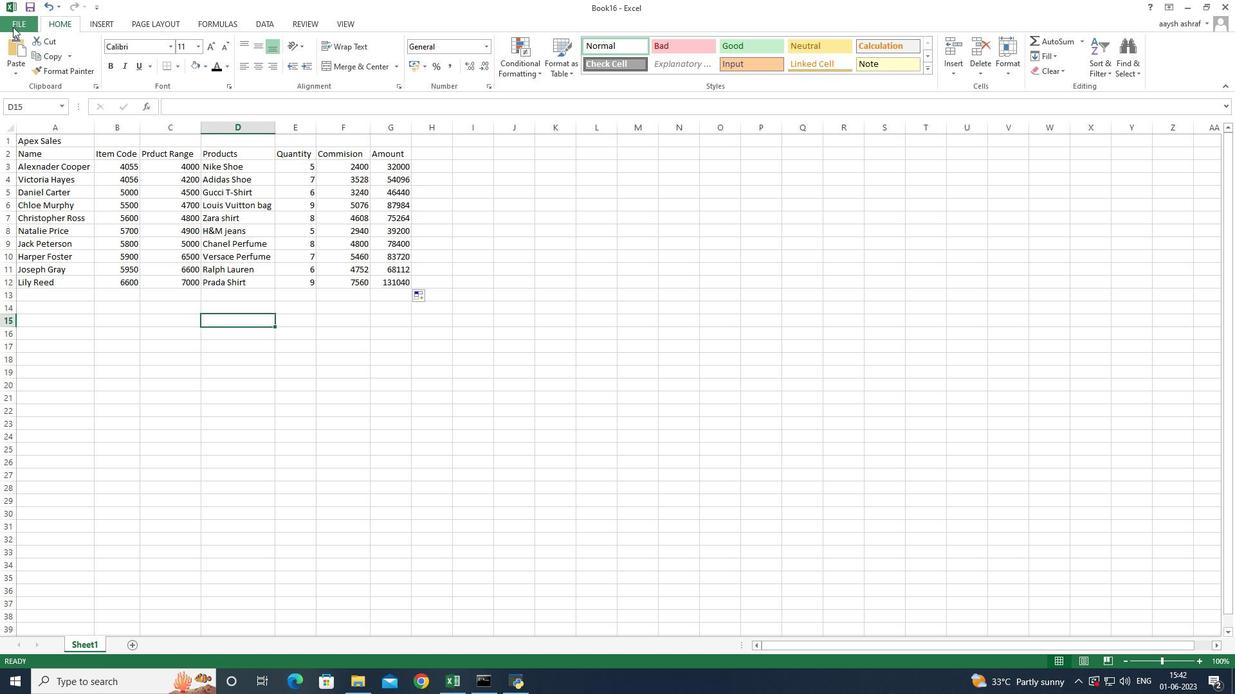 
Action: Mouse pressed left at (15, 25)
Screenshot: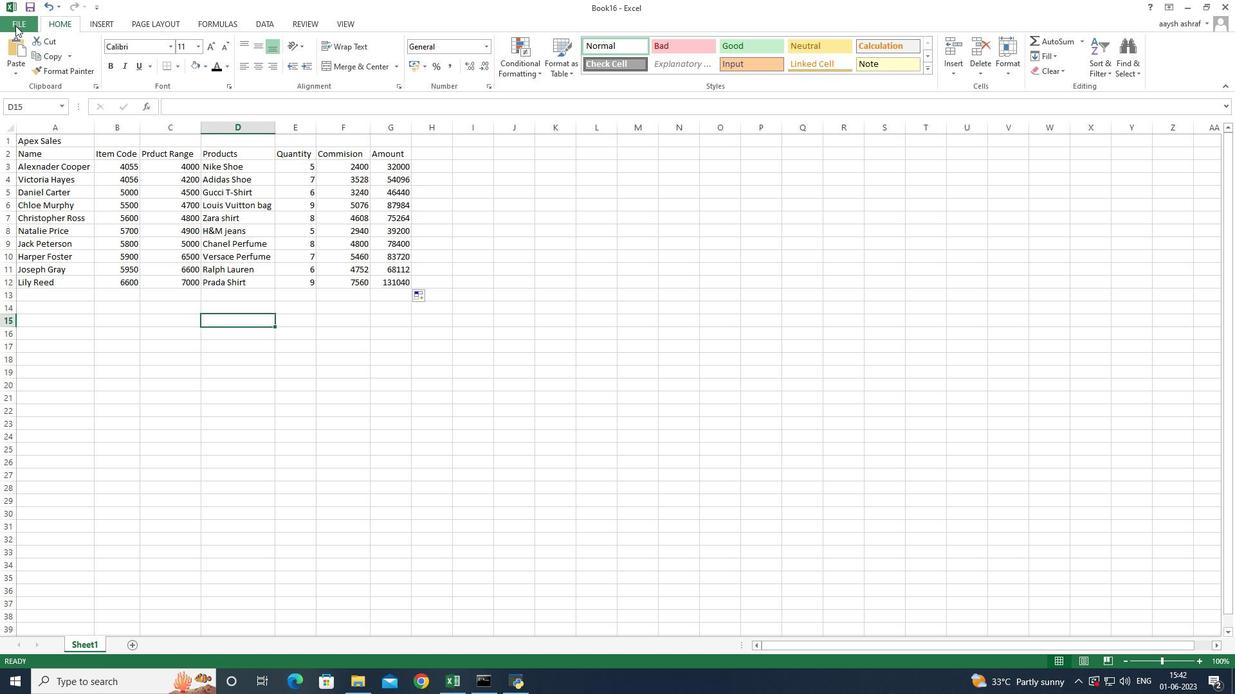 
Action: Mouse moved to (46, 152)
Screenshot: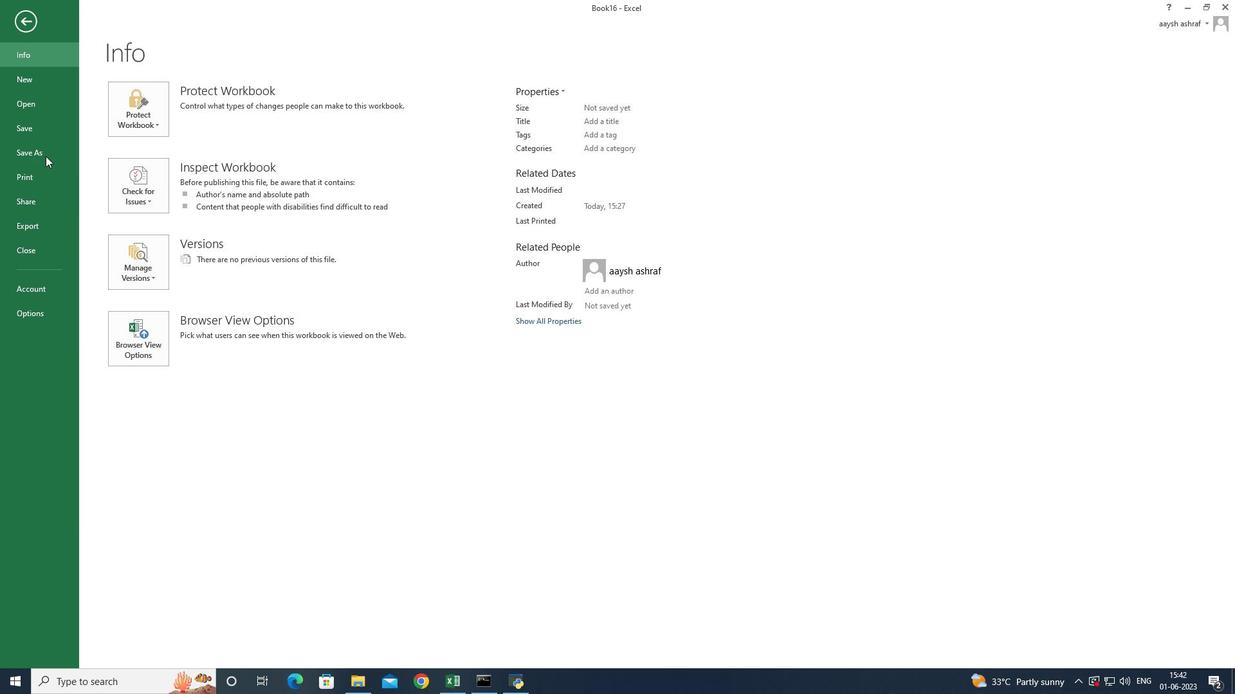 
Action: Mouse pressed left at (46, 152)
Screenshot: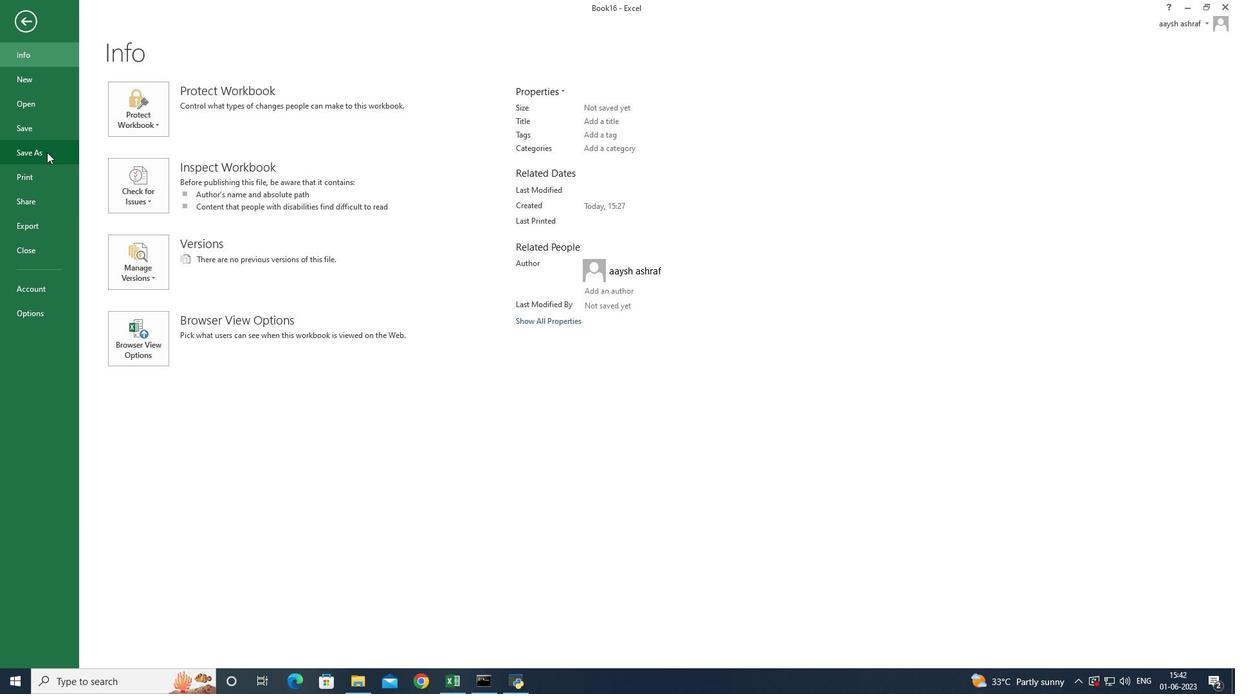
Action: Mouse moved to (343, 133)
Screenshot: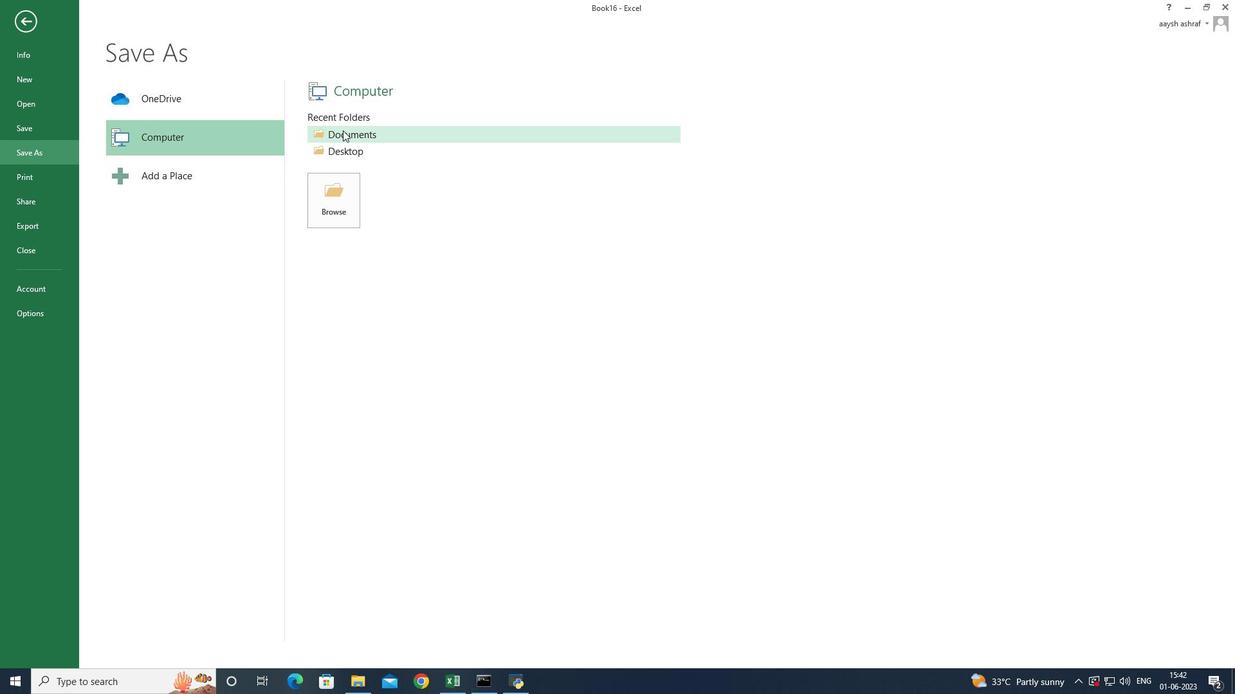 
Action: Mouse pressed left at (343, 133)
Screenshot: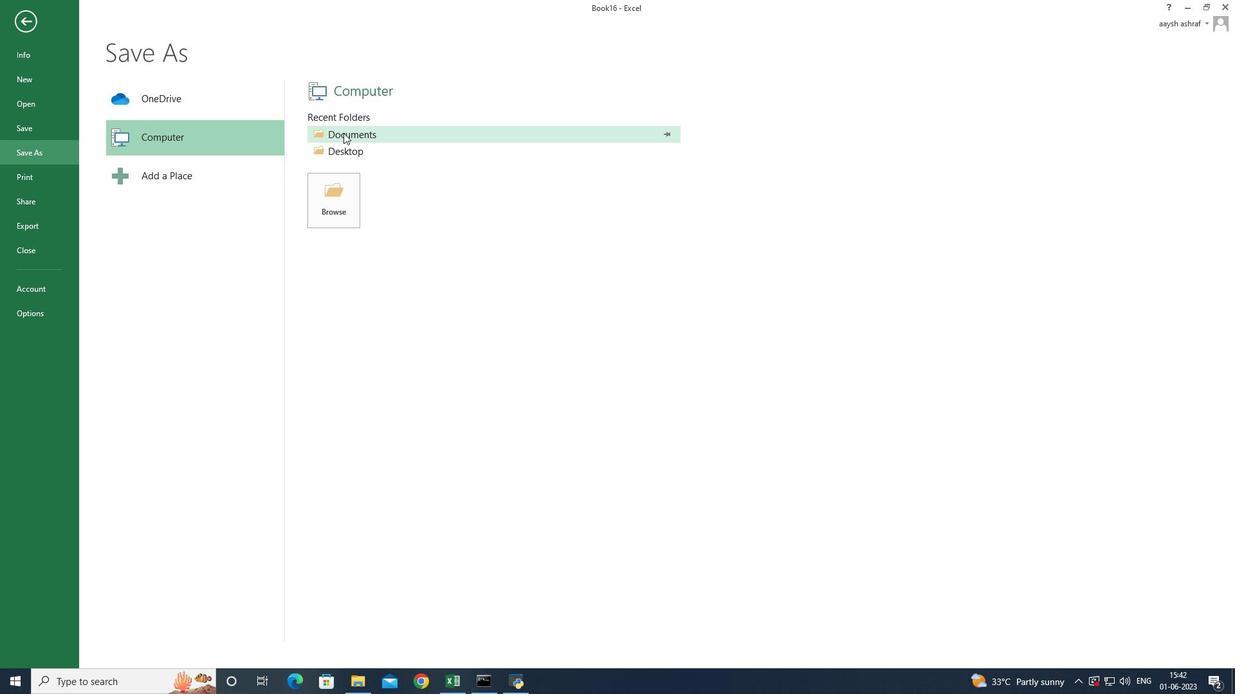 
Action: Mouse moved to (205, 270)
Screenshot: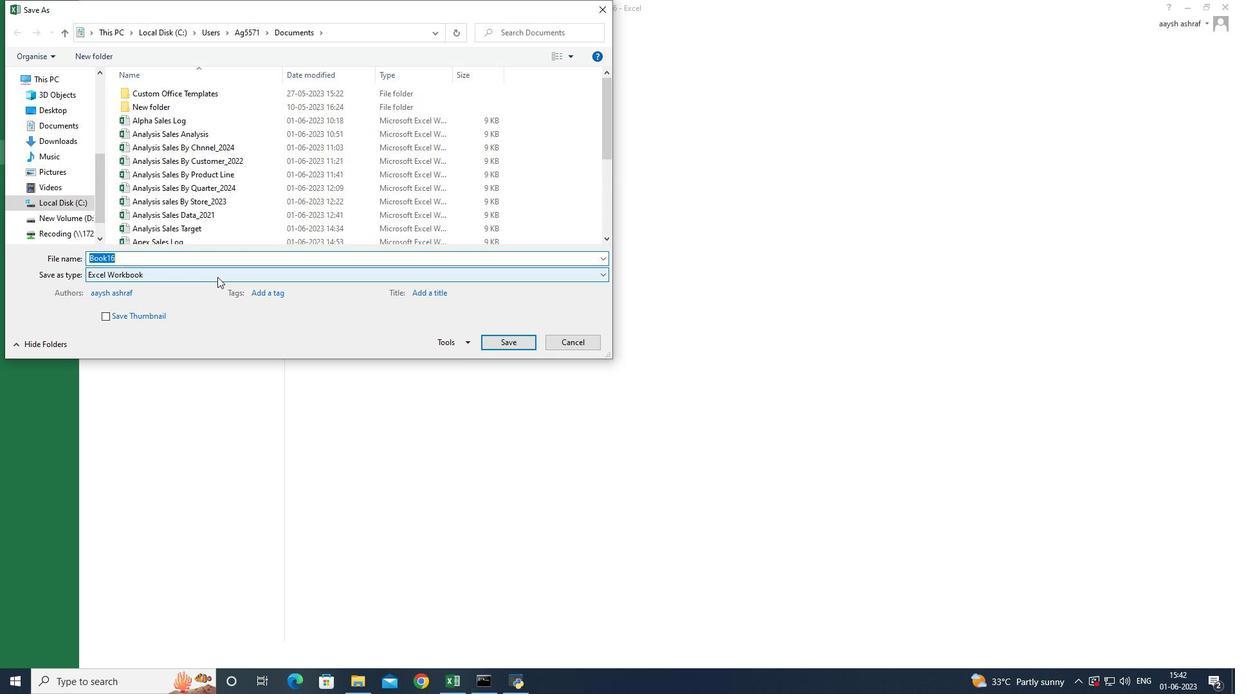 
Action: Key pressed <Key.shift>Attendance<Key.space><Key.shift>Record<Key.space><Key.shift>Sheetbook
Screenshot: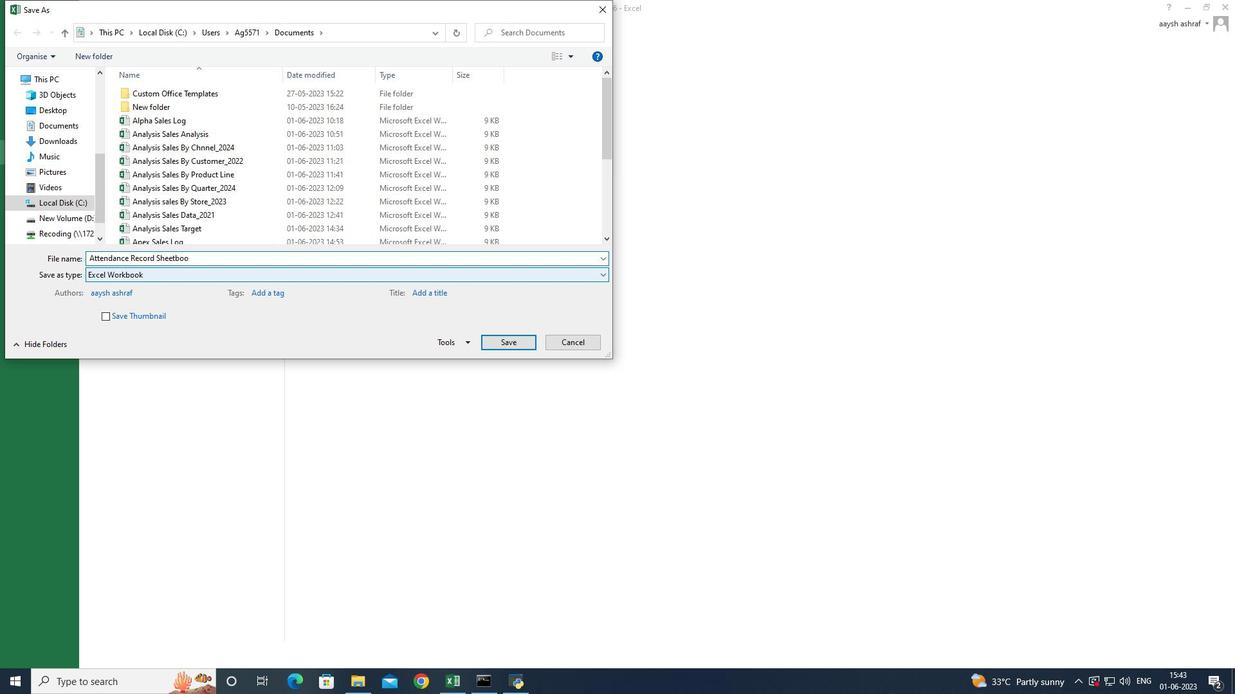 
Action: Mouse moved to (490, 349)
Screenshot: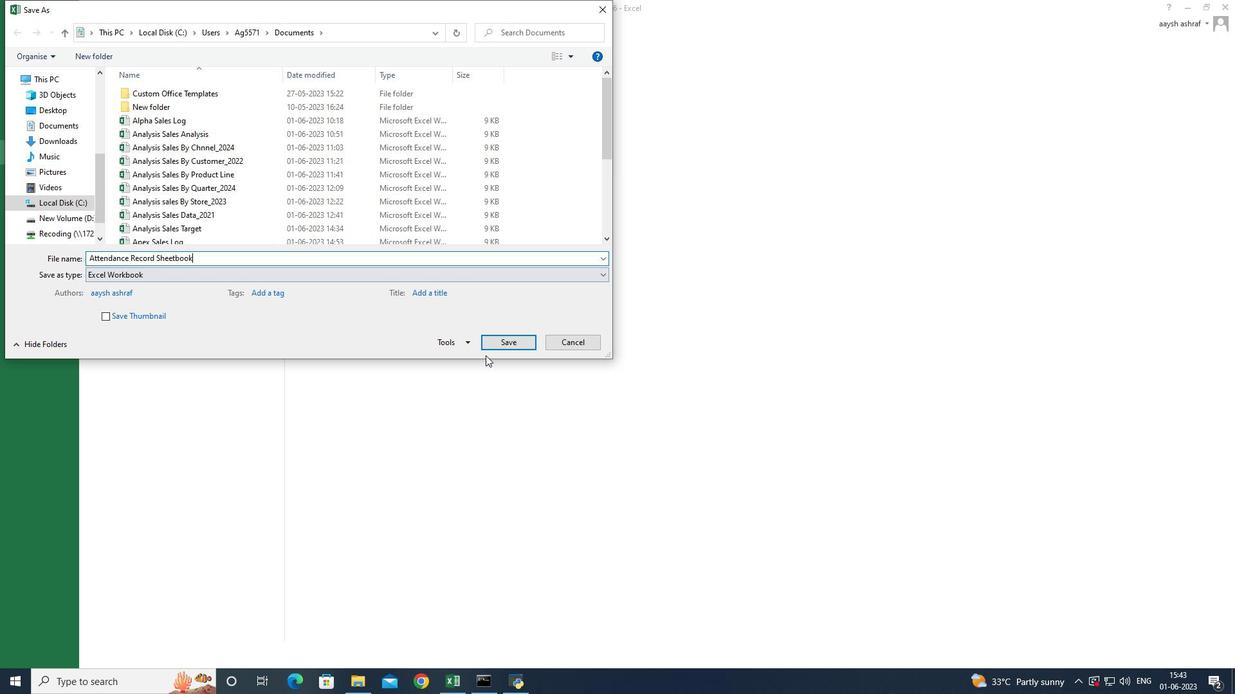
Action: Mouse pressed left at (490, 349)
Screenshot: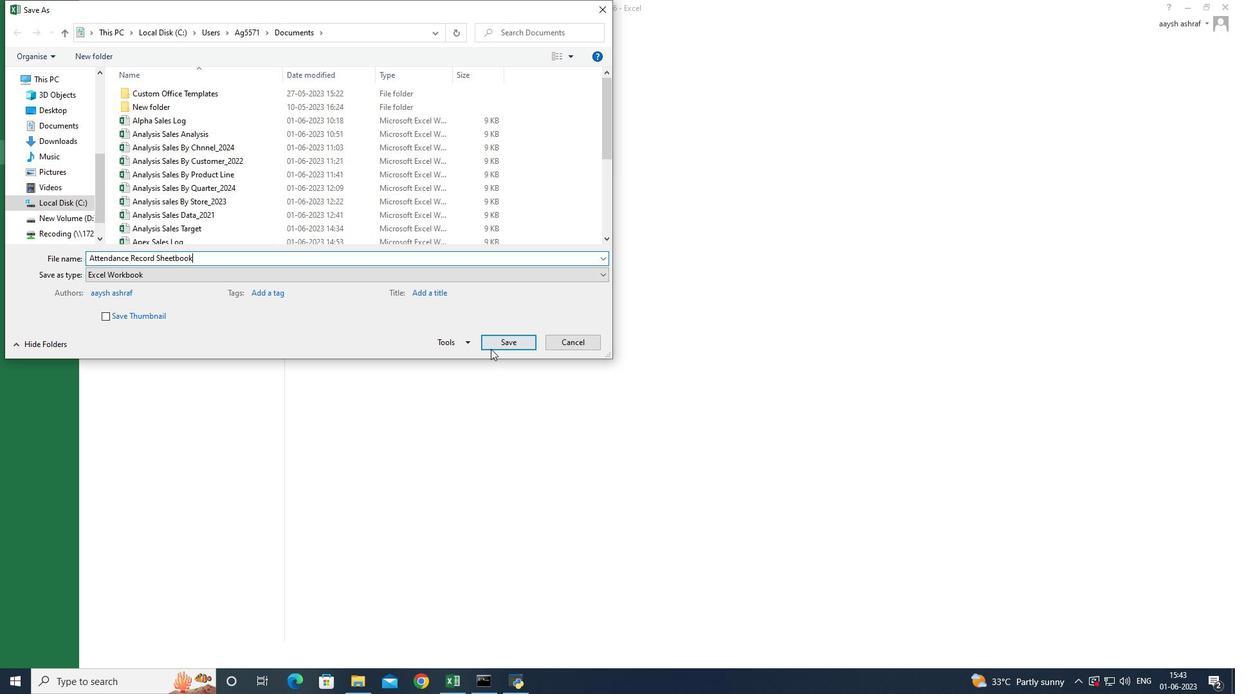 
Action: Mouse moved to (298, 355)
Screenshot: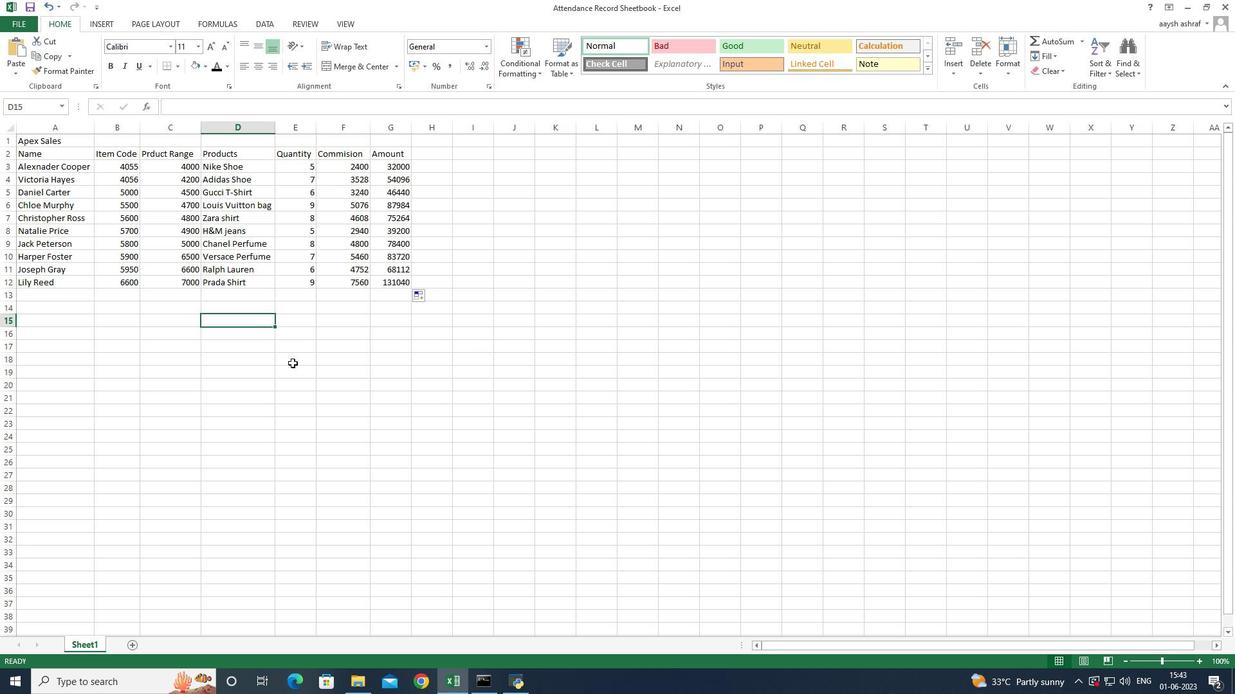 
Action: Mouse pressed left at (298, 355)
Screenshot: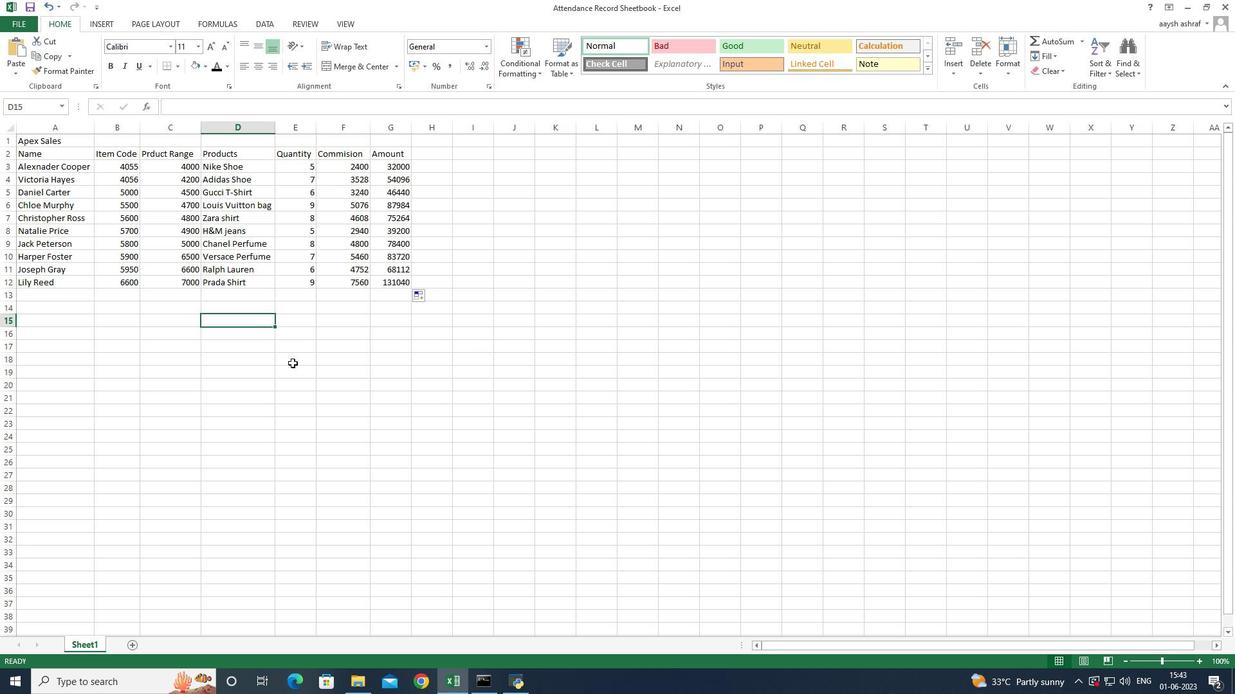 
Action: Mouse moved to (417, 185)
Screenshot: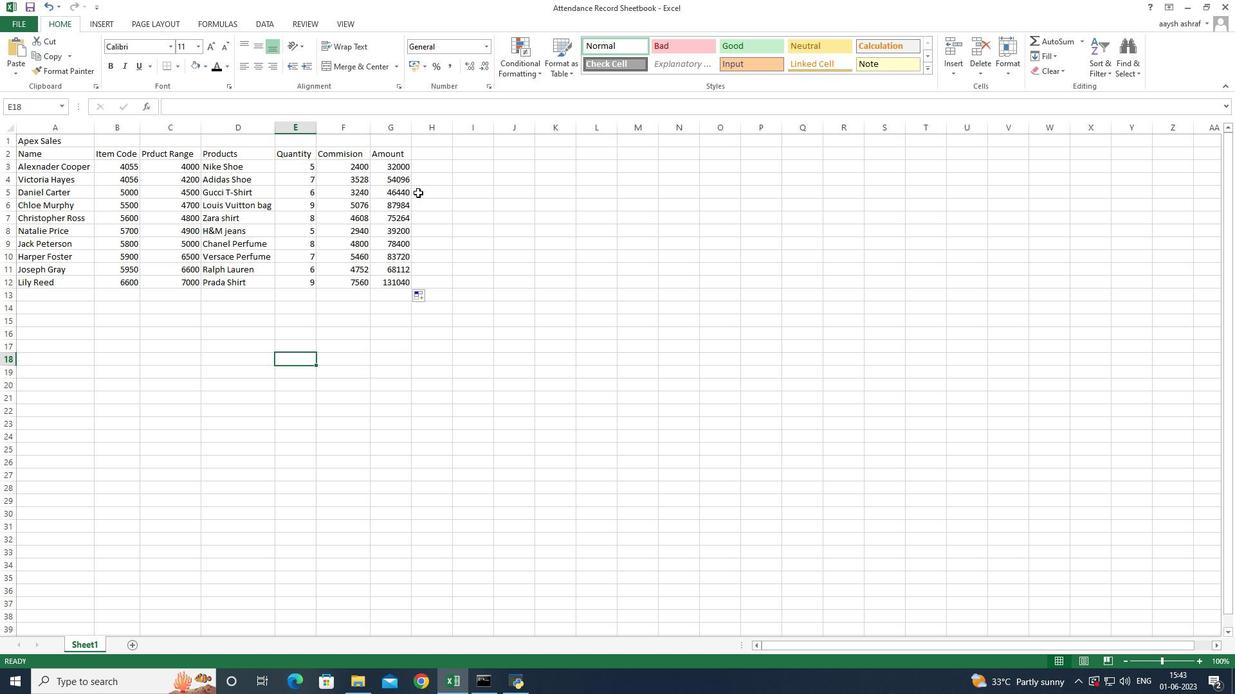 
